 Task: Open an excel sheet and write heading  Rise Sales. Add 10 people name  'David White, Emily Green, Andrew Baker, Madison Evans, Logan King, Grace Hill, Gabriel Young, Elizabeth Flores, Samuel Reed, Avery Nelson'Item code in between  4005-8000. Product range in between  1000-5000. Add Products   Calvin Klein, Tommy Hilfiger T-shirt, Armani Bag, Burberry Shoe, Levi's T-shirt, Under Armour, Vans Shoe, Converse Shoe, Timberland Shoe, Skechers Shoe.Choose quantity  1 to 10 Tax 12 percent commission 2 percent Total Add Amount. Save page Attendance Sheet for Weekly Assessmentbook
Action: Mouse moved to (46, 203)
Screenshot: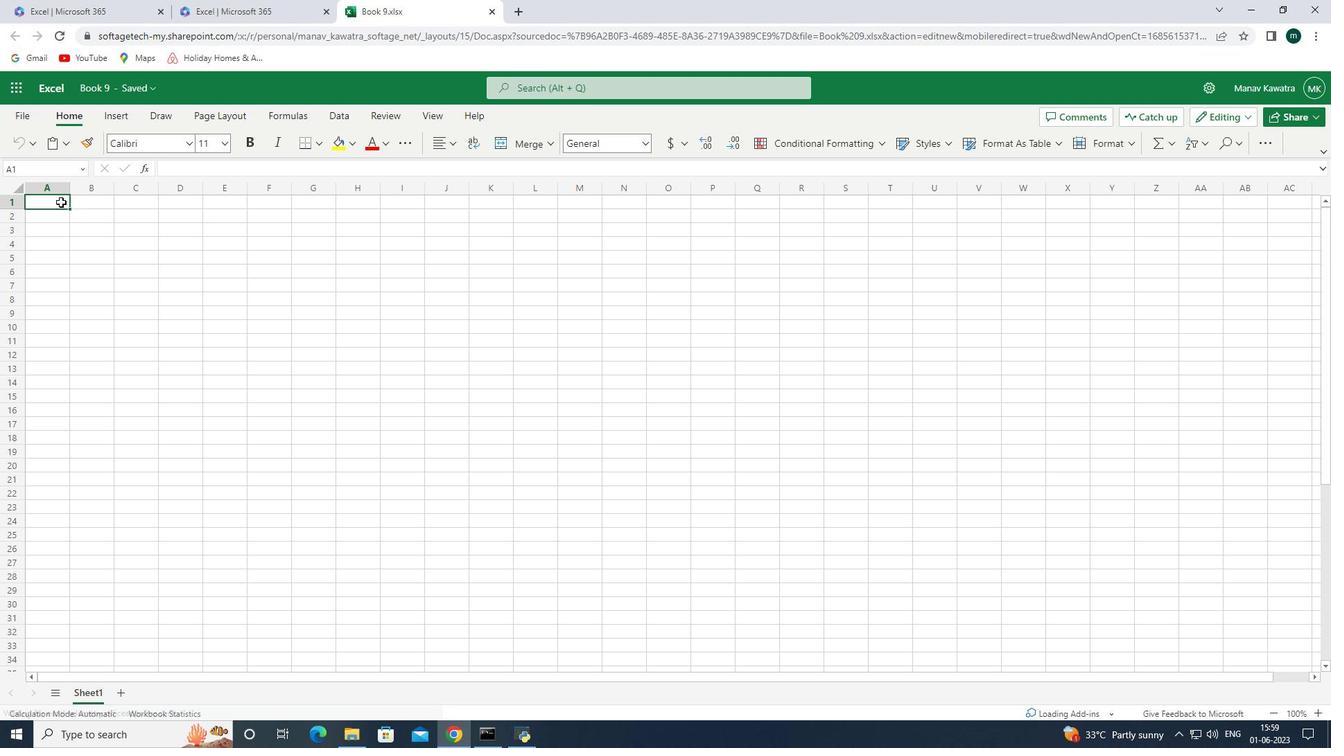 
Action: Mouse pressed left at (46, 203)
Screenshot: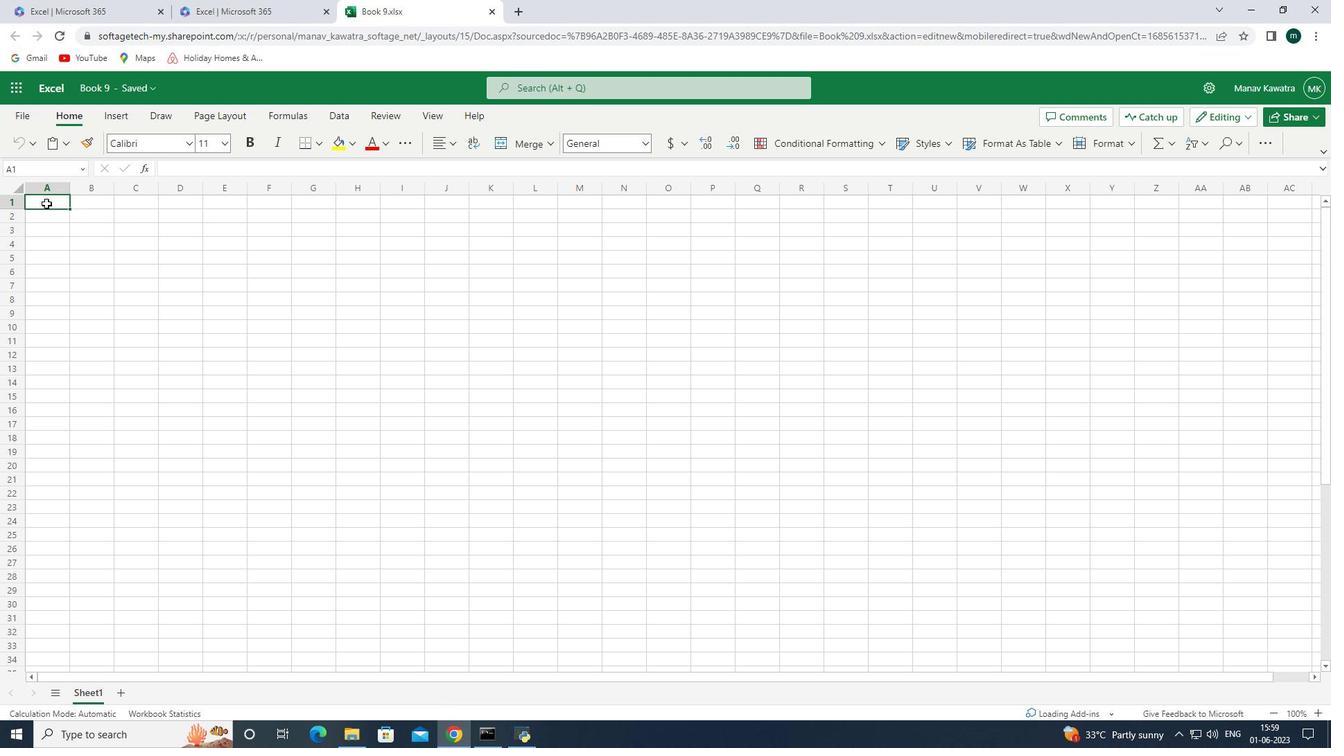 
Action: Mouse pressed left at (46, 203)
Screenshot: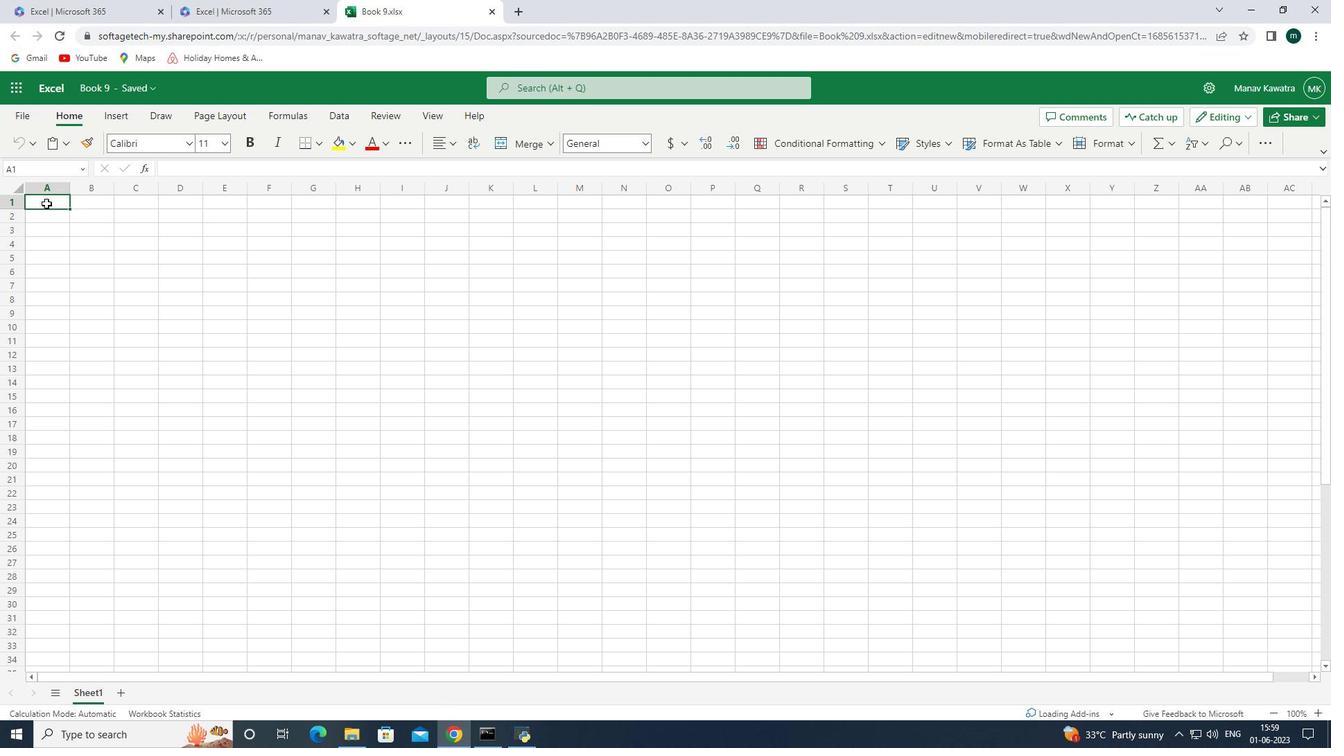 
Action: Key pressed <Key.shift><Key.shift><Key.shift><Key.shift><Key.shift><Key.shift><Key.shift><Key.shift><Key.shift><Key.shift><Key.shift><Key.shift><Key.shift><Key.shift><Key.shift><Key.shift><Key.shift><Key.shift><Key.shift><Key.shift><Key.shift><Key.shift><Key.shift><Key.shift><Key.shift><Key.shift><Key.shift><Key.shift><Key.shift><Key.shift><Key.shift><Key.shift><Key.shift><Key.shift><Key.shift><Key.shift><Key.shift><Key.shift><Key.shift><Key.shift><Key.shift><Key.shift><Key.shift><Key.shift><Key.shift><Key.shift><Key.shift><Key.shift><Key.shift><Key.shift><Key.shift><Key.shift><Key.shift><Key.shift><Key.shift><Key.shift><Key.shift><Key.shift><Key.shift><Key.shift><Key.shift><Key.shift><Key.shift><Key.shift><Key.shift><Key.shift><Key.shift><Key.shift><Key.shift><Key.shift><Key.shift><Key.shift><Key.shift><Key.shift><Key.shift><Key.shift><Key.shift><Key.shift><Key.shift><Key.shift><Key.shift><Key.shift><Key.shift><Key.shift><Key.shift><Key.shift><Key.shift><Key.shift><Key.shift>Rise<Key.space><Key.shift>Sales<Key.enter><Key.shift><Key.shift><Key.shift><Key.shift><Key.shift><Key.shift><Key.shift><Key.shift><Key.shift><Key.shift><Key.shift><Key.shift><Key.shift><Key.shift><Key.shift><Key.shift><Key.shift><Key.shift><Key.shift><Key.shift><Key.shift><Key.shift>David<Key.space><Key.shift><Key.shift><Key.shift><Key.shift><Key.shift><Key.shift><Key.shift><Key.shift><Key.shift><Key.shift><Key.shift><Key.shift><Key.shift><Key.shift><Key.shift><Key.shift><Key.shift><Key.shift><Key.shift><Key.shift><Key.shift><Key.shift><Key.shift><Key.shift><Key.shift><Key.shift><Key.shift><Key.shift><Key.backspace><Key.backspace><Key.backspace><Key.backspace><Key.backspace><Key.backspace><Key.shift><Key.shift><Key.shift><Key.shift><Key.shift><Key.shift><Key.shift><Key.shift><Key.shift><Key.shift><Key.shift><Key.shift><Key.shift><Key.shift><Key.shift><Key.shift><Key.shift><Key.shift><Key.shift><Key.shift><Key.shift><Key.shift><Key.shift><Key.shift>Name<Key.enter><Key.shift><Key.shift><Key.shift><Key.shift><Key.shift>Davu<Key.backspace>id<Key.space><Key.shift>White<Key.space><Key.enter><Key.shift><Key.shift><Key.shift><Key.shift><Key.shift><Key.shift><Key.shift><Key.shift><Key.shift><Key.shift><Key.shift><Key.shift><Key.shift><Key.shift><Key.shift><Key.shift><Key.shift><Key.shift><Key.shift><Key.shift><Key.shift><Key.shift><Key.shift><Key.shift><Key.shift><Key.shift><Key.shift><Key.shift><Key.shift><Key.shift><Key.shift><Key.shift><Key.shift><Key.shift><Key.shift><Key.shift><Key.shift><Key.shift><Key.shift><Key.shift><Key.shift><Key.shift><Key.shift><Key.shift><Key.shift><Key.shift><Key.shift><Key.shift><Key.shift><Key.shift><Key.shift><Key.shift>Emiy<Key.space><Key.backspace><Key.backspace>ly<Key.space><Key.shift><Key.shift><Key.shift><Key.shift><Key.shift><Key.shift><Key.shift><Key.shift><Key.shift><Key.shift><Key.shift><Key.shift><Key.shift><Key.shift><Key.shift><Key.shift><Key.shift><Key.shift><Key.shift><Key.shift><Key.shift><Key.shift><Key.shift><Key.shift><Key.shift><Key.shift><Key.shift><Key.shift><Key.shift><Key.shift><Key.shift>Green<Key.space><Key.shift><Key.shift><Key.shift><Key.shift>Andrew<Key.backspace><Key.backspace><Key.backspace><Key.backspace><Key.backspace><Key.backspace><Key.enter><Key.shift>Andrew<Key.space><Key.shift><Key.shift><Key.shift><Key.shift><Key.shift><Key.shift><Key.shift><Key.shift><Key.shift><Key.shift><Key.shift><Key.shift><Key.shift>Baker<Key.space><Key.enter><Key.shift_r>Madison<Key.space><Key.shift><Key.shift>Evans<Key.space><Key.shift_r><Key.enter><Key.shift_r><Key.shift_r><Key.shift_r><Key.shift_r><Key.shift_r><Key.shift_r><Key.shift_r><Key.shift_r><Key.shift_r><Key.shift_r><Key.shift_r><Key.shift_r><Key.shift_r><Key.shift_r><Key.shift_r><Key.shift_r><Key.shift_r><Key.shift_r><Key.shift_r><Key.shift_r><Key.shift_r><Key.shift_r><Key.shift_r><Key.shift_r><Key.shift_r><Key.shift_r><Key.shift_r><Key.shift_r><Key.shift_r><Key.shift_r><Key.shift_r><Key.shift_r><Key.shift_r><Key.shift_r><Key.shift_r><Key.shift_r><Key.shift_r><Key.shift_r><Key.shift_r><Key.shift_r><Key.shift_r><Key.shift_r>Logan<Key.space><Key.shift_r><Key.shift_r><Key.shift_r><Key.shift_r><Key.shift_r><Key.shift_r><Key.shift_r><Key.shift_r><Key.shift_r><Key.shift_r><Key.shift_r><Key.shift_r><Key.shift_r><Key.shift_r><Key.shift_r><Key.shift_r><Key.shift_r><Key.shift_r><Key.shift_r><Key.shift_r><Key.shift_r><Key.shift_r><Key.shift_r><Key.shift_r><Key.shift_r><Key.shift_r><Key.shift_r><Key.shift_r><Key.shift_r><Key.shift_r><Key.shift_r><Key.shift_r><Key.shift_r><Key.shift_r><Key.shift_r><Key.shift_r><Key.shift_r><Key.shift_r><Key.shift_r><Key.shift_r><Key.shift_r><Key.shift_r><Key.shift_r><Key.shift_r><Key.shift_r><Key.shift_r><Key.shift_r><Key.shift_r><Key.shift_r><Key.shift_r><Key.shift_r><Key.shift_r><Key.shift_r><Key.shift_r><Key.shift_r><Key.shift_r><Key.shift_r><Key.shift_r><Key.shift_r><Key.shift_r>King<Key.space><Key.enter><Key.shift><Key.shift><Key.shift>Grace<Key.space><Key.shift>Hill<Key.space><Key.shift><Key.shift><Key.shift><Key.shift><Key.shift><Key.shift><Key.shift><Key.shift><Key.shift><Key.shift><Key.shift><Key.shift><Key.shift><Key.shift><Key.shift><Key.shift><Key.shift><Key.shift><Key.shift><Key.shift><Key.shift><Key.shift><Key.shift><Key.shift><Key.shift><Key.shift><Key.shift><Key.shift><Key.shift><Key.shift><Key.shift><Key.shift><Key.shift><Key.shift><Key.shift><Key.shift><Key.shift><Key.shift><Key.shift><Key.shift><Key.shift><Key.shift><Key.shift><Key.shift><Key.shift><Key.shift><Key.shift><Key.shift><Key.shift><Key.shift><Key.shift><Key.shift><Key.shift><Key.shift><Key.shift><Key.shift><Key.shift><Key.shift><Key.shift><Key.shift><Key.shift><Key.shift><Key.shift><Key.shift><Key.shift><Key.shift><Key.shift><Key.shift><Key.shift><Key.shift><Key.shift><Key.shift><Key.shift><Key.shift><Key.shift><Key.shift><Key.shift><Key.shift><Key.shift><Key.shift><Key.shift><Key.shift><Key.shift><Key.shift><Key.shift><Key.shift><Key.shift><Key.shift><Key.shift><Key.shift><Key.shift><Key.shift><Key.shift><Key.shift><Key.shift><Key.shift><Key.shift><Key.shift><Key.shift><Key.shift><Key.shift><Key.shift><Key.shift><Key.shift><Key.shift><Key.shift><Key.shift><Key.shift><Key.shift><Key.shift><Key.shift><Key.shift><Key.shift><Key.shift><Key.shift><Key.shift><Key.shift><Key.shift><Key.shift><Key.shift><Key.shift><Key.shift><Key.shift>
Screenshot: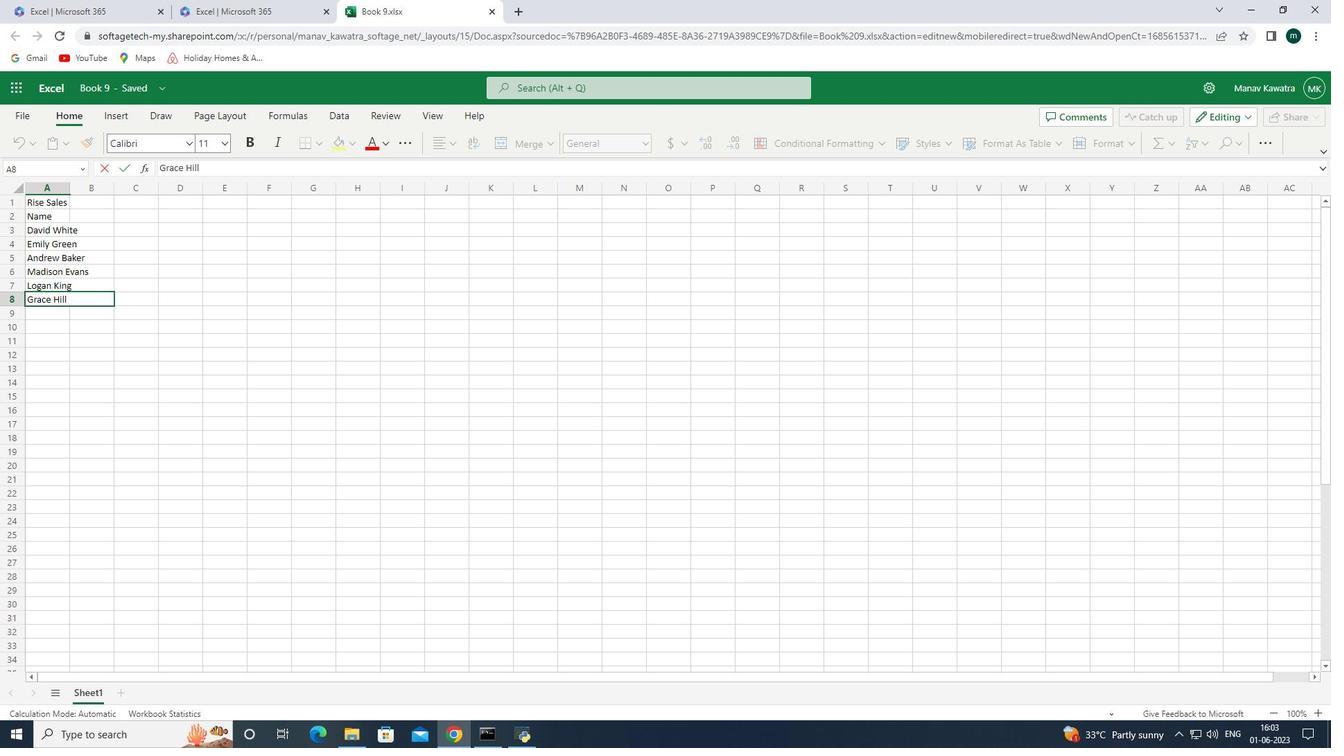 
Action: Mouse moved to (46, 203)
Screenshot: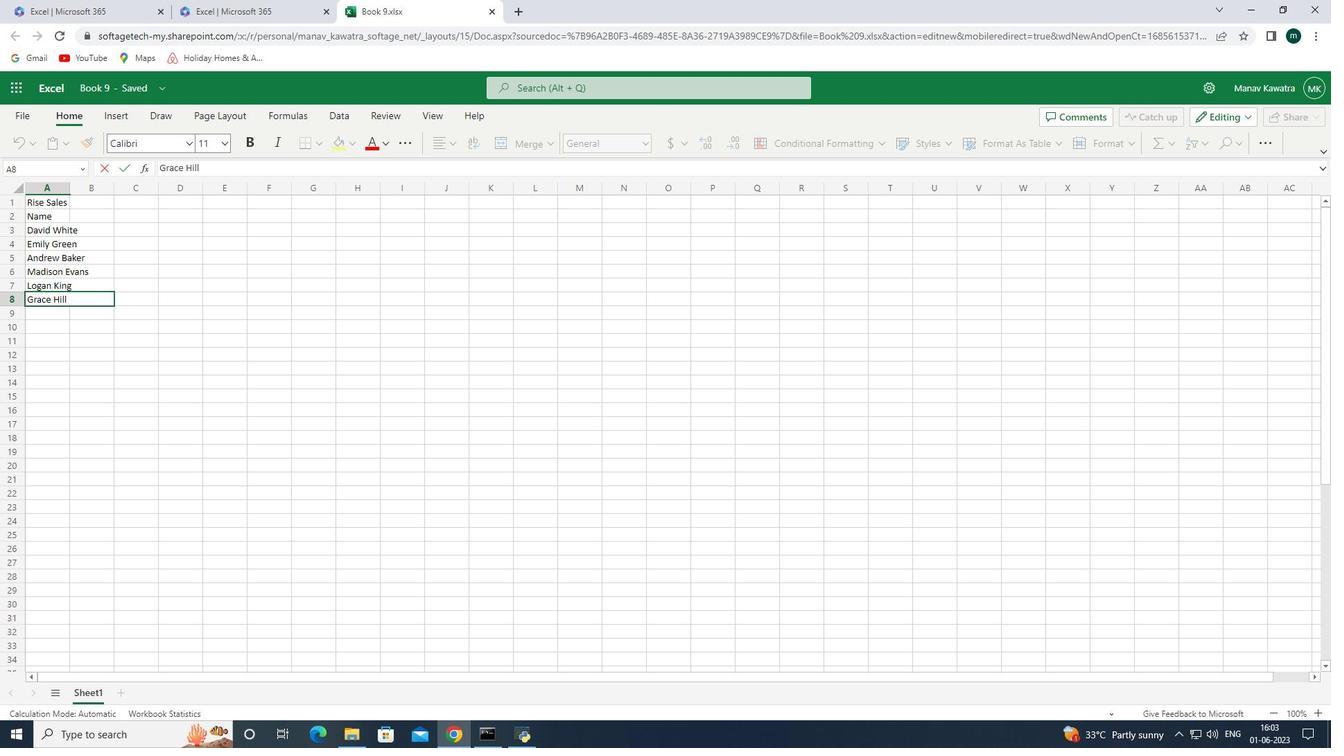 
Action: Key pressed <Key.shift>
Screenshot: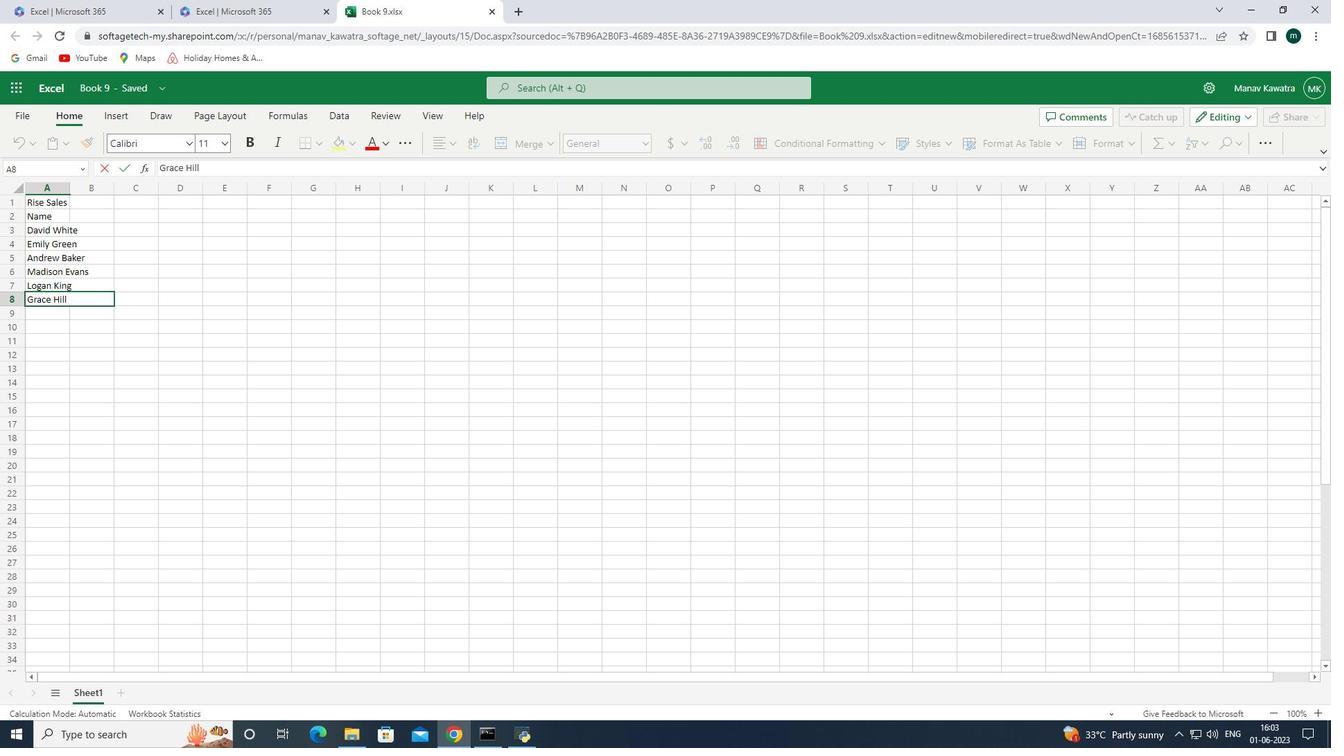 
Action: Mouse moved to (47, 203)
Screenshot: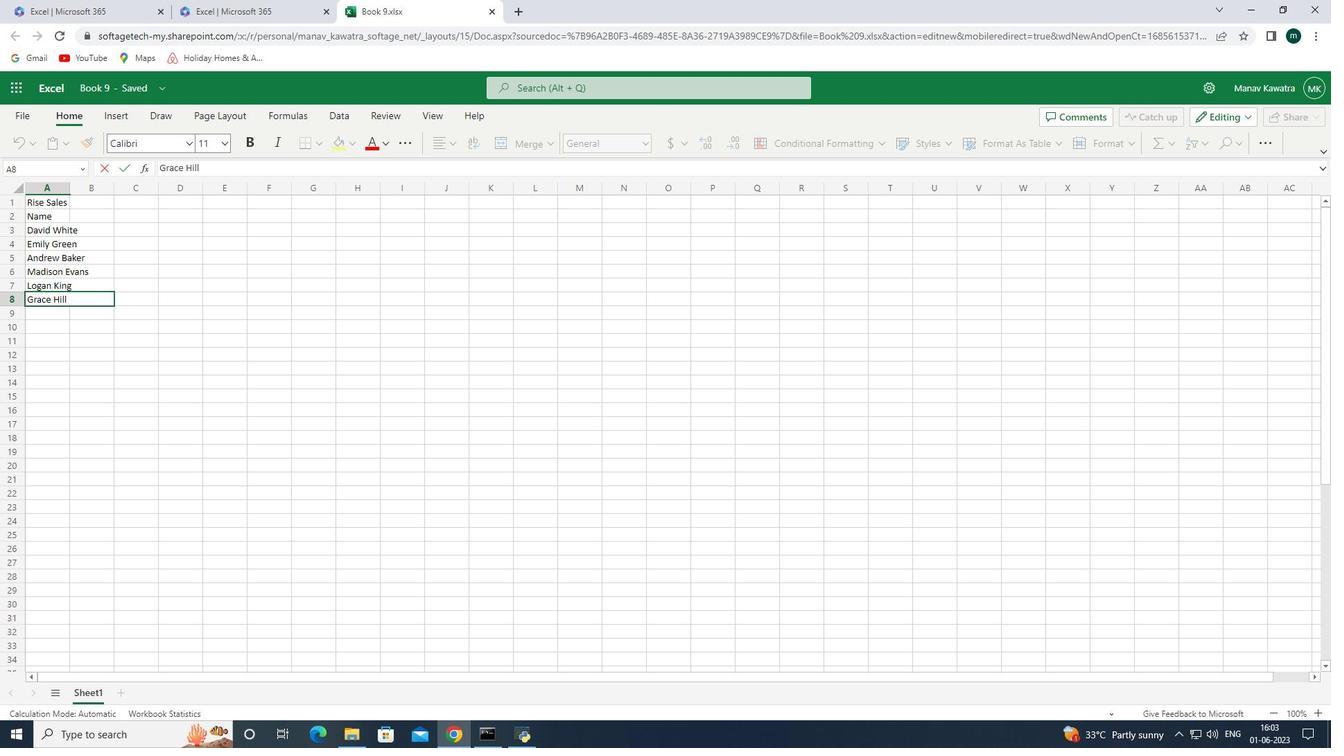 
Action: Key pressed <Key.shift><Key.shift><Key.shift>
Screenshot: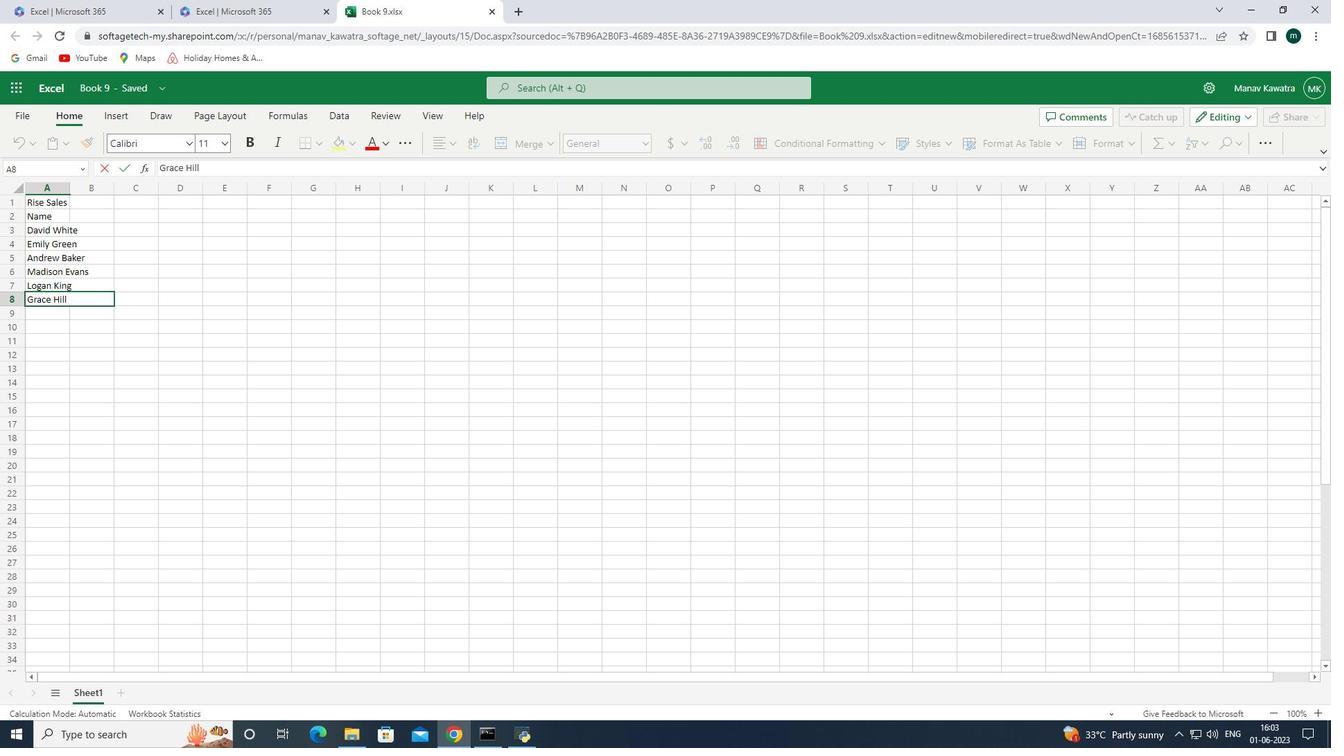 
Action: Mouse moved to (48, 202)
Screenshot: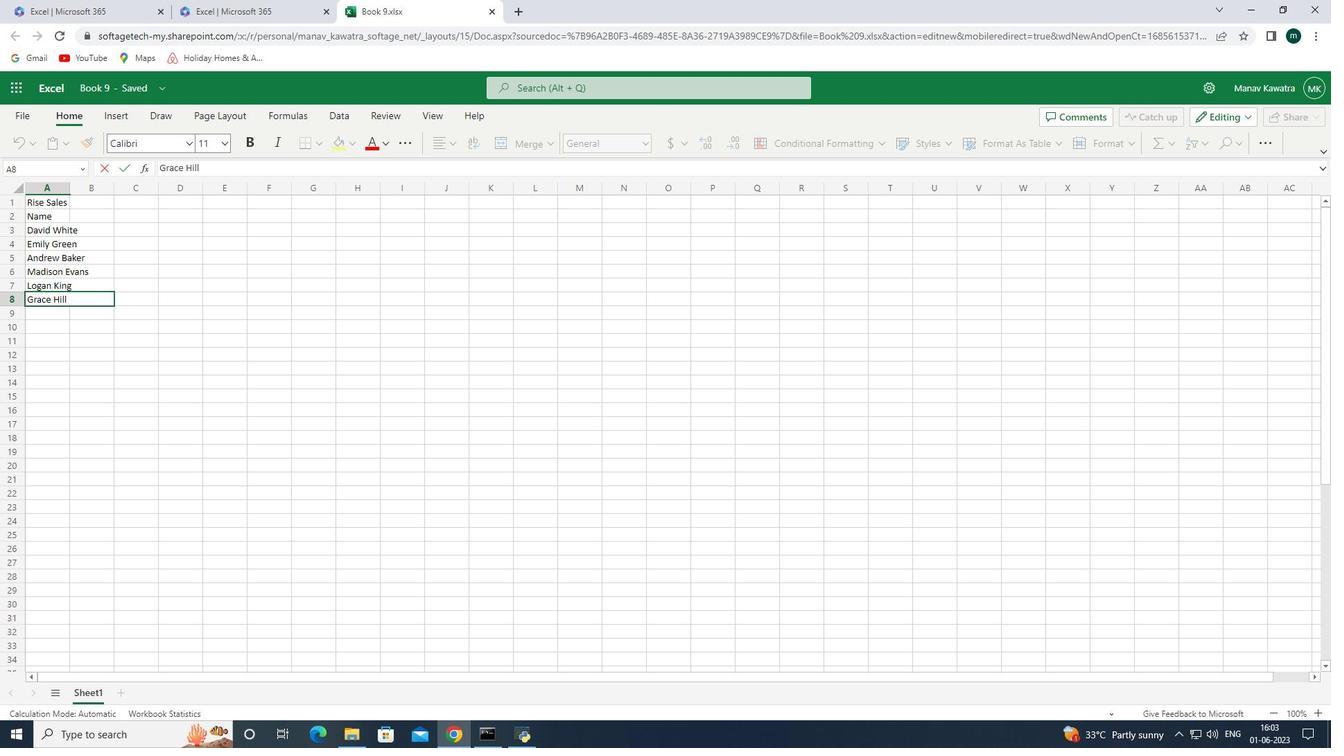 
Action: Key pressed <Key.shift>
Screenshot: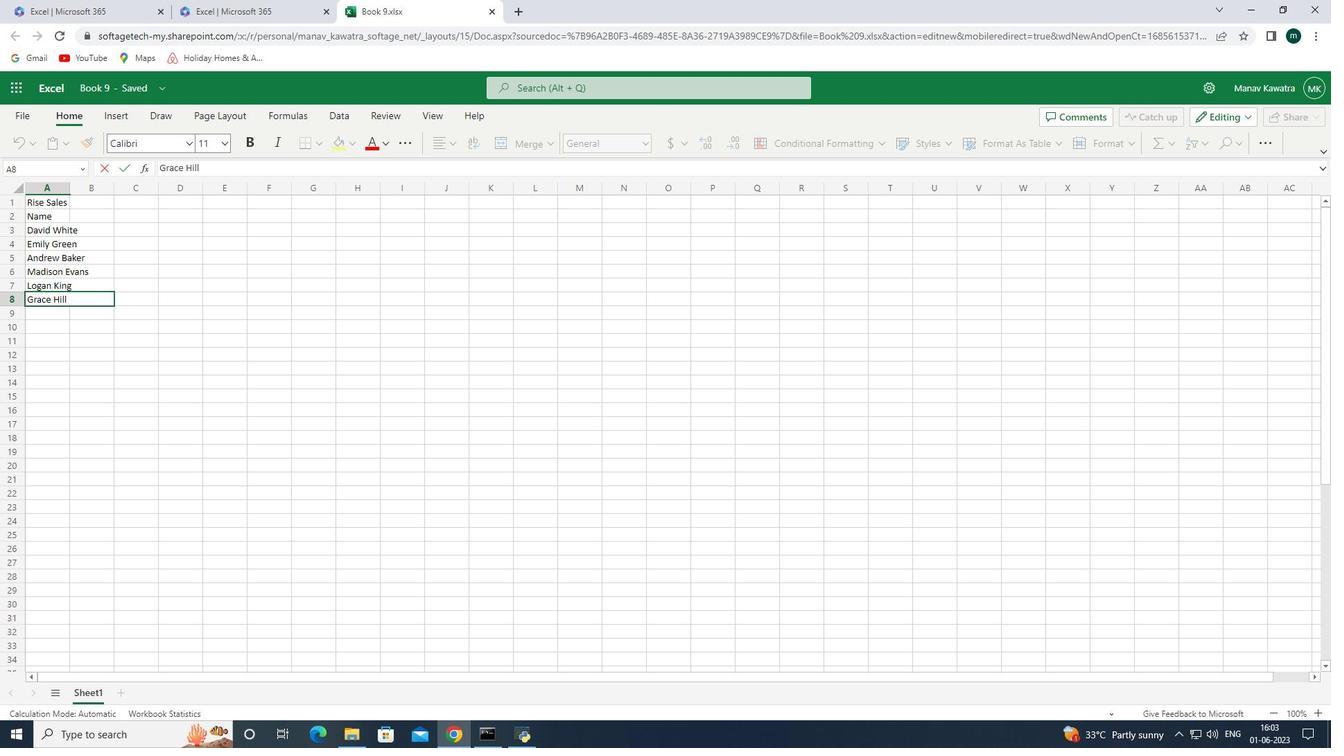 
Action: Mouse moved to (51, 201)
Screenshot: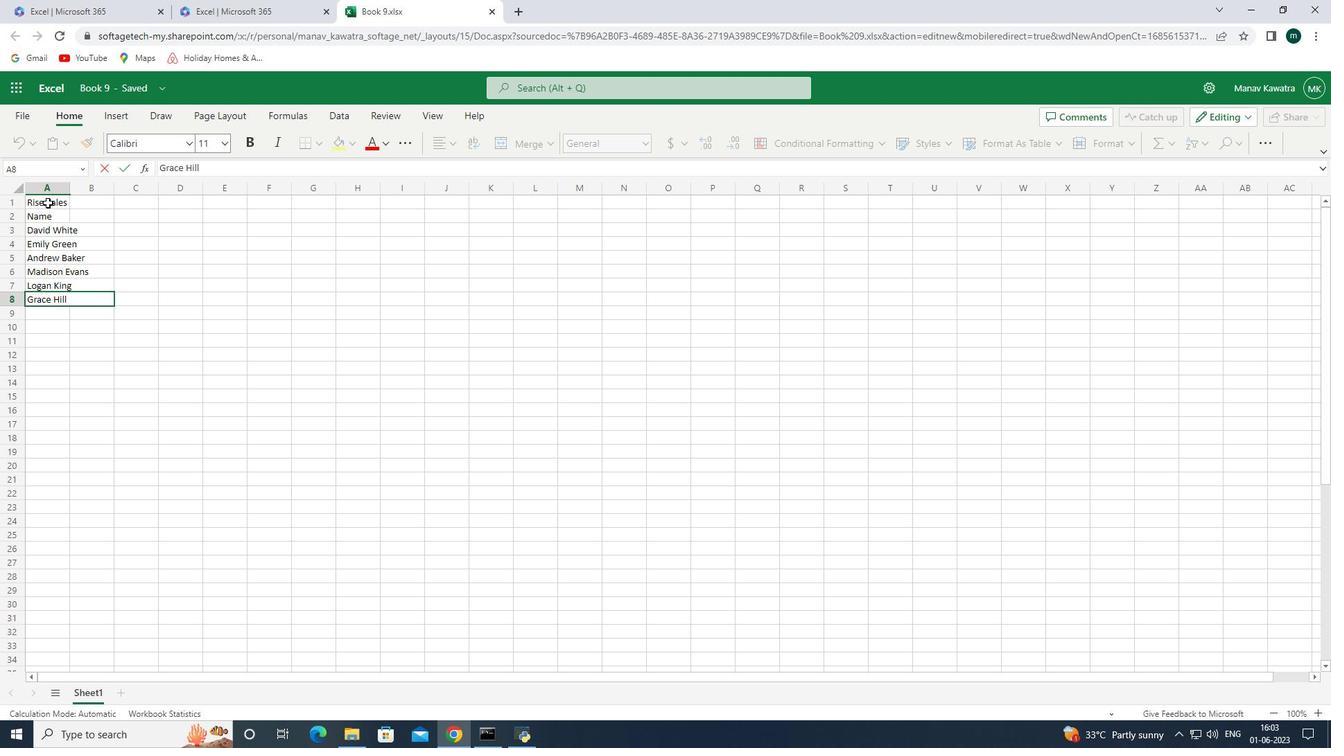 
Action: Key pressed <Key.shift>
Screenshot: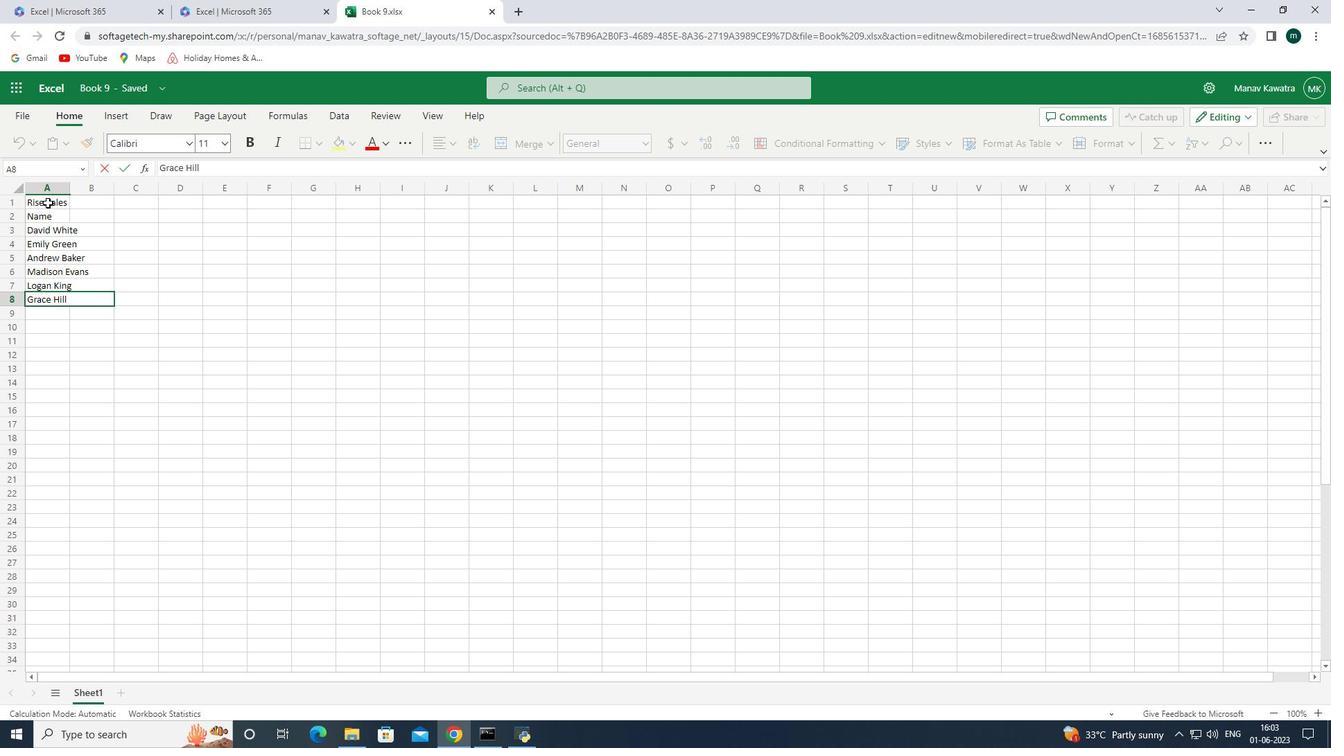 
Action: Mouse moved to (64, 198)
Screenshot: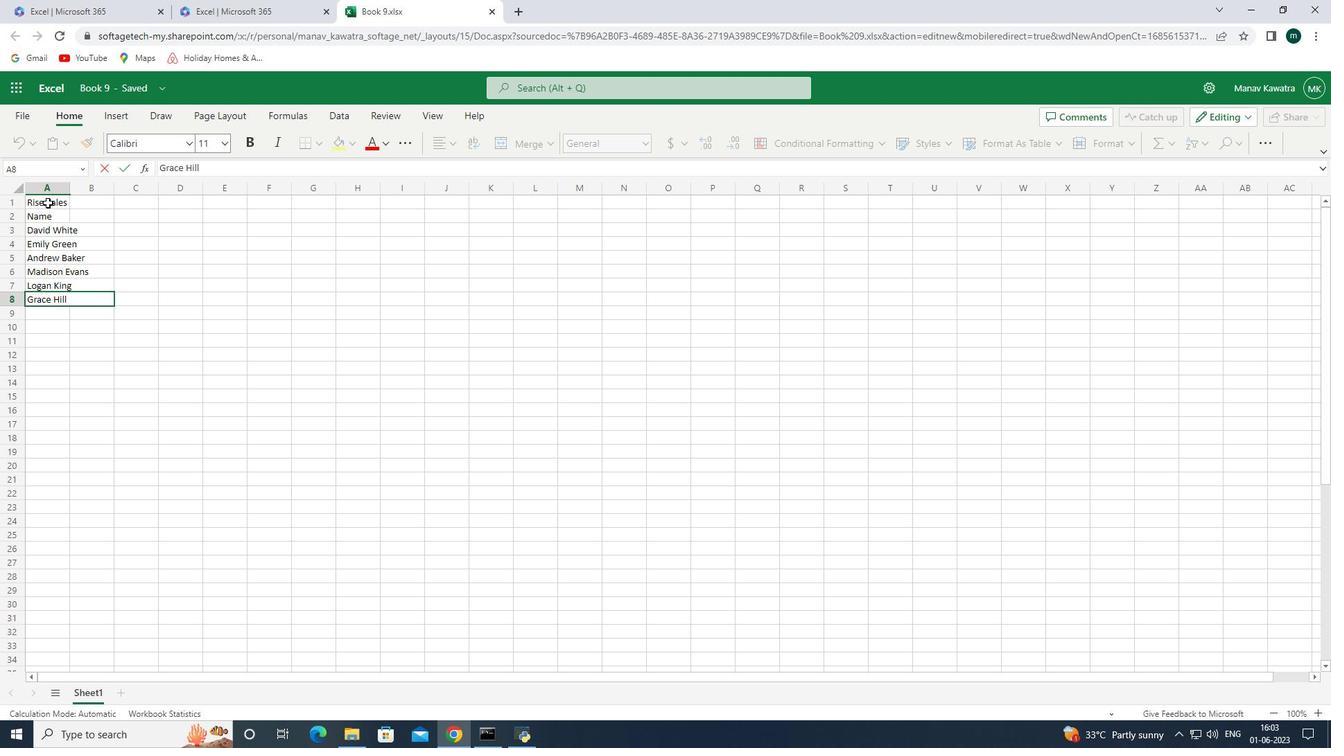 
Action: Key pressed <Key.shift>
Screenshot: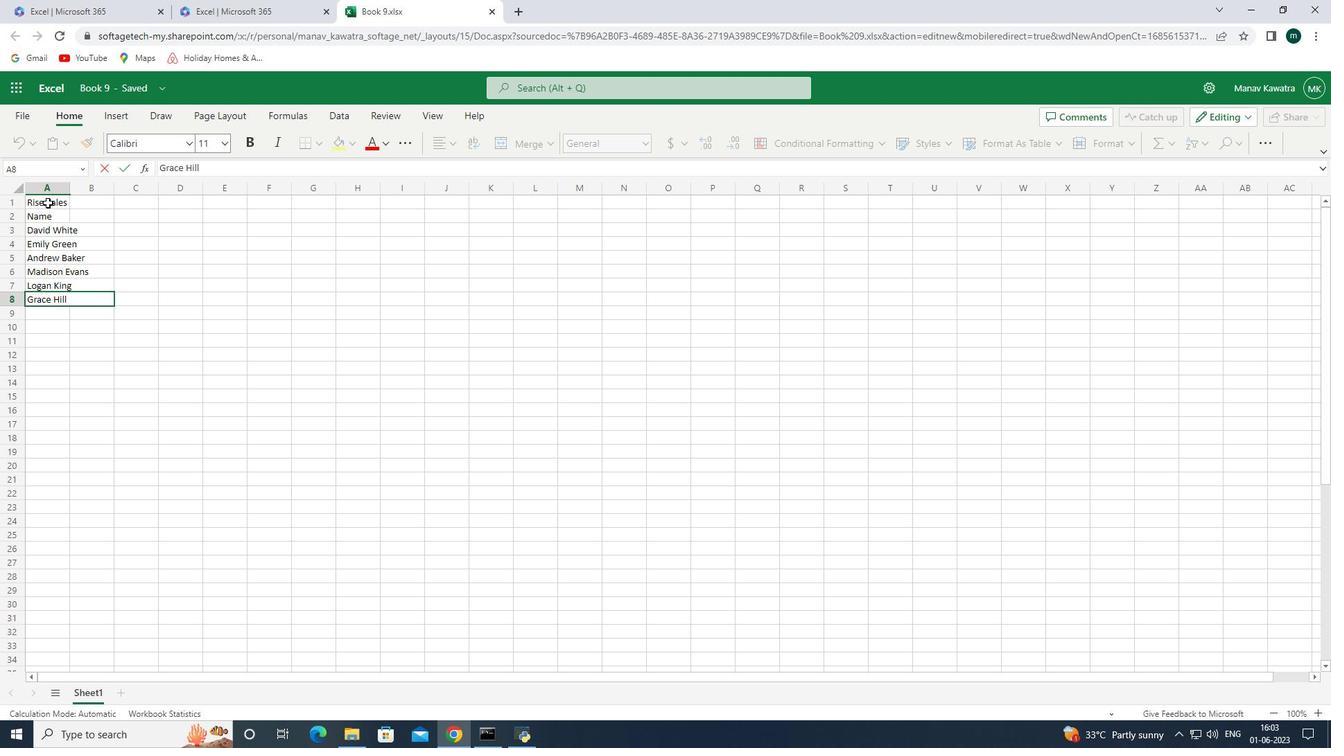 
Action: Mouse moved to (65, 196)
Screenshot: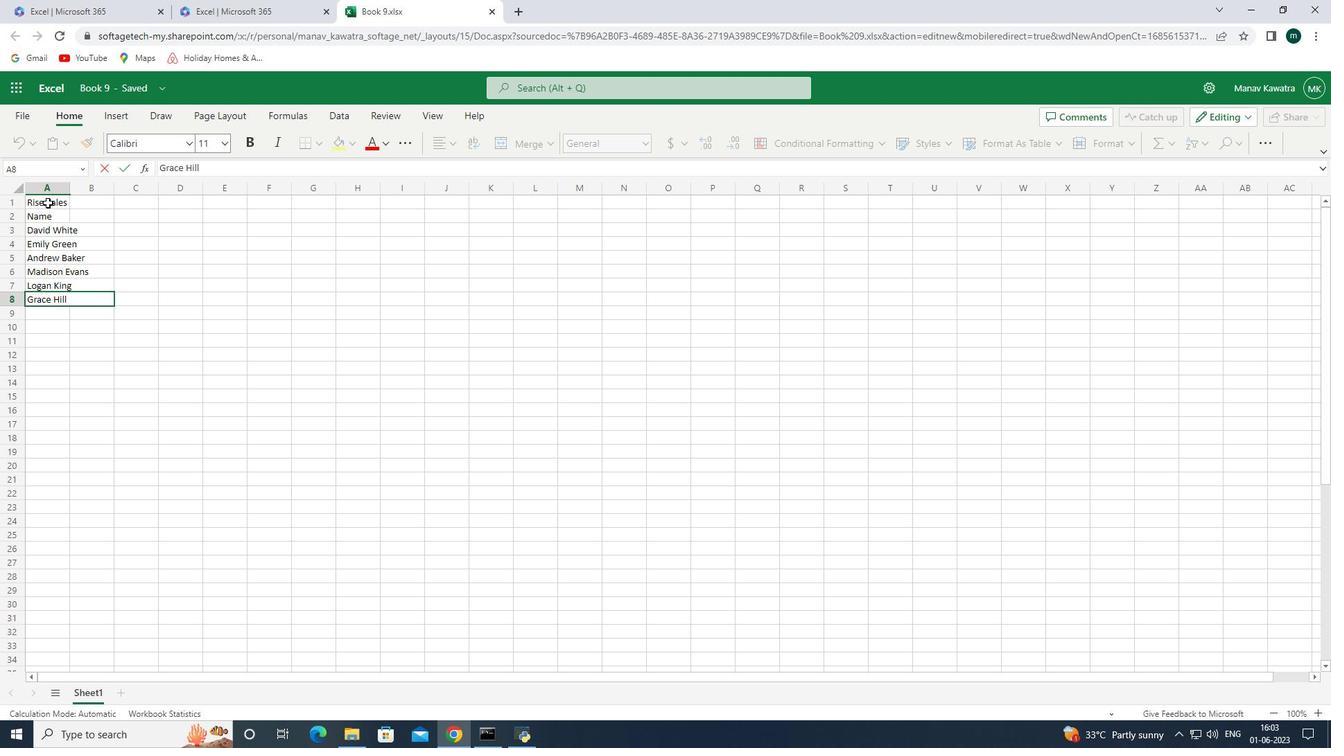 
Action: Key pressed <Key.shift><Key.shift><Key.shift>
Screenshot: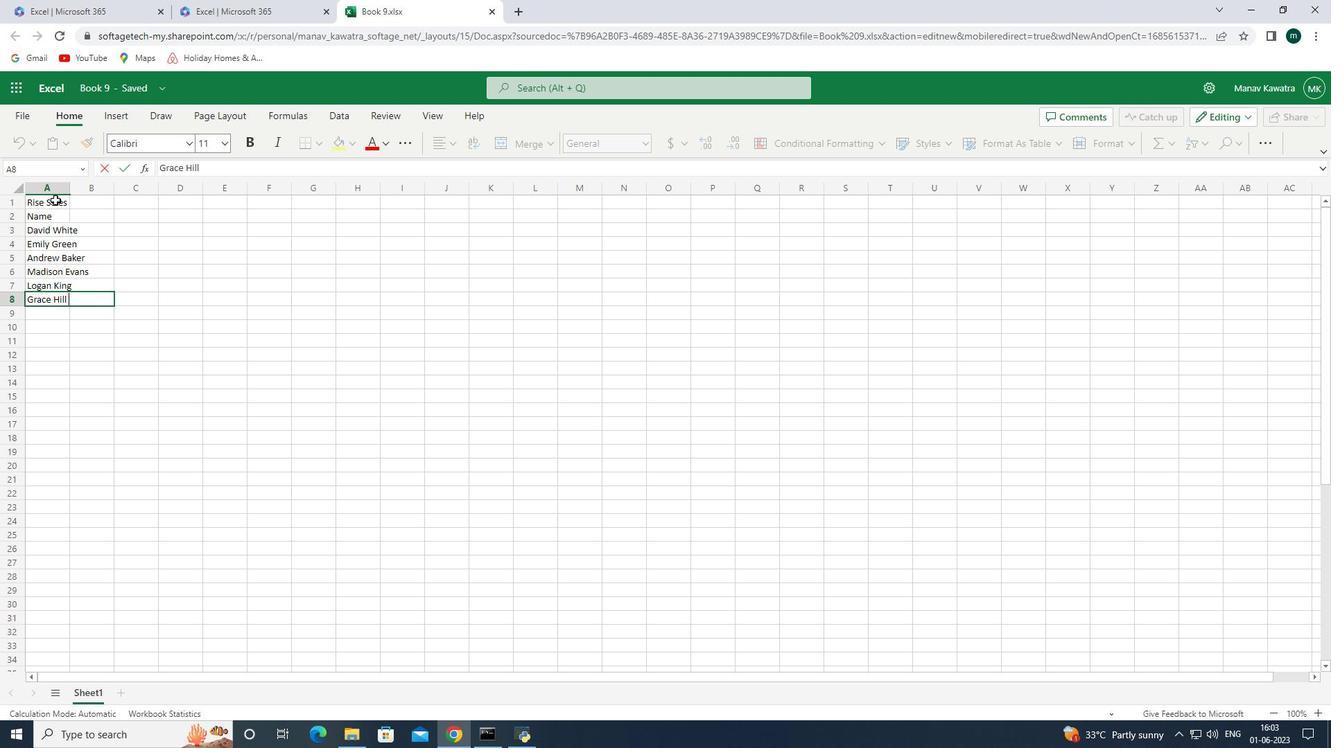 
Action: Mouse moved to (65, 196)
Screenshot: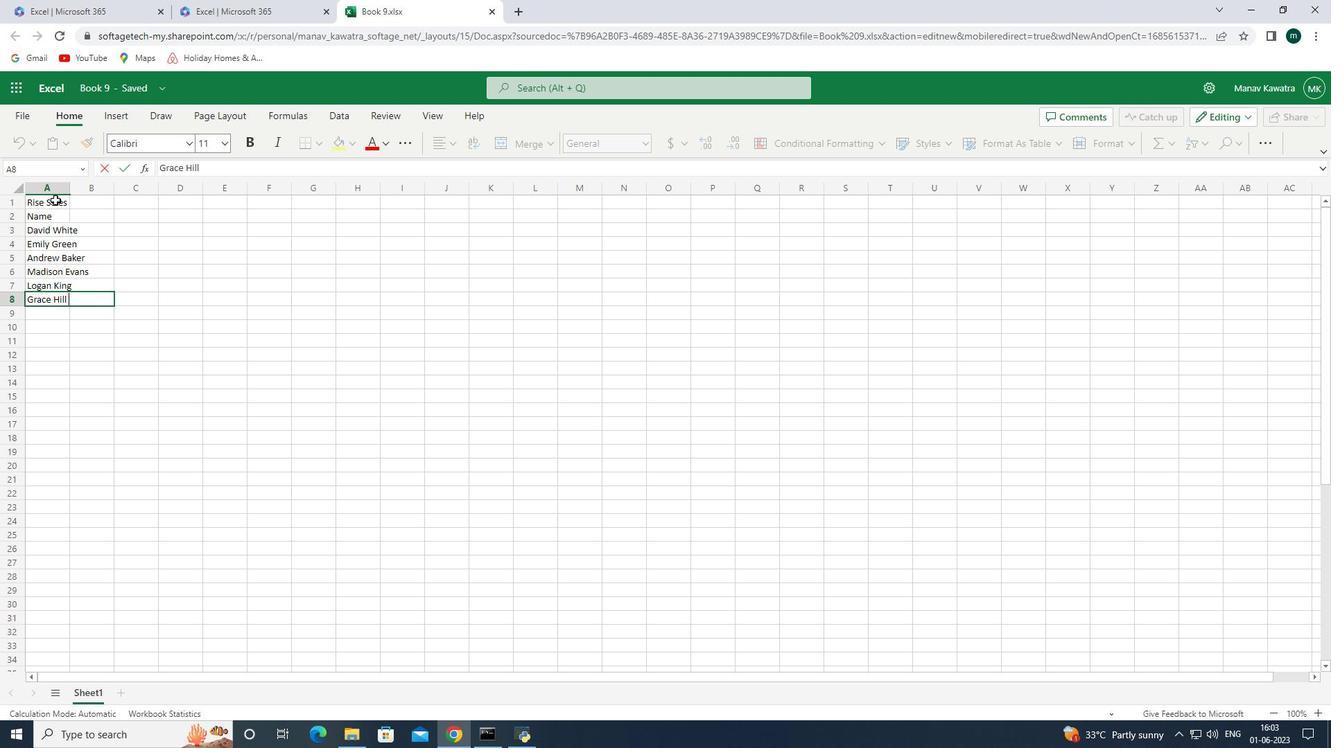 
Action: Key pressed <Key.shift><Key.shift><Key.shift><Key.shift><Key.shift><Key.shift><Key.shift><Key.shift><Key.shift><Key.shift><Key.shift>
Screenshot: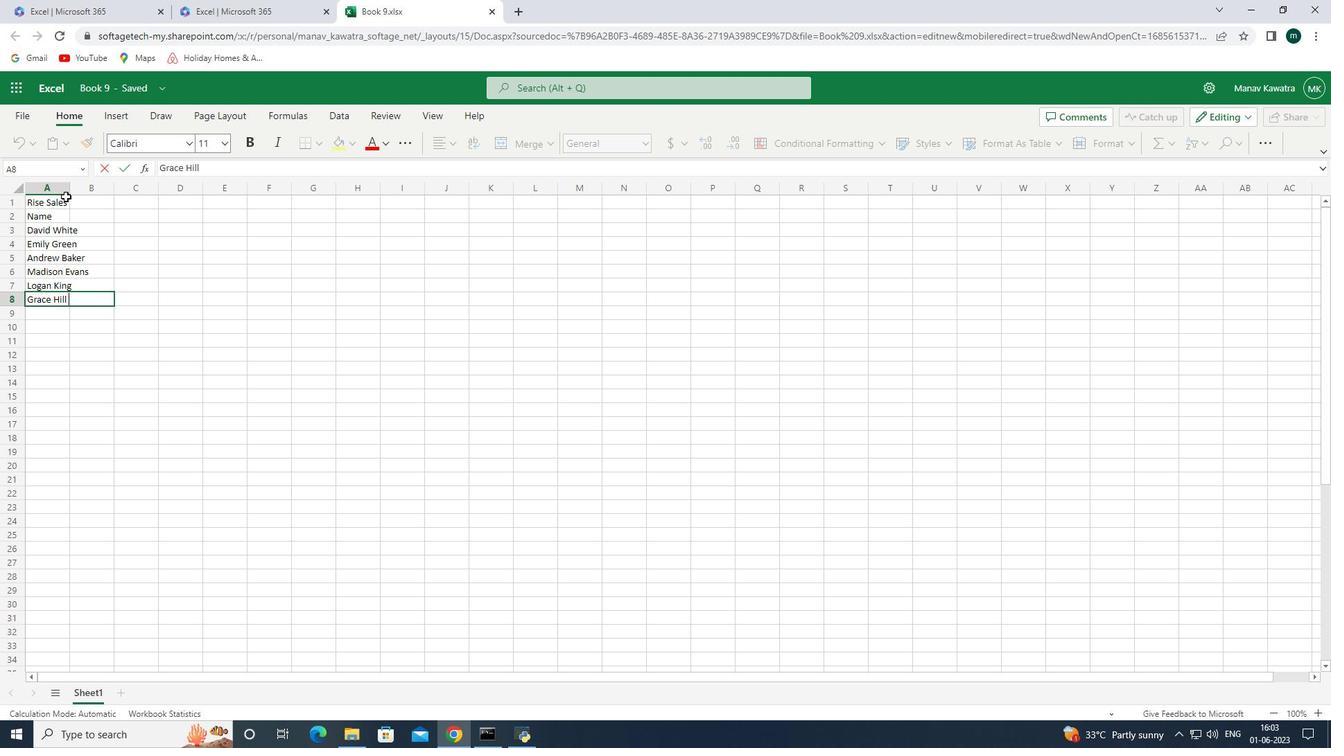 
Action: Mouse moved to (65, 196)
Screenshot: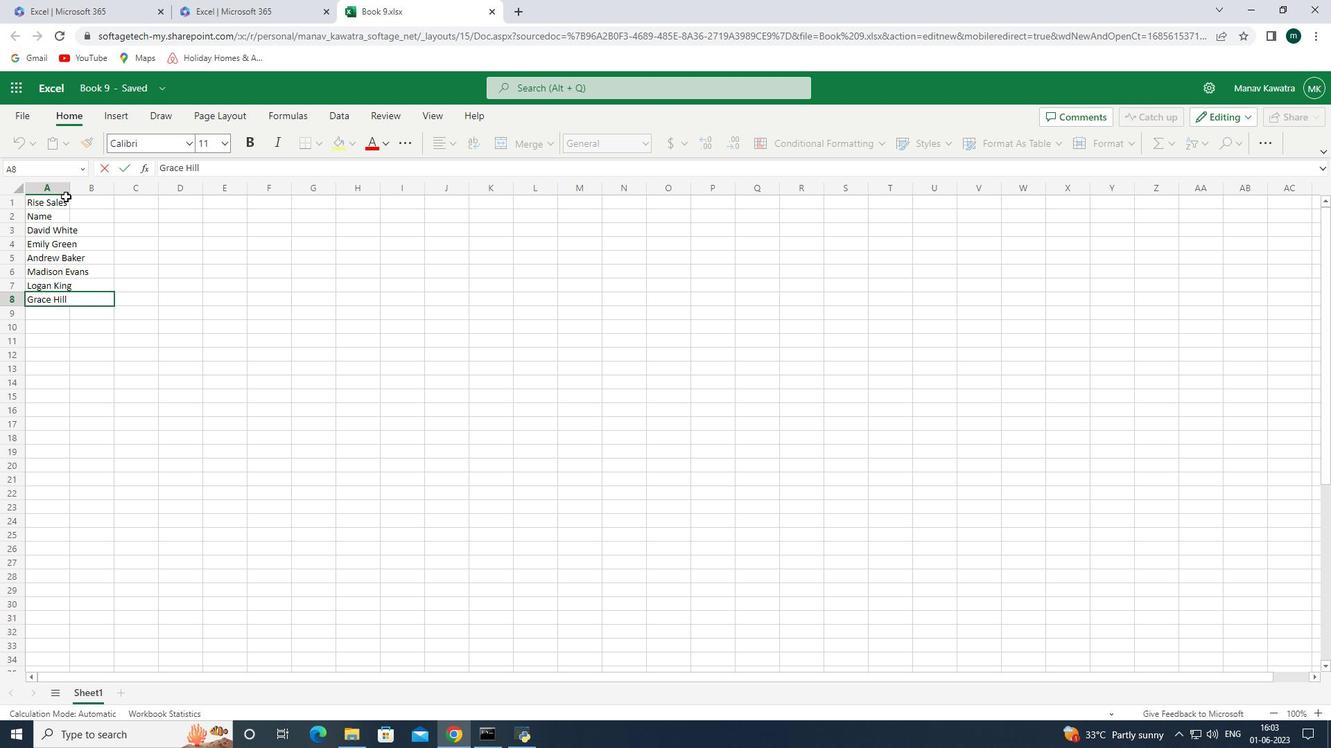 
Action: Key pressed <Key.shift><Key.shift><Key.shift>
Screenshot: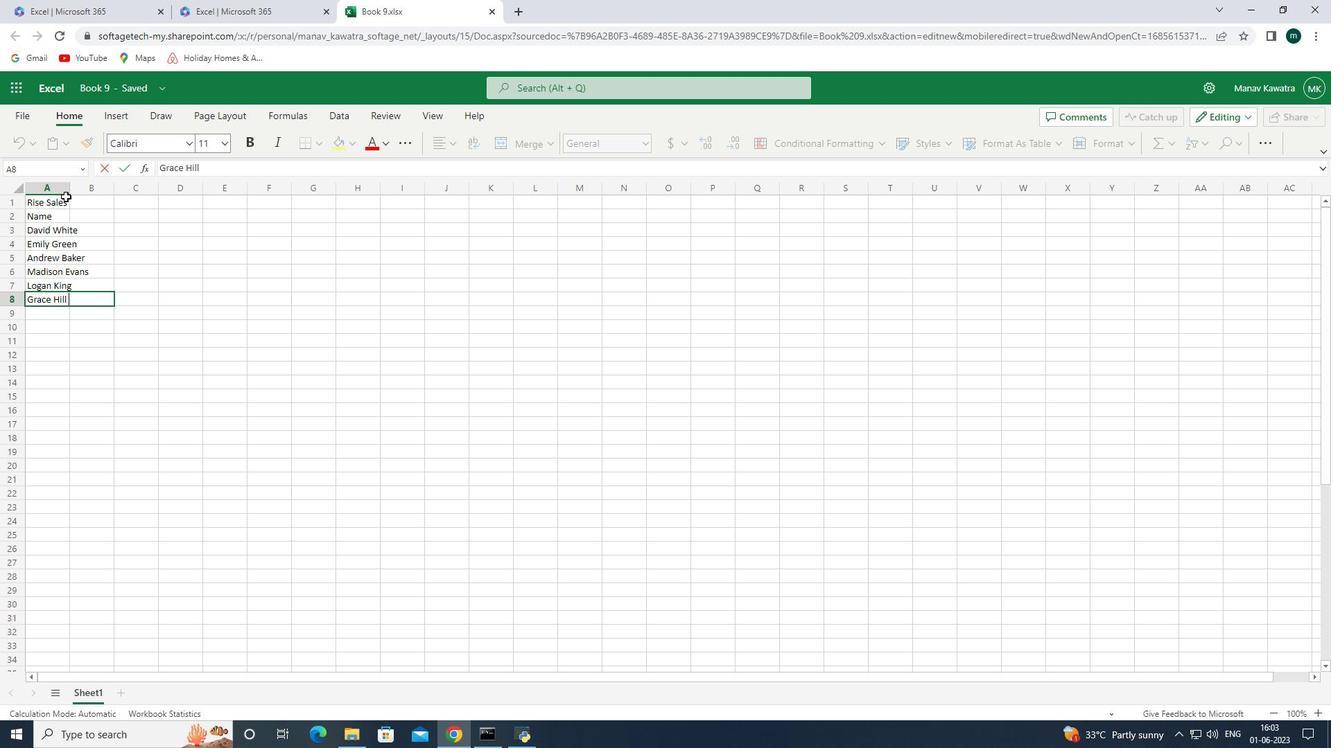 
Action: Mouse moved to (73, 193)
Screenshot: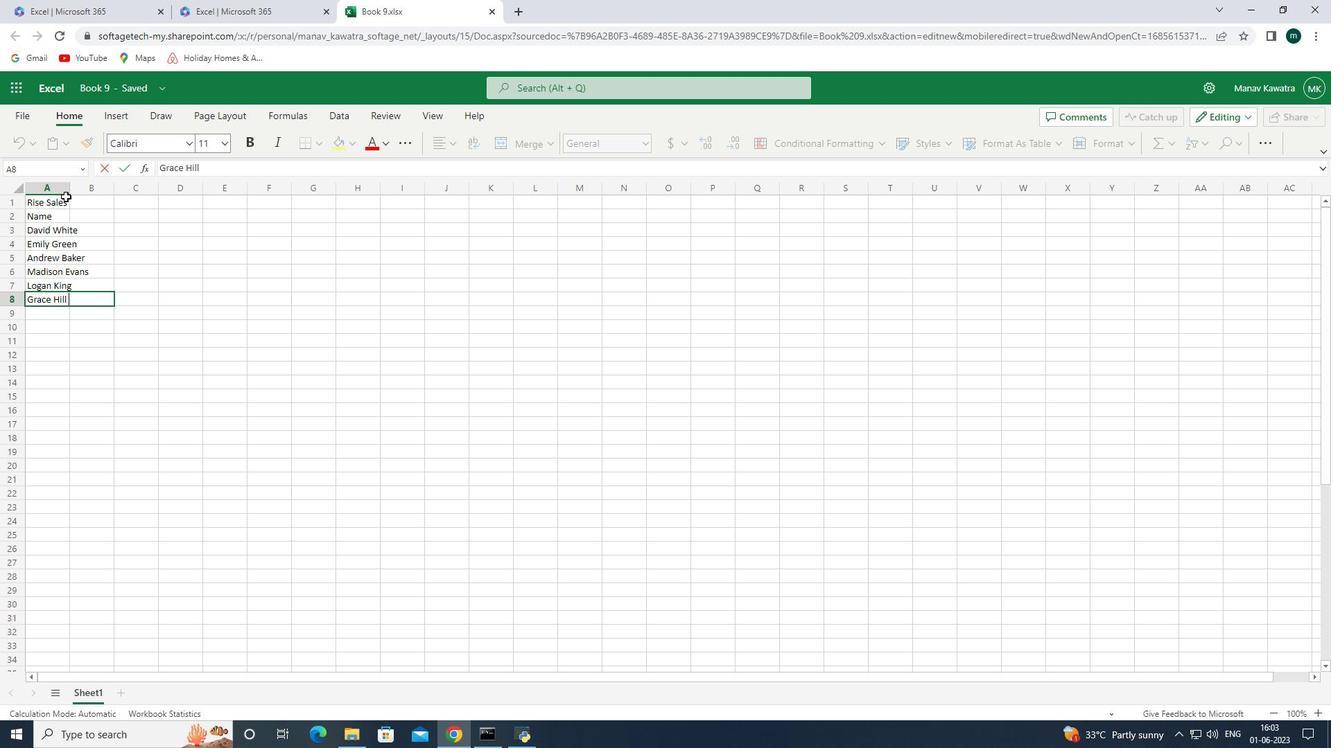 
Action: Key pressed <Key.shift><Key.shift><Key.shift><Key.shift><Key.shift><Key.shift><Key.shift><Key.shift><Key.shift><Key.shift><Key.shift><Key.shift><Key.shift><Key.shift><Key.shift><Key.shift><Key.shift><Key.shift><Key.shift><Key.shift><Key.shift><Key.shift><Key.shift><Key.shift><Key.shift><Key.shift><Key.shift><Key.shift><Key.shift><Key.shift><Key.shift><Key.shift><Key.shift><Key.shift><Key.shift><Key.shift><Key.shift><Key.shift><Key.shift><Key.shift><Key.shift><Key.shift><Key.shift><Key.shift><Key.shift><Key.shift><Key.shift><Key.space><Key.shift><Key.backspace><Key.shift><Key.shift><Key.shift><Key.shift><Key.shift><Key.shift><Key.shift><Key.shift><Key.shift><Key.shift><Key.shift><Key.shift><Key.shift><Key.shift><Key.shift><Key.shift><Key.shift><Key.shift><Key.shift><Key.shift><Key.shift><Key.shift><Key.shift><Key.shift><Key.shift><Key.shift><Key.shift><Key.shift><Key.shift><Key.shift><Key.shift><Key.shift><Key.shift><Key.shift><Key.shift><Key.shift><Key.shift><Key.shift><Key.shift><Key.shift><Key.shift><Key.shift><Key.shift><Key.shift><Key.shift><Key.shift><Key.shift><Key.shift><Key.shift><Key.shift><Key.shift><Key.shift><Key.shift><Key.shift><Key.shift><Key.shift><Key.shift><Key.shift><Key.shift><Key.shift><Key.shift><Key.shift><Key.shift><Key.shift><Key.shift><Key.shift><Key.shift><Key.shift><Key.shift><Key.shift><Key.shift><Key.shift><Key.shift><Key.enter><Key.shift>Gra<Key.backspace><Key.backspace><Key.backspace>abriel<Key.space><Key.shift><Key.shift><Key.shift><Key.shift><Key.shift>Youmg<Key.space><Key.enter><Key.shift><Key.shift><Key.shift><Key.shift><Key.shift>Elizabeth<Key.space><Key.shift><Key.shift><Key.shift><Key.shift><Key.shift><Key.shift>Flores<Key.space><Key.enter><Key.shift>Samuel<Key.space><Key.shift><Key.shift><Key.shift><Key.shift><Key.shift><Key.shift><Key.shift><Key.shift><Key.shift>Reed<Key.space><Key.enter><Key.shift><Key.shift><Key.shift><Key.shift><Key.shift><Key.shift><Key.shift><Key.shift><Key.shift><Key.shift><Key.shift><Key.shift><Key.shift><Key.shift><Key.shift><Key.shift><Key.shift><Key.shift><Key.shift><Key.shift><Key.shift><Key.shift><Key.shift><Key.shift><Key.shift><Key.shift><Key.shift><Key.shift><Key.shift><Key.shift><Key.shift><Key.shift><Key.shift><Key.shift><Key.shift><Key.shift>Avery<Key.space><Key.shift>Nelson<Key.space><Key.enter>
Screenshot: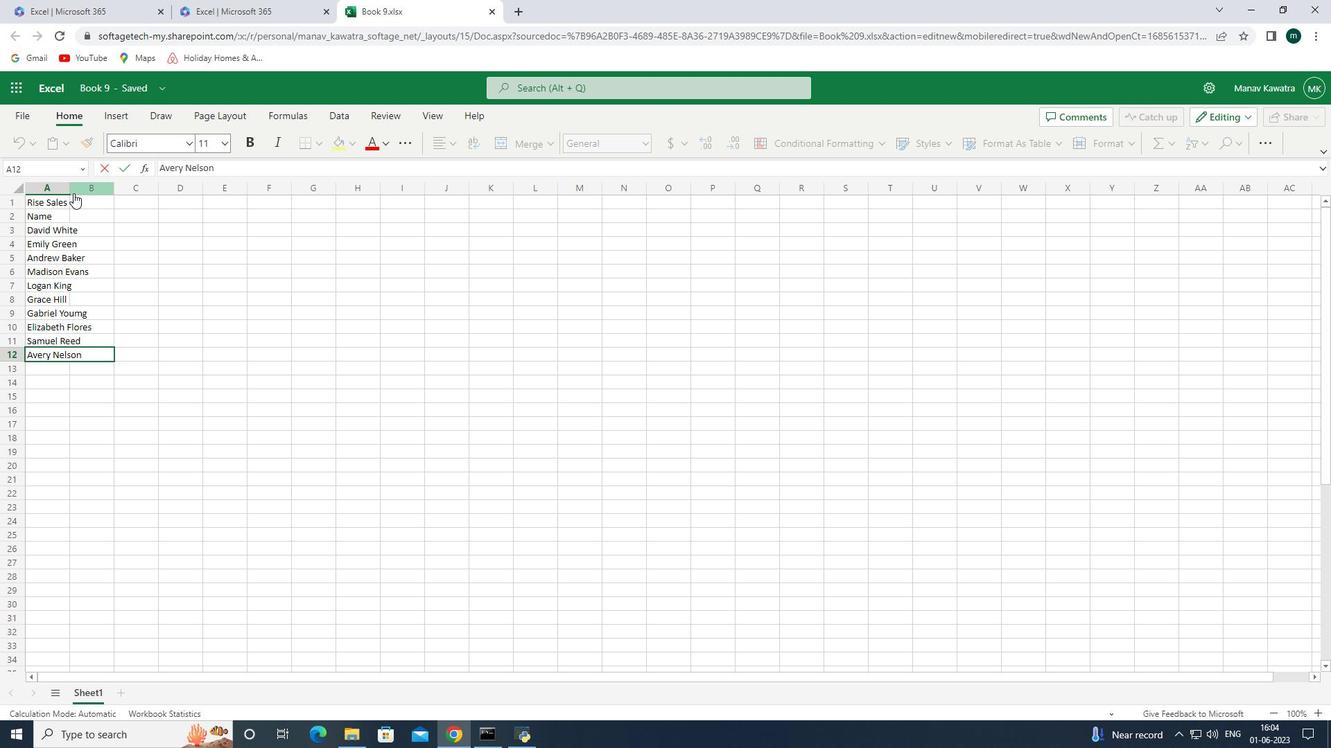 
Action: Mouse moved to (69, 190)
Screenshot: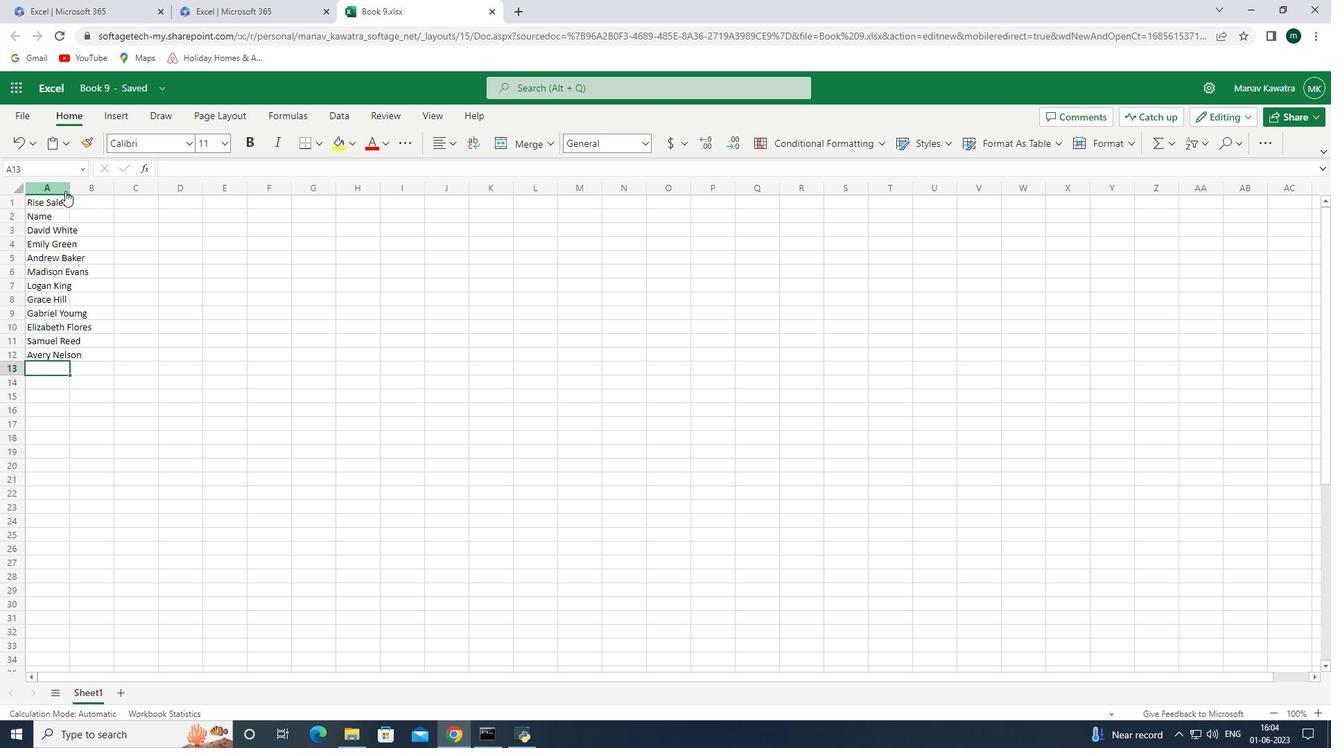 
Action: Mouse pressed left at (69, 190)
Screenshot: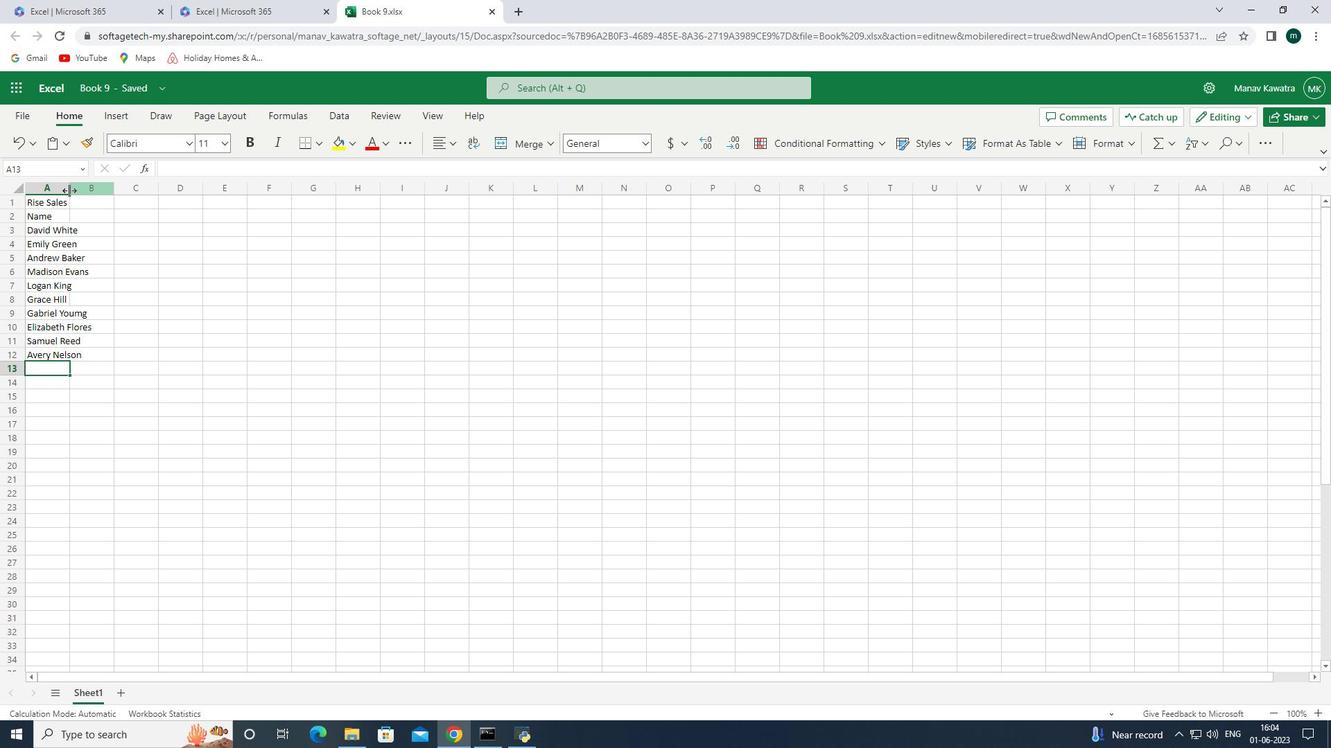 
Action: Mouse pressed left at (69, 190)
Screenshot: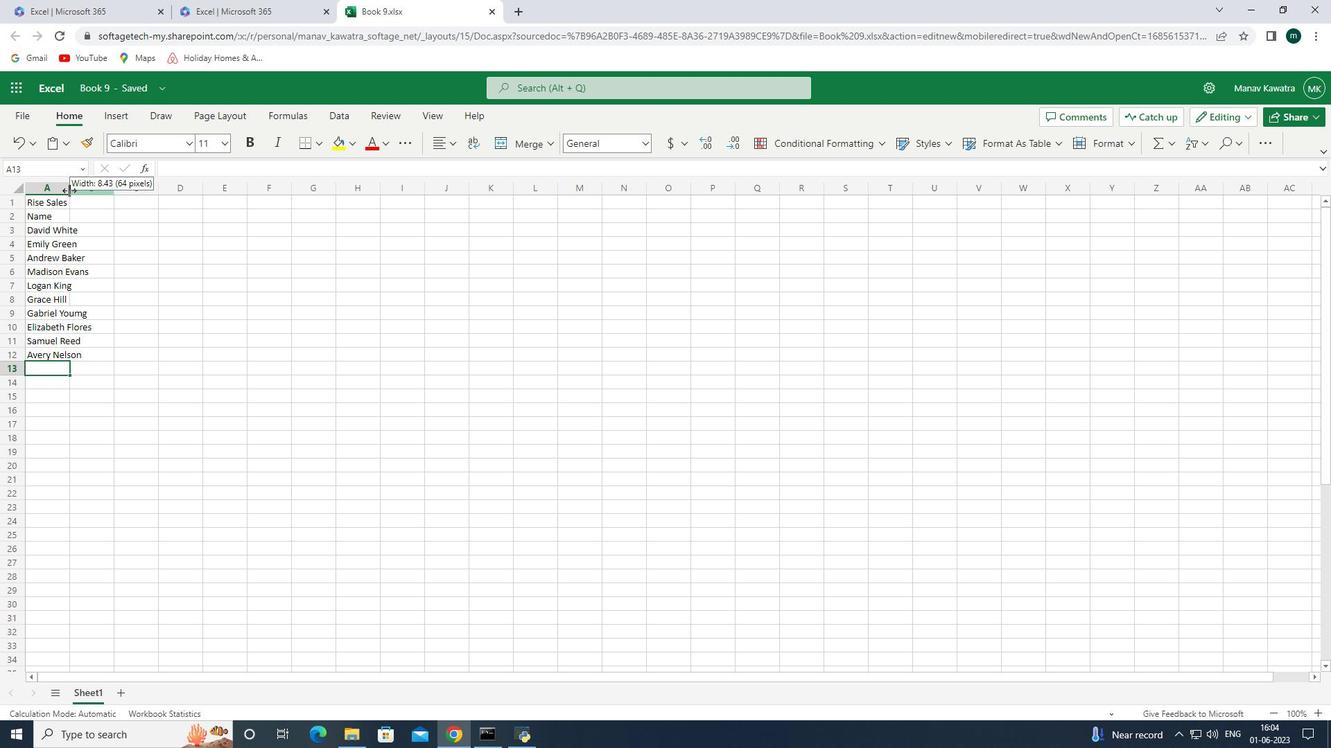 
Action: Mouse moved to (115, 213)
Screenshot: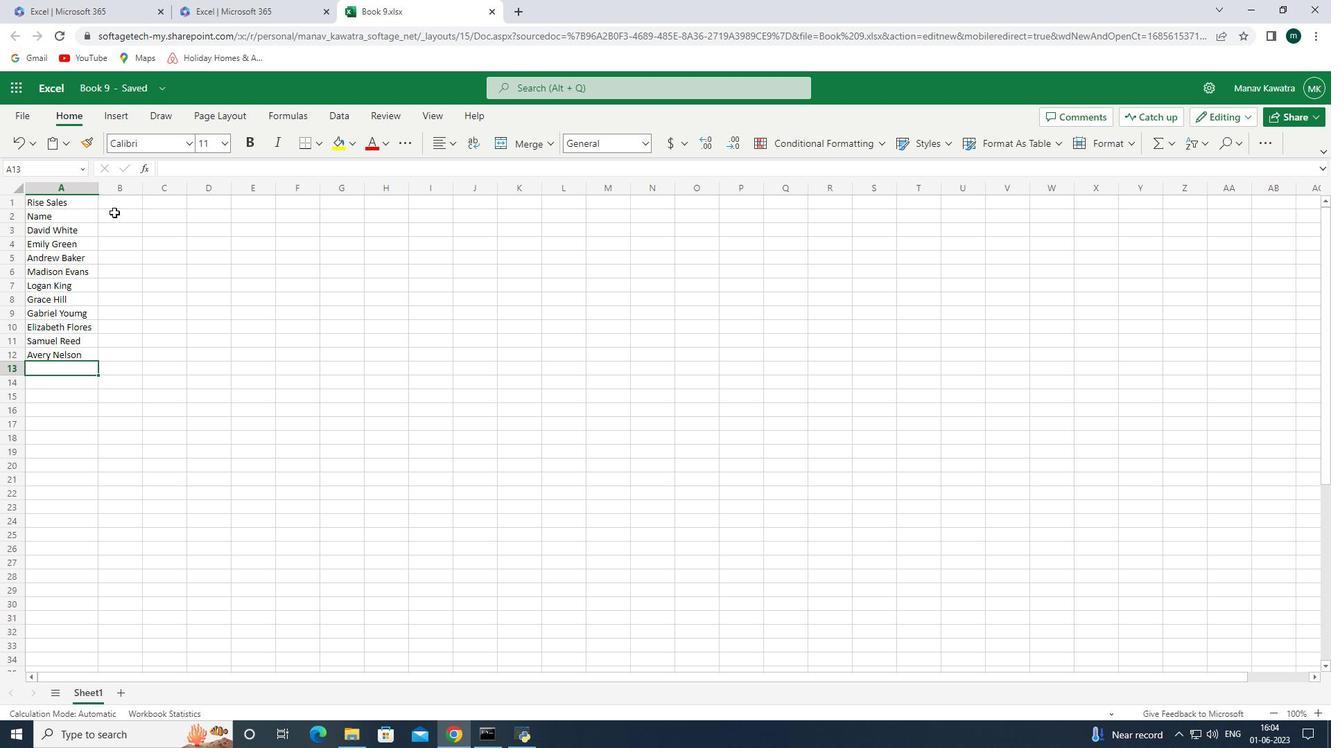 
Action: Mouse pressed left at (115, 213)
Screenshot: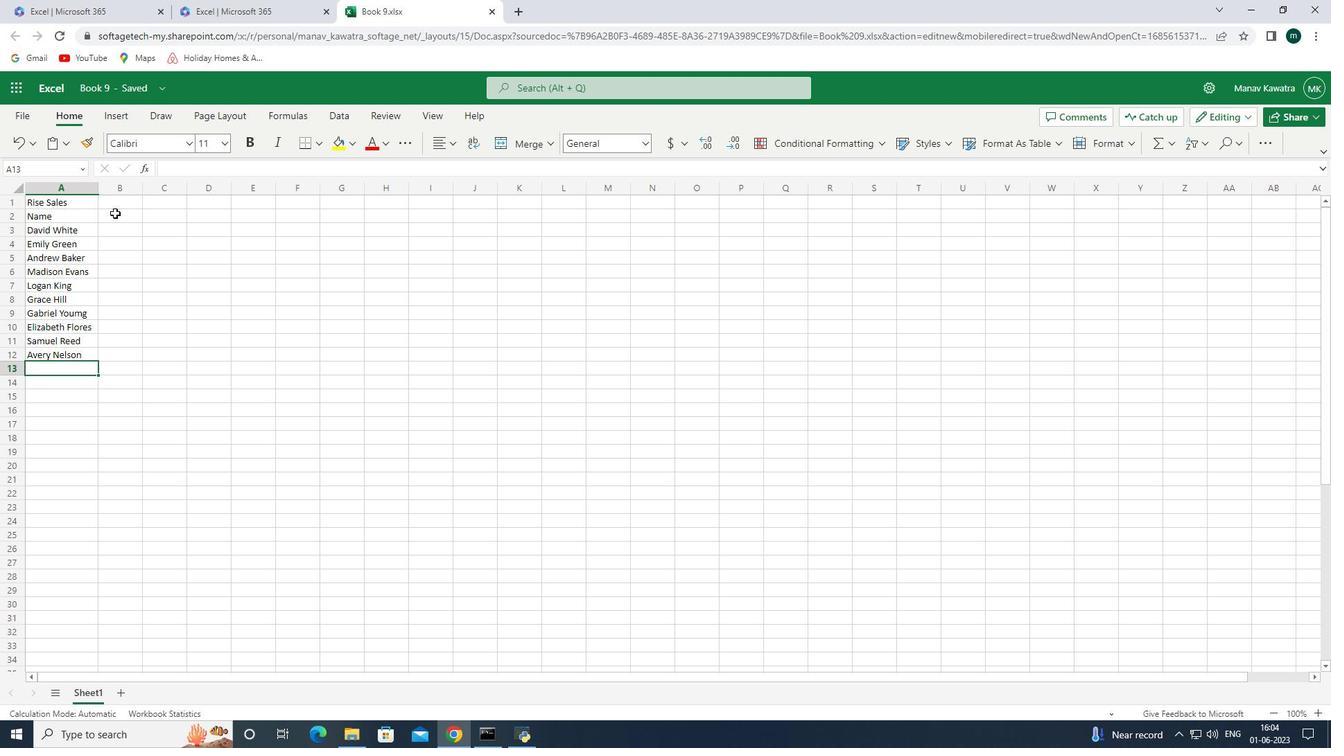 
Action: Mouse pressed left at (115, 213)
Screenshot: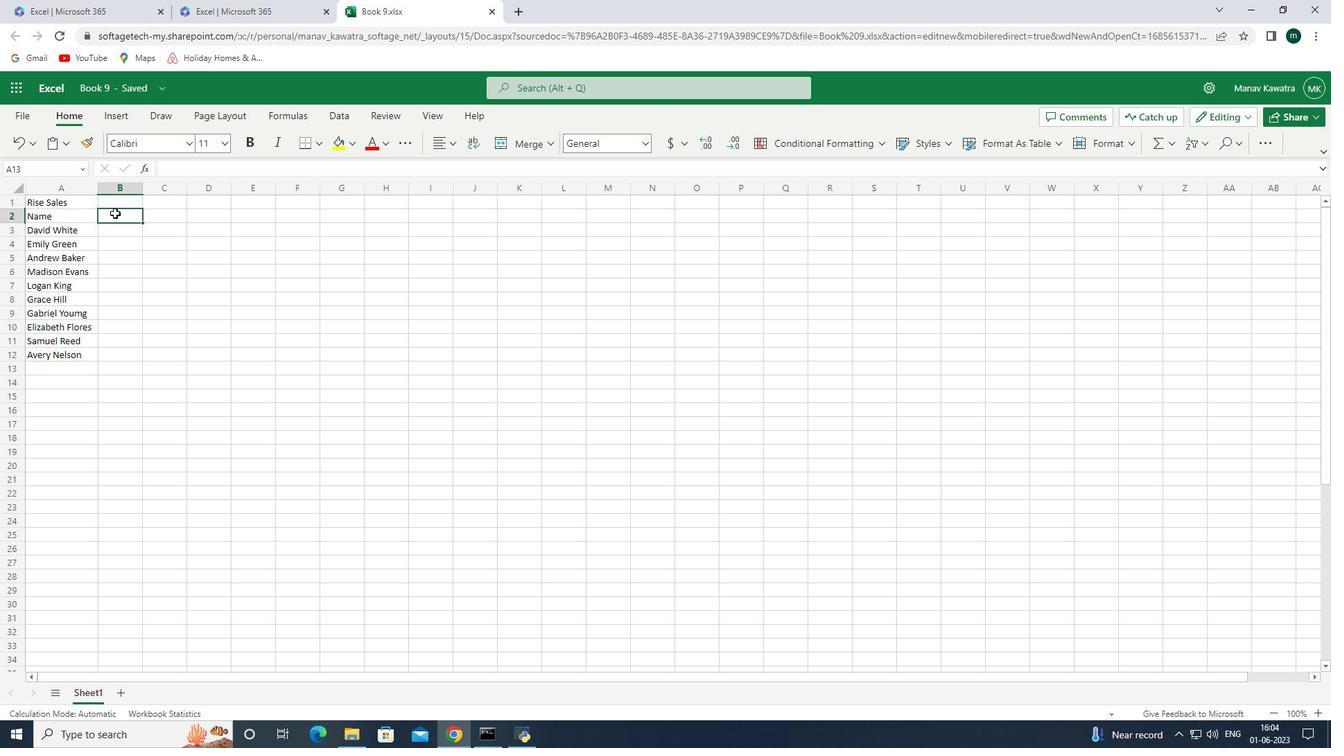 
Action: Mouse moved to (134, 221)
Screenshot: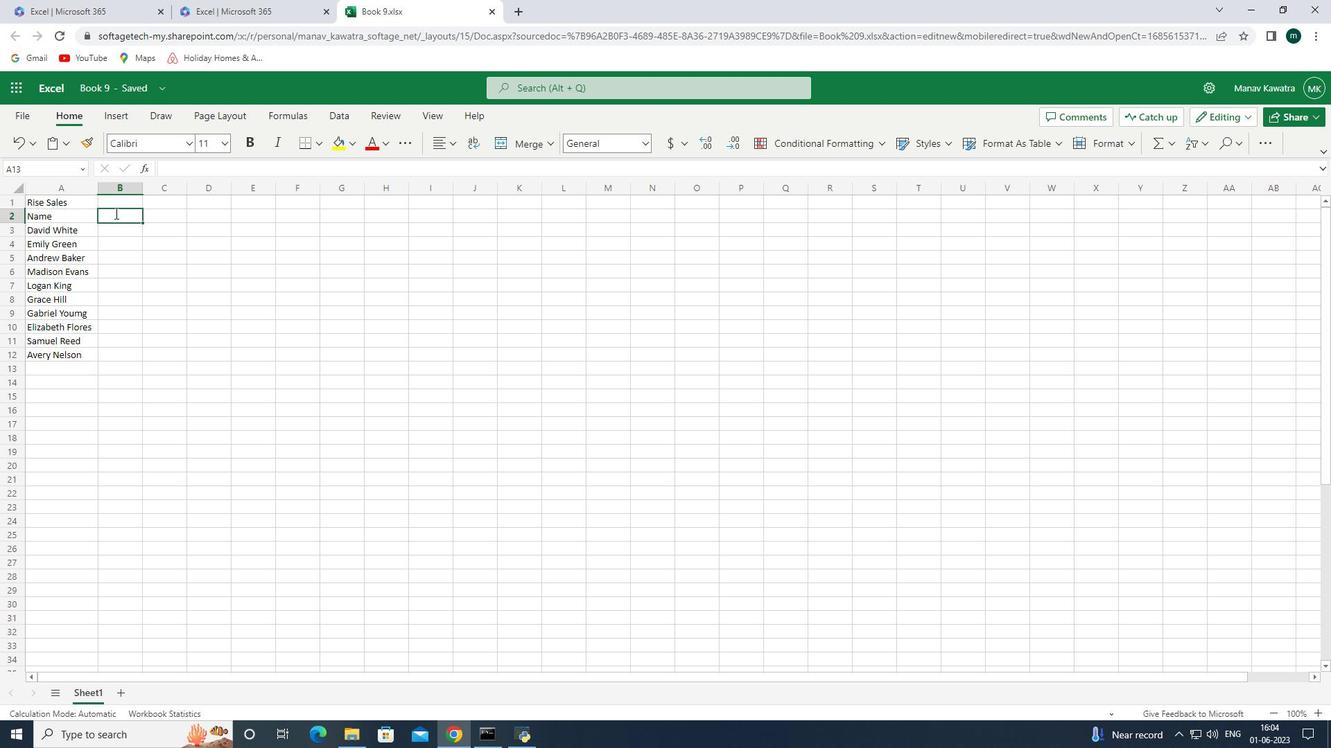 
Action: Key pressed <Key.shift><Key.shift>Item<Key.space><Key.shift>Code<Key.space><Key.enter>
Screenshot: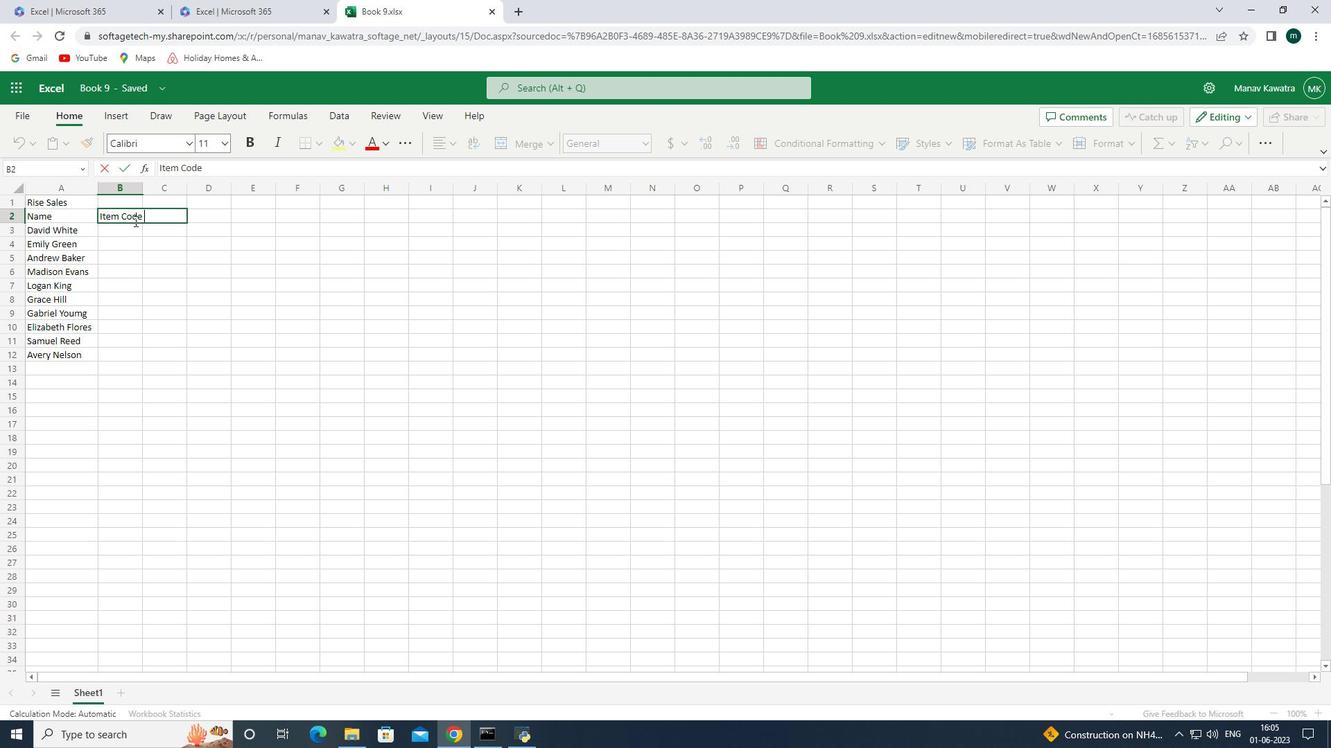 
Action: Mouse moved to (982, 0)
Screenshot: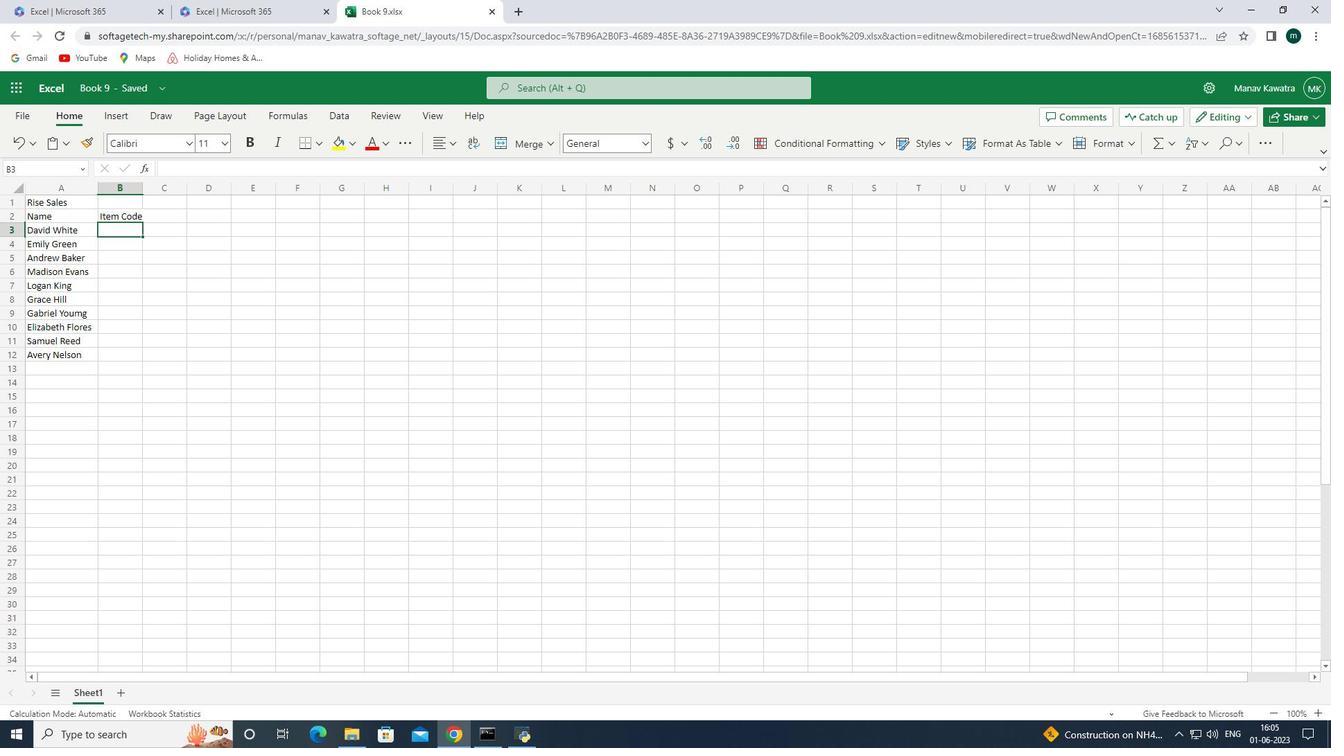
Action: Key pressed 5001<Key.enter>5002<Key.enter>
Screenshot: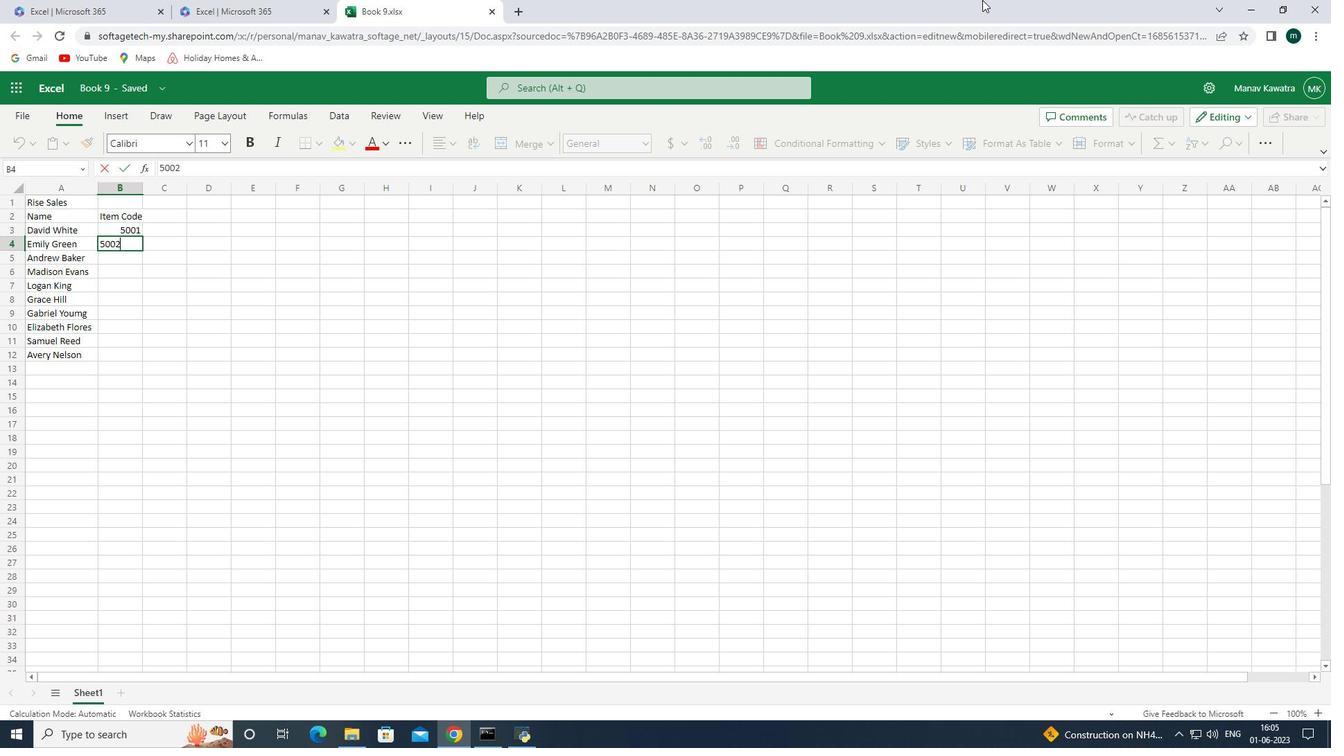 
Action: Mouse moved to (1231, 0)
Screenshot: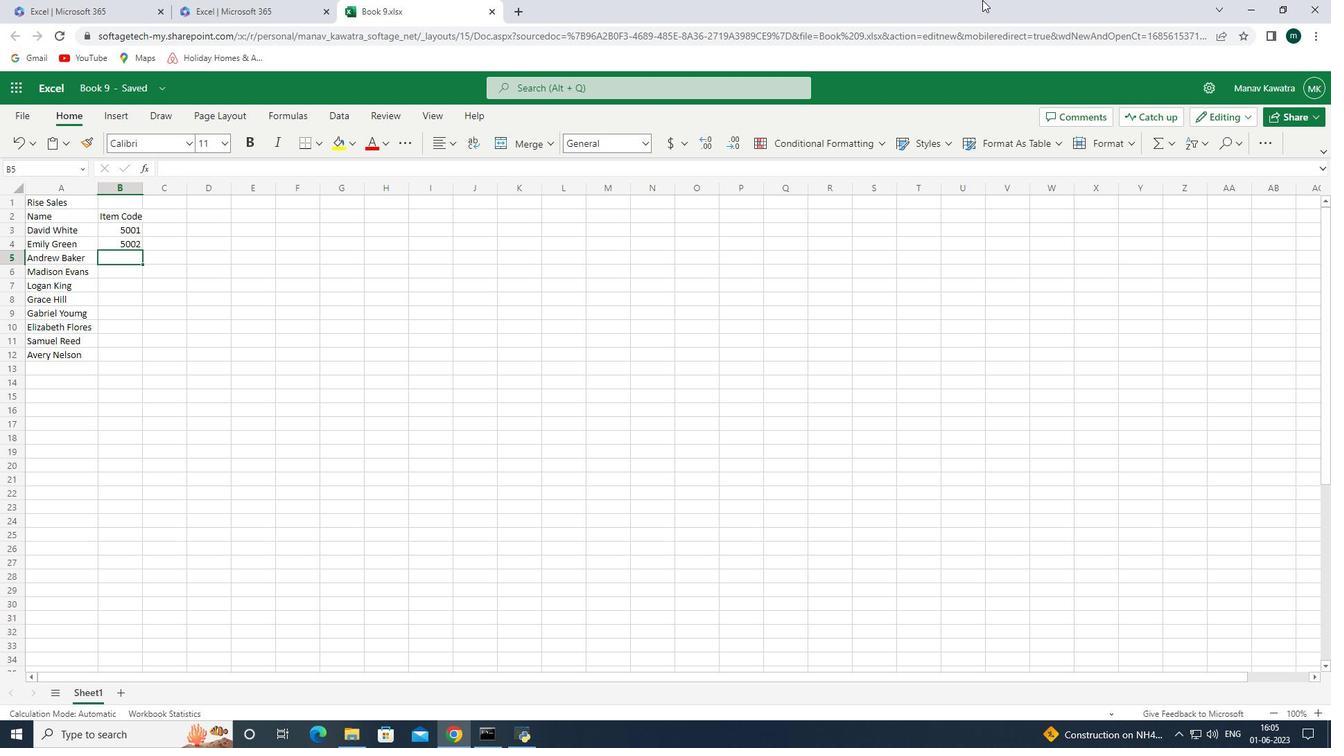 
Action: Key pressed 5003<Key.enter>5004<Key.enter>5005<Key.enter>5005<Key.enter><Key.up>5006<Key.enter>5007<Key.enter>5
Screenshot: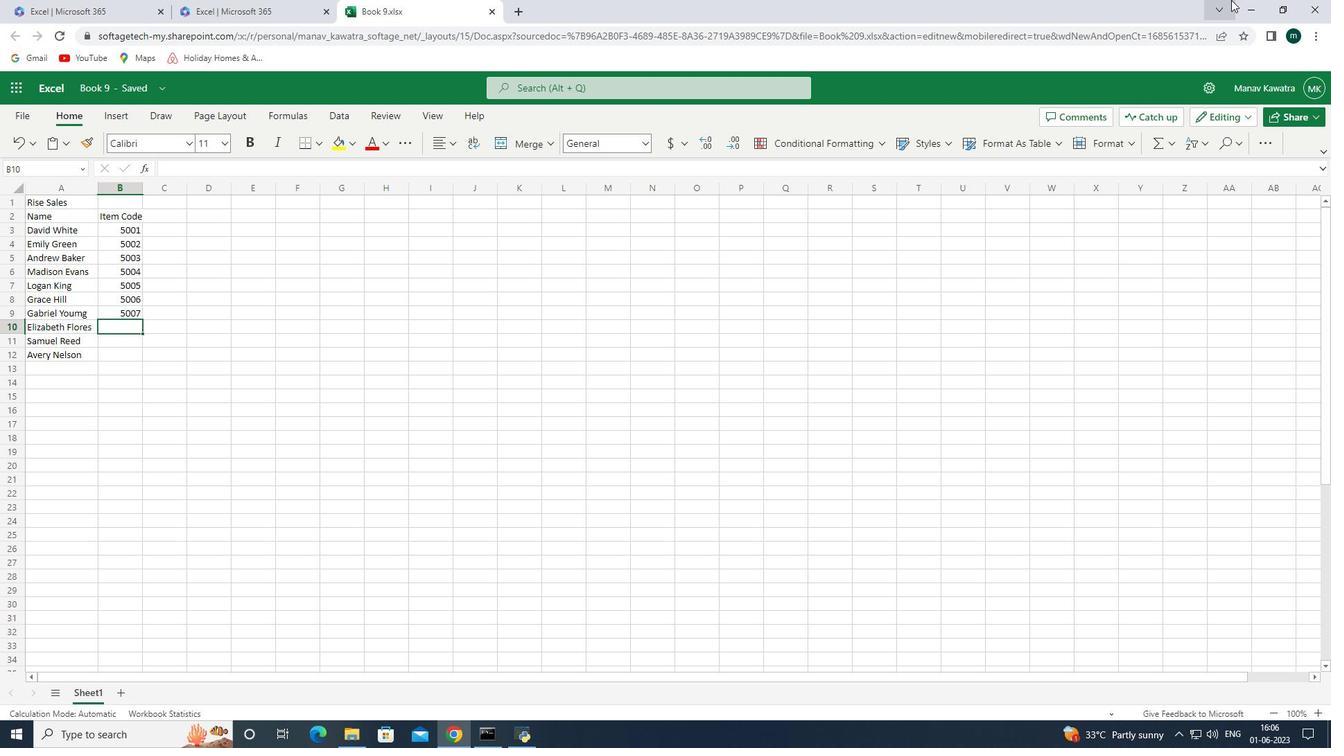 
Action: Mouse moved to (1207, 46)
Screenshot: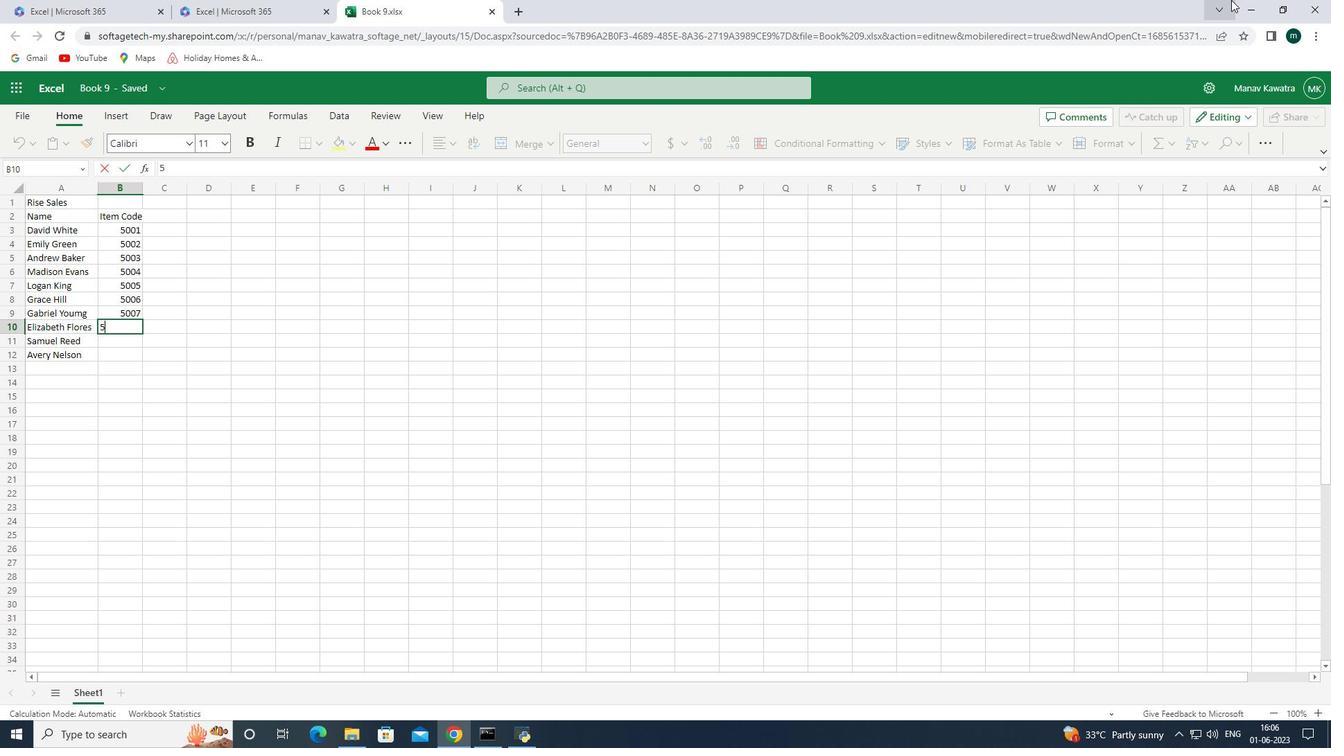 
Action: Key pressed 0088<Key.backspace><Key.enter>5009<Key.enter>5010<Key.enter><Key.right><Key.up><Key.up><Key.up><Key.up><Key.up><Key.up><Key.up><Key.up><Key.up><Key.up><Key.up><Key.shift>Product<Key.space><Key.shift><Key.shift><Key.shift><Key.shift><Key.shift><Key.shift><Key.shift><Key.shift><Key.shift>Range<Key.space><Key.enter>4500<Key.enter>5000<Key.enter>2500<Key.enter>3300<Key.enter>4800<Key.enter>5000<Key.enter>7<Key.backspace>2700<Key.enter>5000<Key.enter>3900<Key.enter>4100<Key.enter><Key.right><Key.up><Key.up><Key.up><Key.up><Key.up>
Screenshot: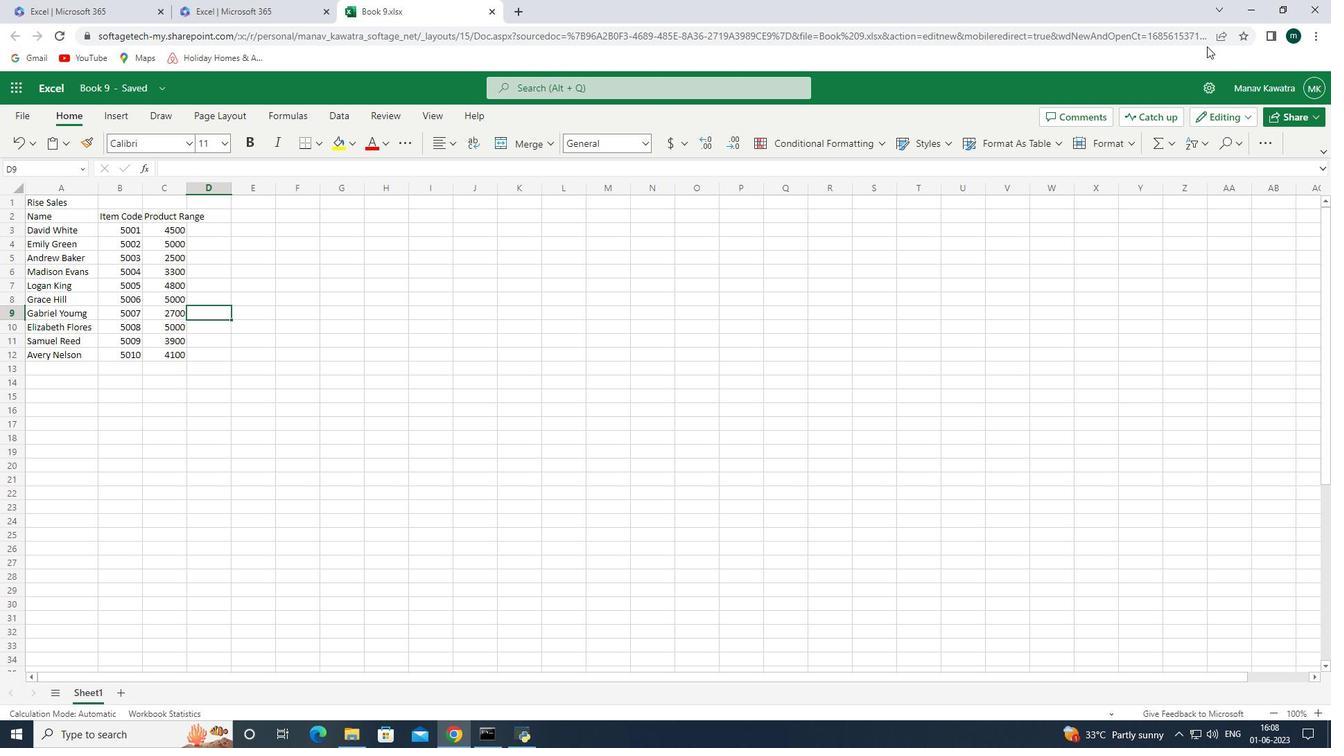 
Action: Mouse moved to (142, 188)
Screenshot: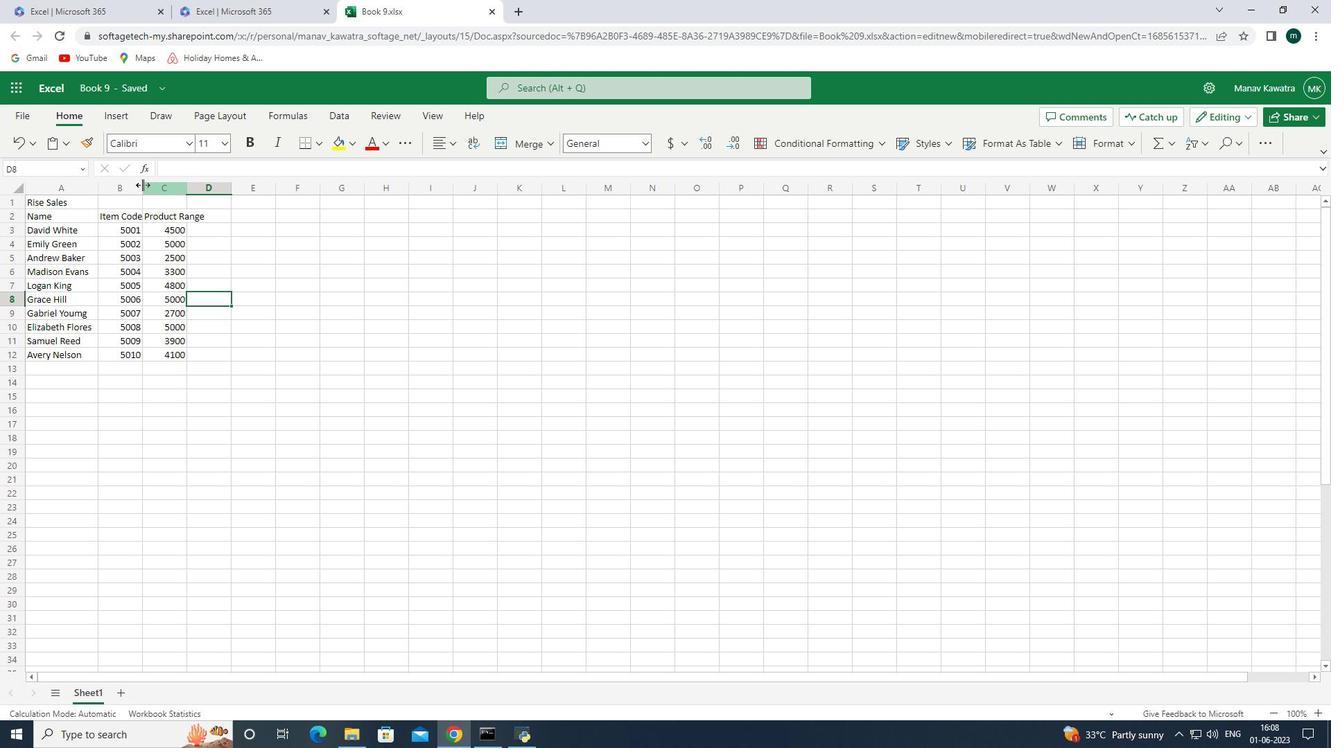 
Action: Mouse pressed left at (142, 188)
Screenshot: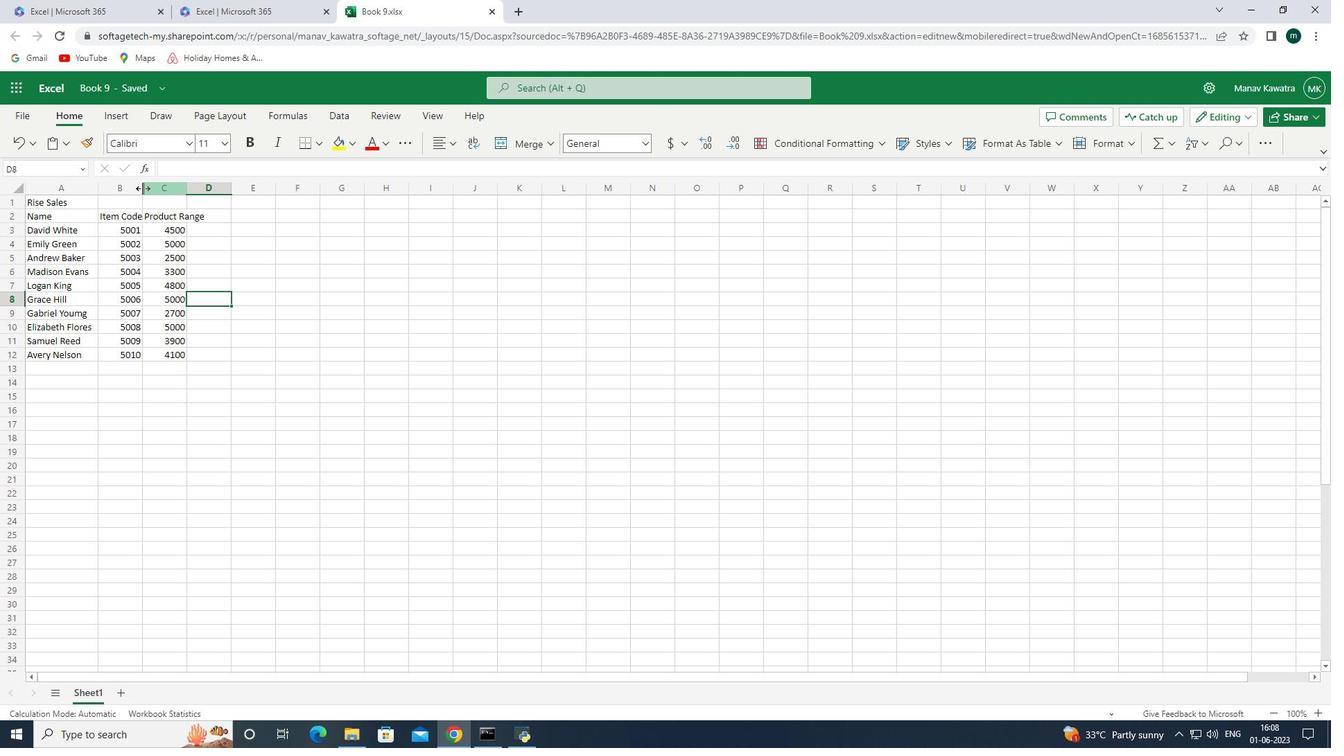 
Action: Mouse pressed left at (142, 188)
Screenshot: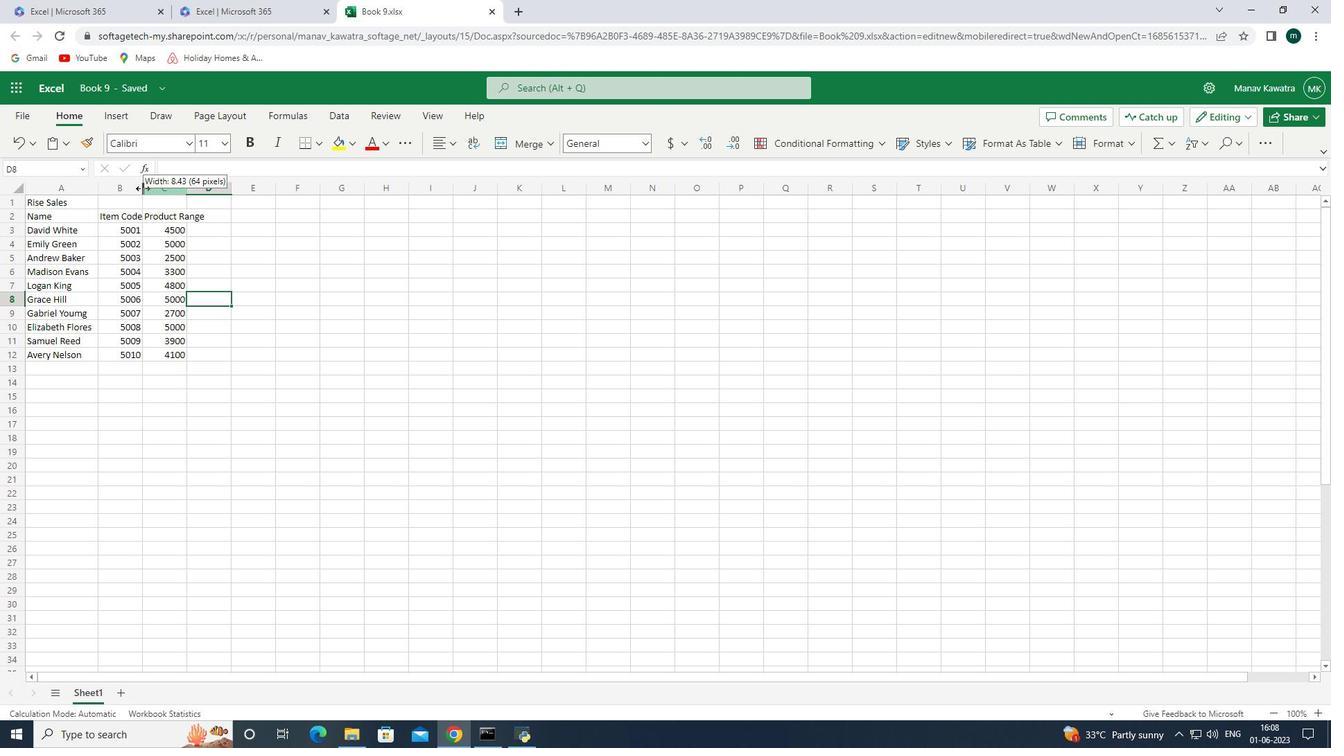
Action: Mouse moved to (190, 183)
Screenshot: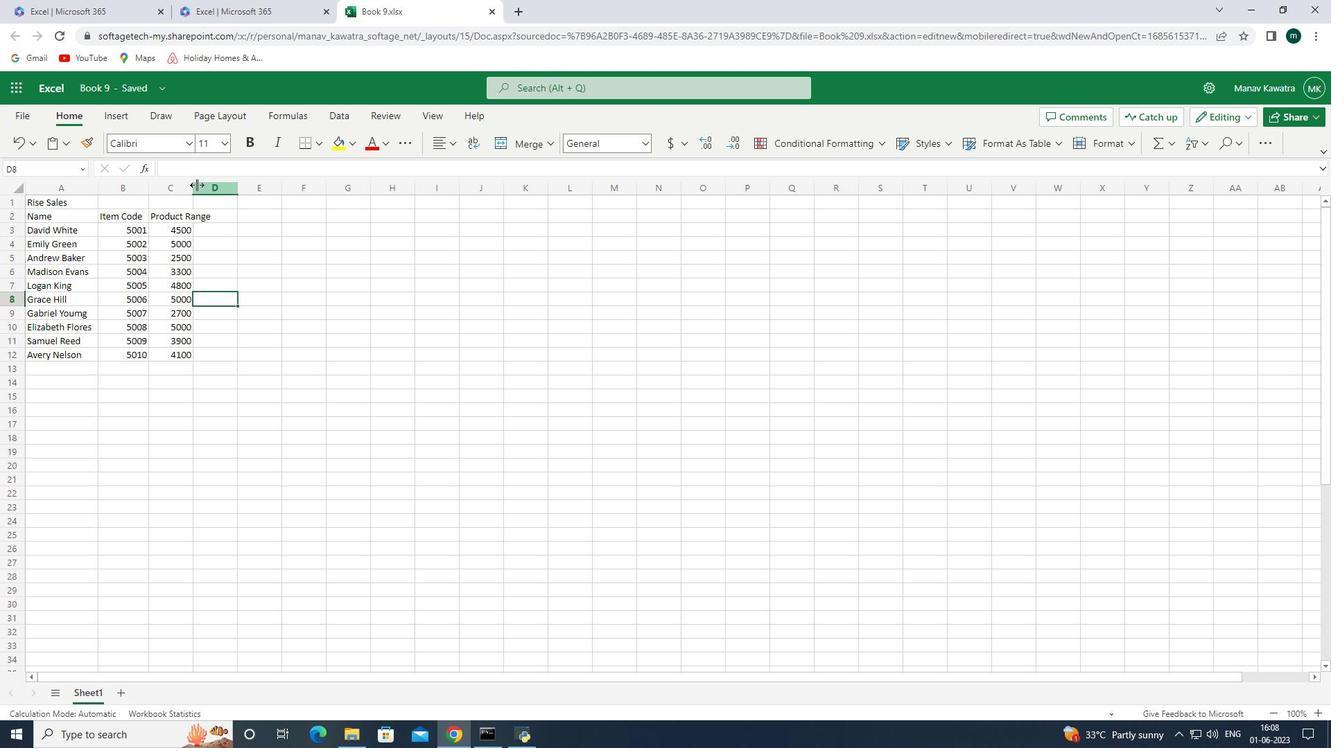 
Action: Mouse pressed left at (190, 183)
Screenshot: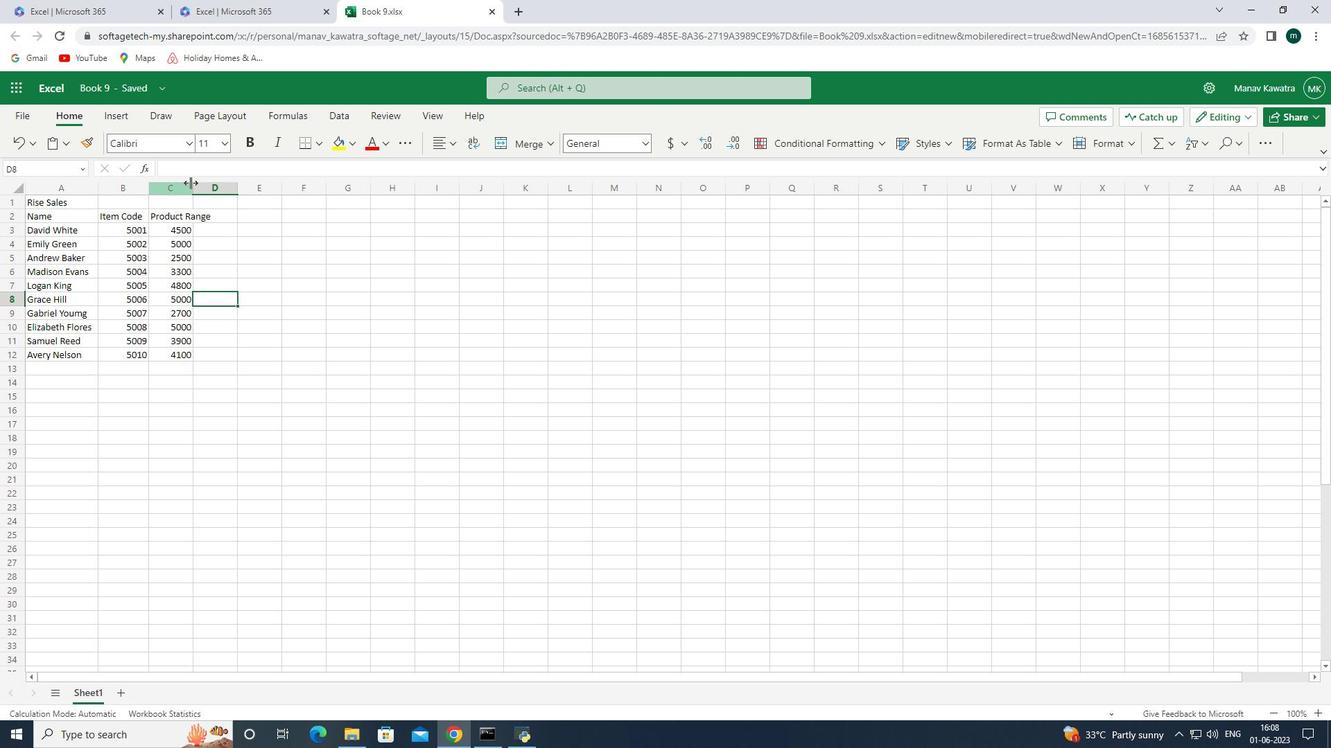 
Action: Mouse pressed left at (190, 183)
Screenshot: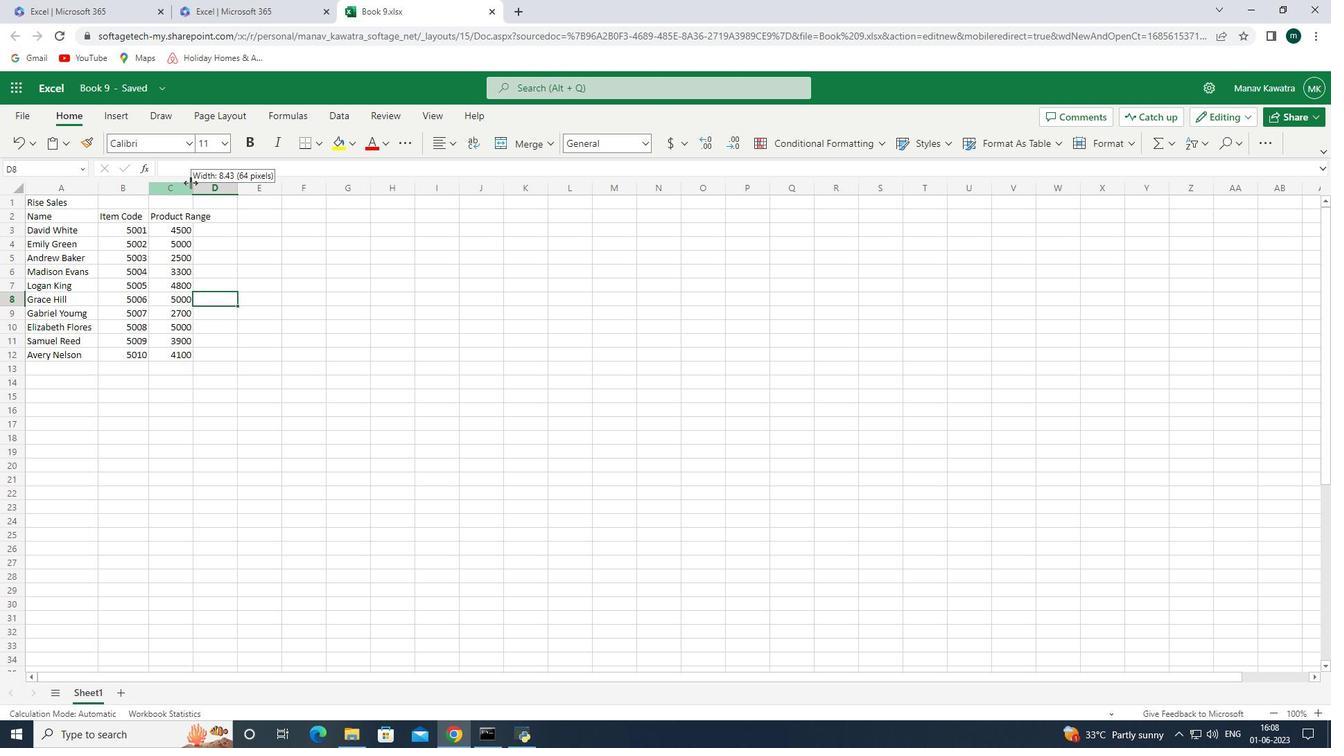 
Action: Mouse moved to (248, 220)
Screenshot: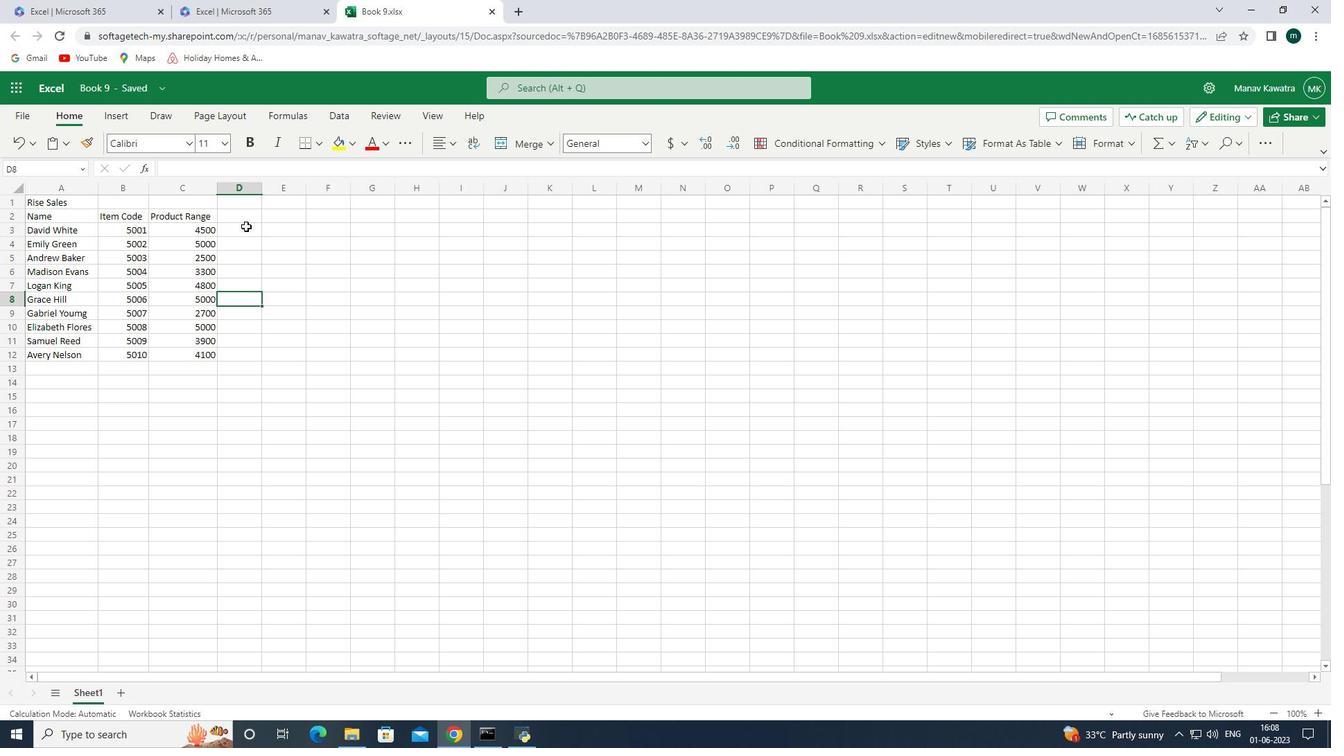
Action: Mouse pressed left at (248, 220)
Screenshot: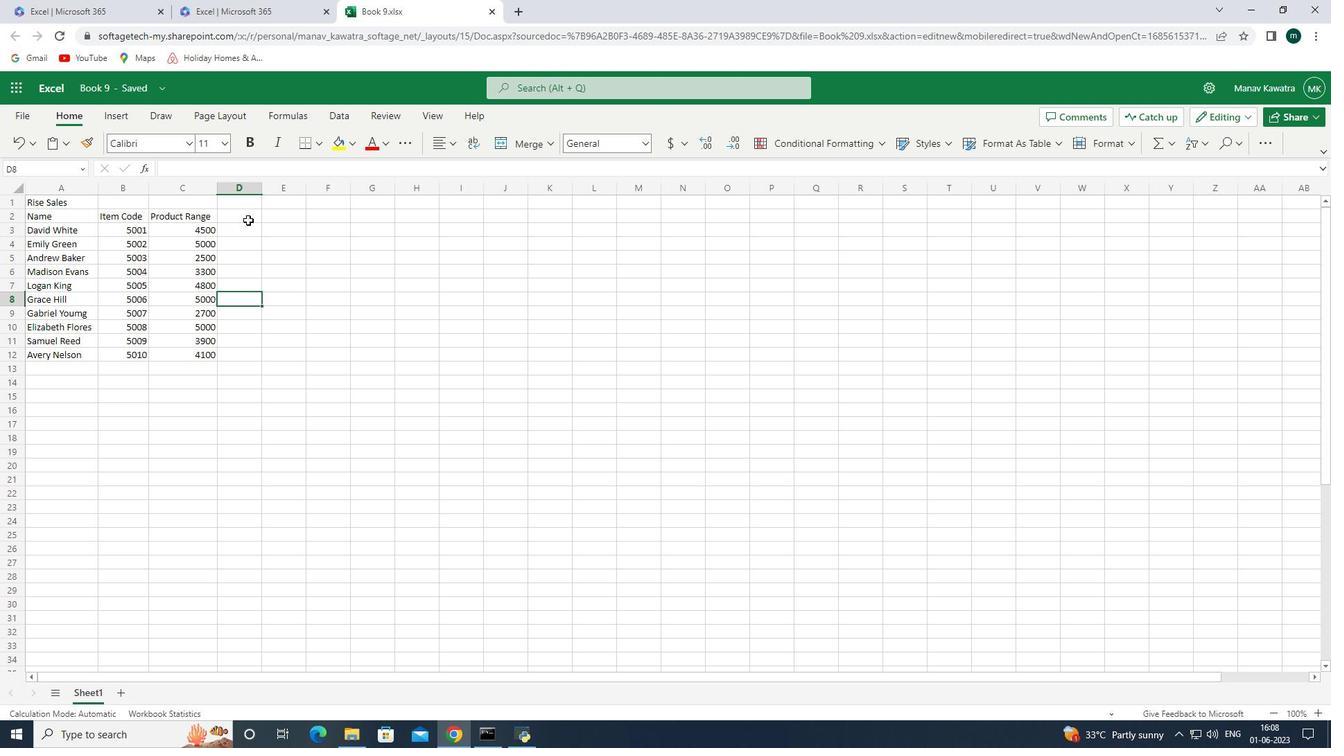 
Action: Key pressed <Key.shift><Key.shift><Key.shift><Key.shift><Key.shift><Key.shift><Key.shift><Key.shift><Key.shift><Key.shift><Key.shift>Product<Key.space>b<Key.space><Key.backspace><Key.backspace><Key.enter><Key.shift><Key.shift><Key.shift><Key.shift><Key.shift><Key.shift><Key.shift><Key.shift><Key.shift><Key.shift><Key.shift><Key.shift><Key.shift><Key.shift><Key.shift><Key.shift><Key.shift><Key.shift><Key.shift><Key.shift><Key.shift><Key.shift><Key.shift><Key.shift><Key.shift><Key.shift><Key.shift><Key.shift><Key.shift><Key.shift><Key.shift><Key.shift><Key.shift><Key.shift><Key.shift>Calvim<Key.backspace>n<Key.space><Key.shift><Key.shift><Key.shift><Key.shift><Key.shift><Key.shift><Key.shift><Key.shift><Key.shift><Key.shift><Key.shift><Key.shift><Key.shift><Key.shift><Key.shift><Key.shift>Kh<Key.backspace>lein<Key.space><Key.enter><Key.shift><Key.shift><Key.shift><Key.shift><Key.shift><Key.shift><Key.shift><Key.shift><Key.shift><Key.shift><Key.shift><Key.shift><Key.shift><Key.shift><Key.shift><Key.shift><Key.shift><Key.shift><Key.shift><Key.shift><Key.shift><Key.shift><Key.shift><Key.shift><Key.shift><Key.shift><Key.shift><Key.shift><Key.shift><Key.shift><Key.shift><Key.shift><Key.shift><Key.shift><Key.shift><Key.shift><Key.shift><Key.shift><Key.shift><Key.shift><Key.shift><Key.shift><Key.shift><Key.shift><Key.shift><Key.shift><Key.shift><Key.shift><Key.shift><Key.shift><Key.shift><Key.shift><Key.shift><Key.shift><Key.shift><Key.shift><Key.shift><Key.shift><Key.shift><Key.shift><Key.shift><Key.shift><Key.shift><Key.shift><Key.shift><Key.shift><Key.shift><Key.shift><Key.shift><Key.shift><Key.shift><Key.shift><Key.shift><Key.shift><Key.shift><Key.shift><Key.shift><Key.shift><Key.shift><Key.shift><Key.shift><Key.shift><Key.shift><Key.shift><Key.shift><Key.shift><Key.shift><Key.shift><Key.shift><Key.shift><Key.shift><Key.shift><Key.shift><Key.shift><Key.shift><Key.shift><Key.shift><Key.shift><Key.shift><Key.shift><Key.shift><Key.shift><Key.shift><Key.shift><Key.shift><Key.shift><Key.shift><Key.shift><Key.shift><Key.shift><Key.shift><Key.shift><Key.shift><Key.shift><Key.shift><Key.shift><Key.shift><Key.shift><Key.shift><Key.shift><Key.shift><Key.shift><Key.shift><Key.shift><Key.shift><Key.shift><Key.shift><Key.shift><Key.shift>Tommy<Key.space><Key.shift>Hilfigerm<Key.space><Key.enter><Key.shift><Key.shift><Key.shift><Key.shift><Key.shift><Key.shift><Key.shift><Key.shift><Key.shift><Key.shift><Key.shift><Key.shift><Key.shift><Key.shift><Key.up>
Screenshot: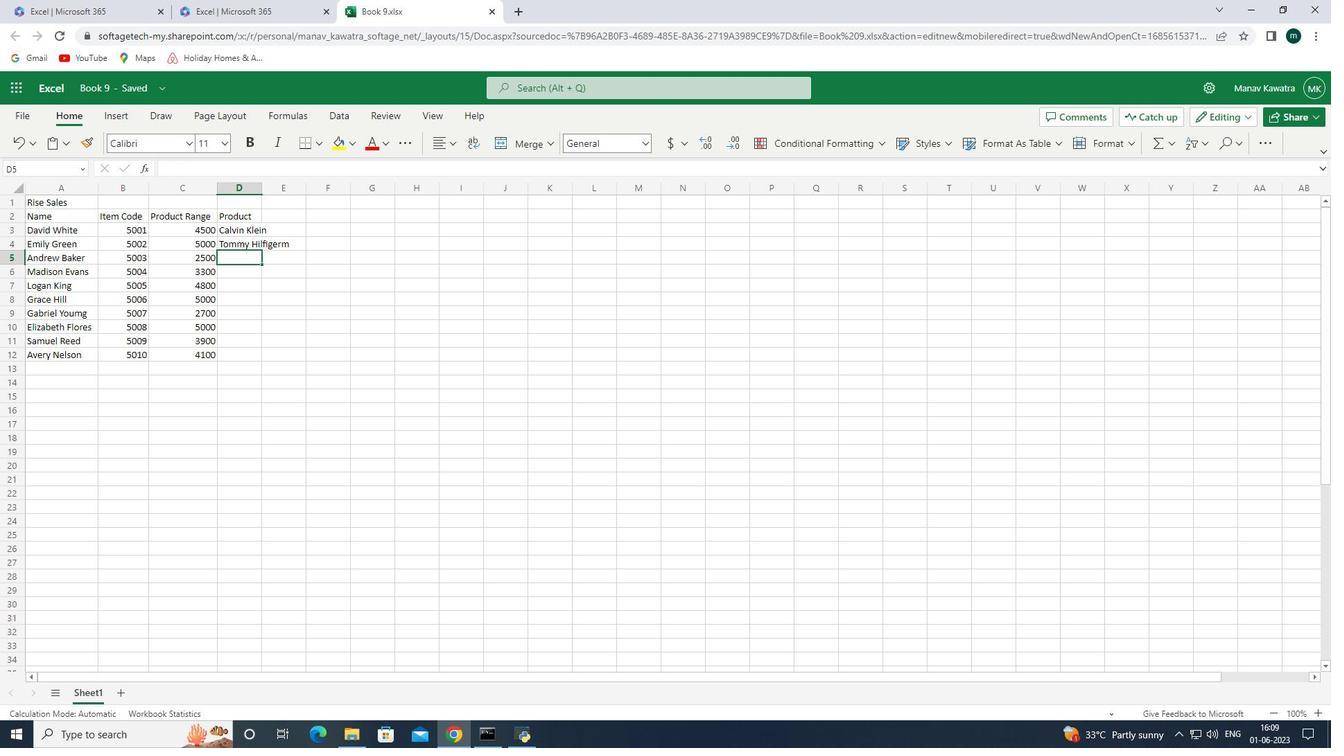 
Action: Mouse moved to (237, 249)
Screenshot: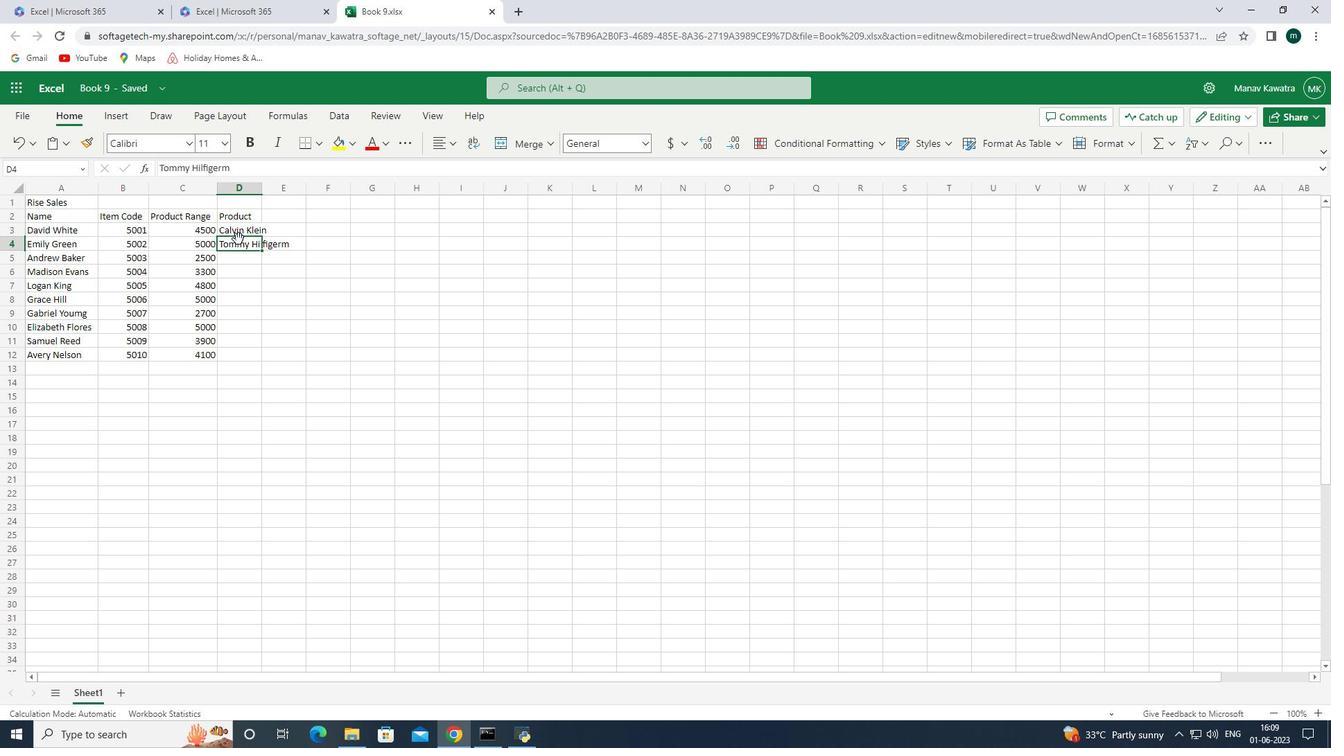 
Action: Mouse pressed left at (237, 249)
Screenshot: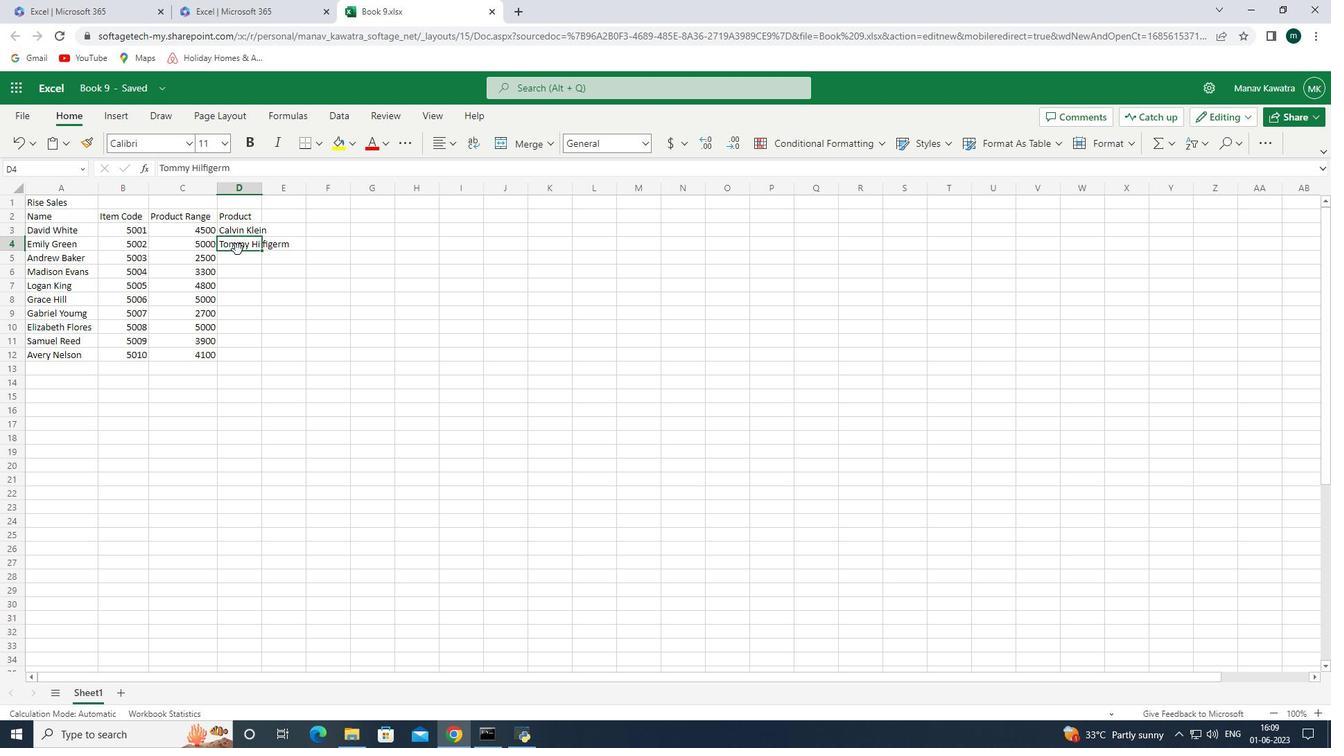 
Action: Mouse pressed left at (237, 249)
Screenshot: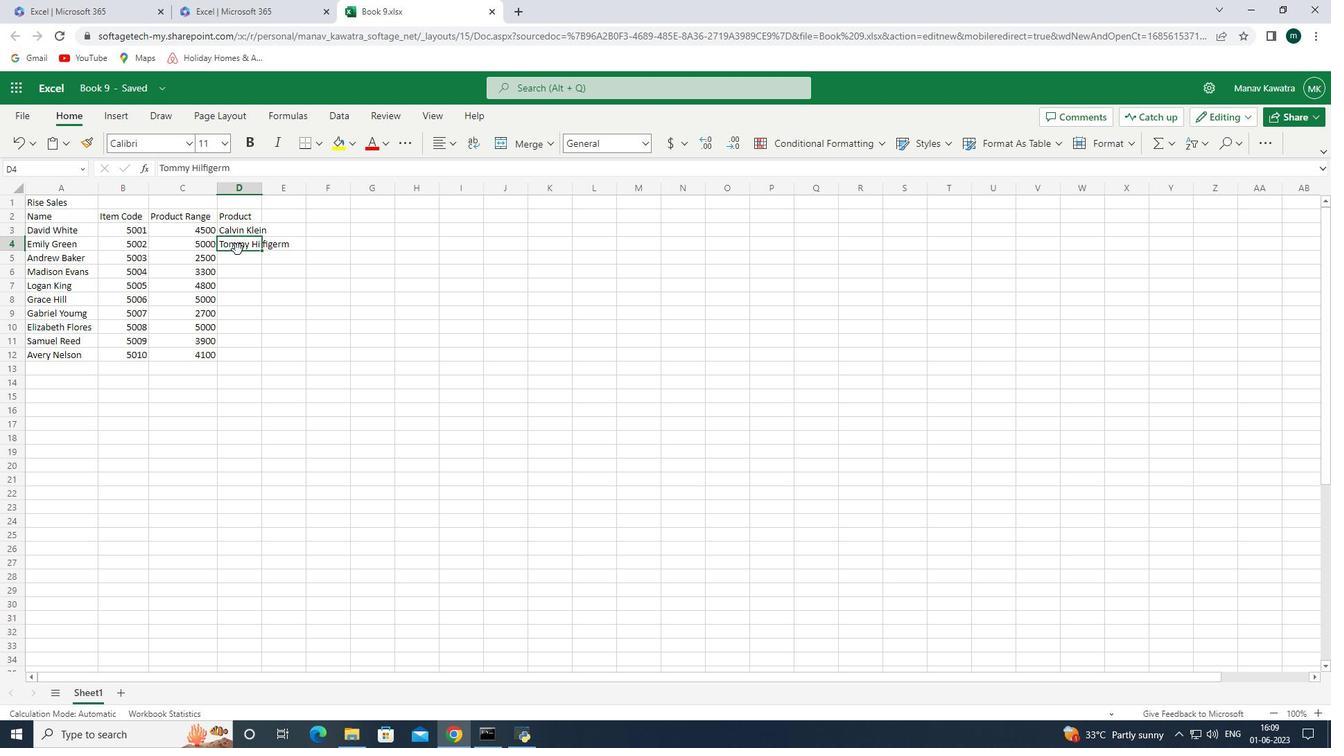 
Action: Mouse moved to (237, 243)
Screenshot: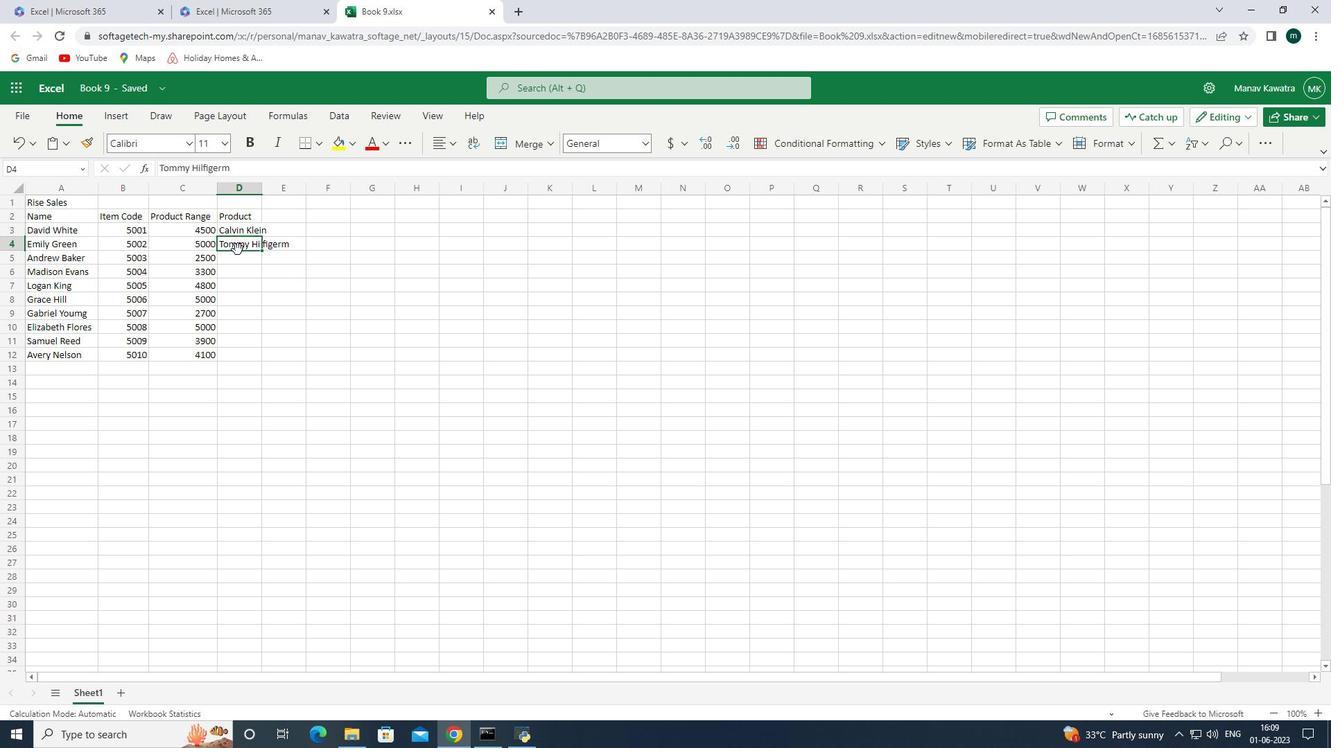 
Action: Mouse pressed left at (237, 243)
Screenshot: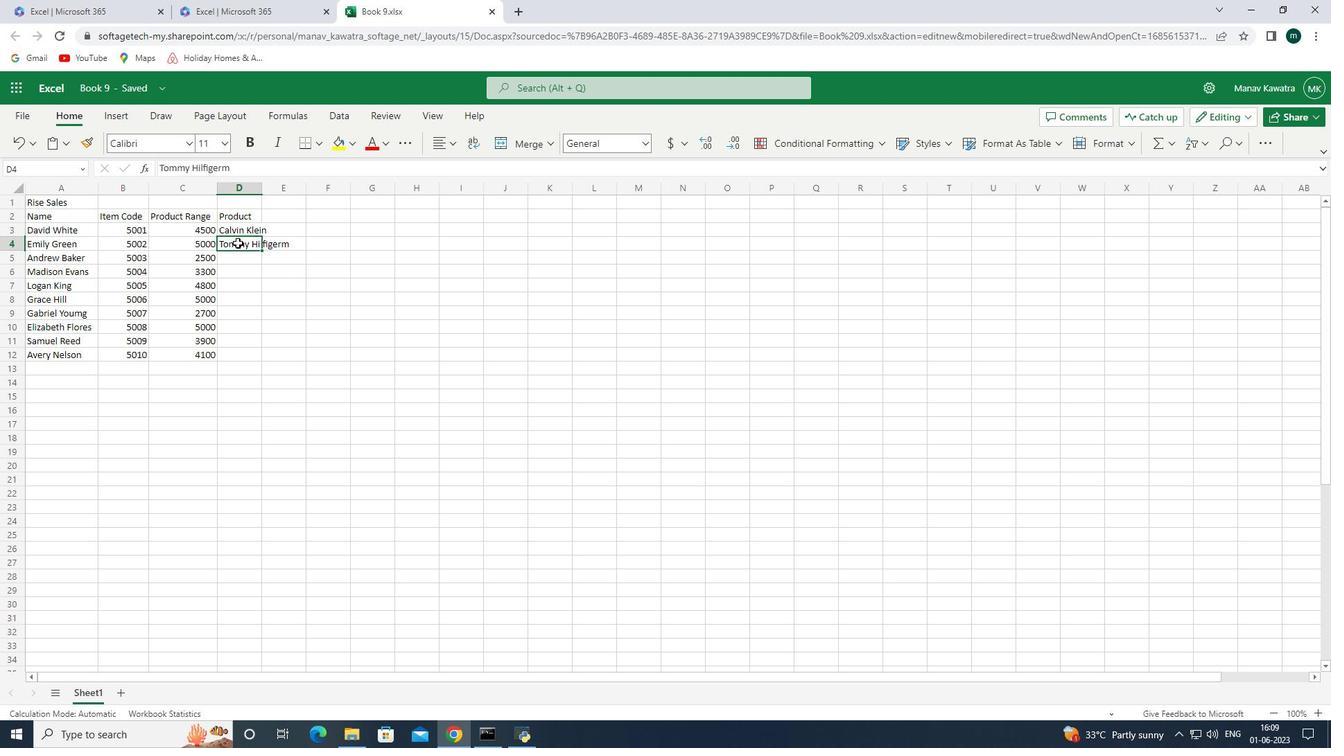 
Action: Mouse pressed left at (237, 243)
Screenshot: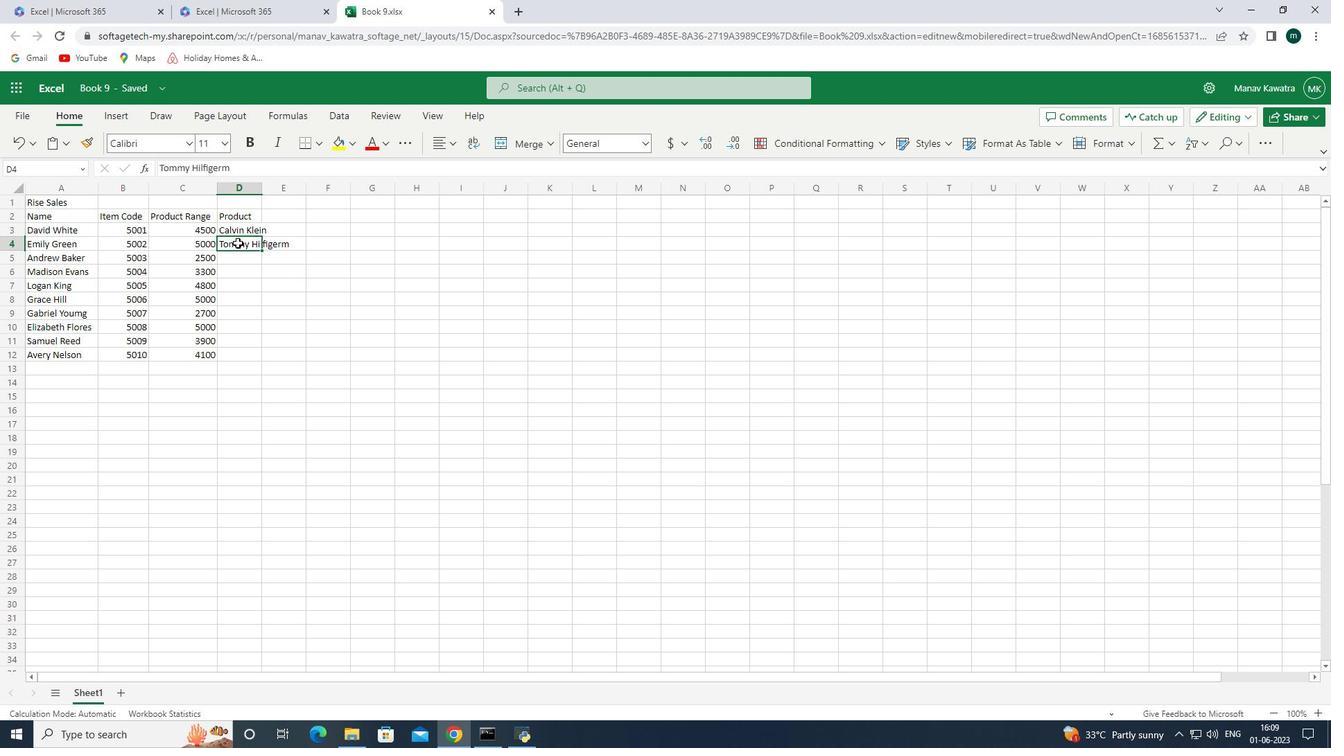 
Action: Key pressed <Key.backspace><Key.backspace><Key.backspace>er<Key.backspace><Key.f12><Key.backspace>r
Screenshot: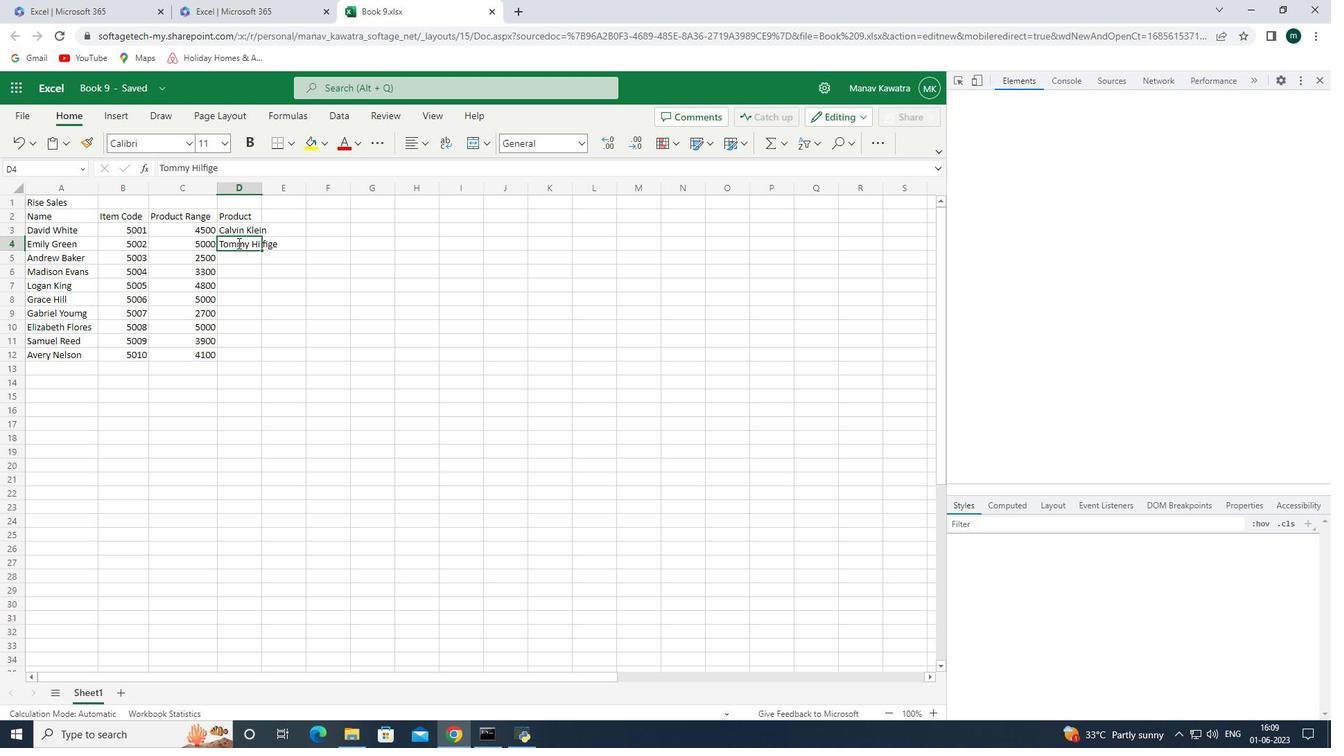 
Action: Mouse moved to (1320, 78)
Screenshot: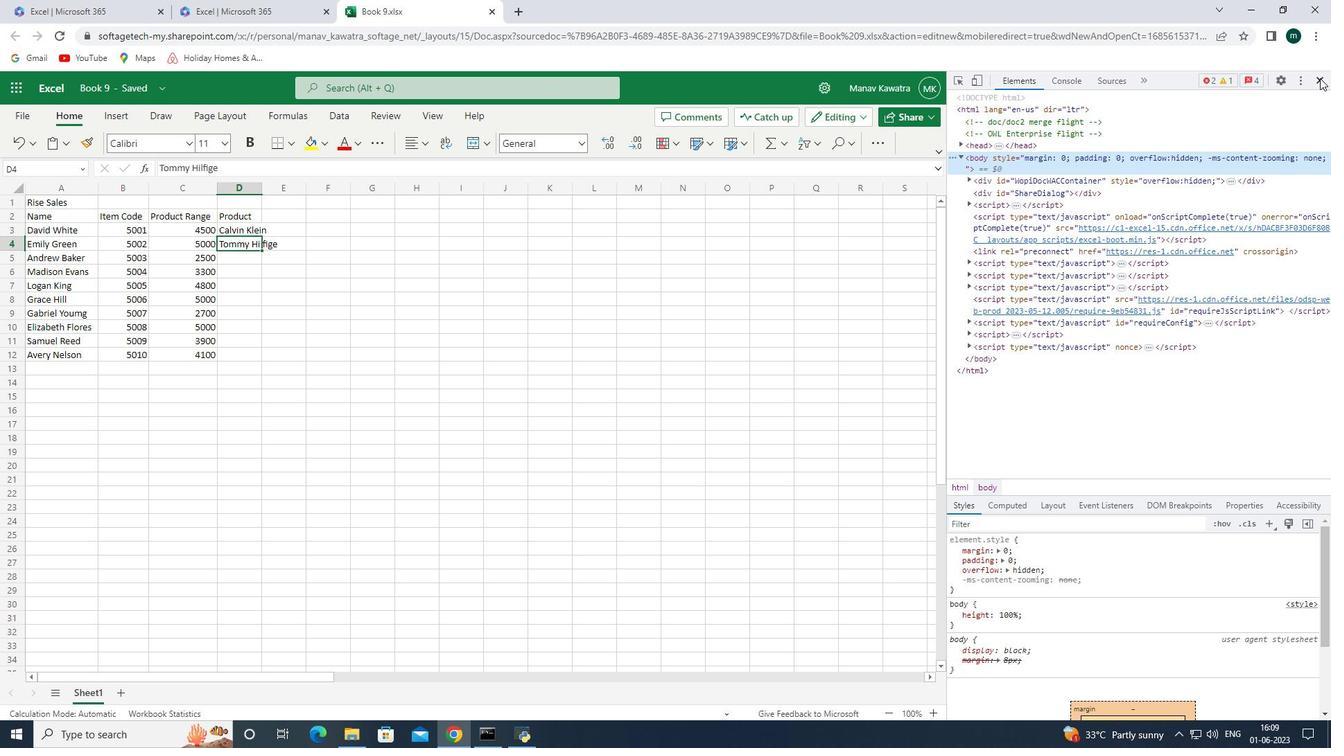 
Action: Mouse pressed left at (1320, 78)
Screenshot: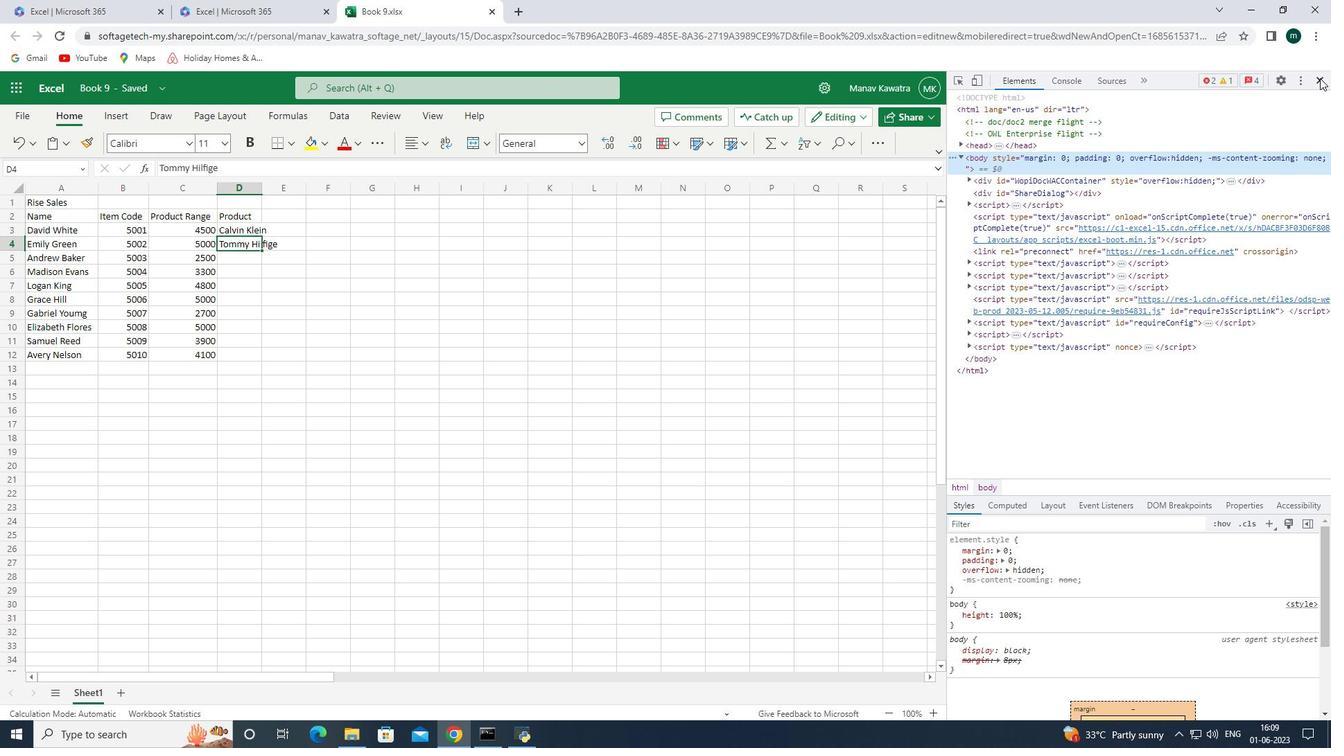 
Action: Mouse moved to (251, 249)
Screenshot: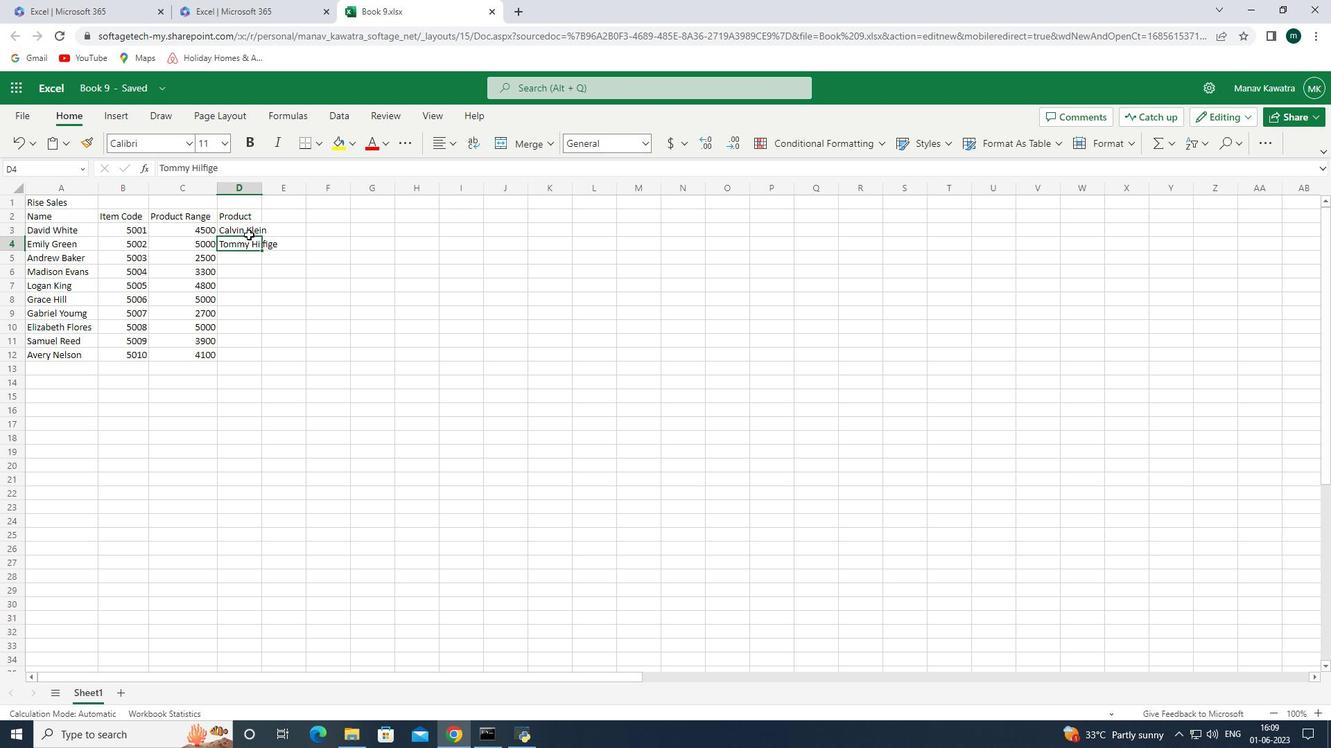 
Action: Mouse pressed left at (251, 249)
Screenshot: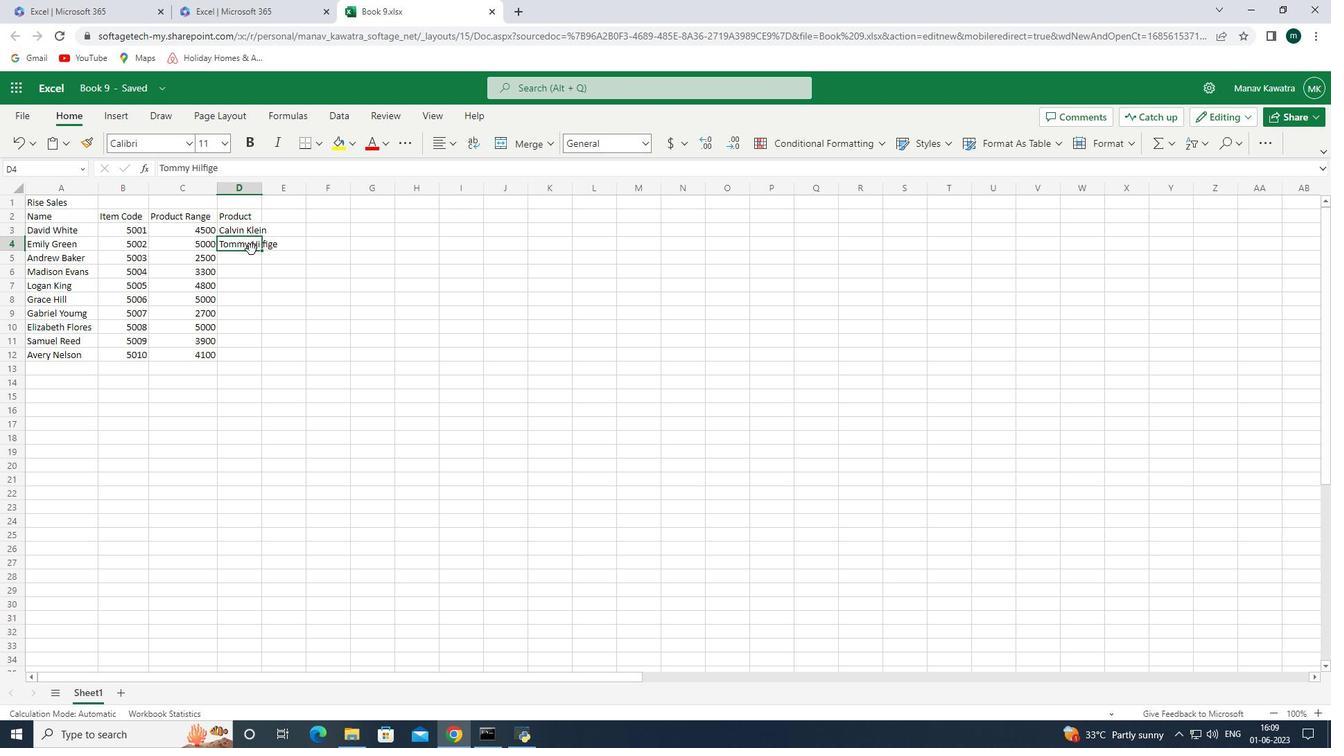 
Action: Mouse pressed left at (251, 249)
Screenshot: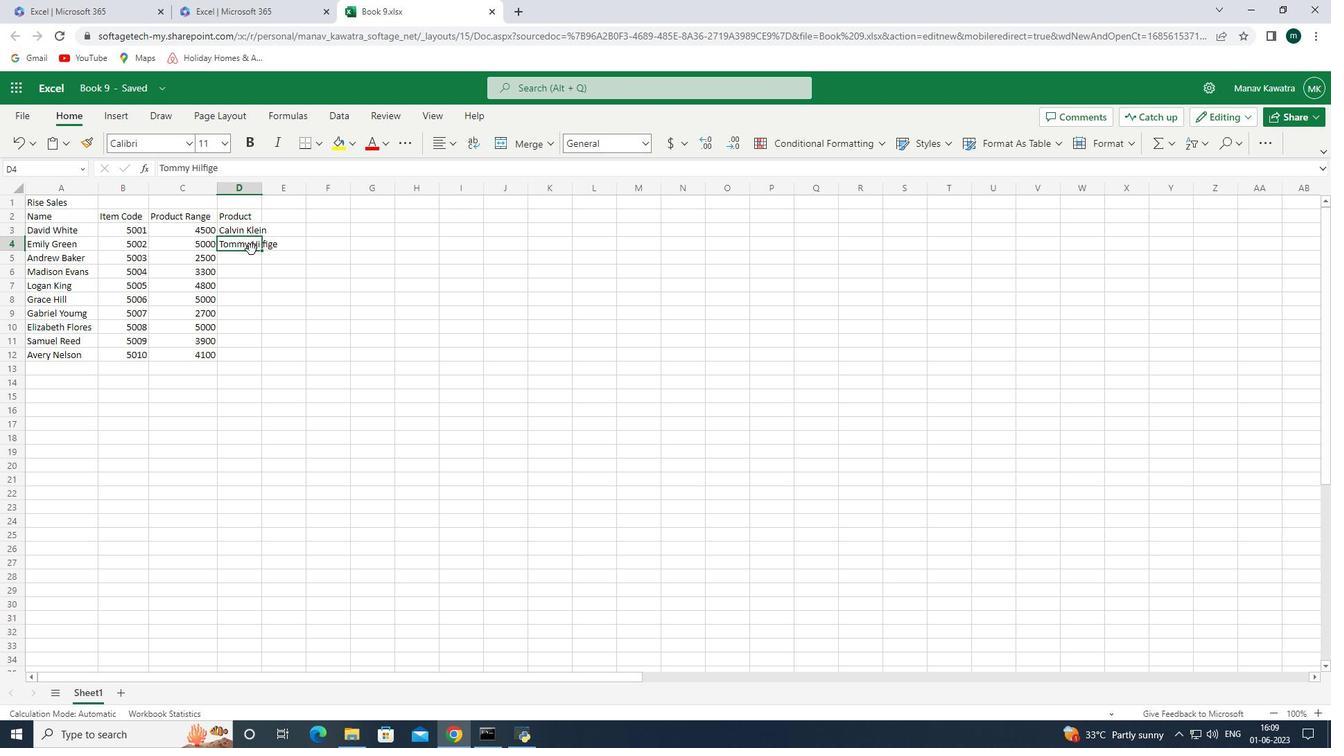 
Action: Mouse moved to (248, 249)
Screenshot: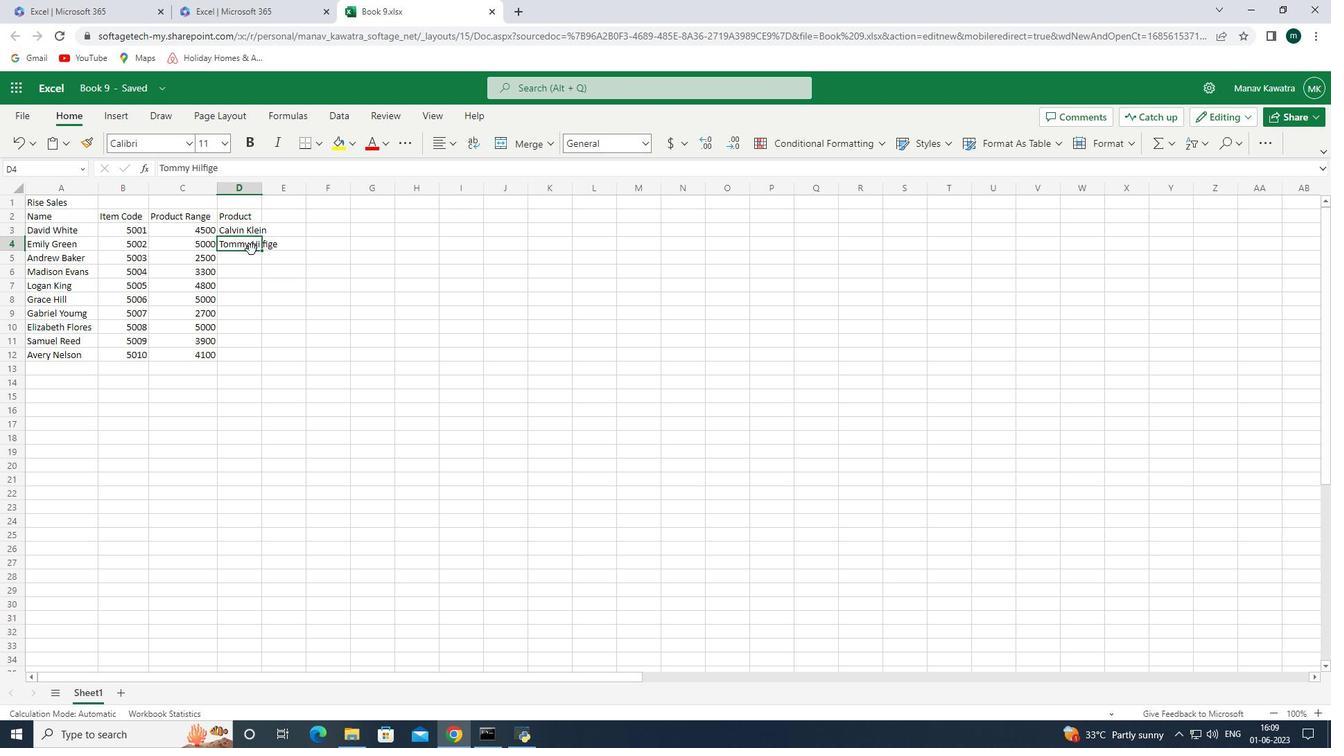 
Action: Mouse pressed left at (248, 249)
Screenshot: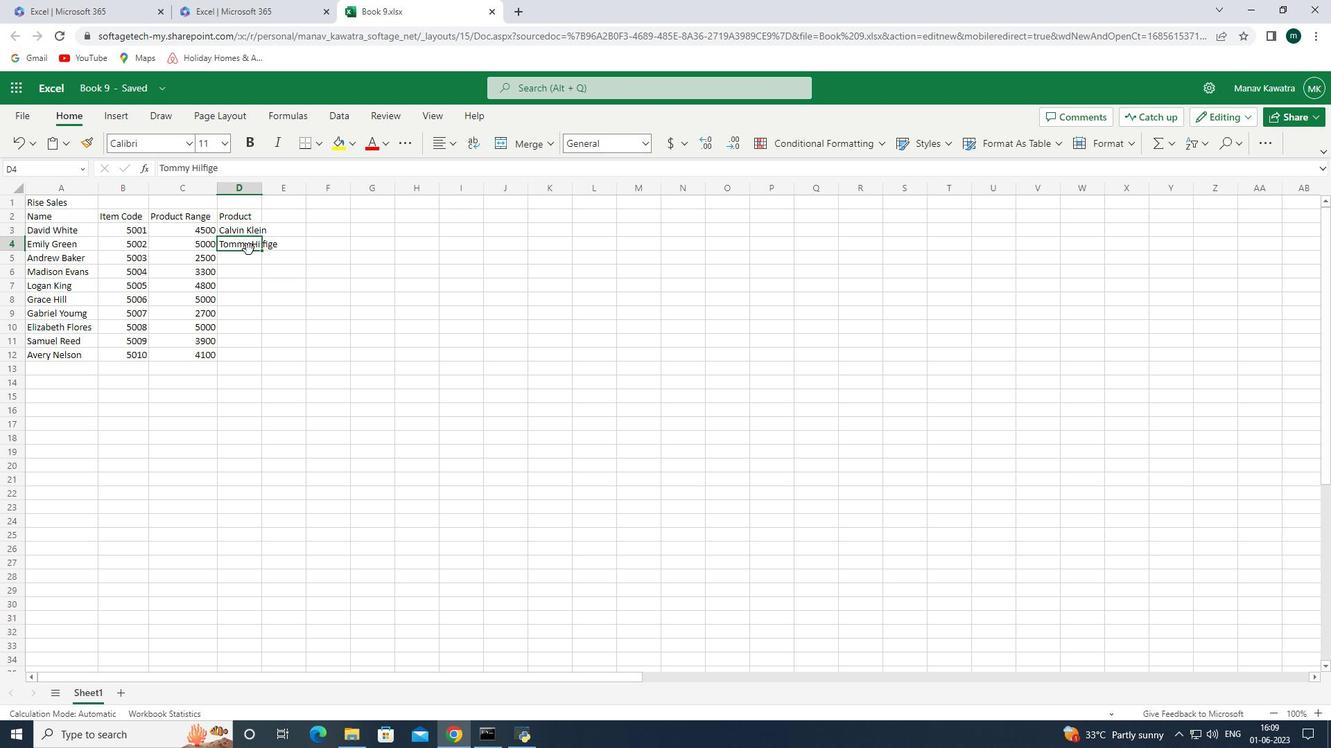 
Action: Mouse pressed left at (248, 249)
Screenshot: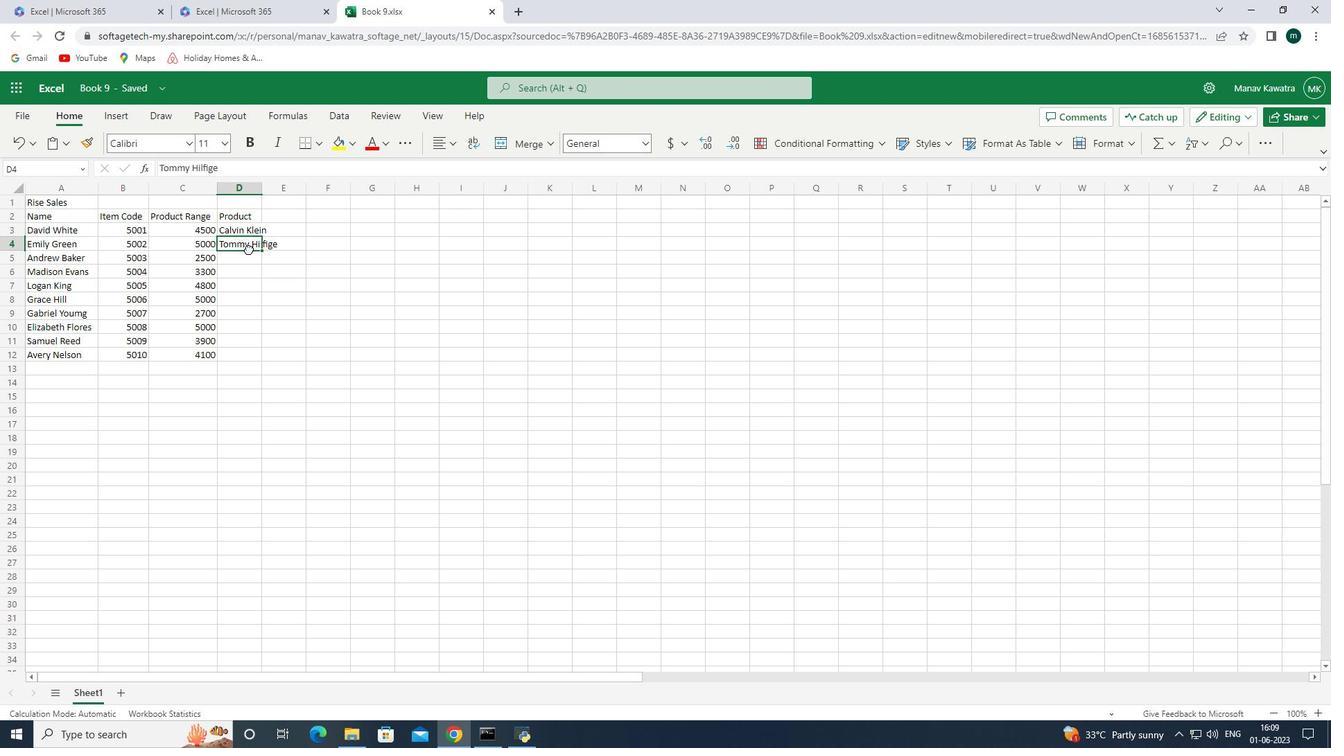 
Action: Mouse moved to (249, 243)
Screenshot: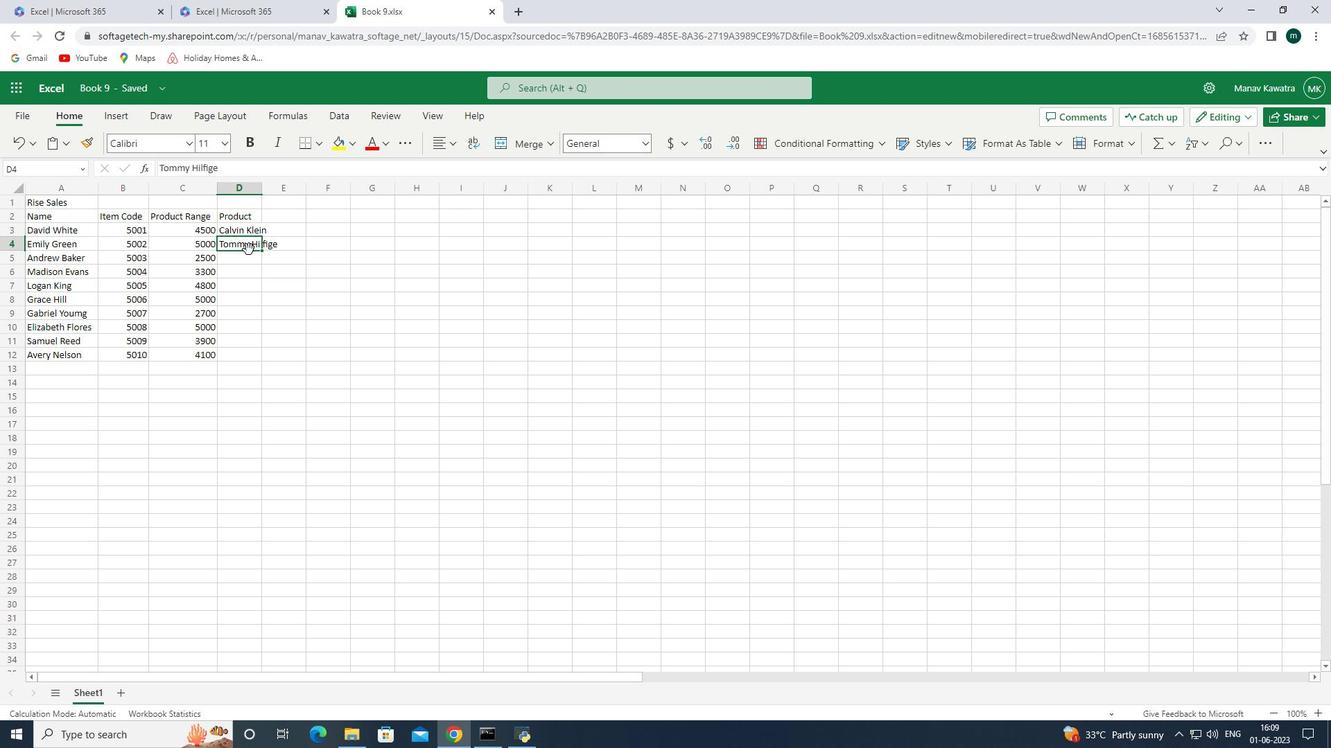 
Action: Mouse pressed left at (249, 243)
Screenshot: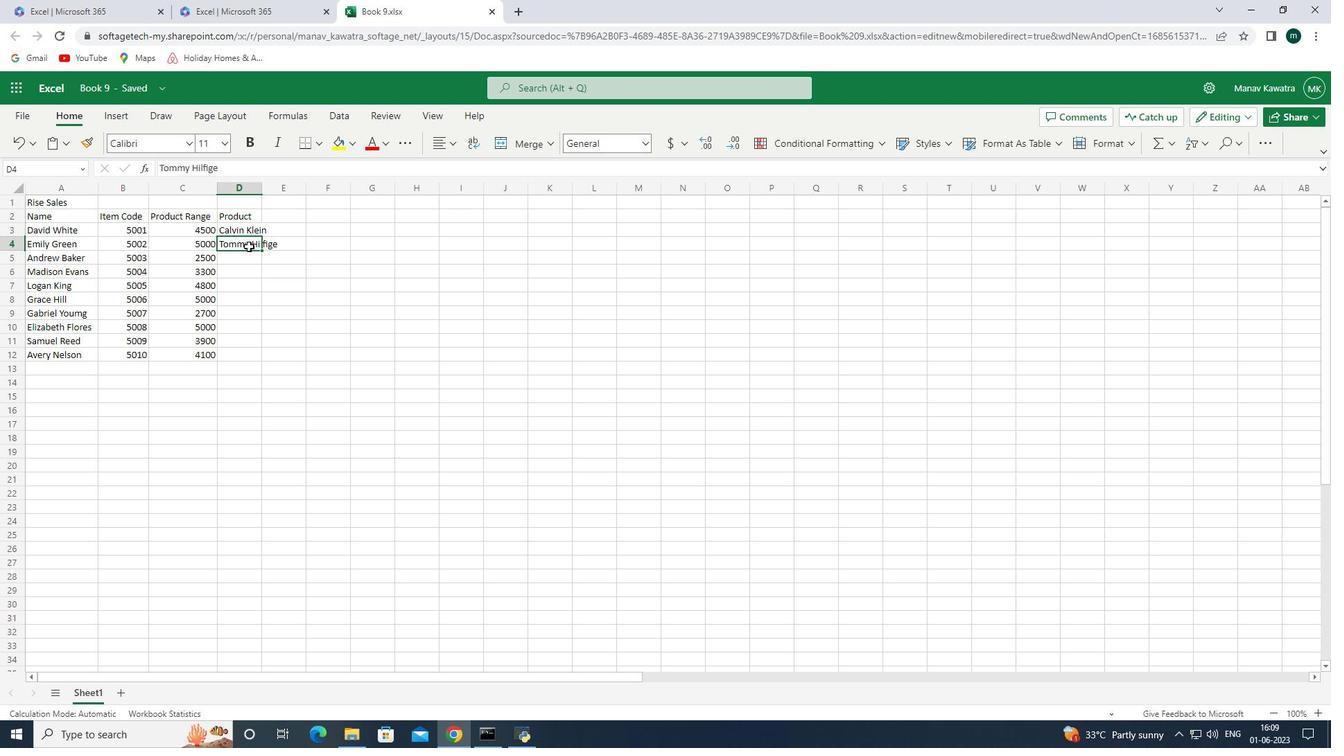 
Action: Mouse pressed left at (249, 243)
Screenshot: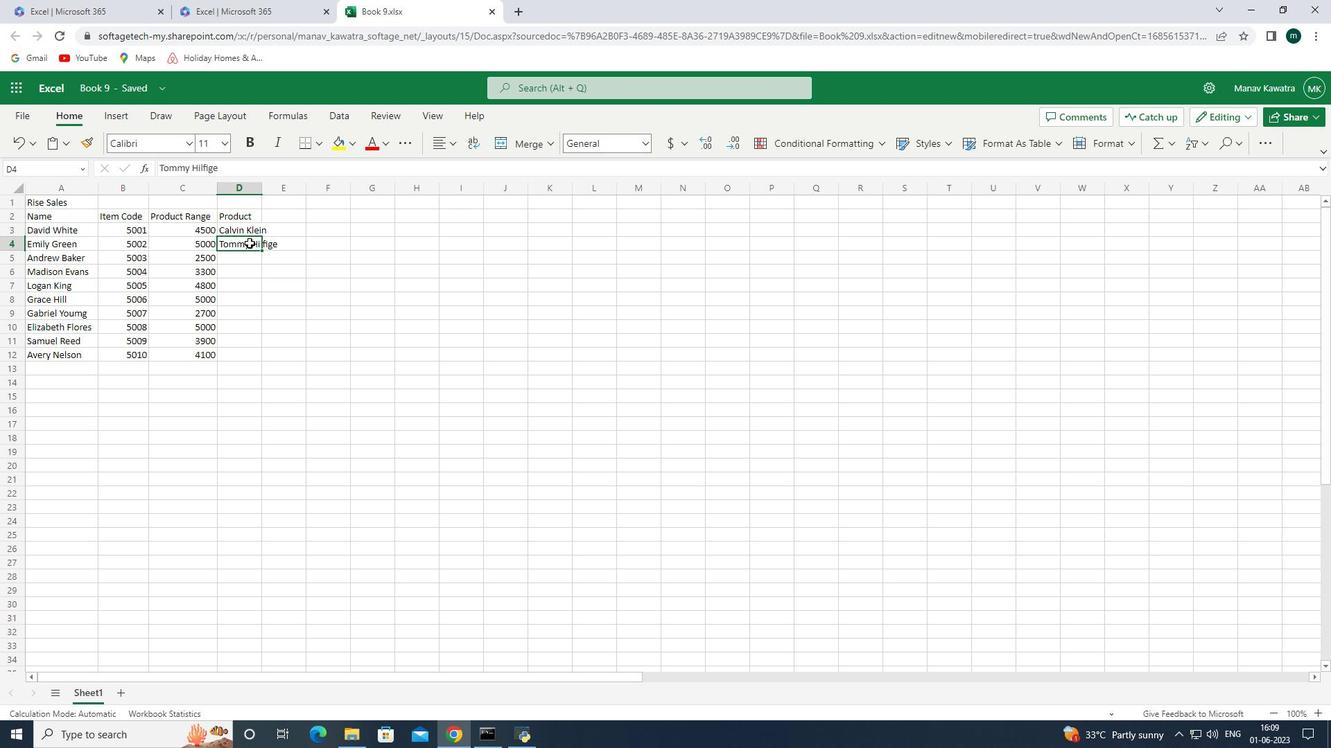 
Action: Mouse pressed left at (249, 243)
Screenshot: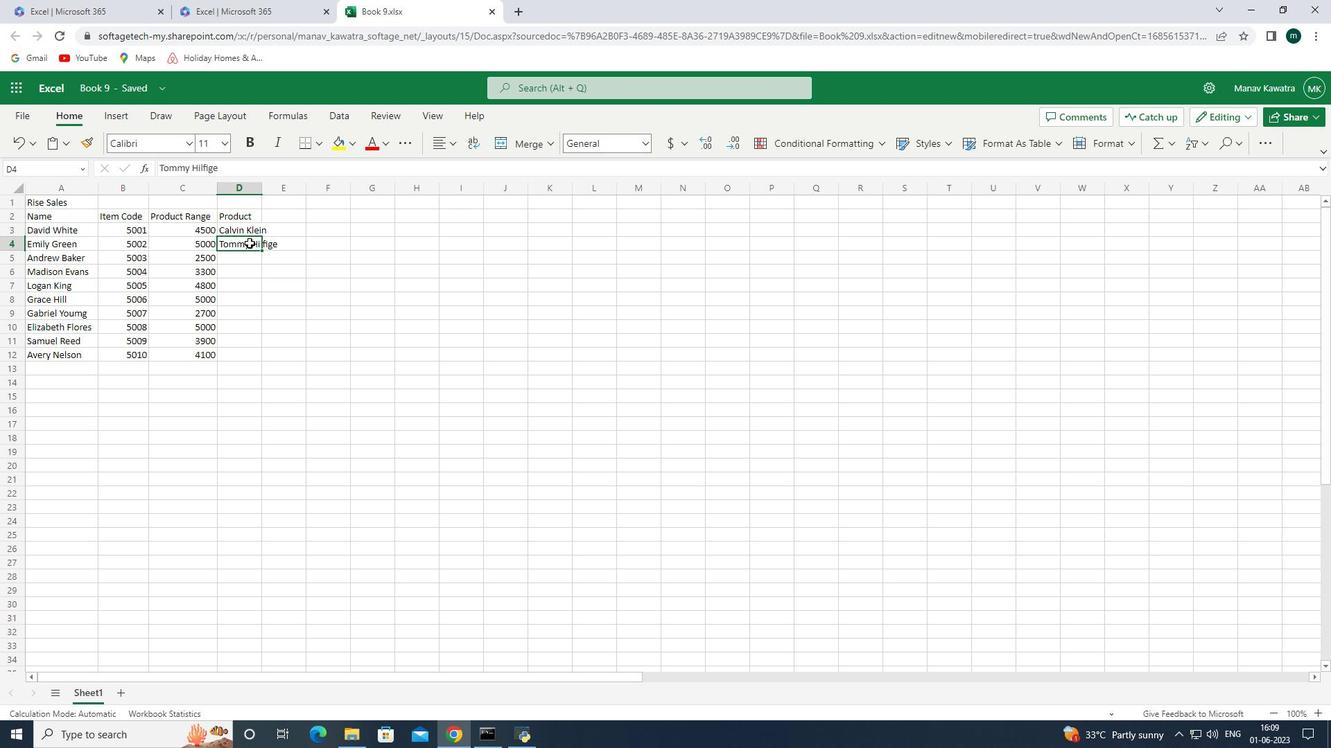 
Action: Mouse moved to (289, 247)
Screenshot: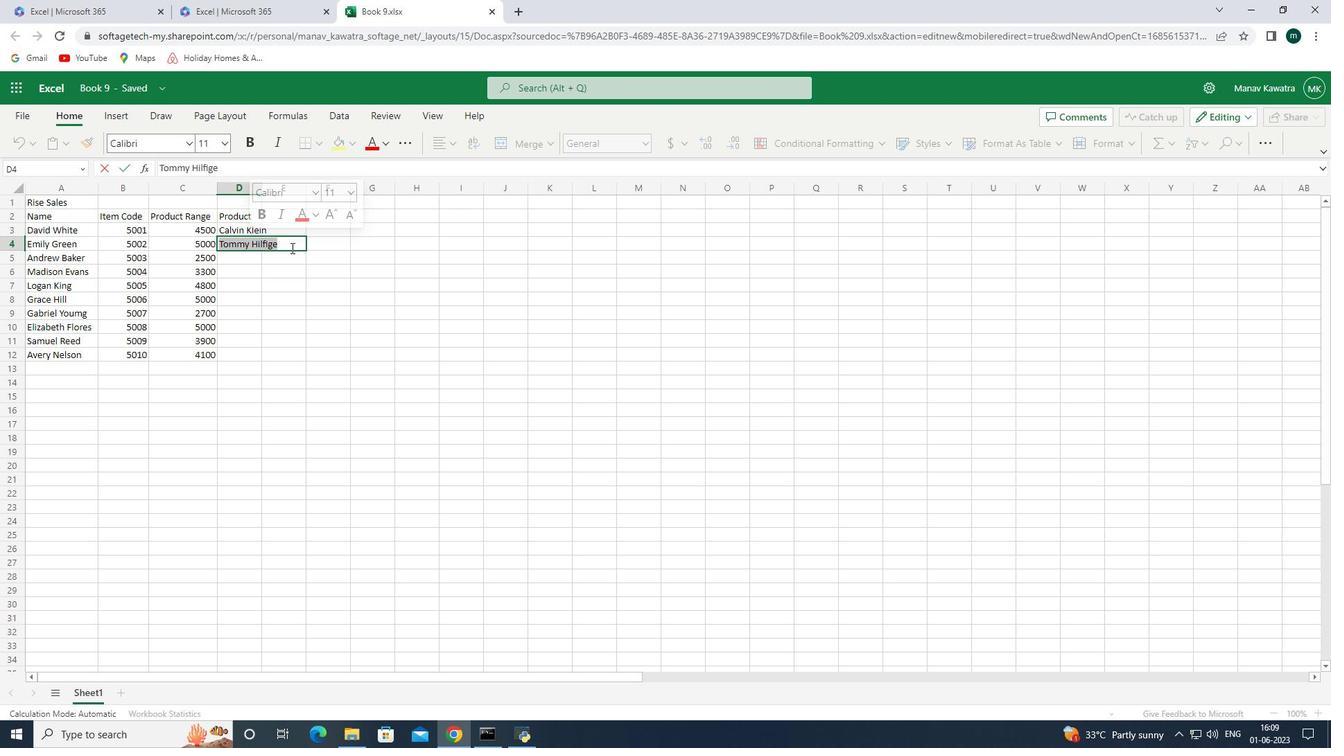 
Action: Mouse pressed left at (289, 247)
Screenshot: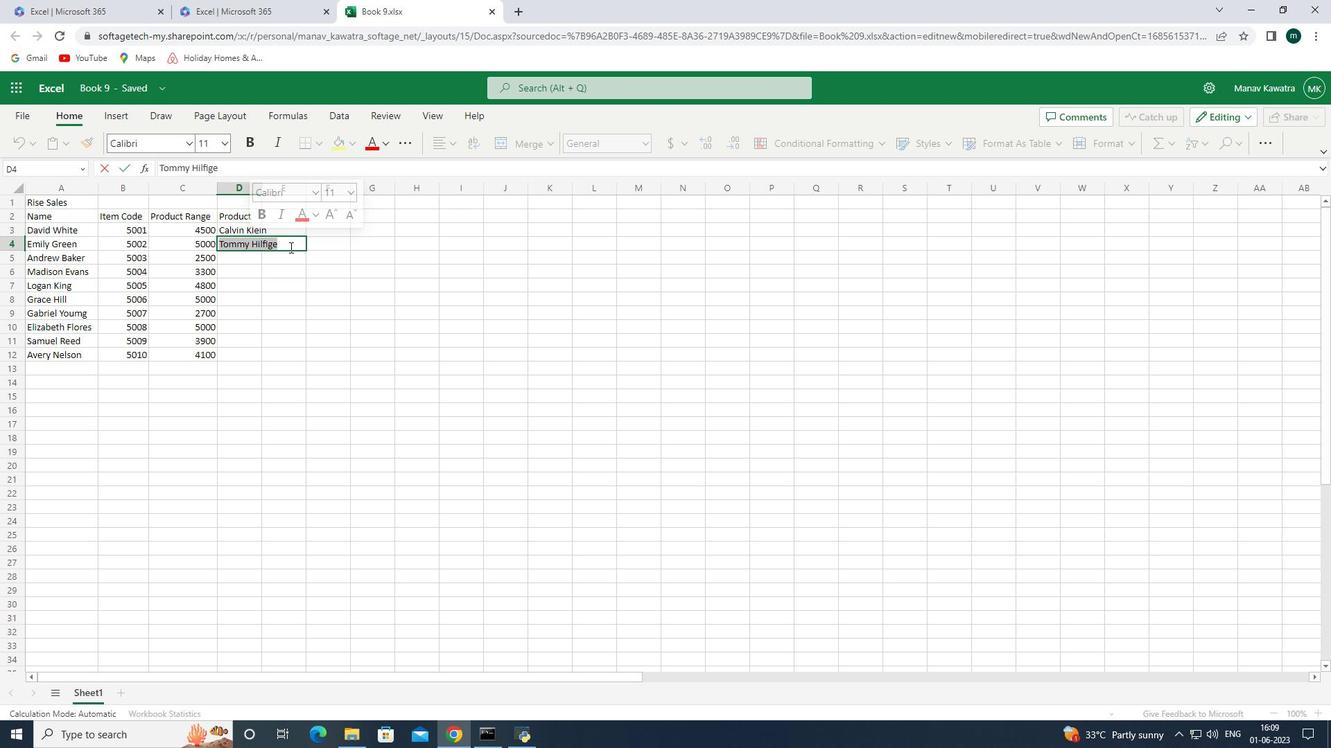 
Action: Mouse moved to (289, 243)
Screenshot: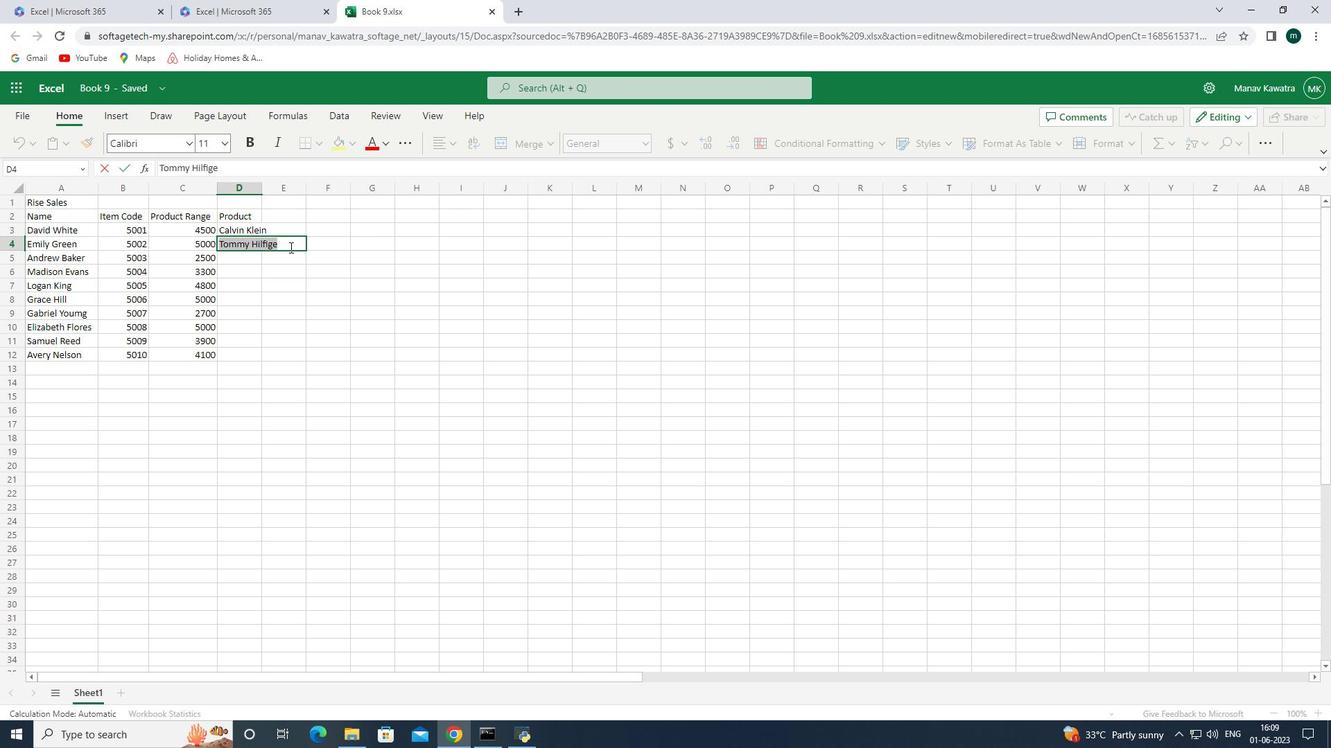 
Action: Mouse pressed left at (289, 243)
Screenshot: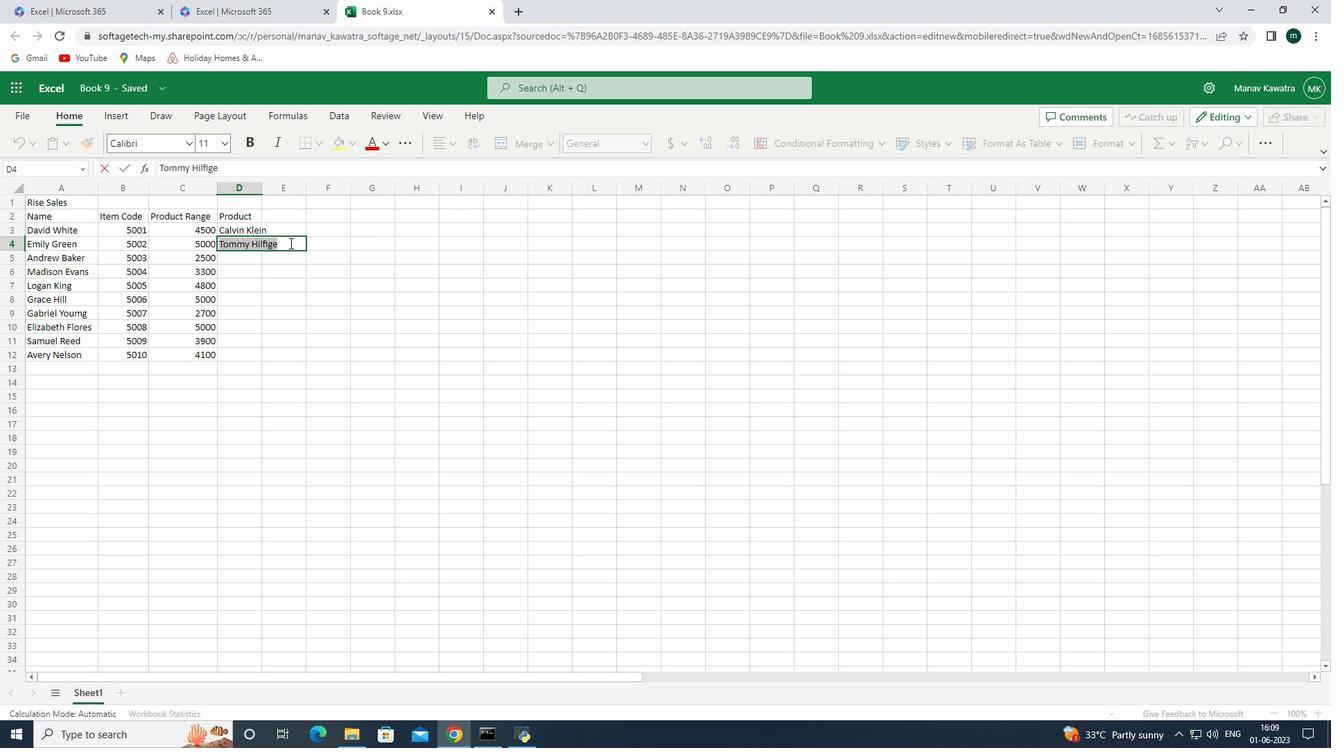 
Action: Key pressed r<Key.space><Key.shift><Key.shift><Key.shift>T-shirt<Key.enter><Key.shift><Key.shift><Key.shift><Key.shift><Key.shift><Key.shift><Key.shift><Key.shift><Key.shift><Key.shift><Key.shift><Key.shift><Key.shift><Key.shift><Key.shift><Key.shift><Key.shift><Key.shift><Key.shift><Key.shift><Key.shift><Key.shift><Key.shift><Key.shift><Key.shift><Key.shift><Key.shift><Key.shift><Key.shift><Key.shift><Key.shift><Key.shift><Key.shift><Key.shift><Key.shift>Armani<Key.space><Key.shift><Key.shift><Key.shift><Key.shift><Key.shift><Key.shift><Key.shift><Key.shift><Key.shift><Key.shift><Key.shift><Key.shift><Key.shift><Key.shift><Key.shift><Key.shift><Key.shift><Key.shift><Key.shift><Key.shift>Bag<Key.enter><Key.shift><Key.shift><Key.shift><Key.shift><Key.shift><Key.shift><Key.shift><Key.shift><Key.shift><Key.shift><Key.shift><Key.shift><Key.shift><Key.shift><Key.shift><Key.shift><Key.shift><Key.shift><Key.shift><Key.shift><Key.shift><Key.shift><Key.shift><Key.shift><Key.shift><Key.shift><Key.shift><Key.shift><Key.shift><Key.shift><Key.shift><Key.shift><Key.shift><Key.shift><Key.shift><Key.shift><Key.shift><Key.shift><Key.shift><Key.shift><Key.shift><Key.shift><Key.shift><Key.shift><Key.shift><Key.shift><Key.shift><Key.shift><Key.shift><Key.shift><Key.shift><Key.shift><Key.shift><Key.shift><Key.shift><Key.shift><Key.shift><Key.shift><Key.shift><Key.shift><Key.shift><Key.shift><Key.shift><Key.shift><Key.shift><Key.shift><Key.shift><Key.shift><Key.shift><Key.shift><Key.shift><Key.shift><Key.shift>Burberry<Key.space><Key.shift><Key.shift><Key.shift><Key.shift><Key.shift><Key.shift>Shoe<Key.enter><Key.shift><Key.shift><Key.shift><Key.shift><Key.shift><Key.shift><Key.shift><Key.shift><Key.shift><Key.shift><Key.shift>Levi's<Key.space><Key.shift><Key.shift><Key.shift><Key.shift><Key.shift><Key.shift><Key.shift><Key.shift><Key.shift><Key.shift>T-shirt<Key.space><Key.enter><Key.shift><Key.shift><Key.shift>Under<Key.space><Key.shift><Key.shift><Key.shift><Key.shift>AA<Key.backspace>rmani<Key.space><Key.shift><Key.shift><Key.shift><Key.shift><Key.shift><Key.shift><Key.shift><Key.shift><Key.shift><Key.shift><Key.shift><Key.shift><Key.shift><Key.shift><Key.shift><Key.shift><Key.shift><Key.shift><Key.shift><Key.shift><Key.shift><Key.shift><Key.shift><Key.shift><Key.shift>Bag<Key.enter><Key.up><Key.up><Key.up><Key.up><Key.down><Key.up><Key.down><Key.up><Key.up><Key.down><Key.down><Key.up><Key.down><Key.down><Key.down><Key.up><Key.down>
Screenshot: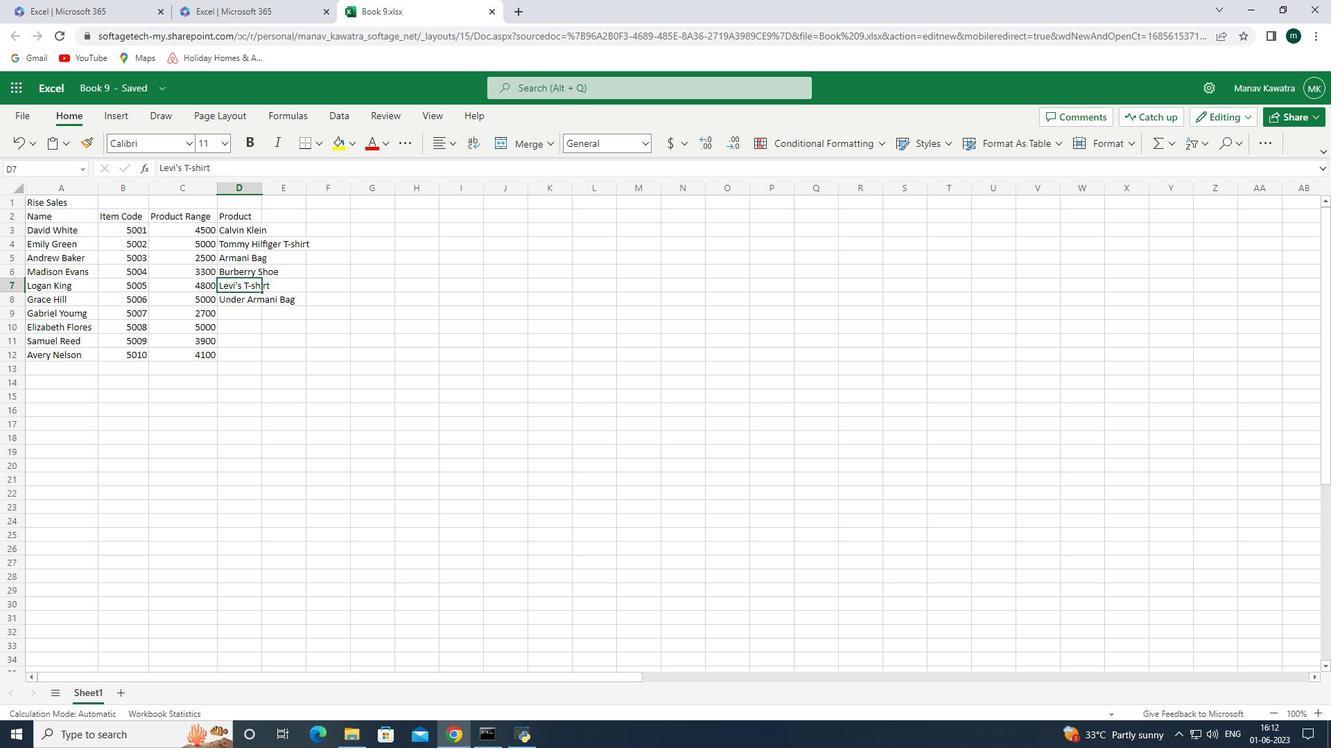
Action: Mouse moved to (248, 301)
Screenshot: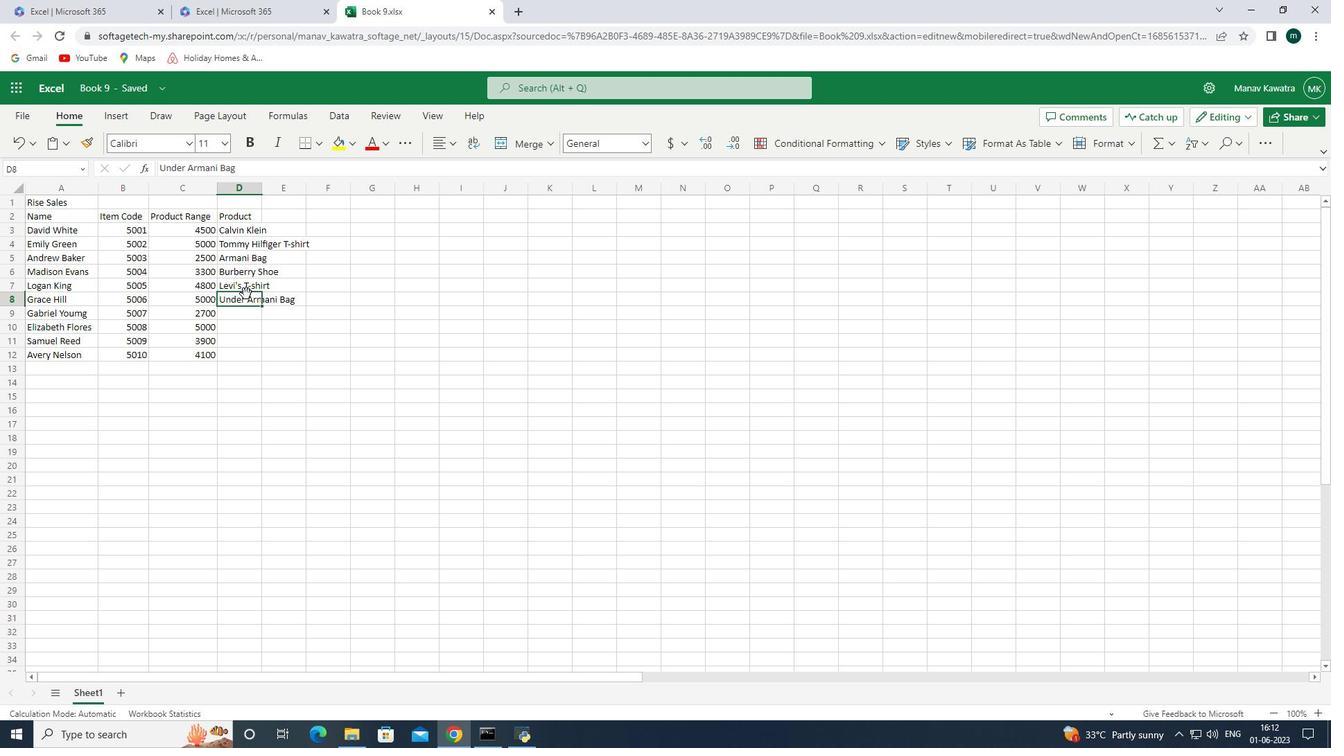 
Action: Mouse pressed left at (248, 301)
Screenshot: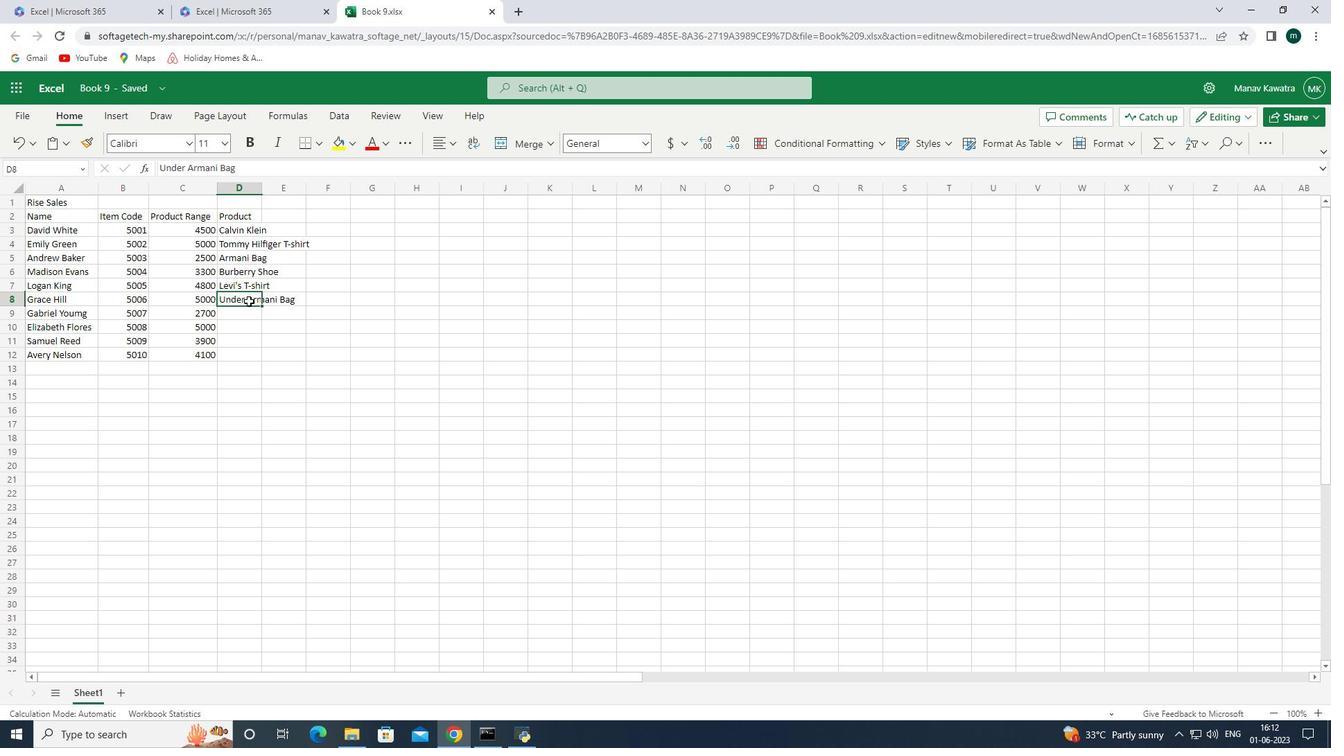 
Action: Mouse pressed left at (248, 301)
Screenshot: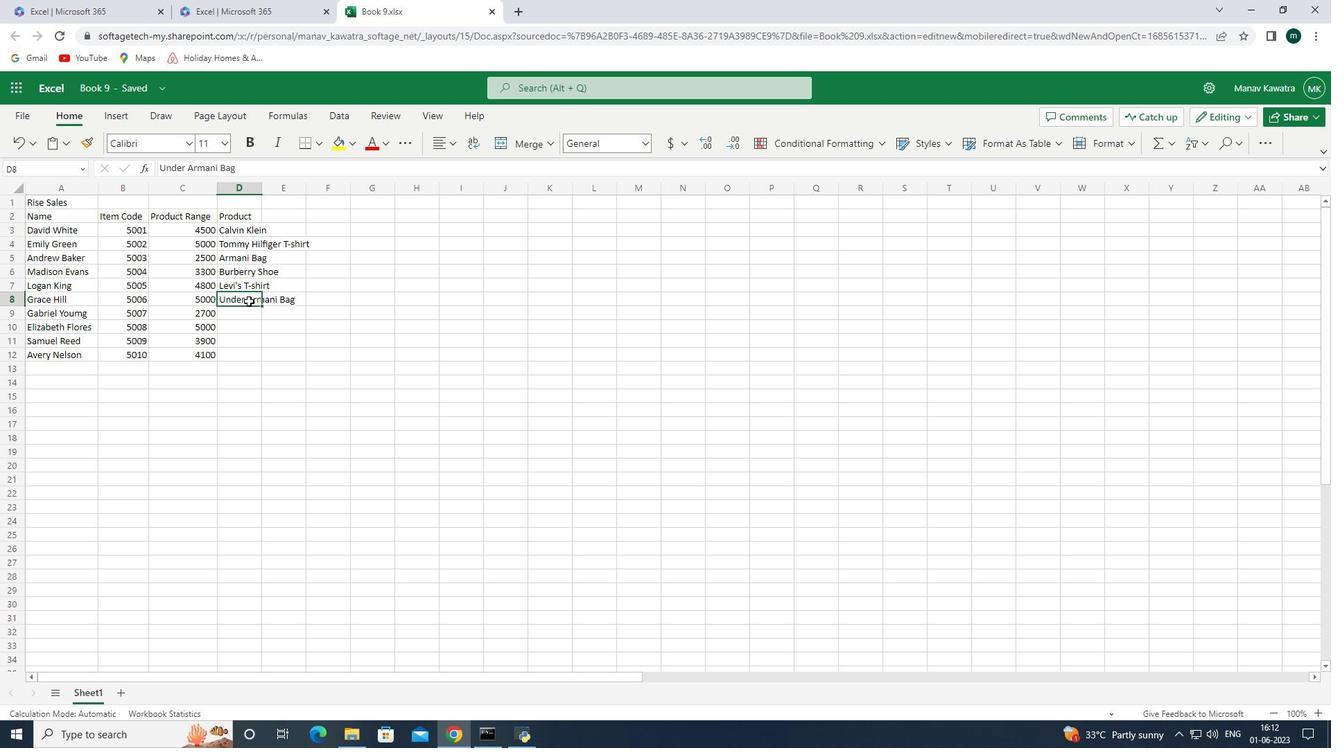 
Action: Key pressed <Key.backspace><Key.backspace><Key.backspace><Key.backspace><Key.backspace><Key.backspace><Key.backspace>our<Key.enter><Key.shift><Key.shift><Key.shift><Key.shift><Key.shift><Key.shift><Key.shift><Key.shift><Key.shift><Key.shift><Key.shift><Key.shift><Key.shift><Key.shift><Key.shift><Key.shift><Key.shift><Key.shift>Vans<Key.space><Key.shift><Key.shift><Key.shift><Key.shift>Shoe<Key.enter><Key.shift><Key.shift><Key.shift><Key.shift><Key.shift><Key.shift><Key.shift><Key.shift><Key.shift><Key.shift><Key.shift><Key.shift><Key.shift><Key.shift><Key.shift><Key.shift><Key.shift><Key.shift><Key.shift><Key.shift><Key.shift><Key.shift><Key.shift><Key.shift><Key.shift><Key.shift><Key.shift><Key.shift><Key.shift><Key.shift><Key.shift><Key.shift><Key.shift><Key.shift><Key.shift><Key.shift><Key.shift><Key.shift><Key.shift><Key.shift><Key.shift><Key.shift><Key.shift><Key.shift><Key.shift><Key.shift><Key.shift><Key.shift><Key.shift><Key.shift><Key.shift><Key.shift><Key.shift><Key.shift><Key.shift><Key.shift><Key.shift><Key.shift>Converse<Key.space><Key.shift><Key.shift><Key.shift><Key.shift><Key.shift><Key.shift><Key.shift><Key.shift><Key.shift><Key.shift><Key.shift><Key.shift><Key.shift><Key.shift><Key.shift><Key.shift><Key.shift><Key.shift><Key.shift><Key.shift><Key.shift><Key.shift><Key.shift><Key.shift><Key.shift><Key.shift><Key.shift><Key.shift><Key.shift><Key.shift><Key.shift><Key.shift><Key.shift><Key.shift><Key.shift><Key.shift><Key.shift><Key.shift><Key.shift><Key.shift><Key.shift><Key.shift><Key.shift><Key.shift><Key.shift>Shoe<Key.enter><Key.shift><Key.shift><Key.shift><Key.shift><Key.shift><Key.shift><Key.shift><Key.shift><Key.shift><Key.shift>Timber<Key.space><Key.backspace>land<Key.space><Key.shift><Key.shift>Shoe<Key.enter><Key.shift><Key.shift><Key.shift><Key.shift><Key.shift>Skev<Key.backspace>chers<Key.space><Key.shift><Key.shift>Shoe<Key.enter>
Screenshot: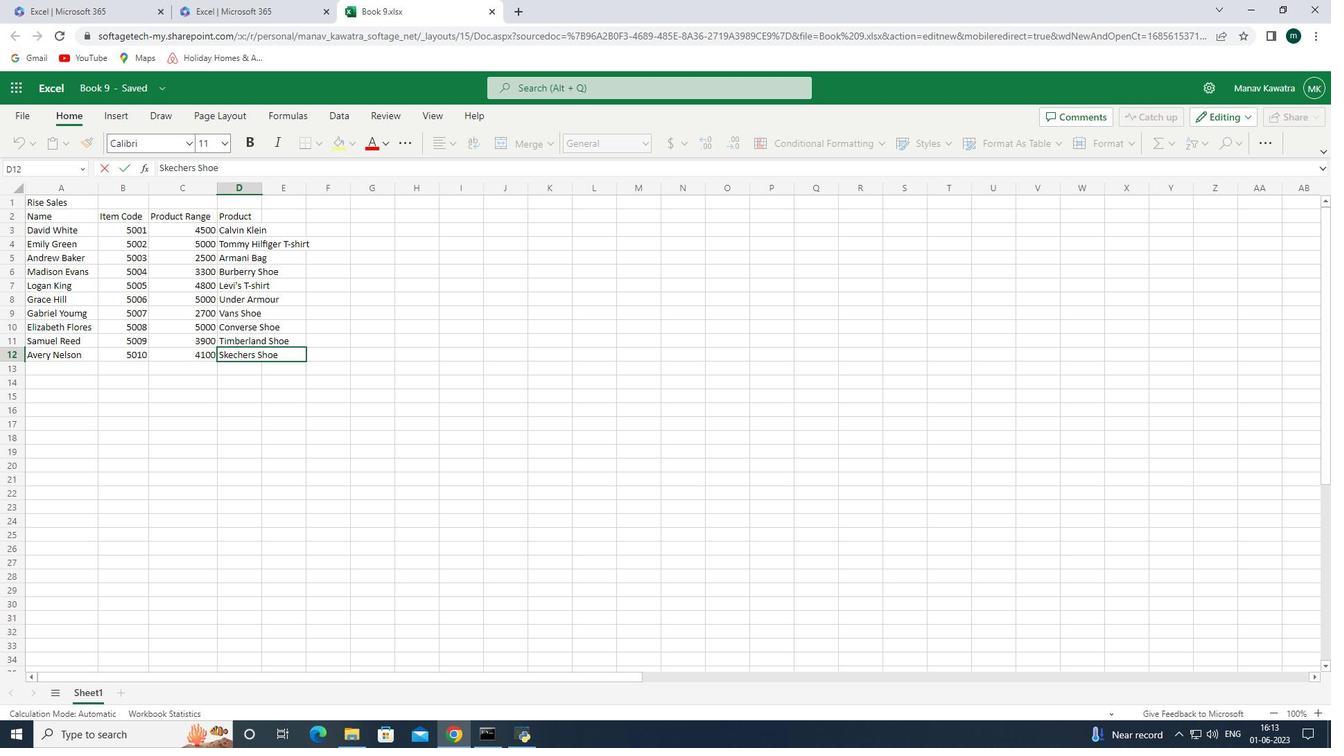 
Action: Mouse moved to (258, 187)
Screenshot: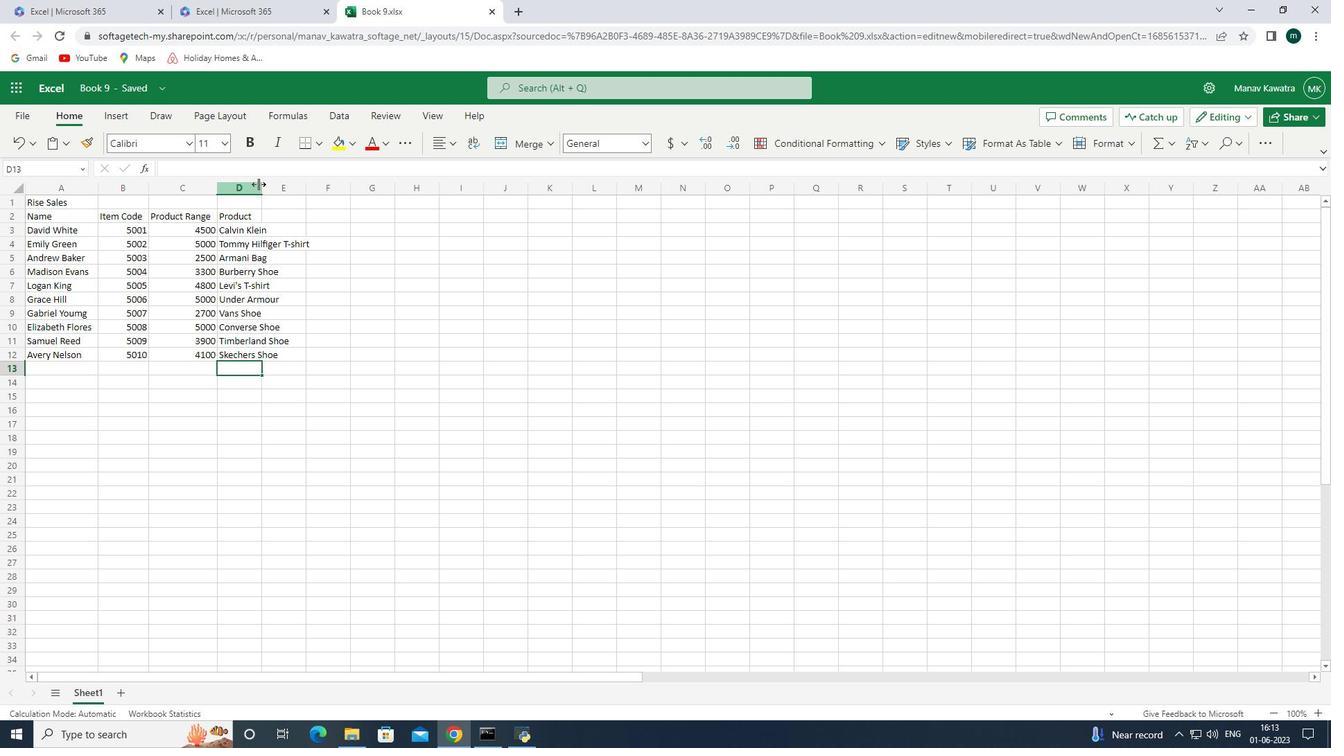 
Action: Mouse pressed left at (258, 187)
Screenshot: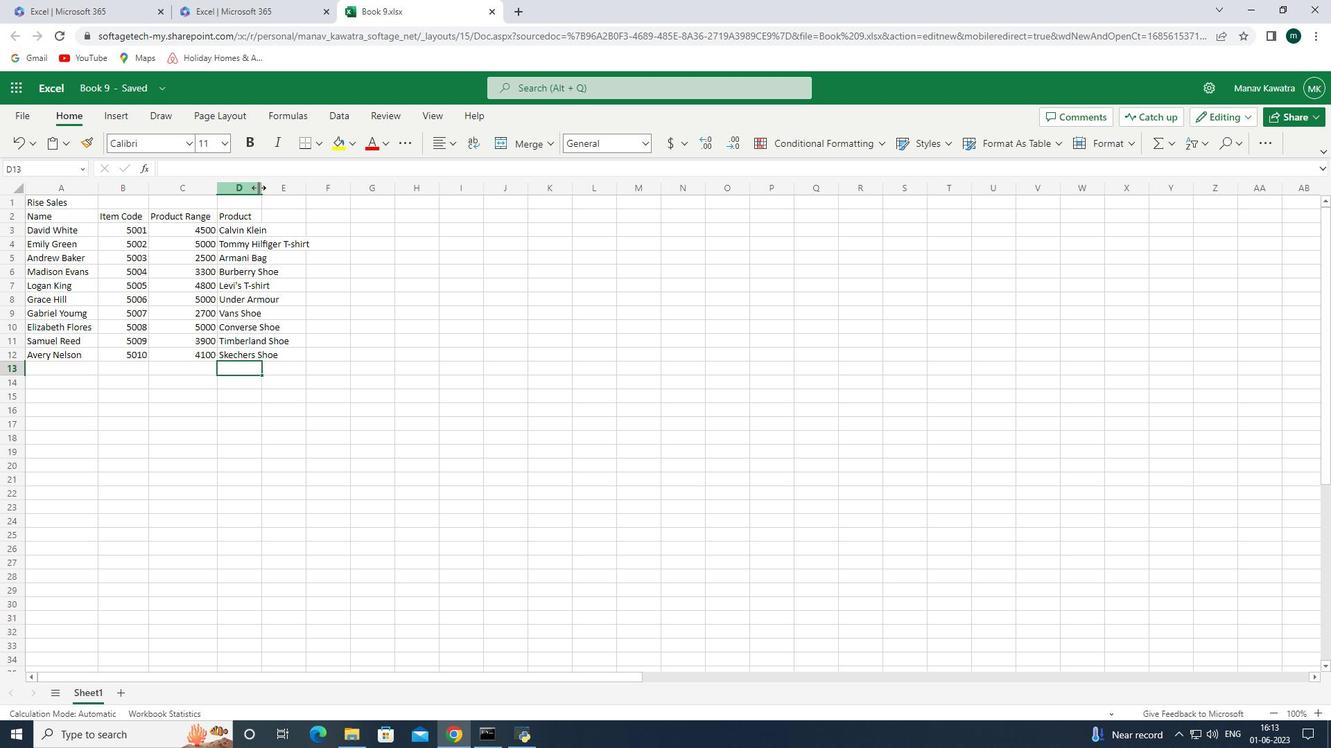 
Action: Mouse pressed left at (258, 187)
Screenshot: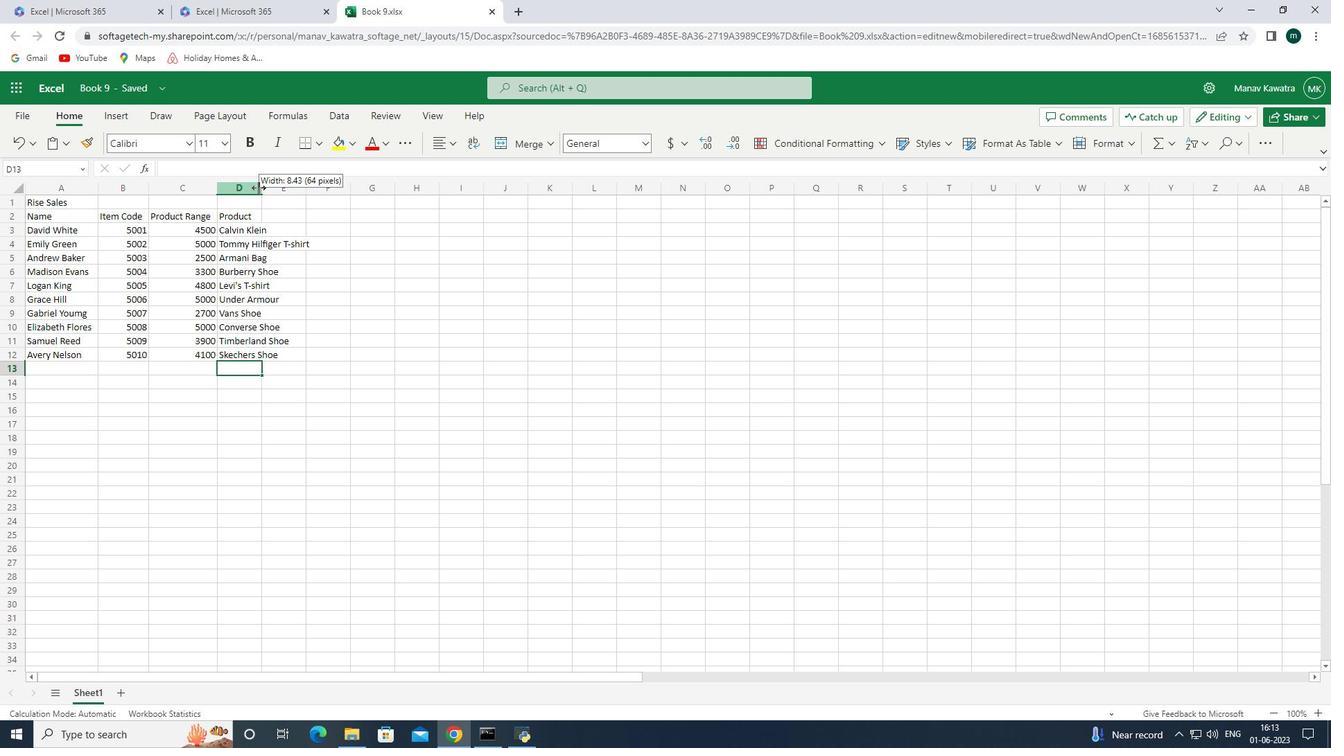 
Action: Mouse moved to (335, 218)
Screenshot: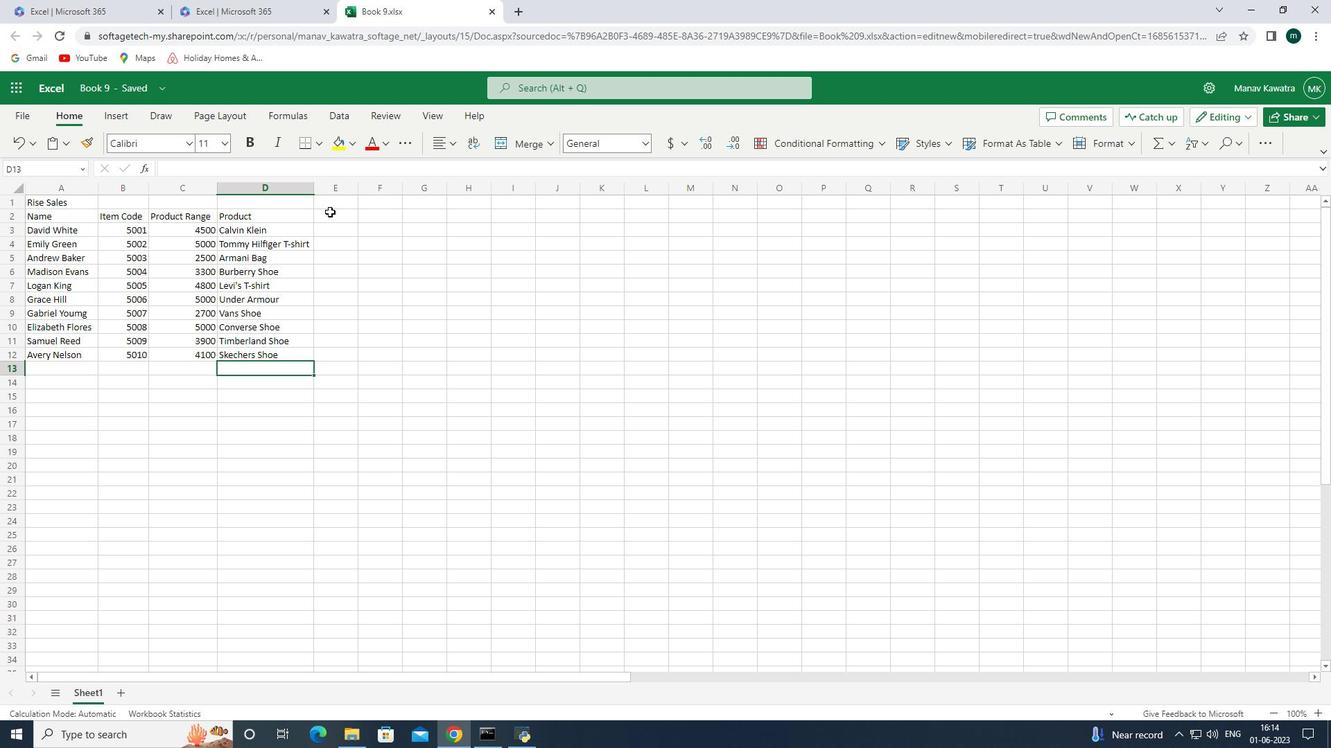 
Action: Mouse pressed left at (335, 218)
Screenshot: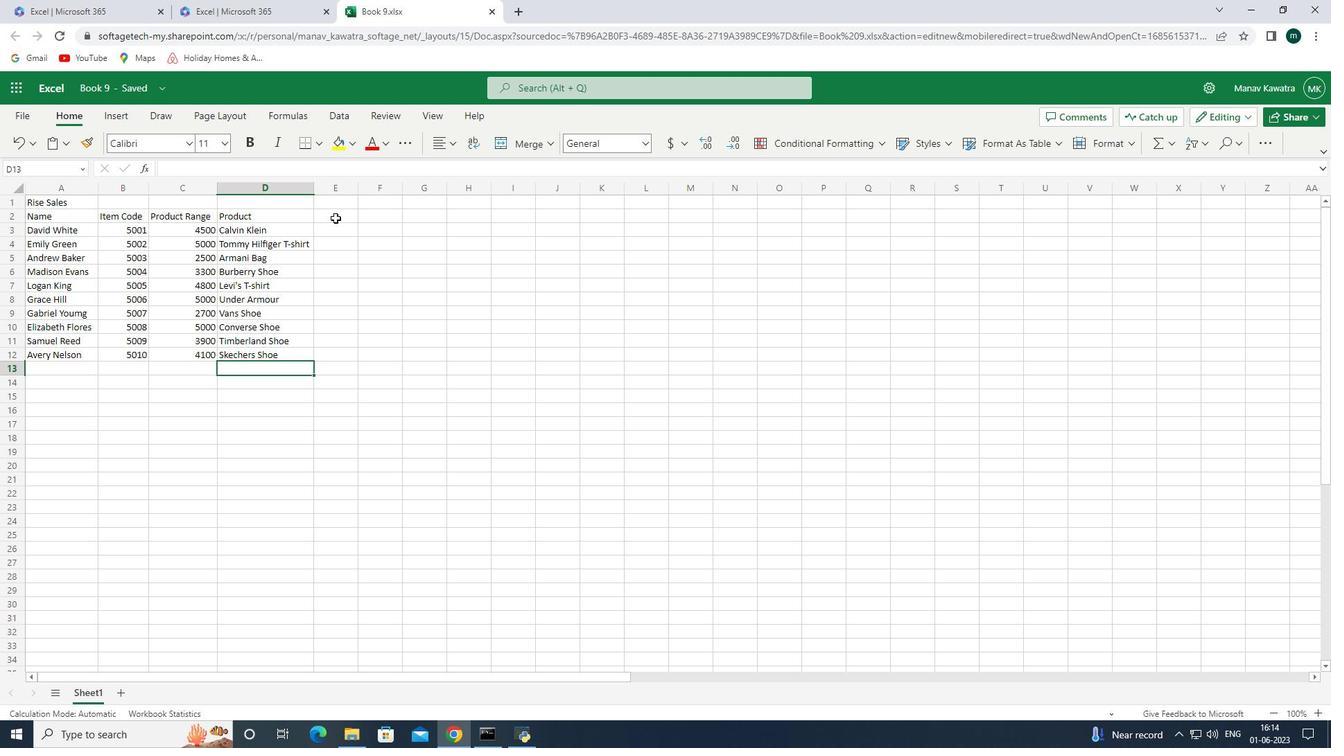
Action: Mouse pressed left at (335, 218)
Screenshot: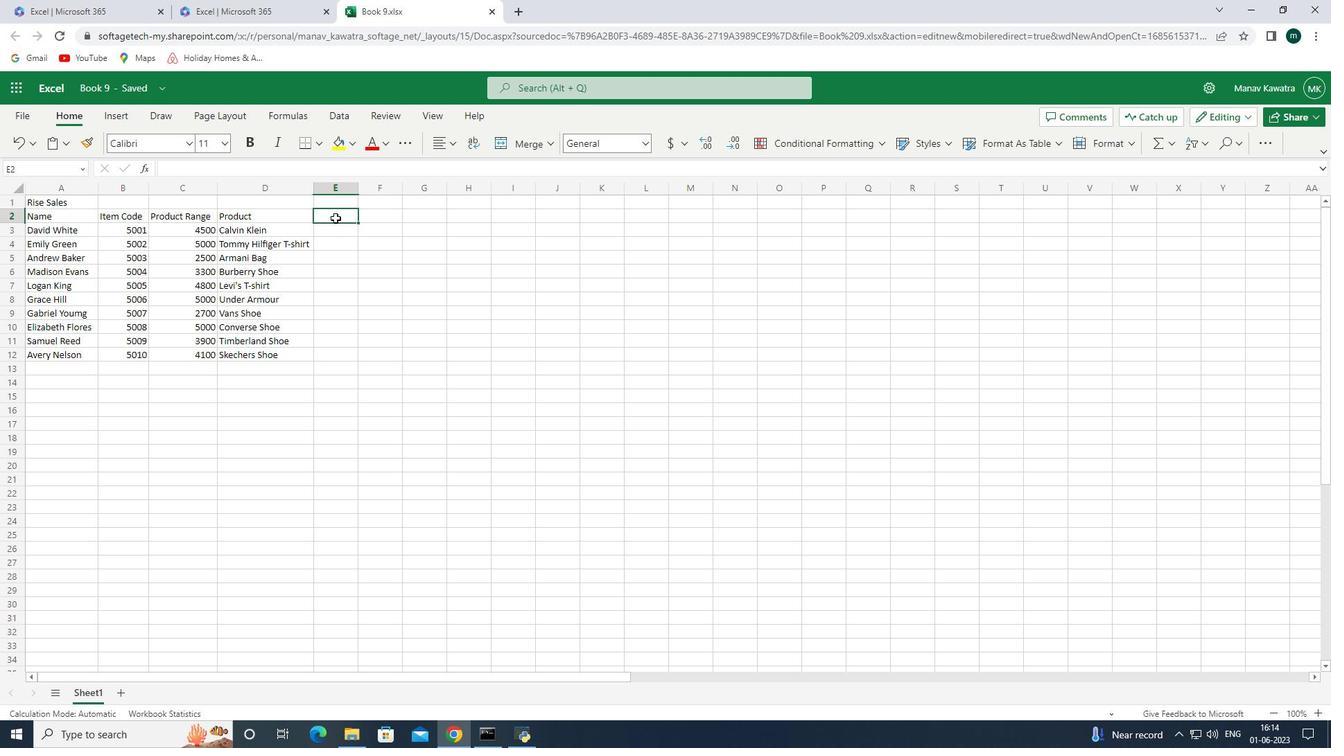 
Action: Mouse pressed left at (335, 218)
Screenshot: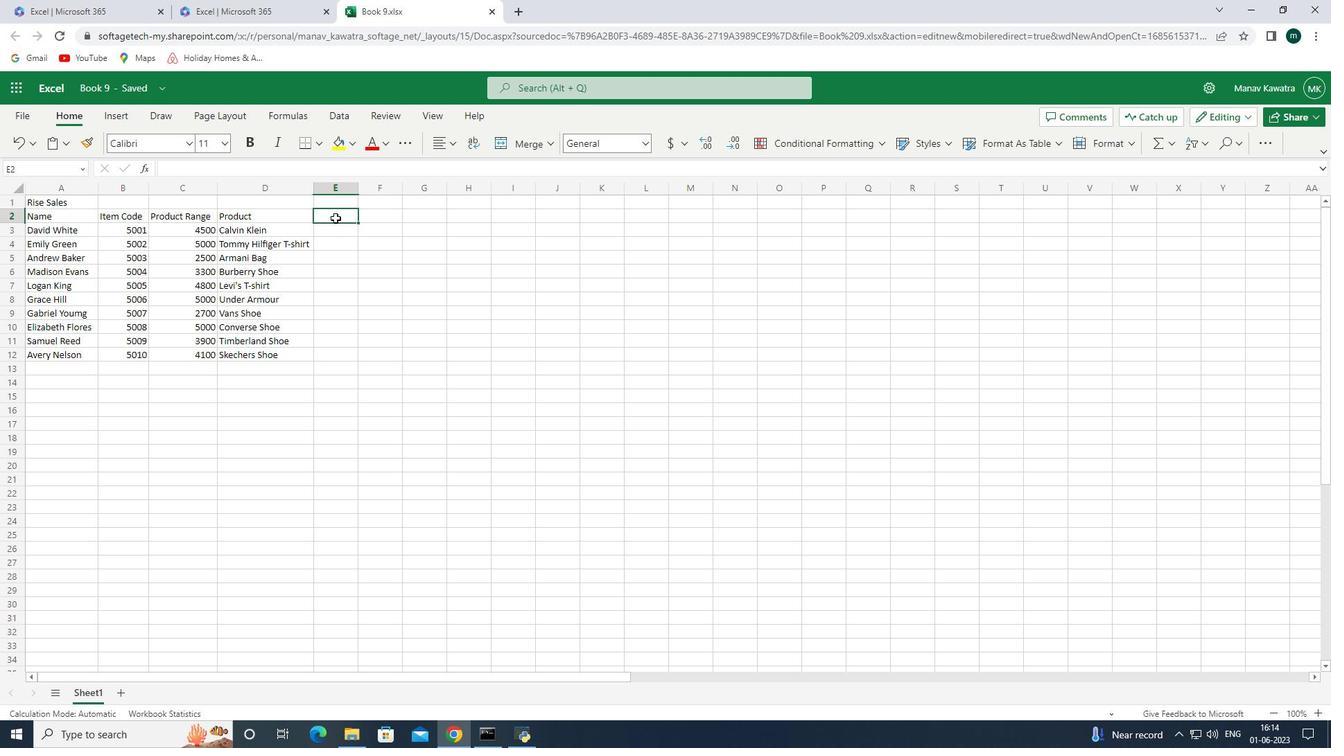 
Action: Key pressed <Key.shift>Qug<Key.backspace>antity<Key.space><Key.enter>9<Key.enter>3<Key.enter>5<Key.enter>8<Key.enter>10<Key.enter>10<Key.enter>10<Key.enter>8<Key.enter>4<Key.enter>8<Key.enter>
Screenshot: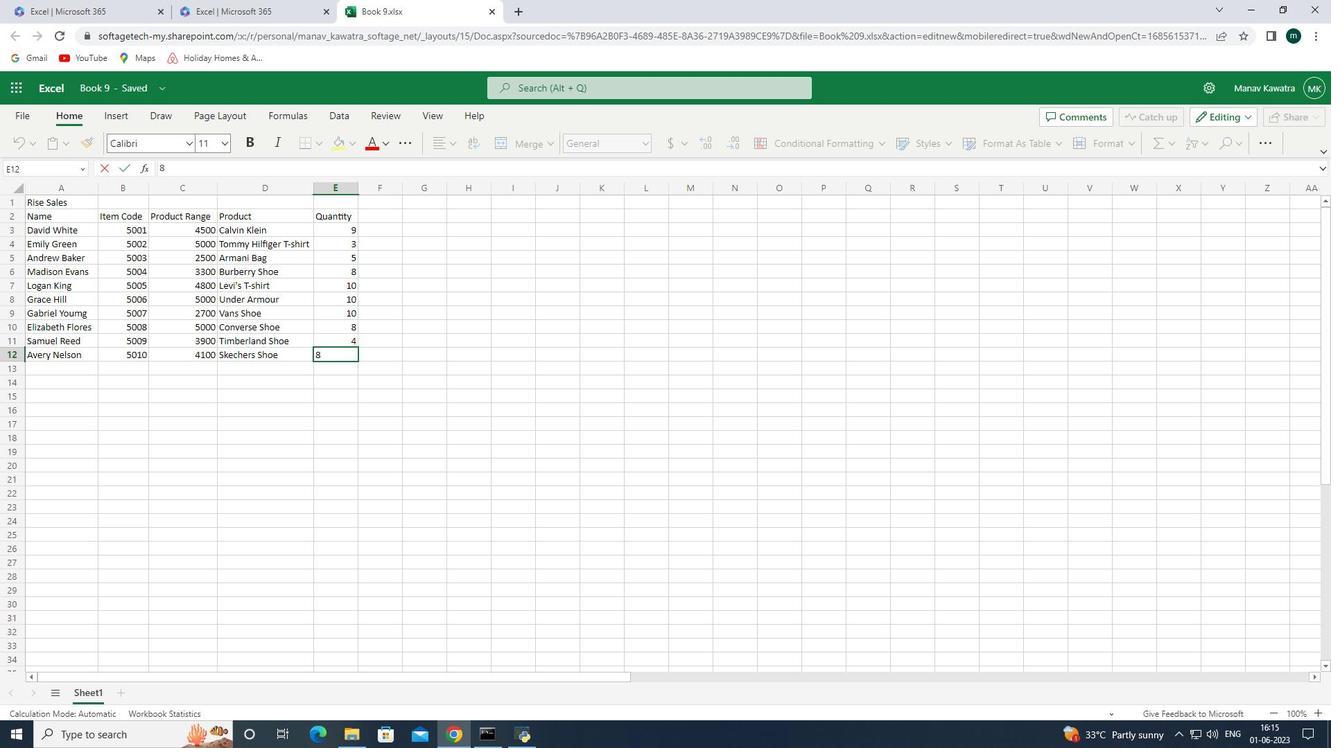 
Action: Mouse moved to (580, 108)
Screenshot: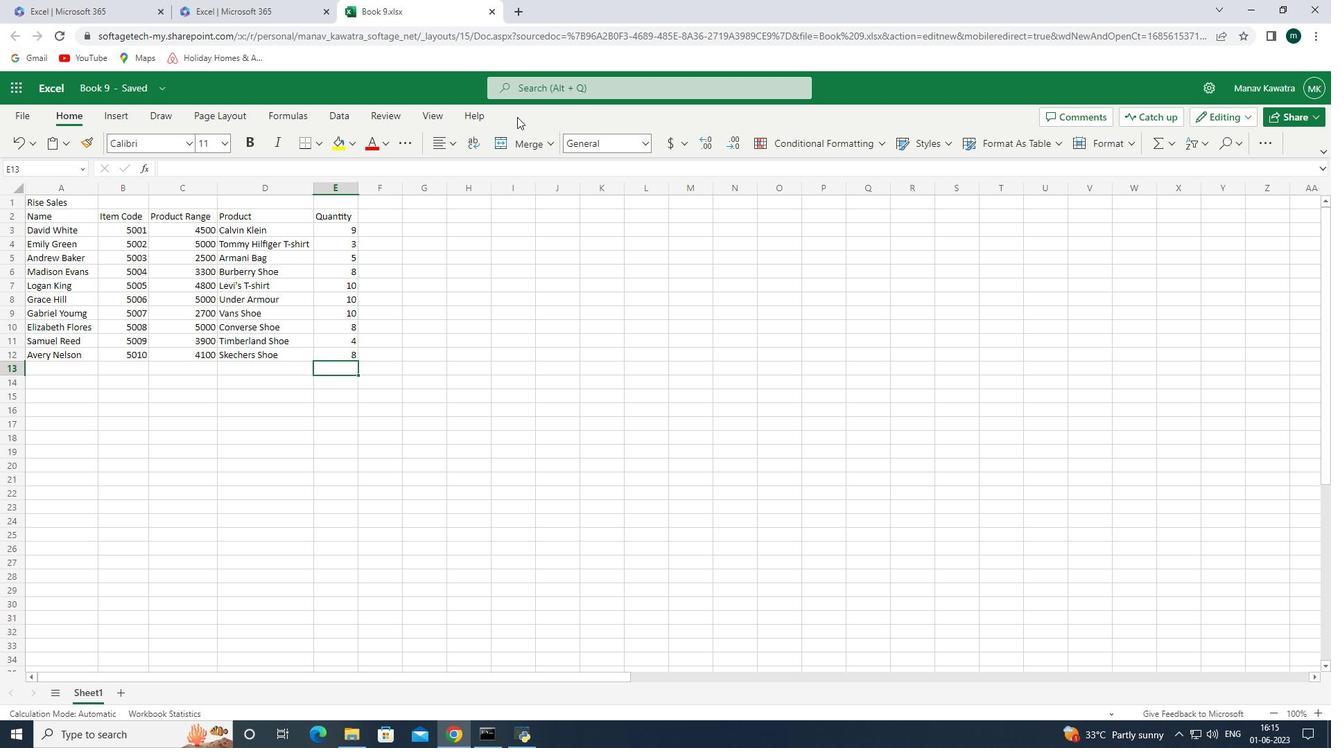 
Action: Key pressed <Key.right><Key.up><Key.up><Key.up><Key.up><Key.up><Key.up><Key.up><Key.up><Key.up><Key.up><Key.up><Key.shift><Key.shift><Key.shift><Key.shift><Key.shift><Key.shift><Key.shift><Key.shift><Key.shift><Key.shift><Key.shift><Key.shift><Key.shift><Key.shift><Key.shift>Tax<Key.space><Key.enter><Key.right><Key.up><Key.shift><Key.shift><Key.shift><Key.shift><Key.shift><Key.shift><Key.shift><Key.shift>Total<Key.space><Key.shift>A,<Key.backspace>mount<Key.space>
Screenshot: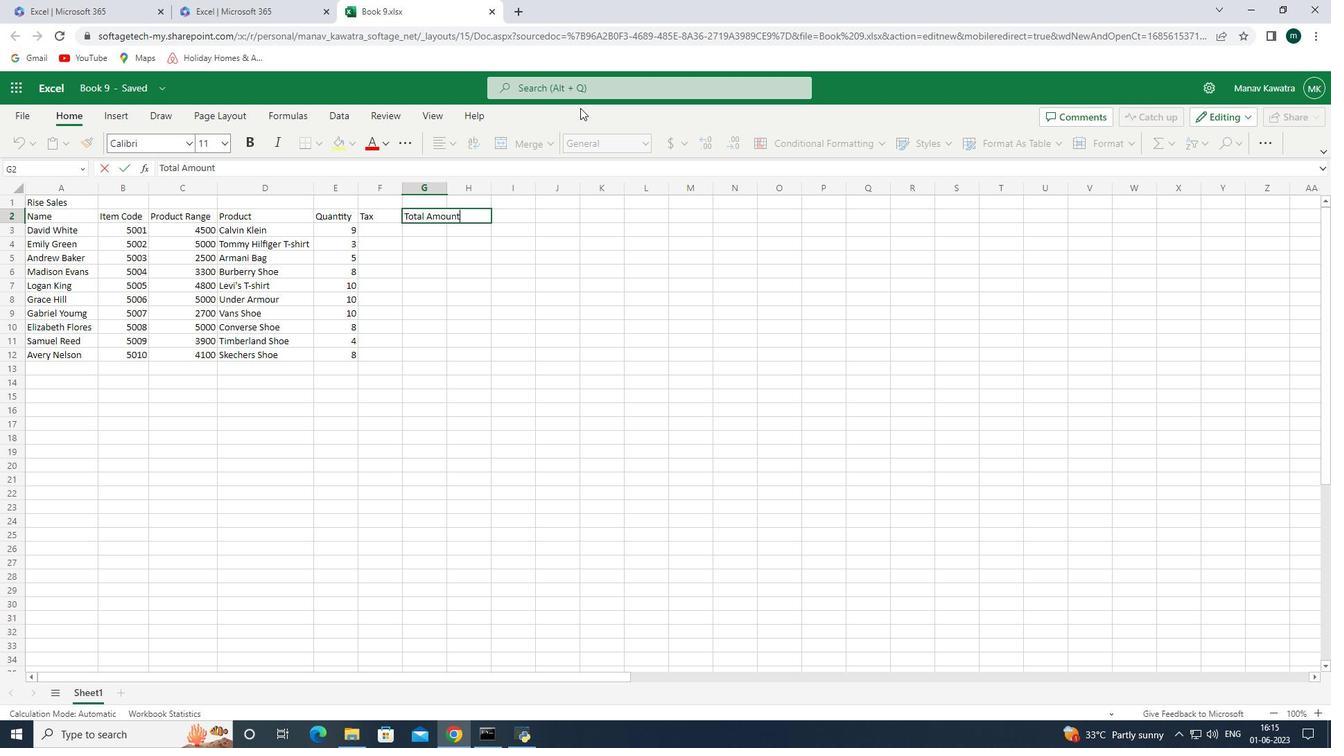 
Action: Mouse moved to (503, 92)
Screenshot: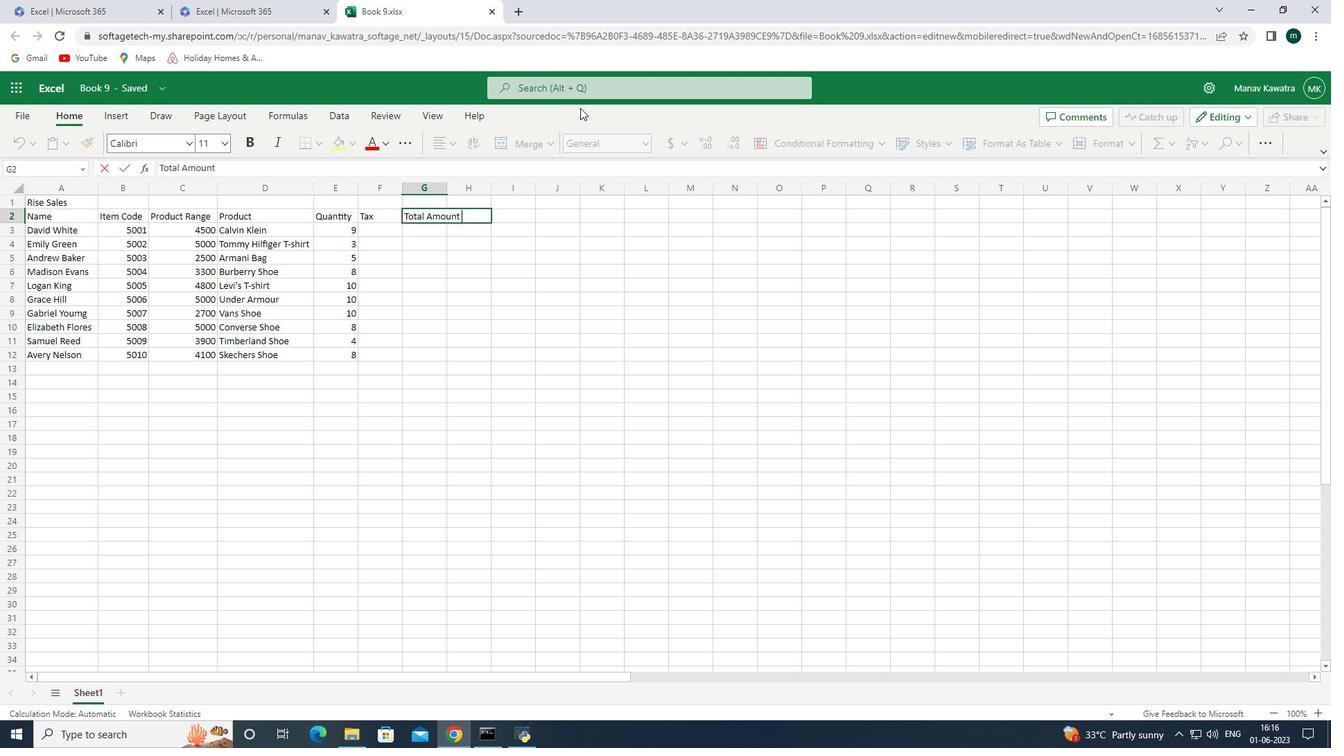 
Action: Key pressed <Key.enter>
Screenshot: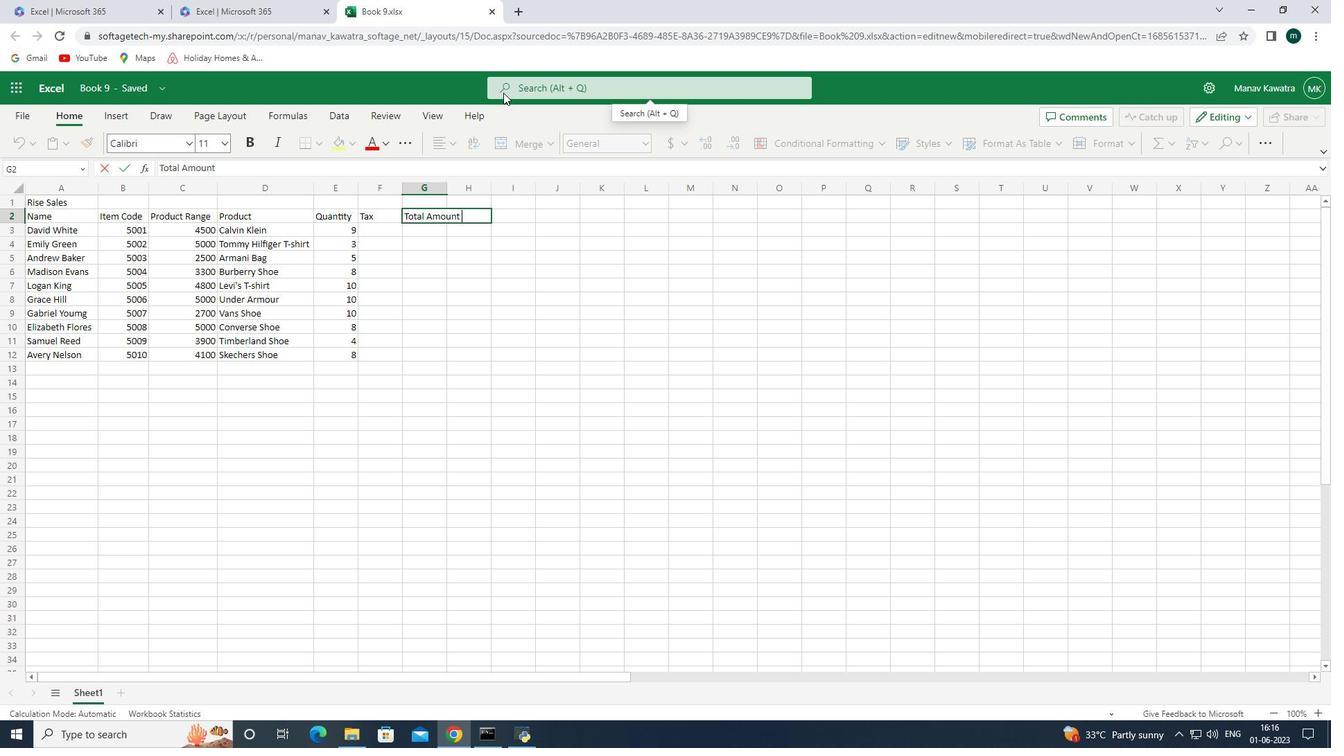 
Action: Mouse moved to (386, 215)
Screenshot: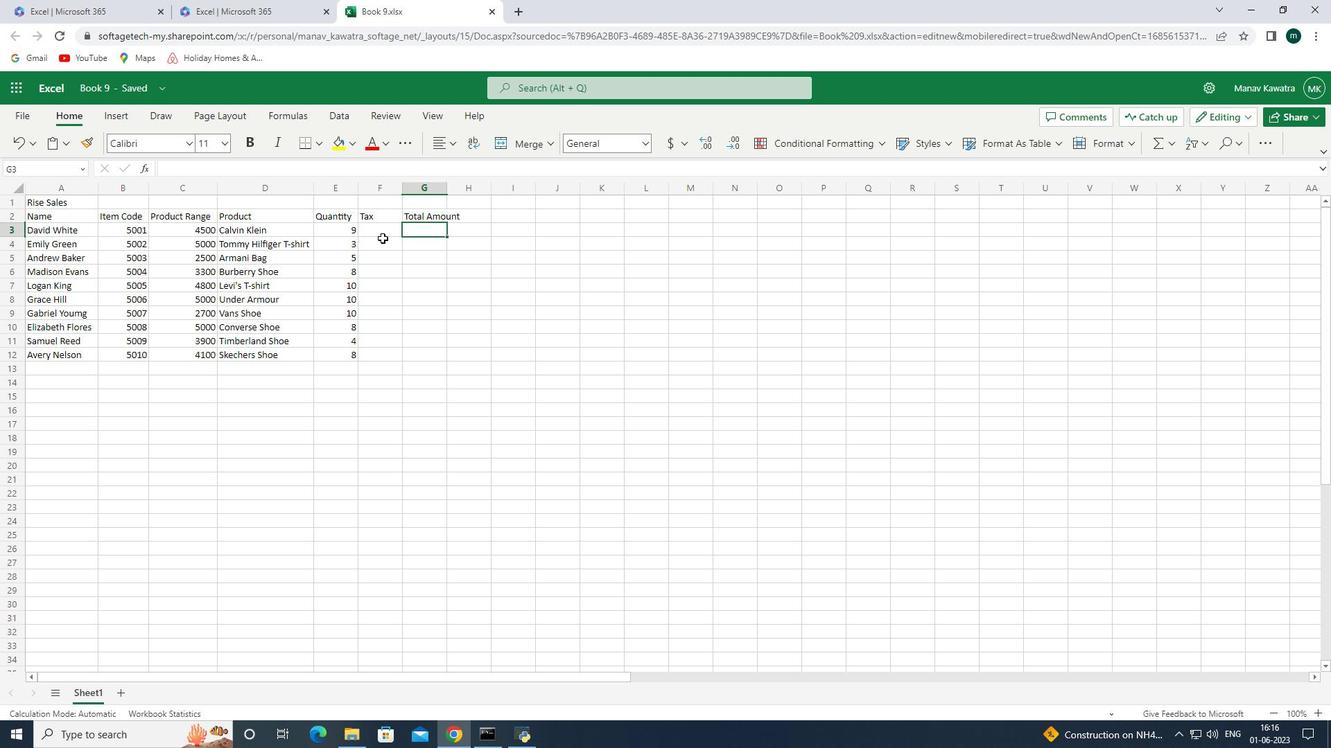 
Action: Mouse pressed left at (386, 215)
Screenshot: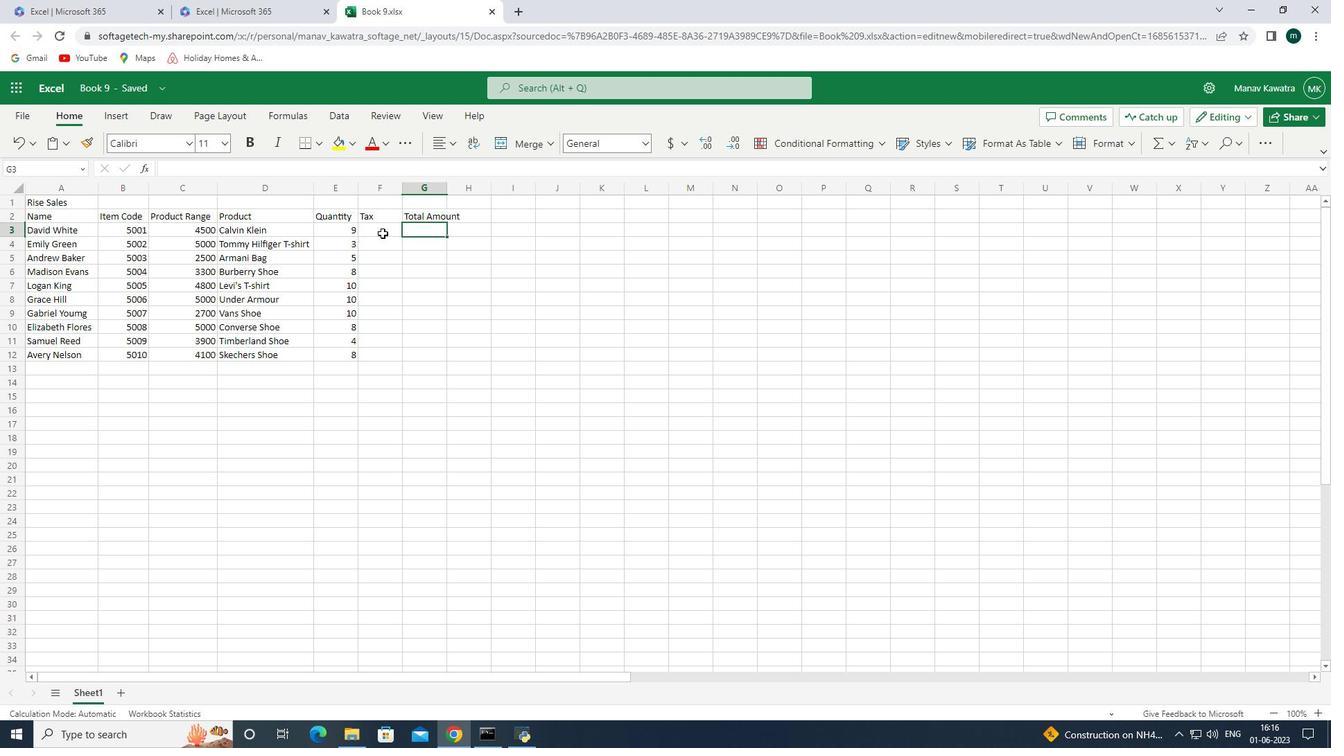 
Action: Mouse moved to (393, 217)
Screenshot: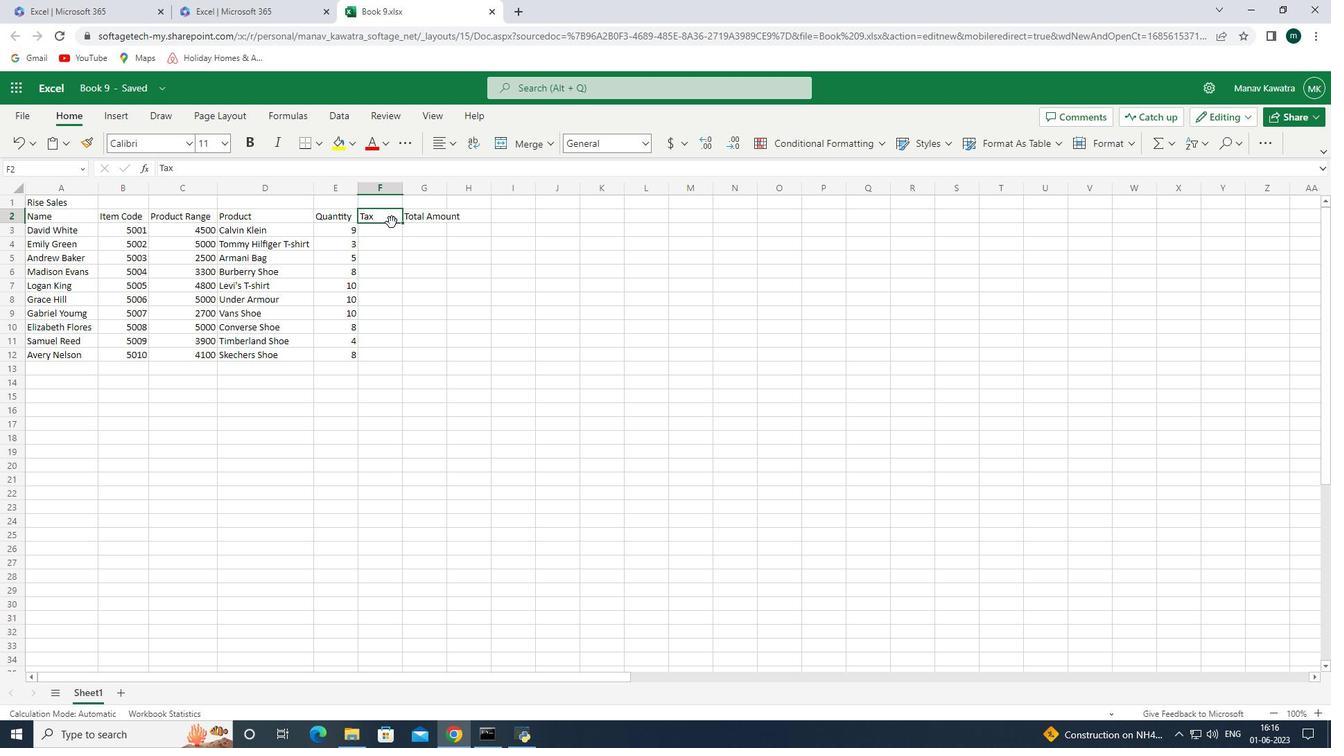 
Action: Key pressed <Key.delete>
Screenshot: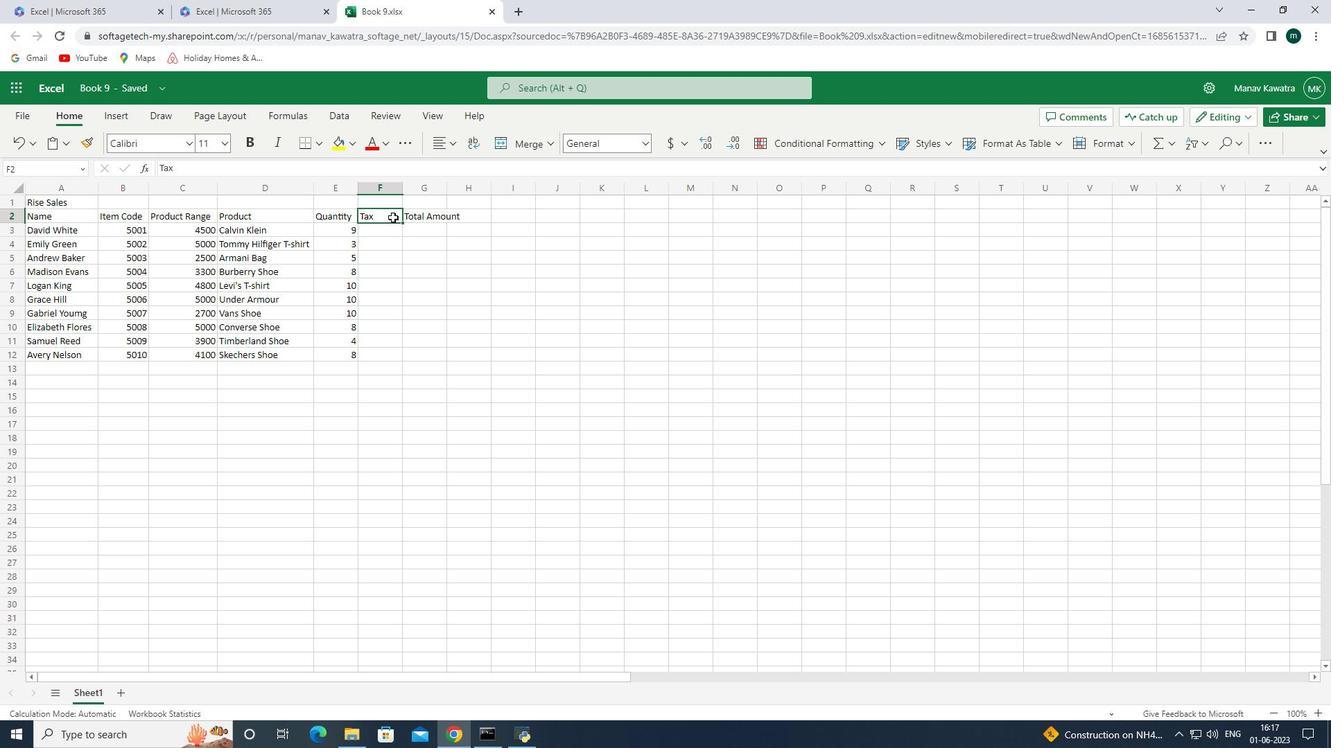 
Action: Mouse moved to (429, 217)
Screenshot: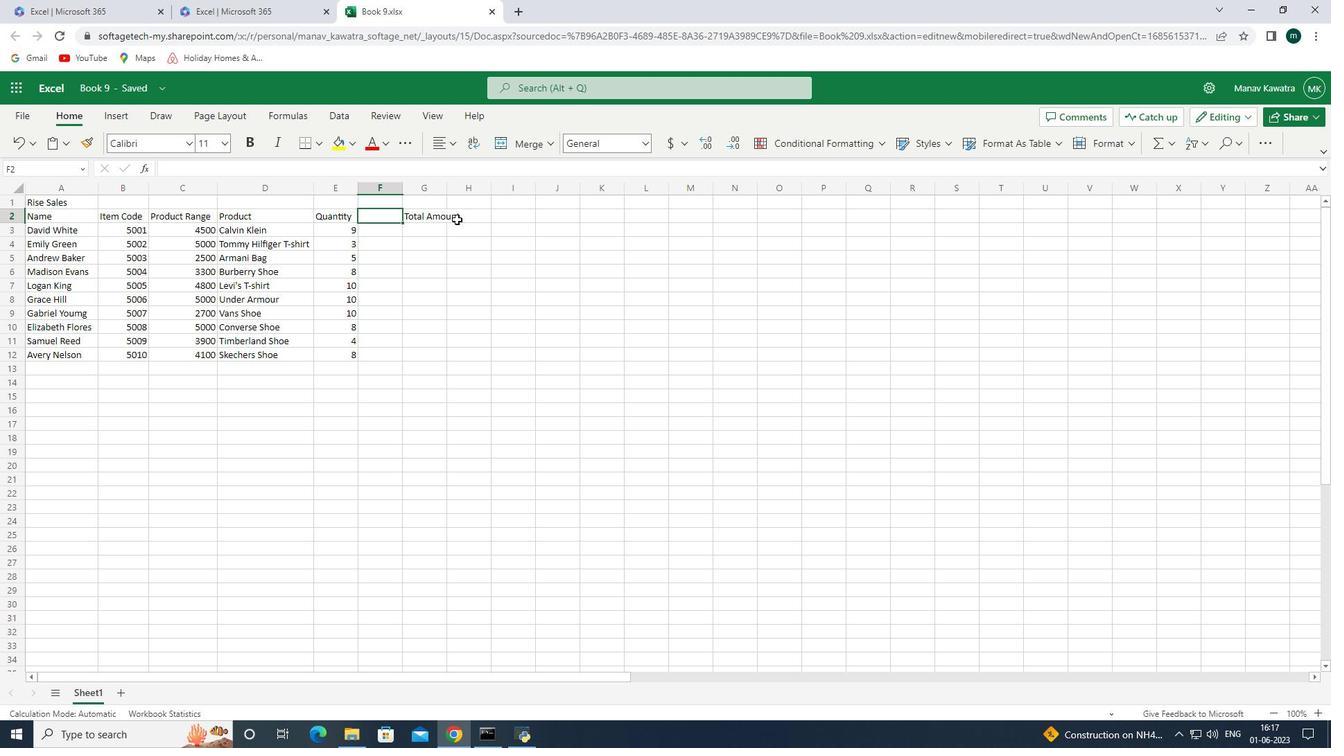 
Action: Mouse pressed left at (429, 217)
Screenshot: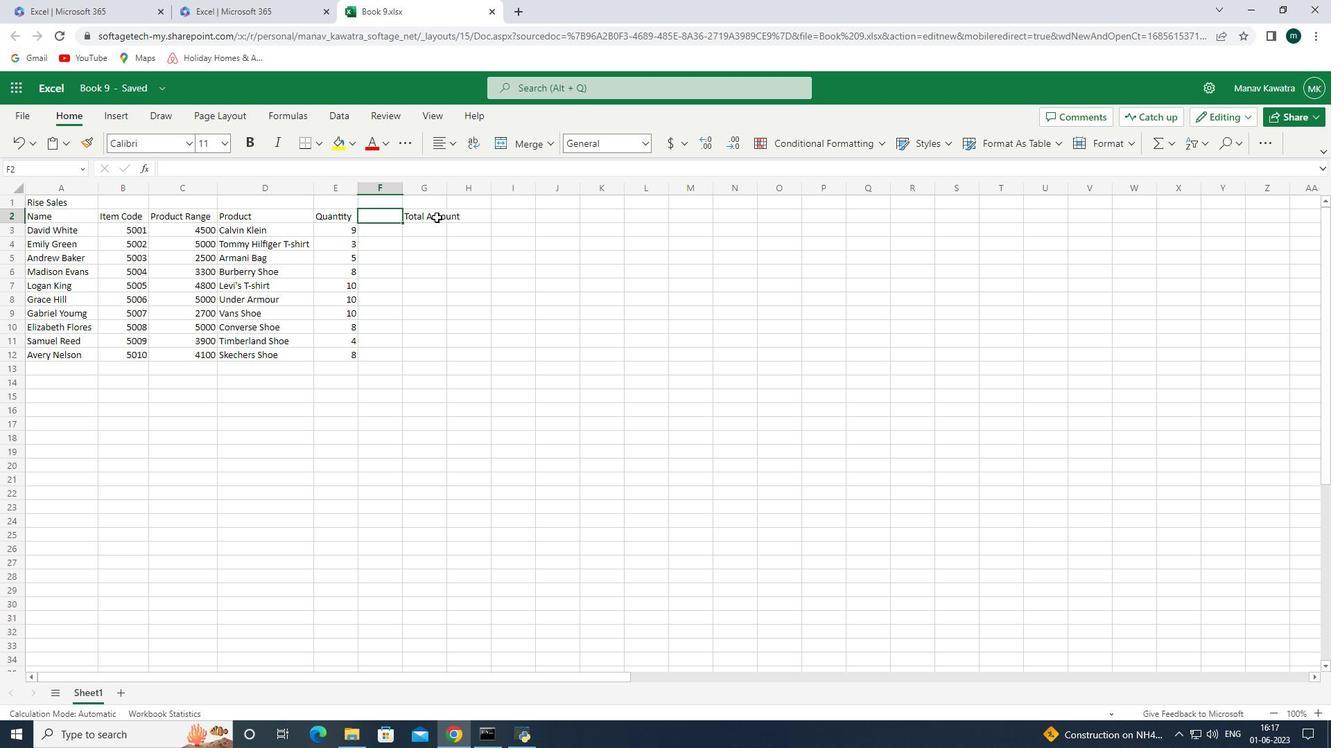 
Action: Key pressed <Key.delete>
Screenshot: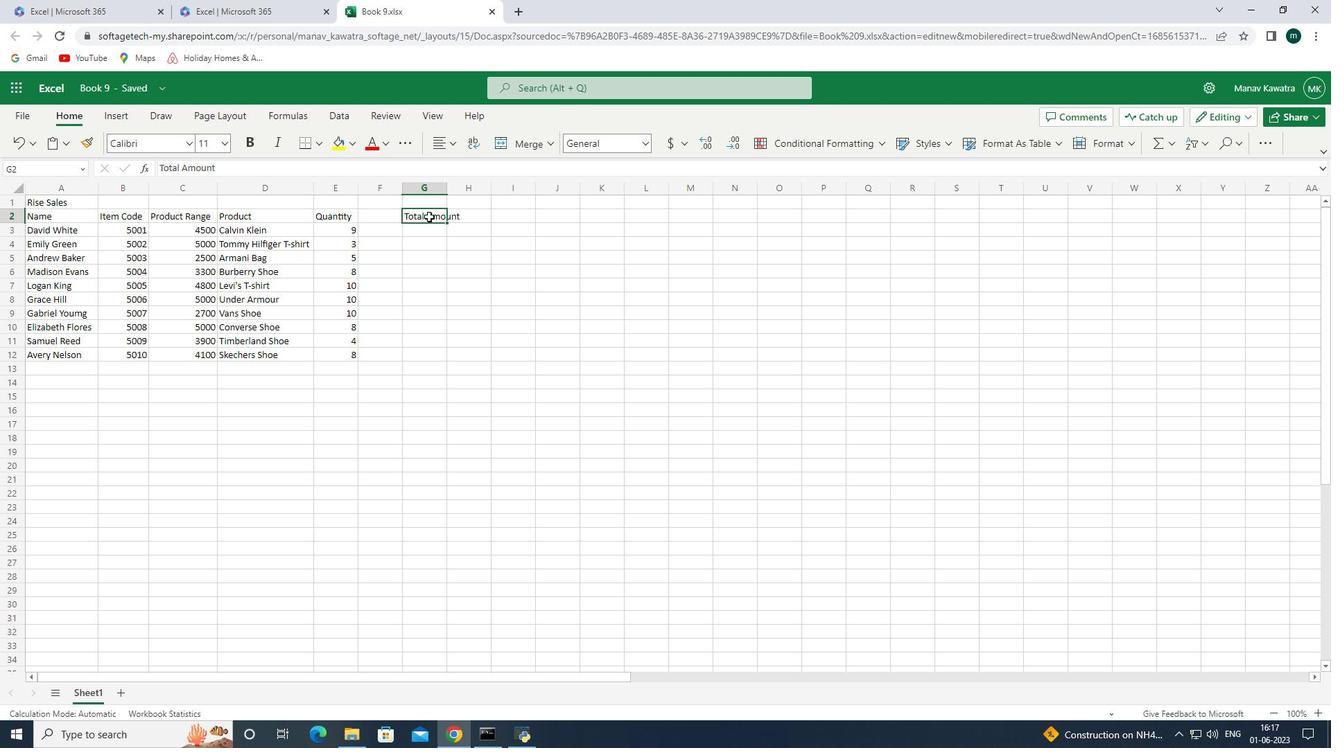 
Action: Mouse moved to (368, 210)
Screenshot: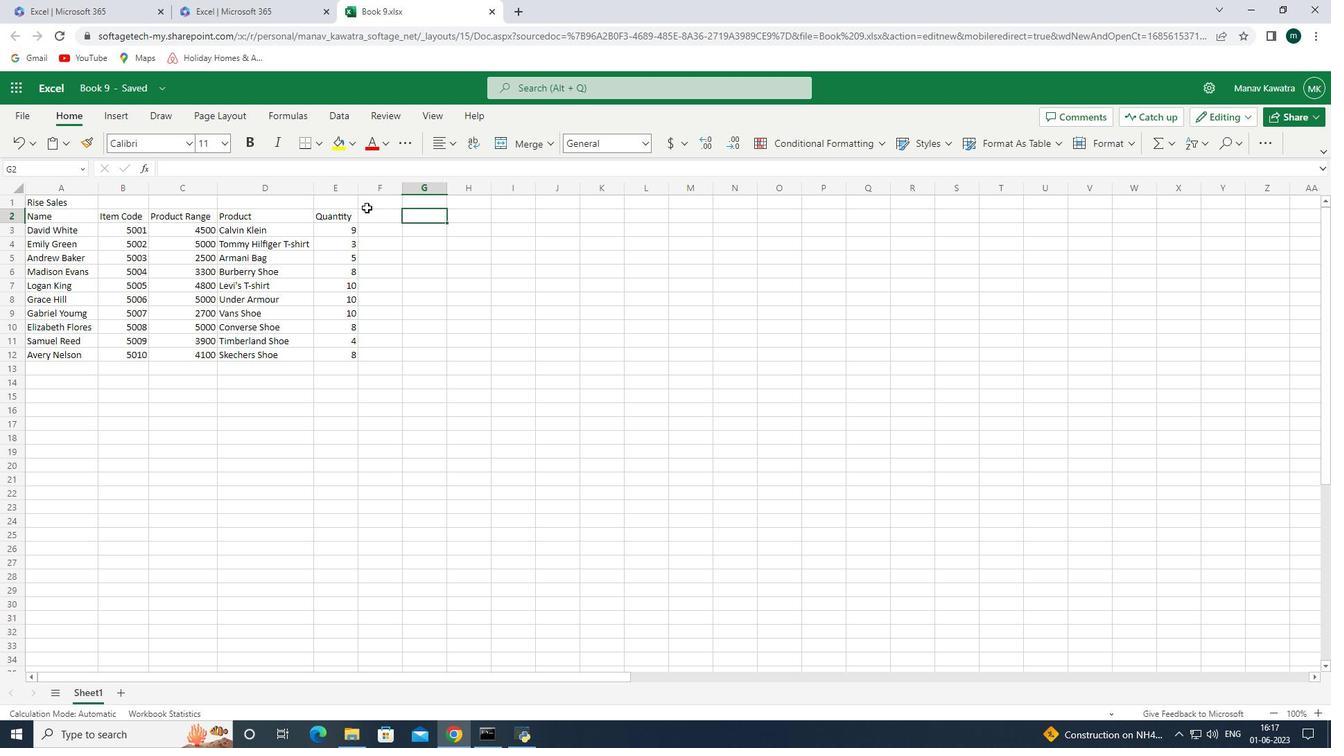 
Action: Mouse pressed left at (368, 210)
Screenshot: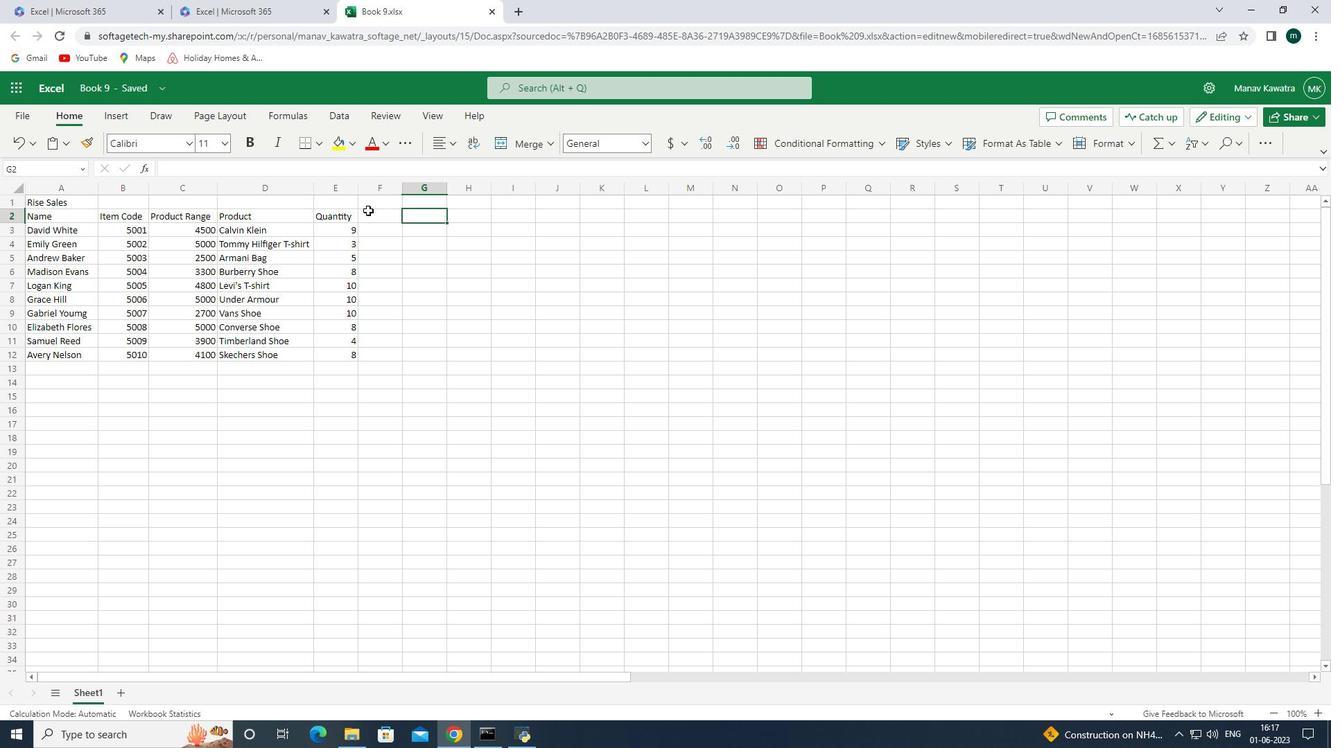 
Action: Key pressed <Key.shift>Total
Screenshot: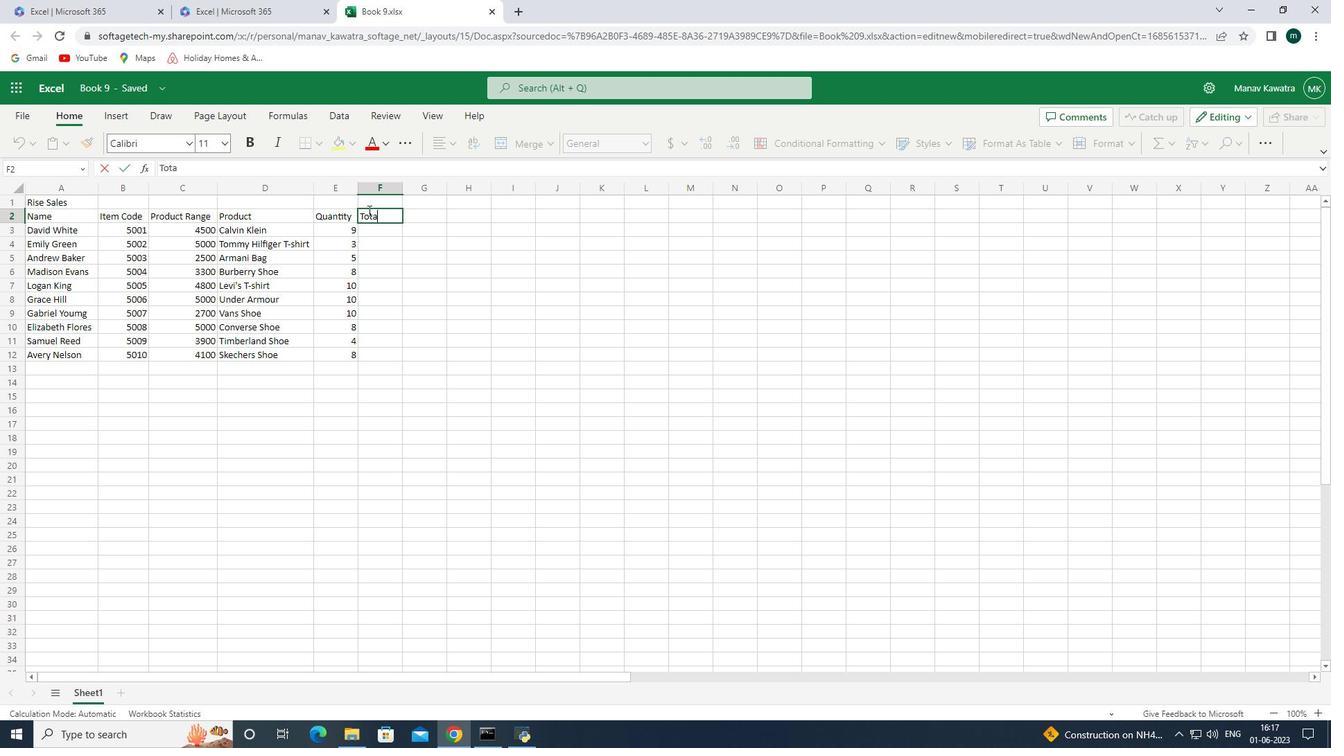
Action: Mouse moved to (394, 230)
Screenshot: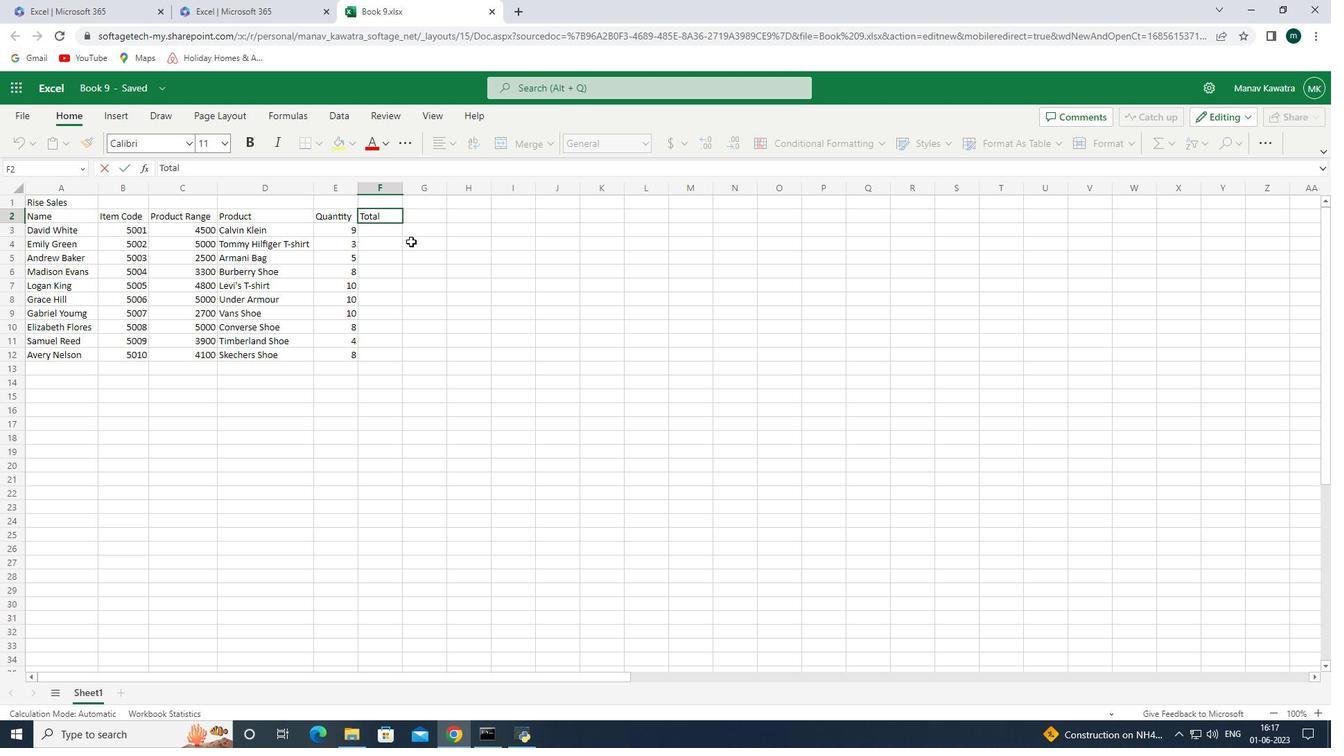 
Action: Mouse pressed left at (394, 230)
Screenshot: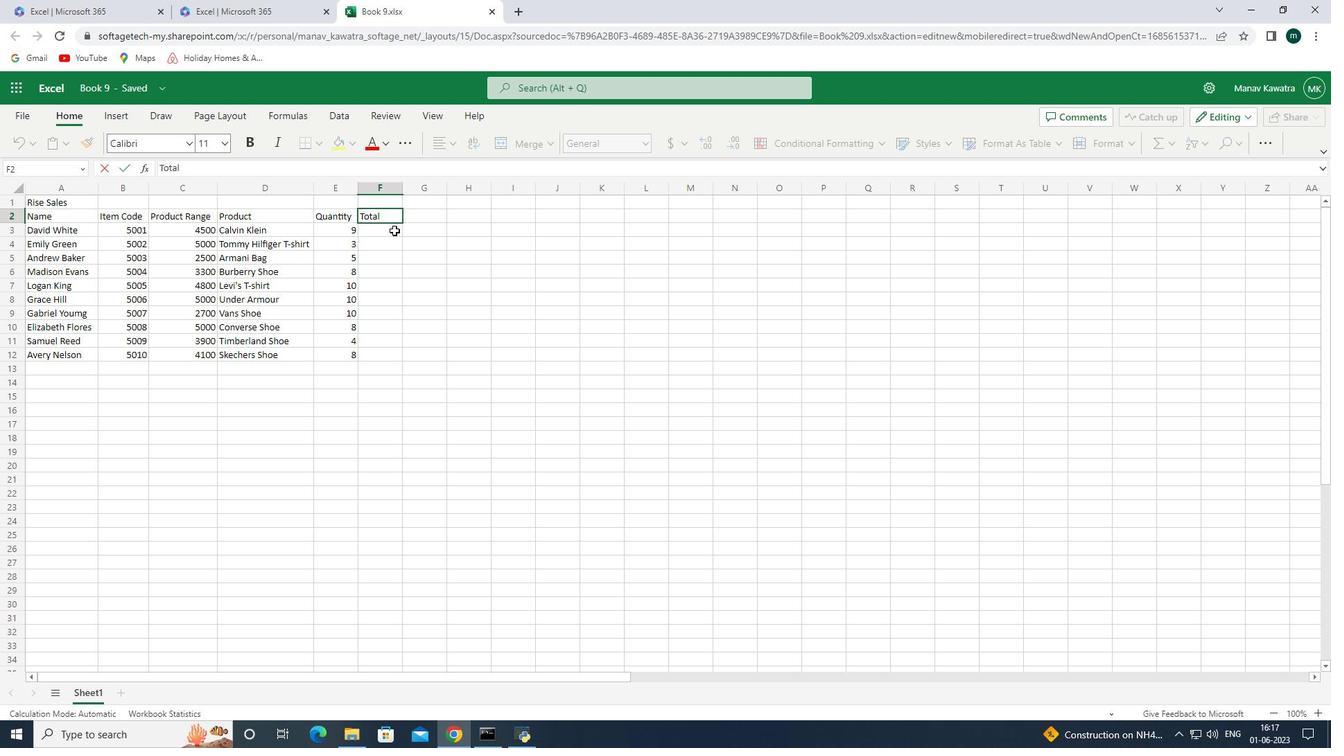 
Action: Key pressed =
Screenshot: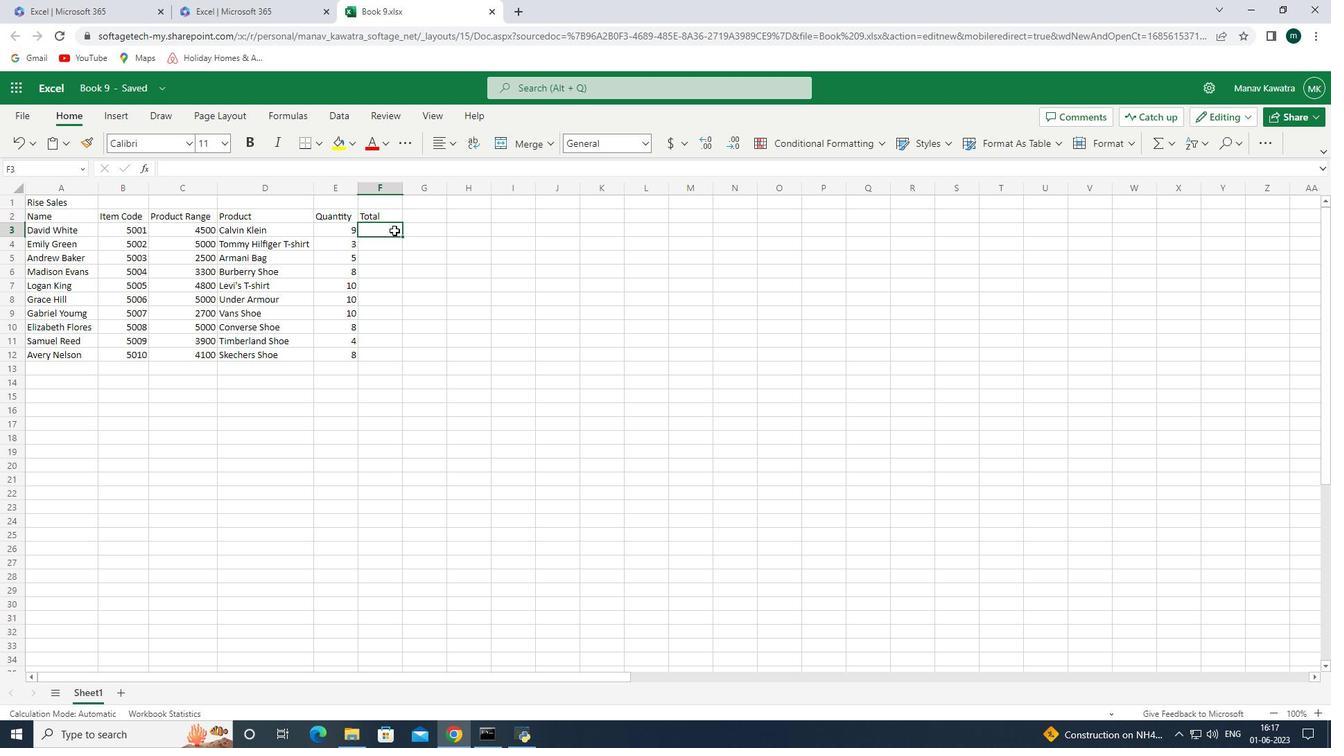 
Action: Mouse moved to (196, 224)
Screenshot: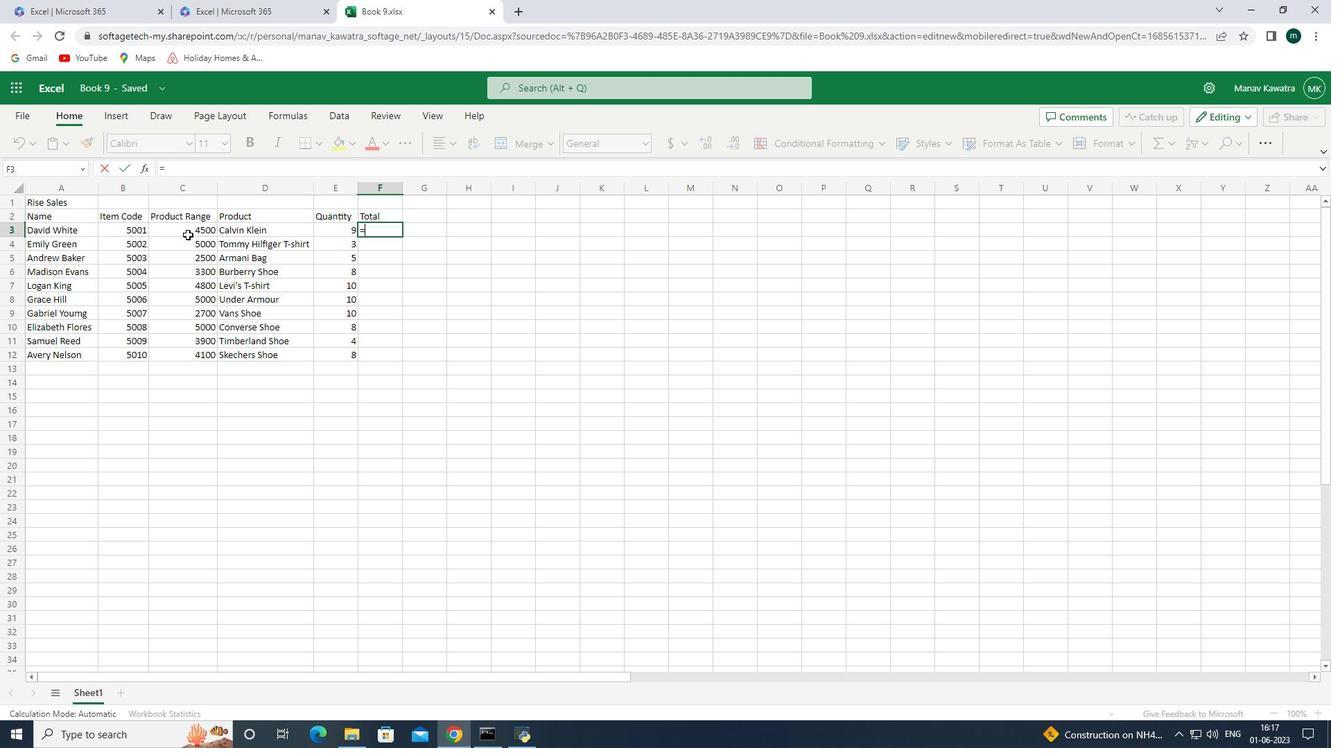 
Action: Mouse pressed left at (196, 224)
Screenshot: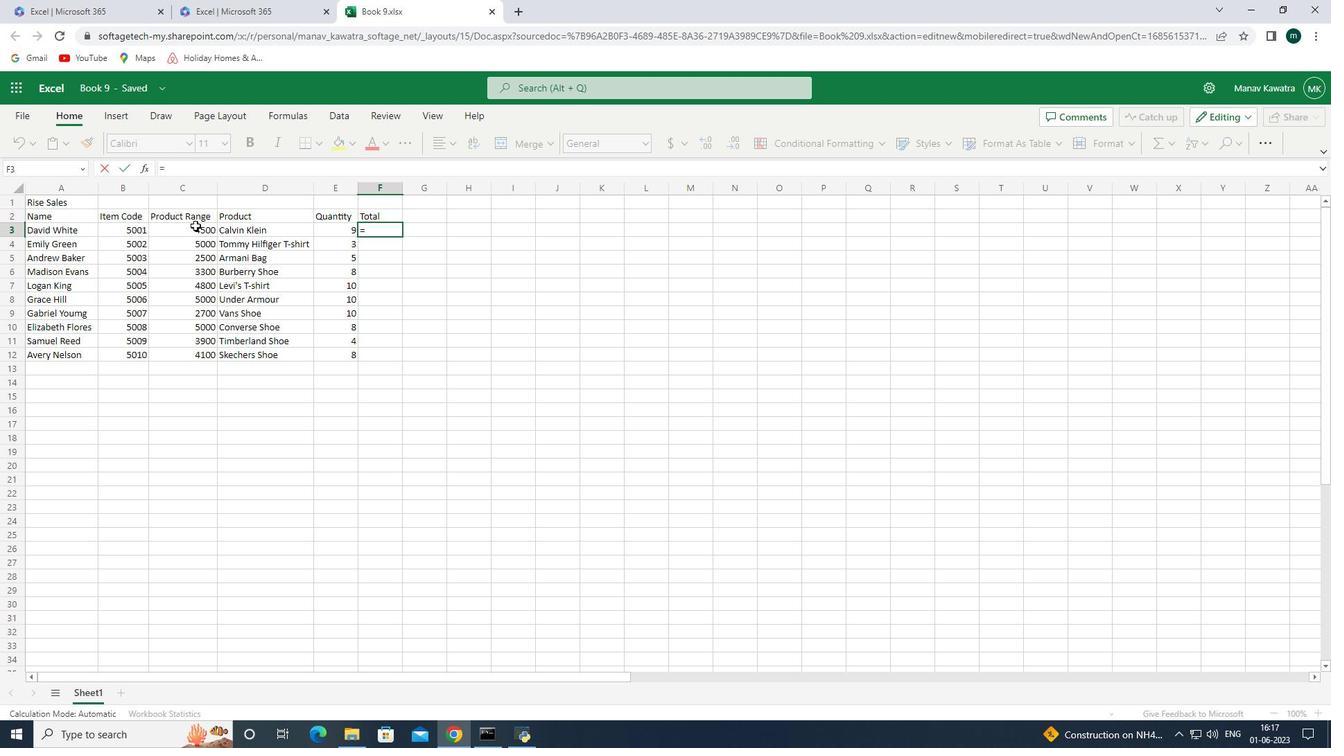 
Action: Key pressed *
Screenshot: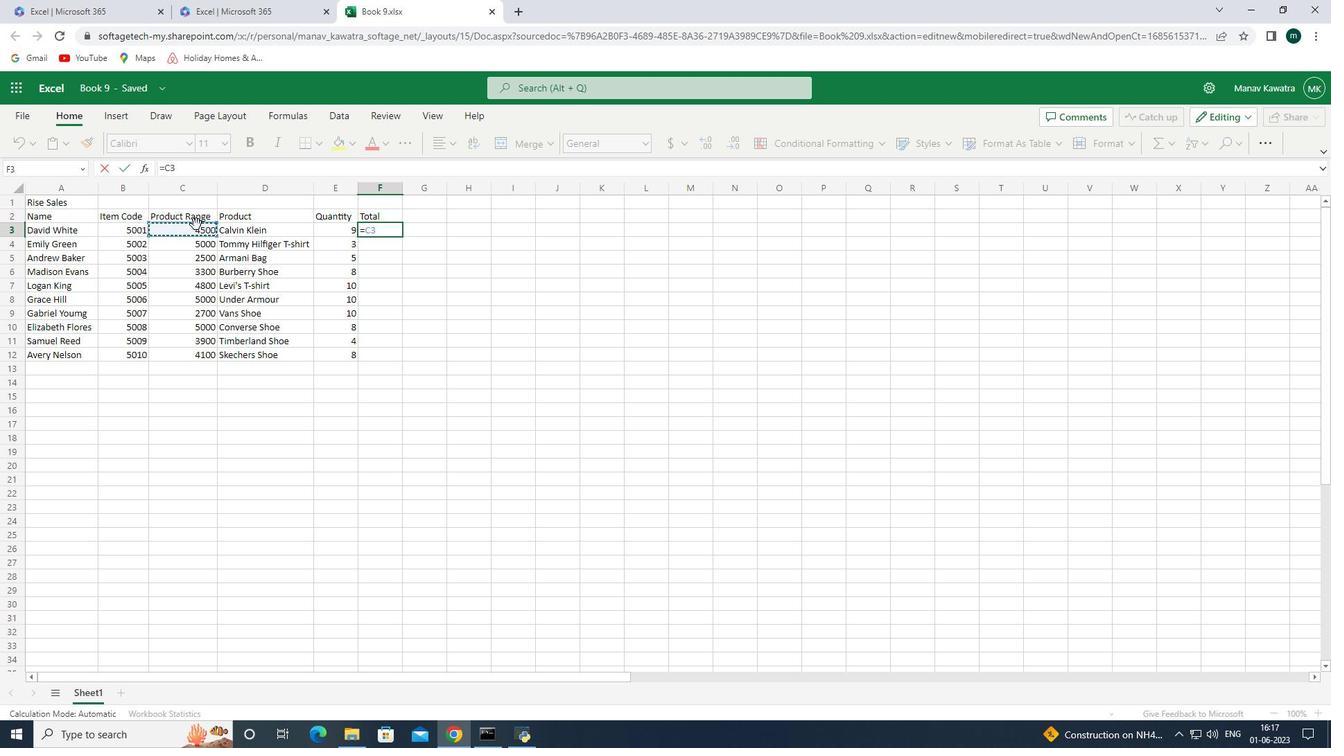 
Action: Mouse moved to (345, 238)
Screenshot: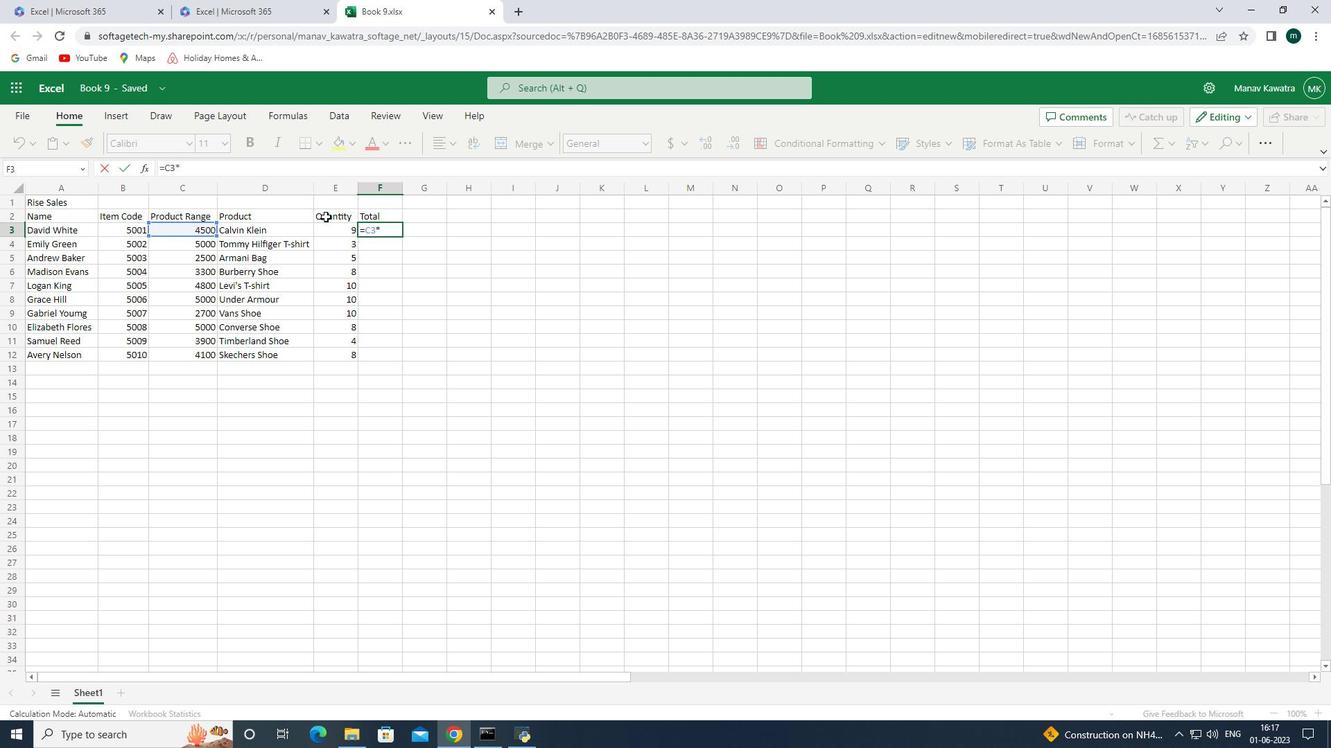 
Action: Mouse pressed left at (345, 238)
Screenshot: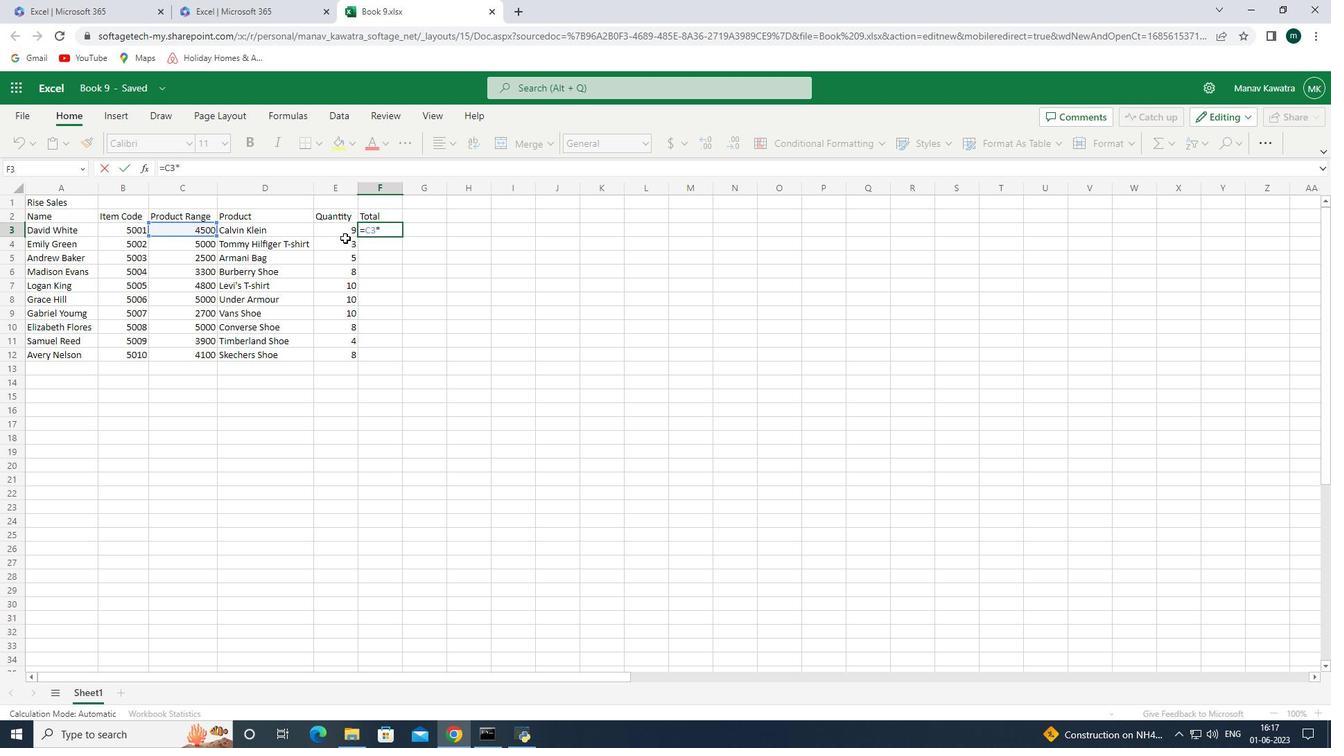 
Action: Mouse moved to (343, 230)
Screenshot: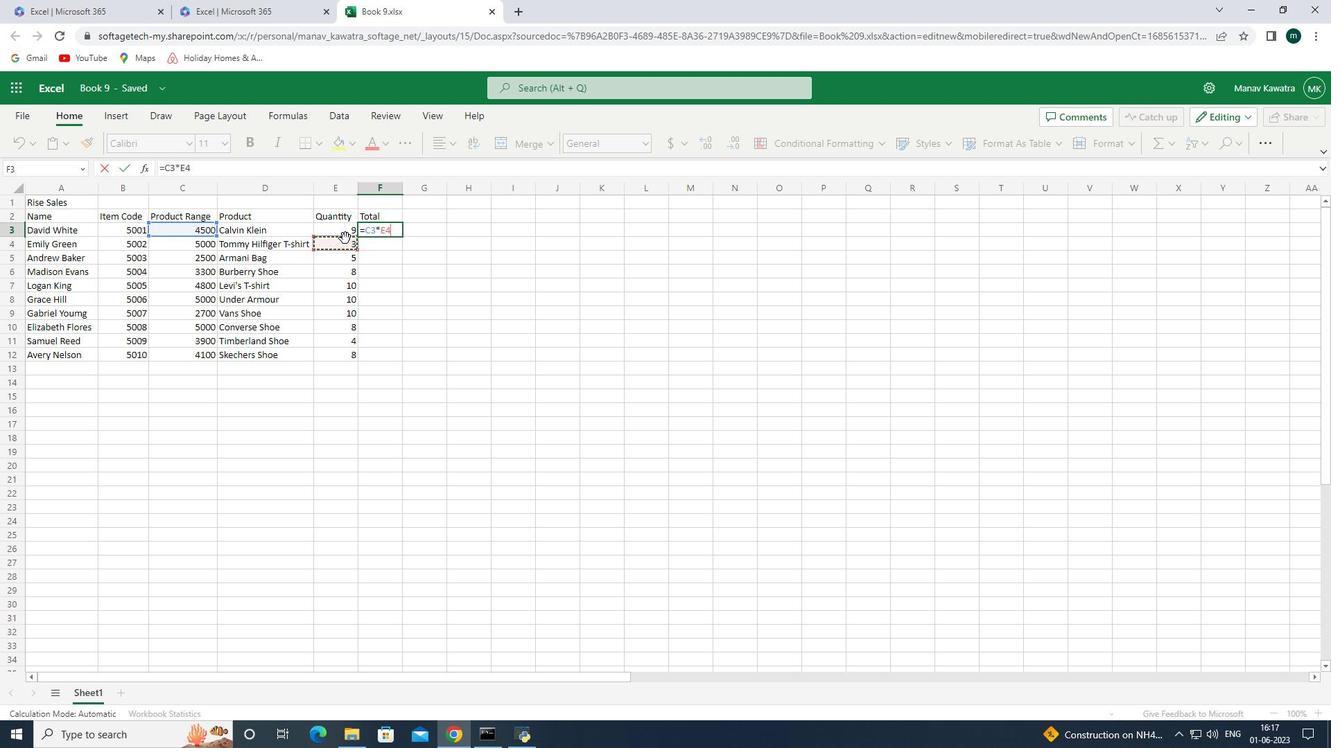 
Action: Mouse pressed left at (343, 230)
Screenshot: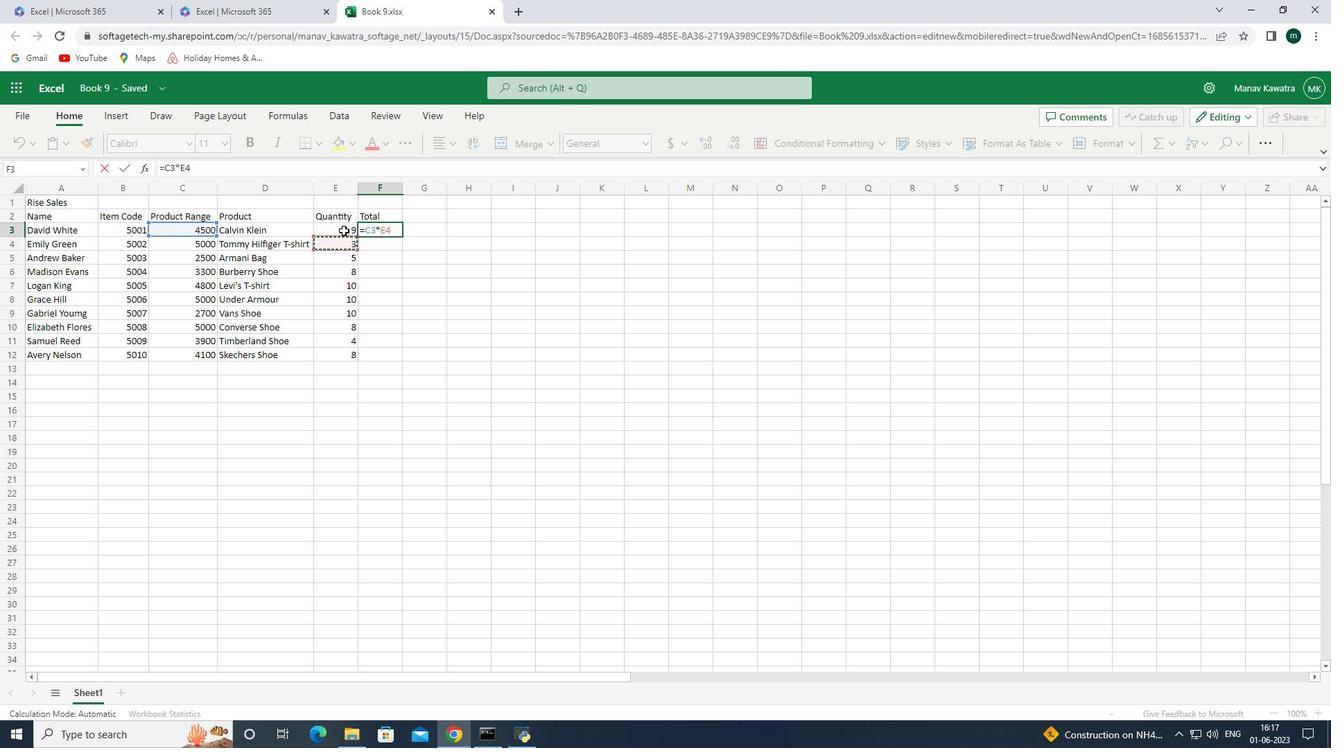 
Action: Key pressed <Key.enter>
Screenshot: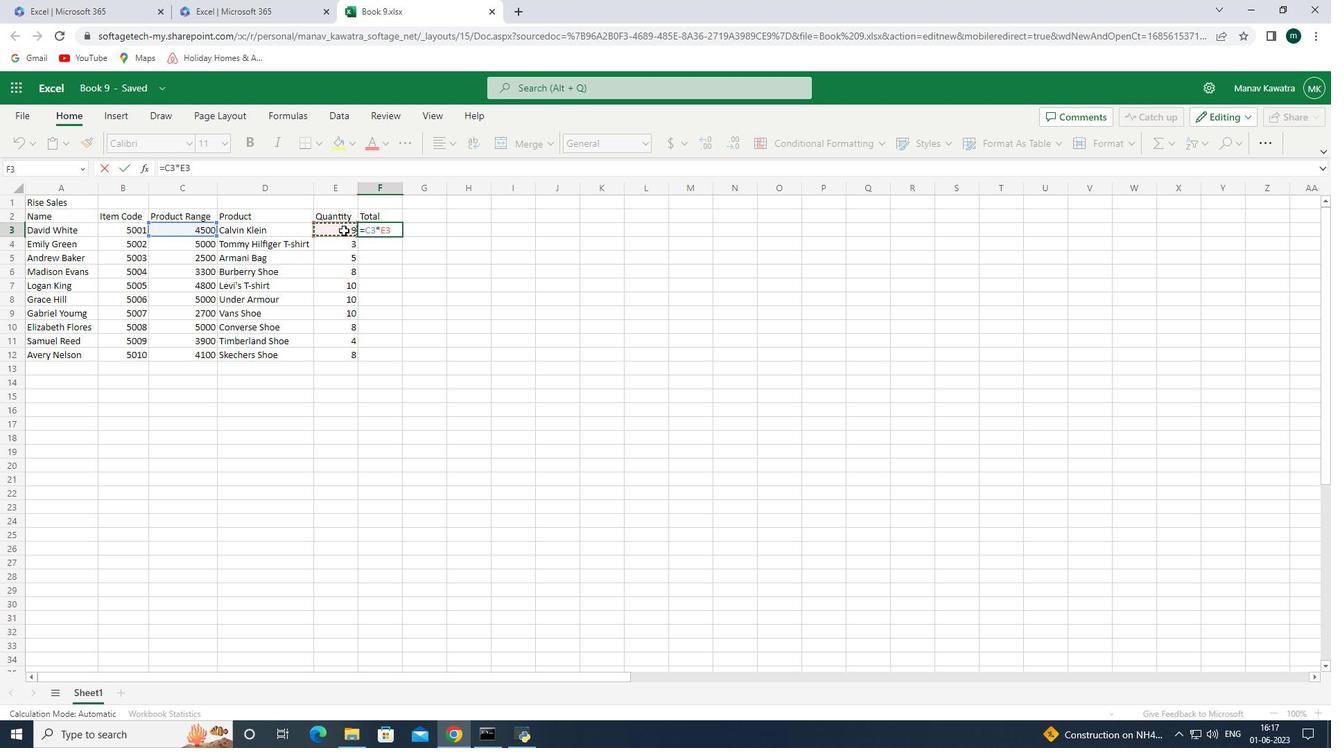 
Action: Mouse moved to (382, 231)
Screenshot: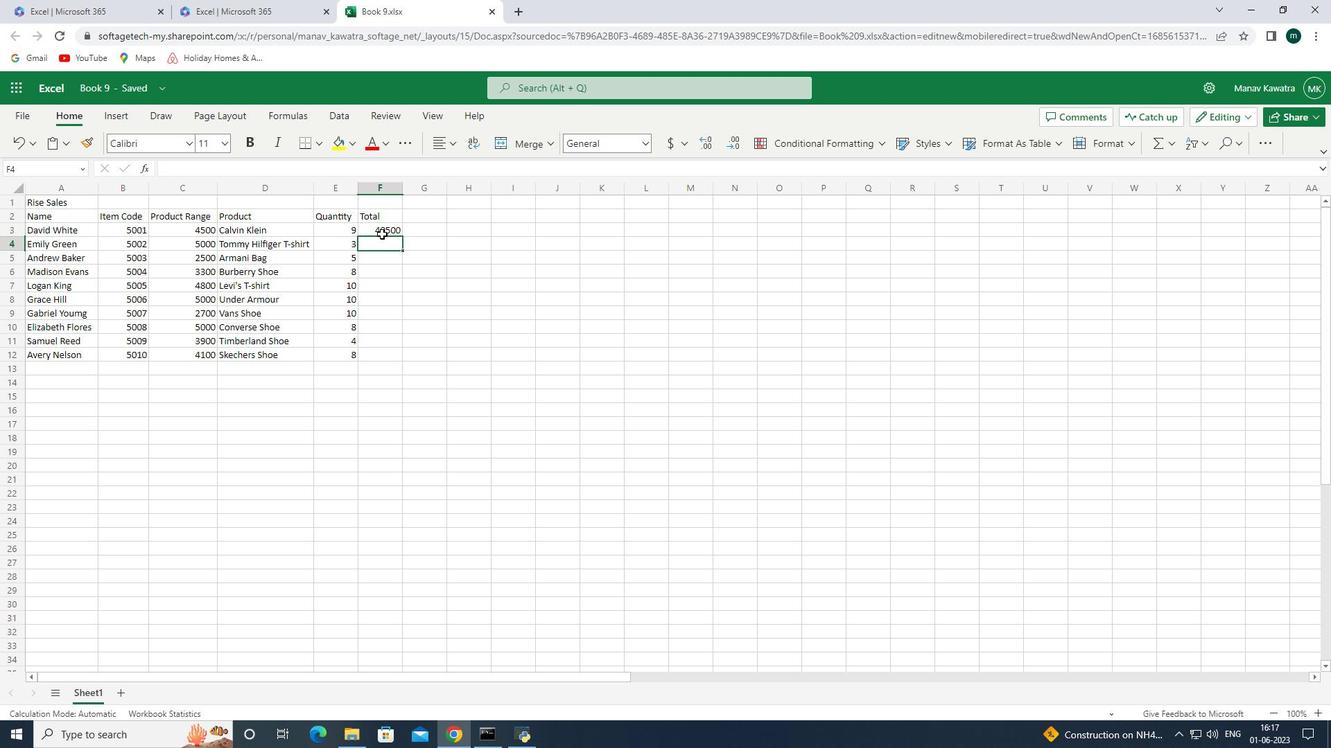 
Action: Mouse pressed left at (382, 231)
Screenshot: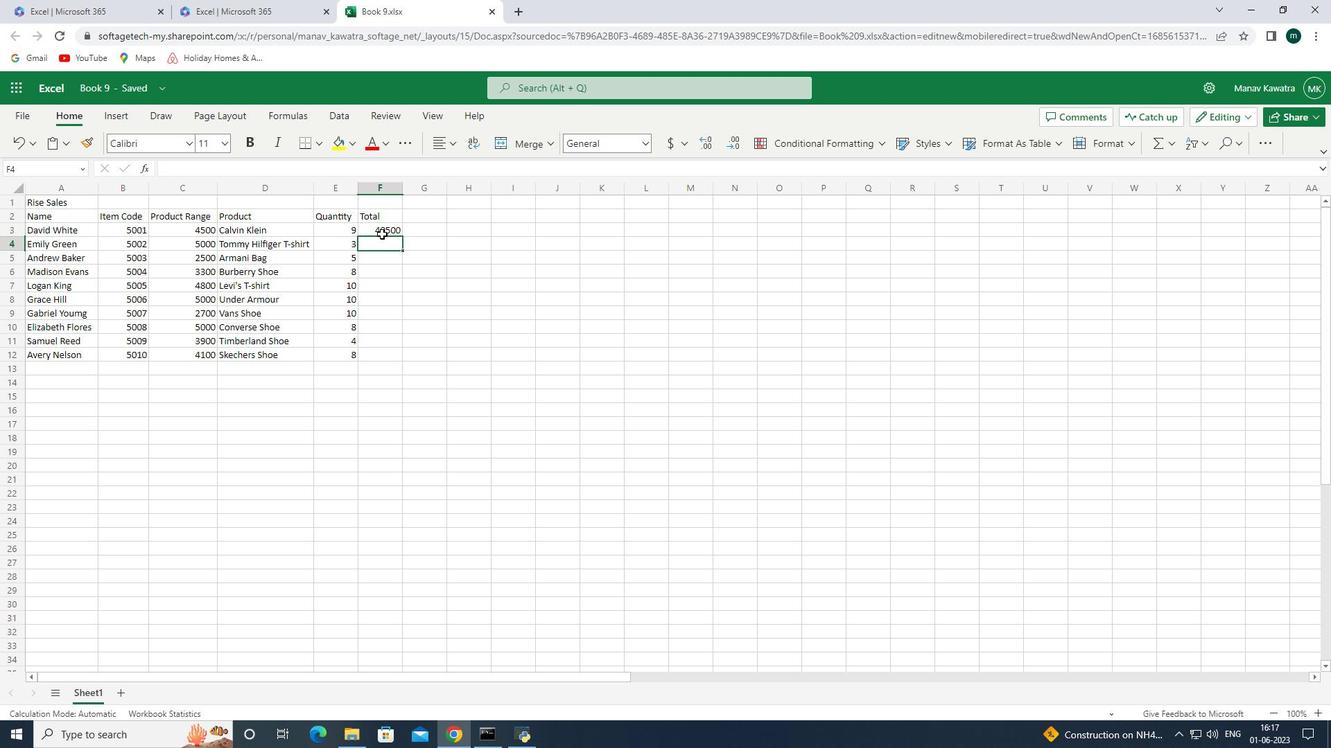 
Action: Mouse moved to (404, 237)
Screenshot: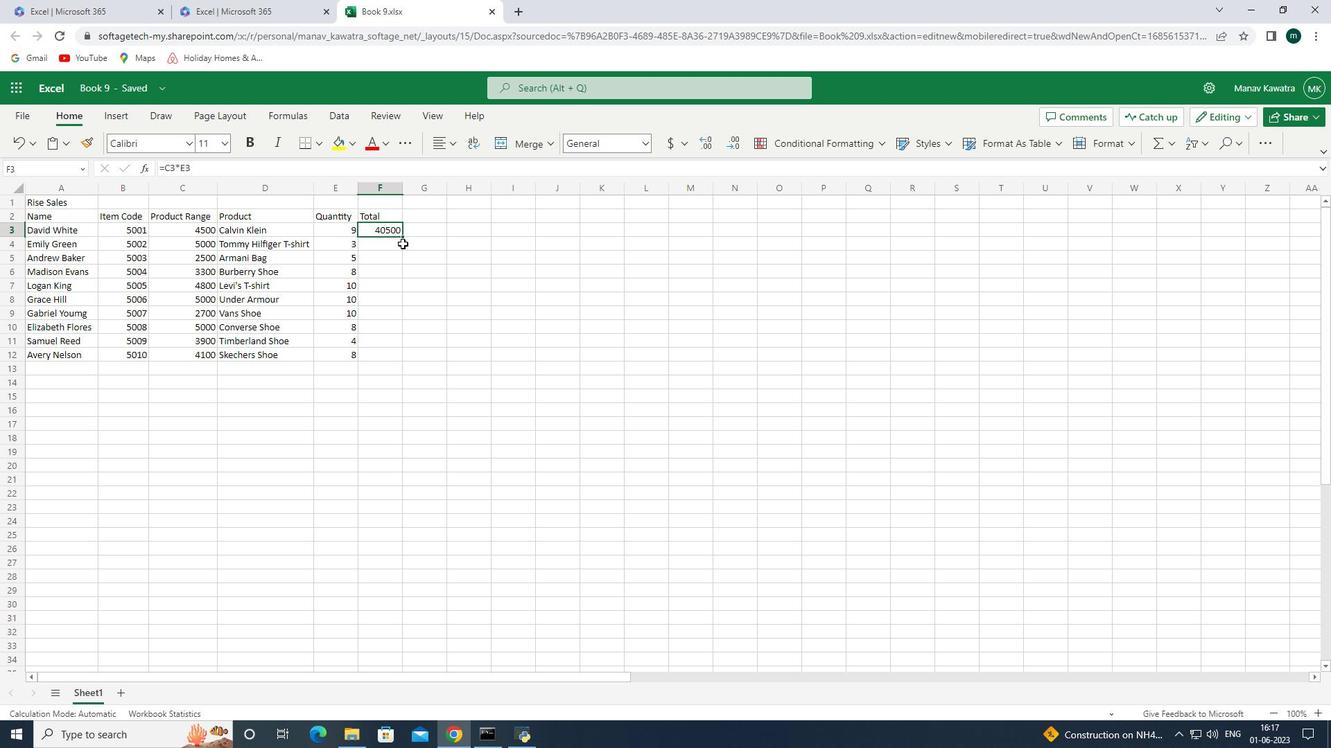 
Action: Mouse pressed left at (404, 237)
Screenshot: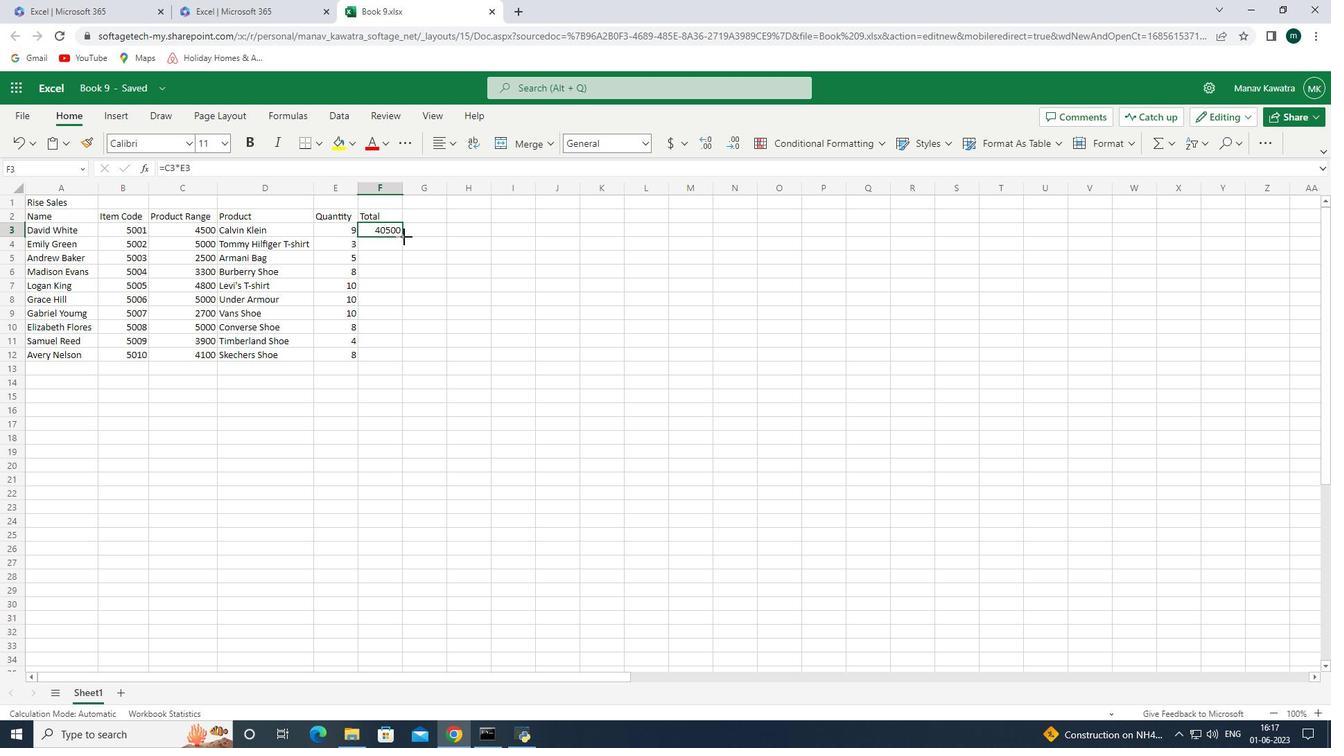 
Action: Mouse moved to (427, 214)
Screenshot: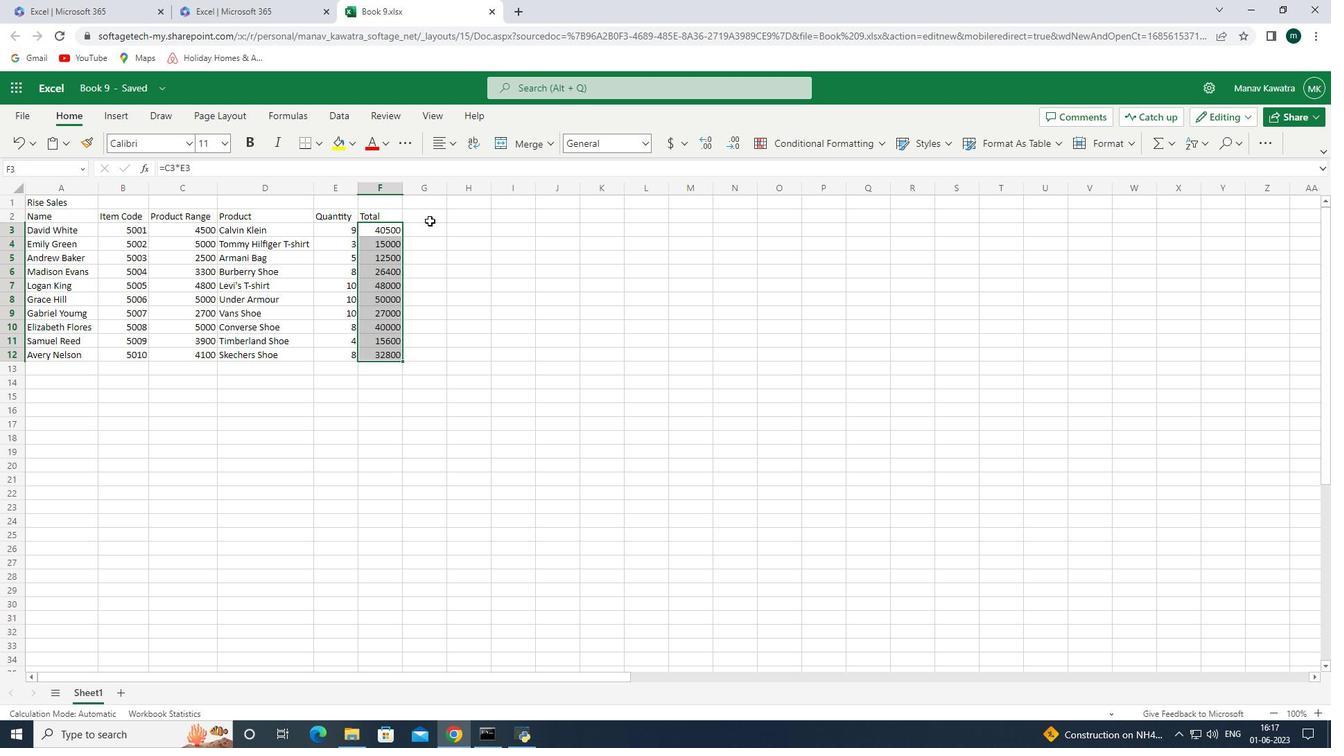 
Action: Mouse pressed left at (427, 214)
Screenshot: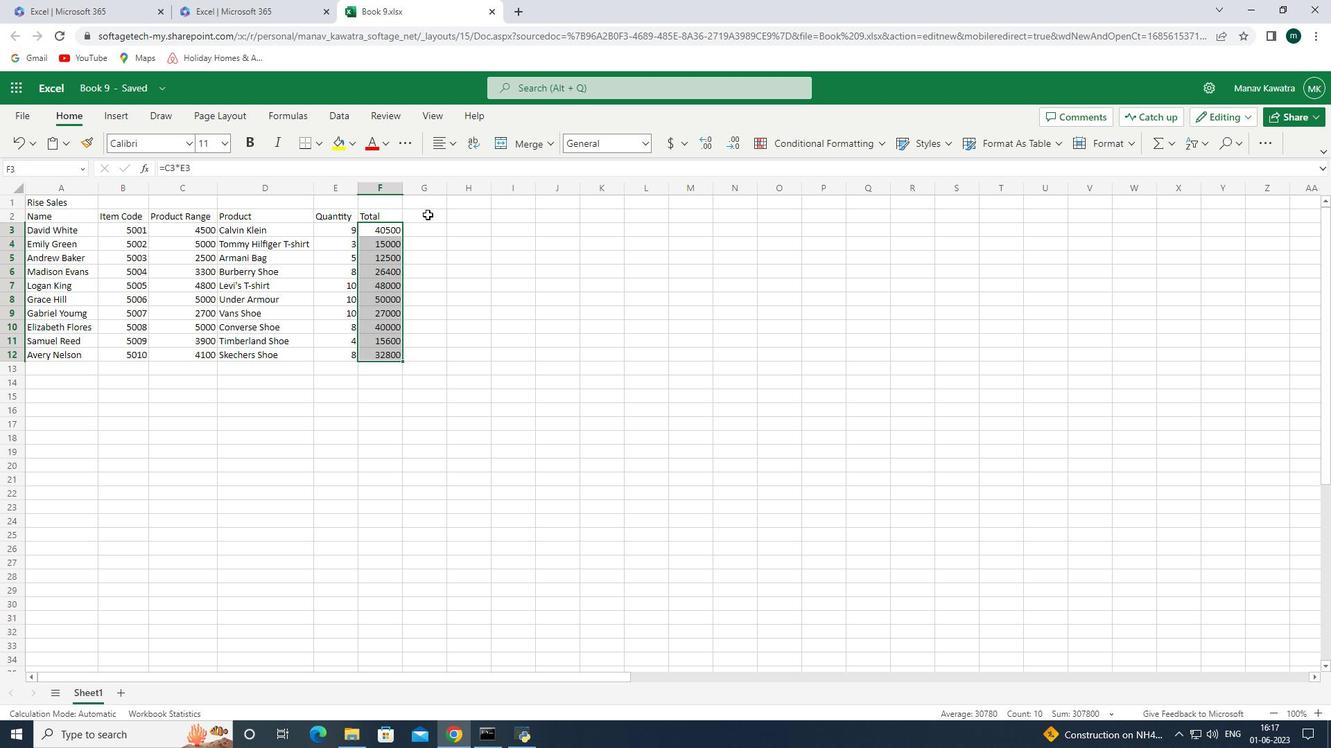 
Action: Key pressed <Key.shift>Tax
Screenshot: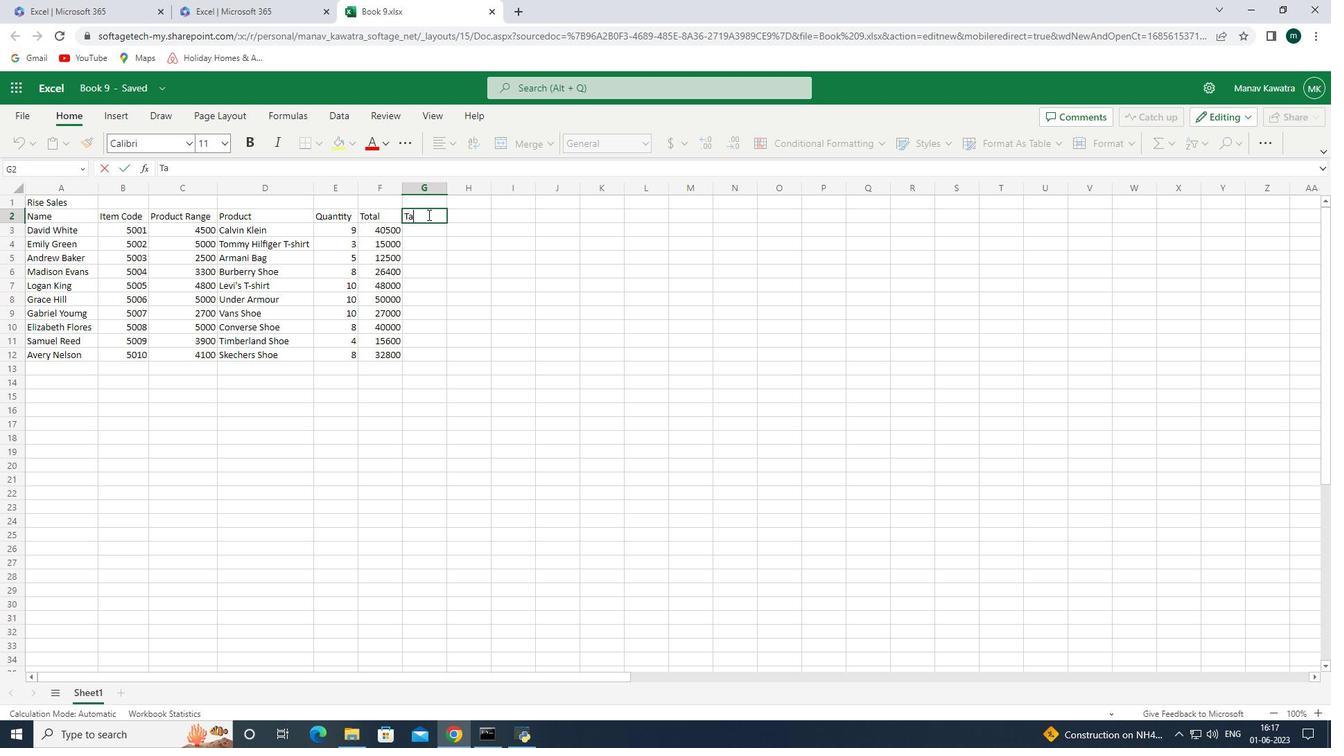
Action: Mouse moved to (427, 230)
Screenshot: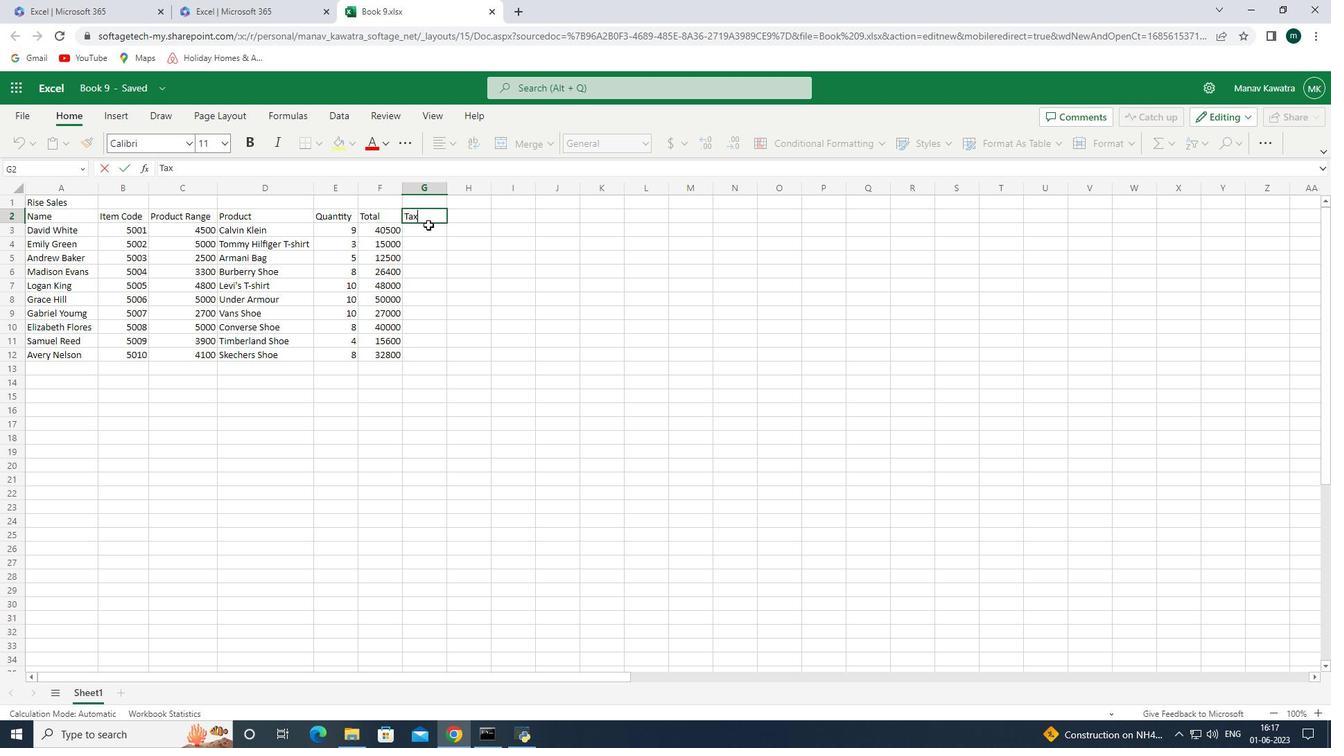 
Action: Mouse pressed left at (427, 230)
Screenshot: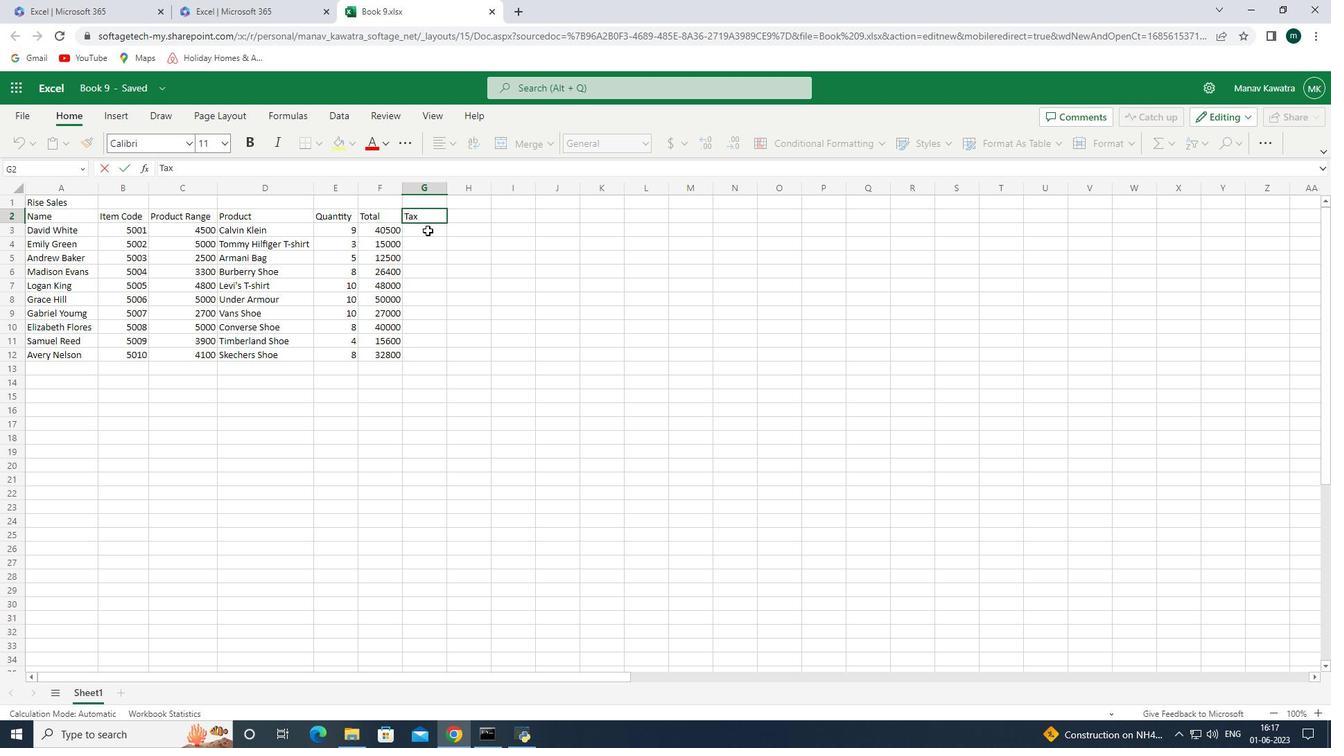 
Action: Mouse moved to (390, 217)
Screenshot: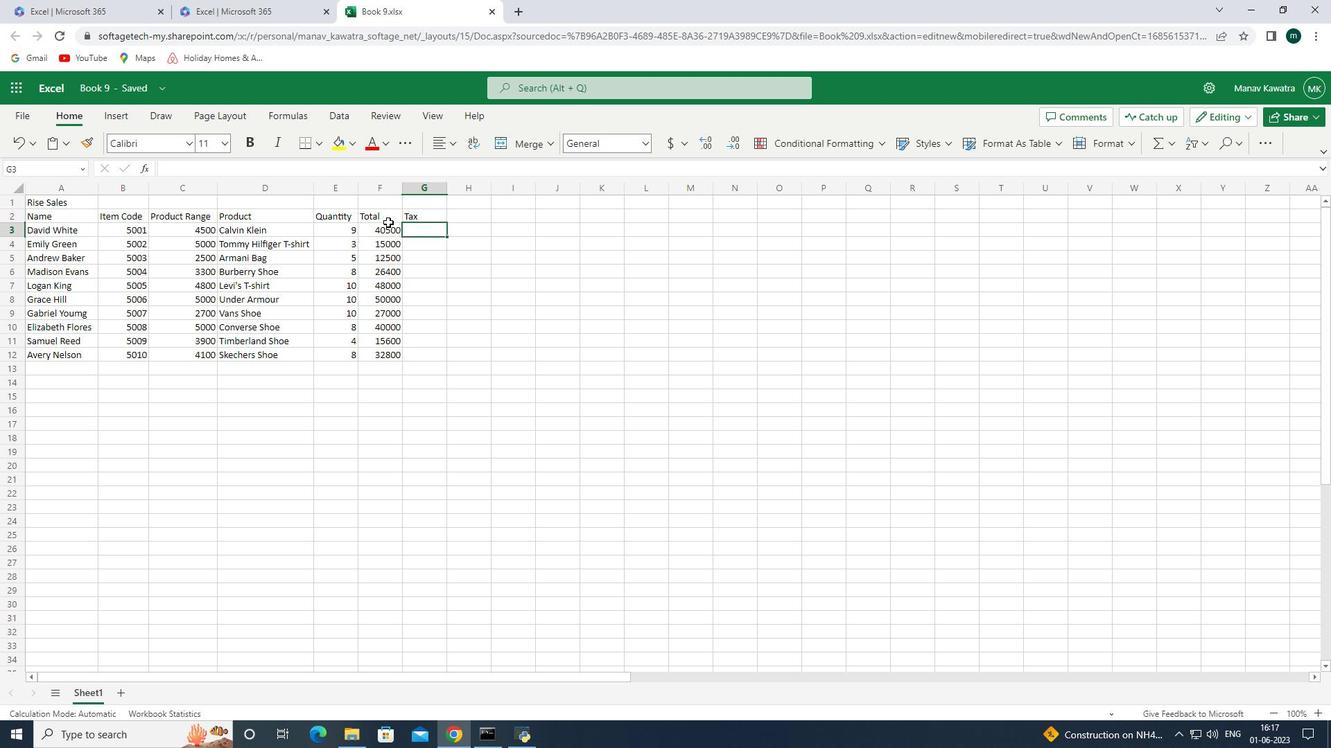 
Action: Mouse pressed left at (390, 217)
Screenshot: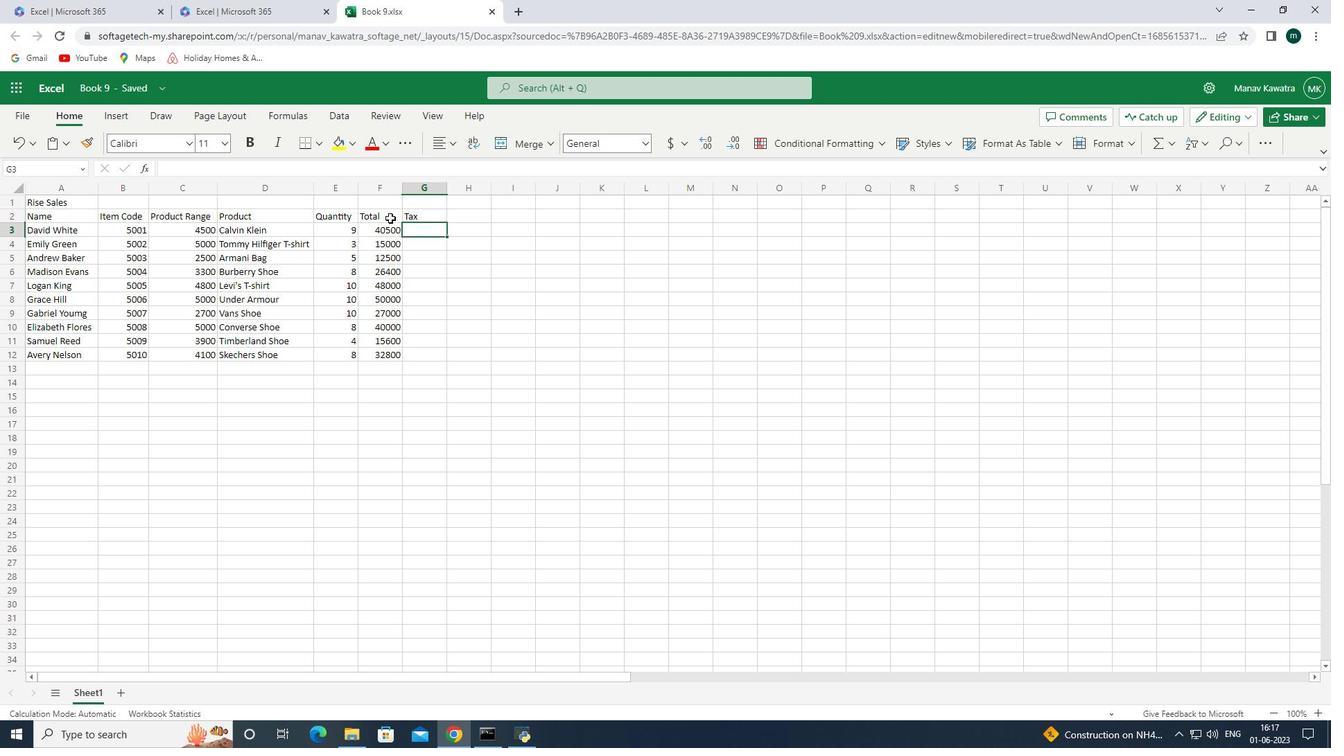 
Action: Mouse moved to (394, 350)
Screenshot: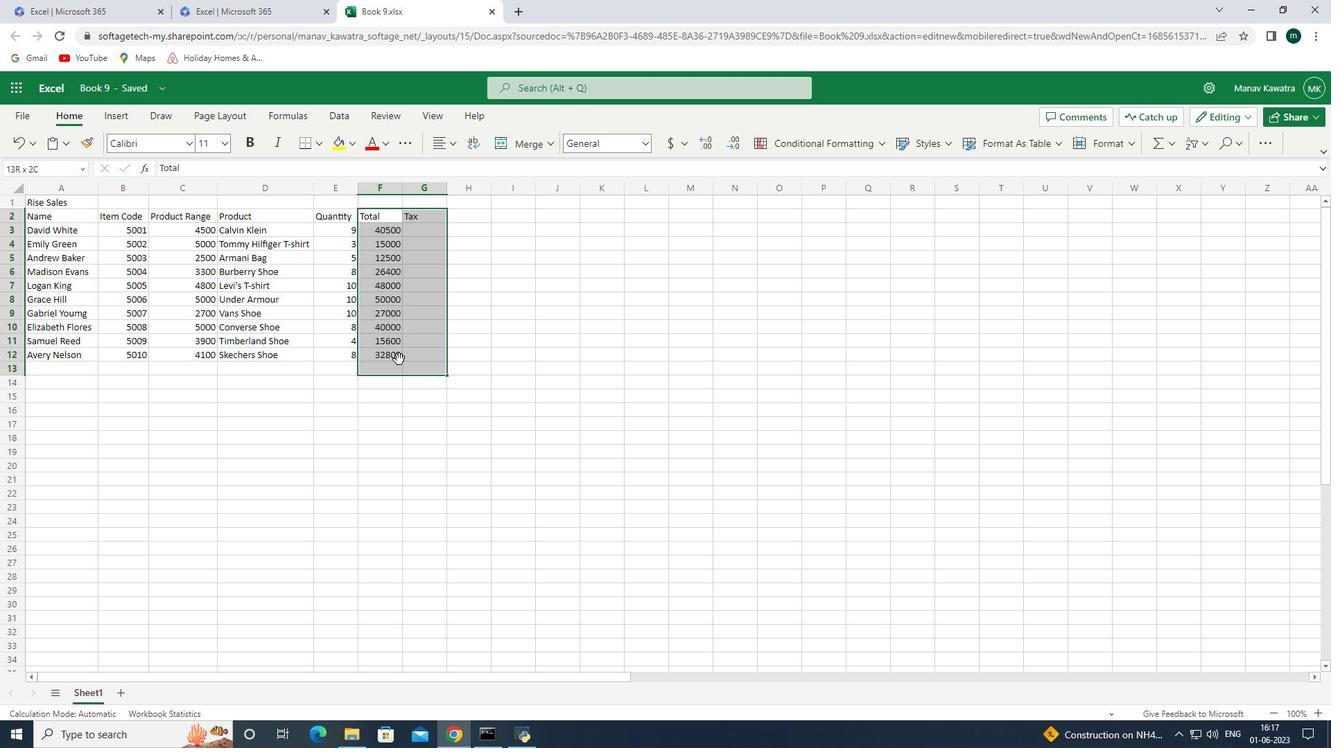 
Action: Key pressed <Key.delete>
Screenshot: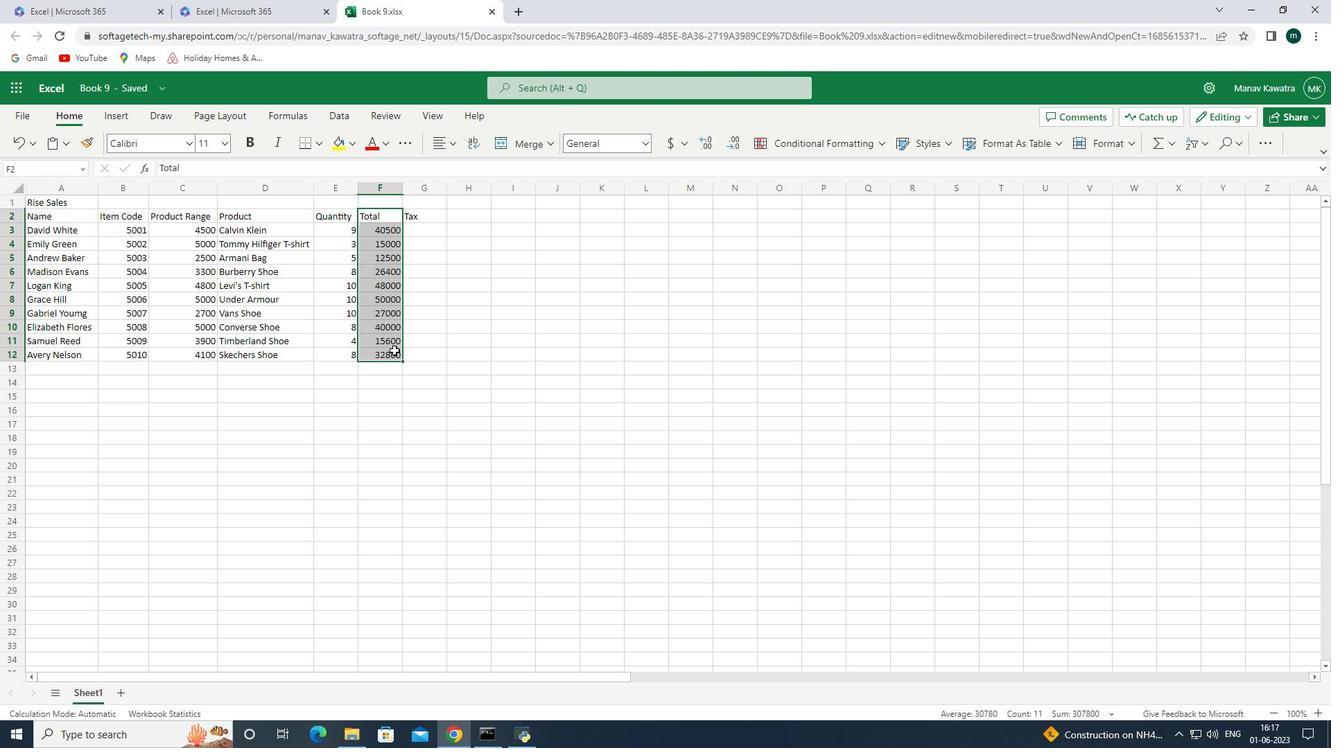 
Action: Mouse moved to (419, 217)
Screenshot: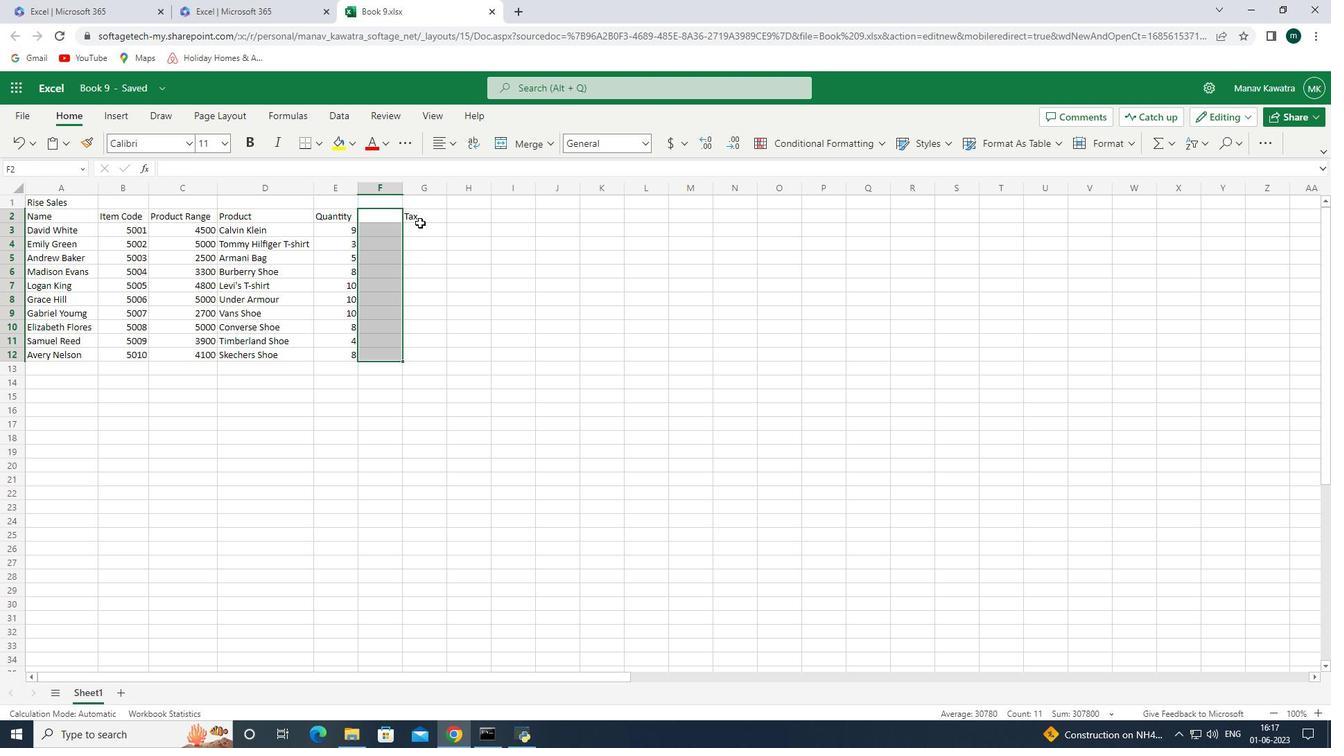 
Action: Mouse pressed left at (419, 217)
Screenshot: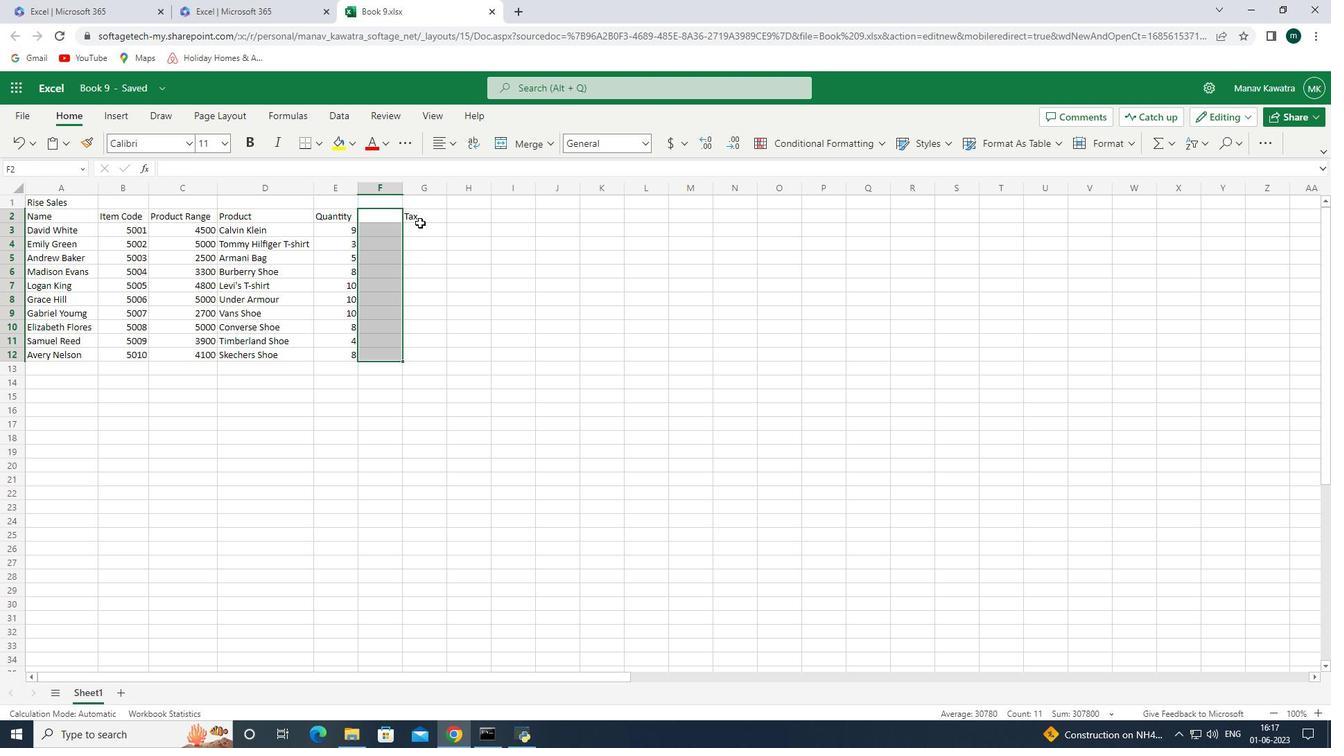 
Action: Key pressed <Key.delete>
Screenshot: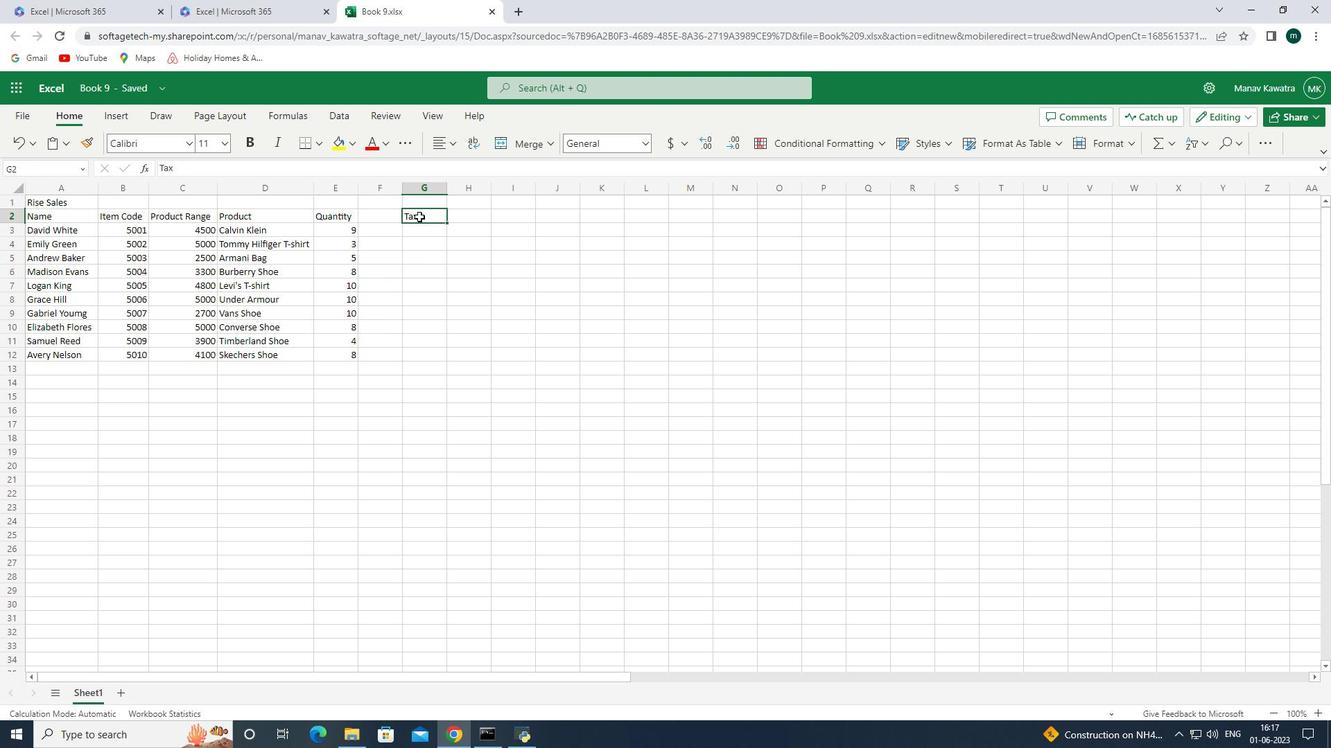 
Action: Mouse moved to (366, 214)
Screenshot: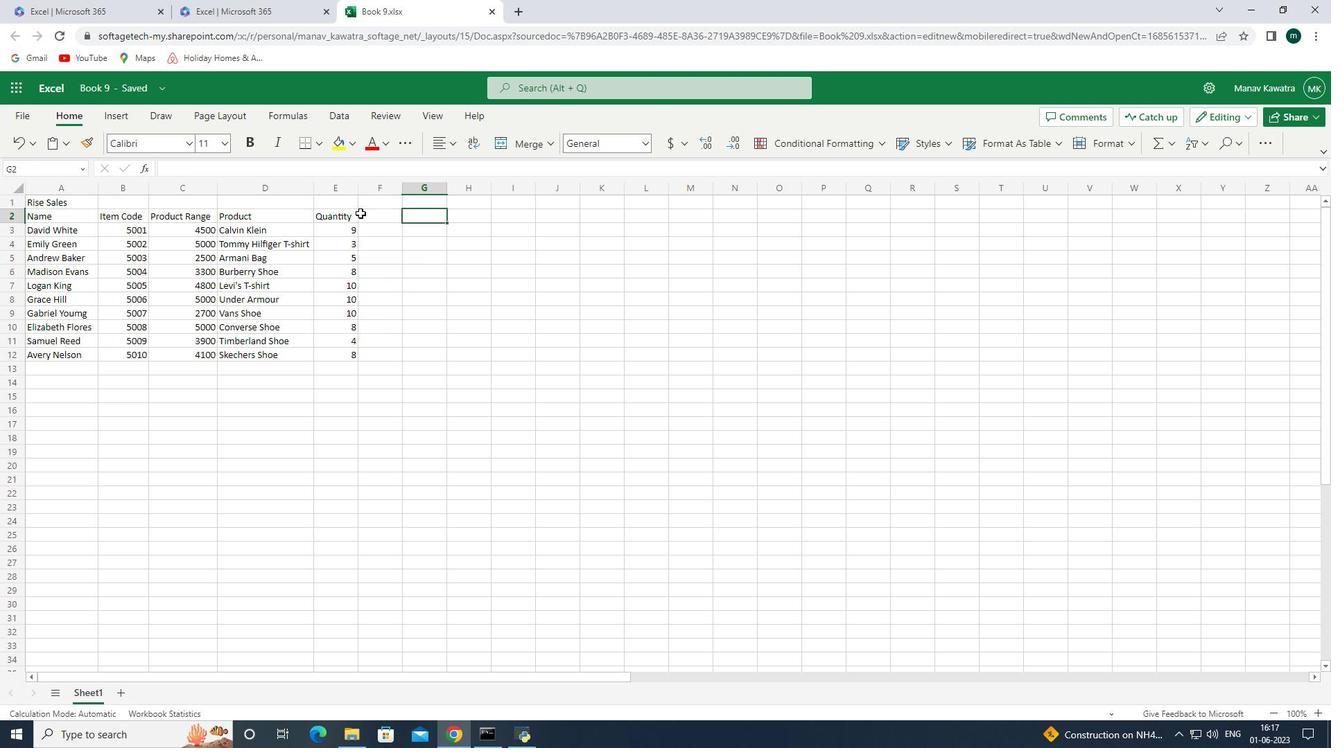 
Action: Mouse pressed left at (366, 214)
Screenshot: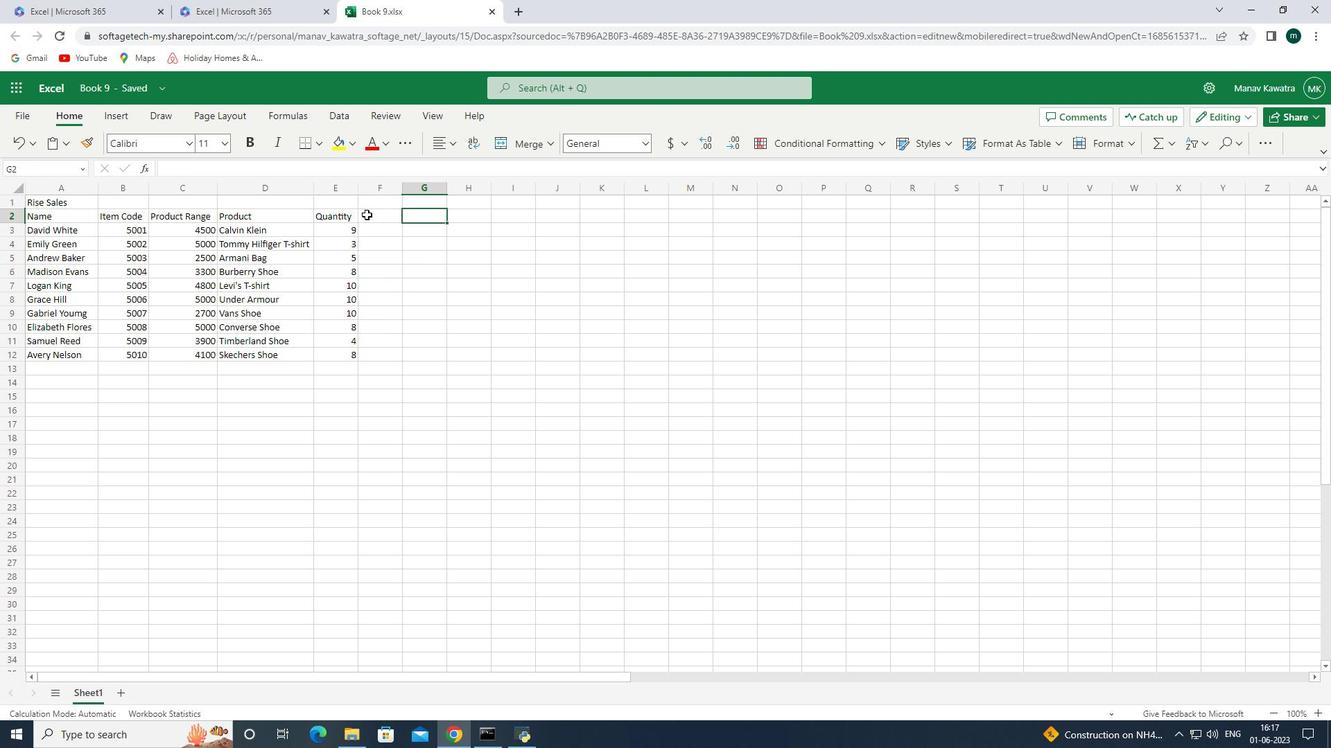 
Action: Key pressed <Key.shift>Tax
Screenshot: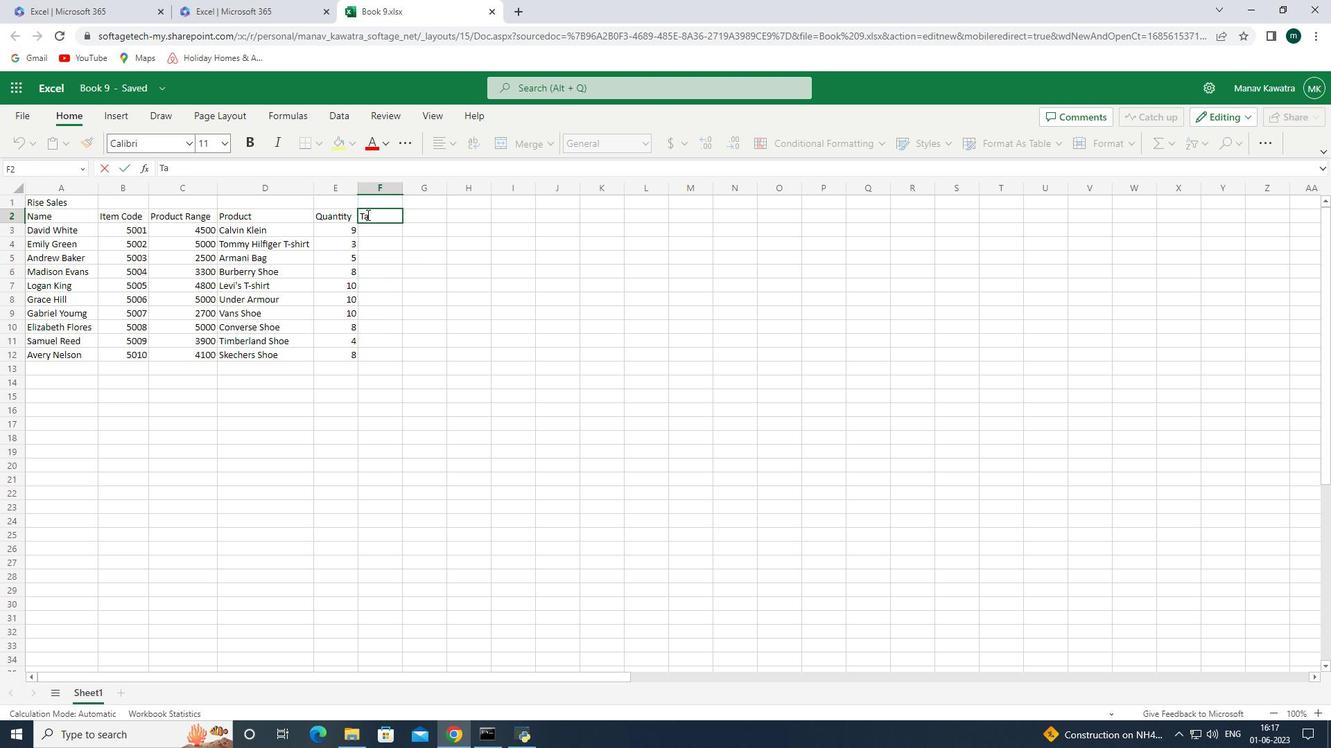 
Action: Mouse moved to (370, 232)
Screenshot: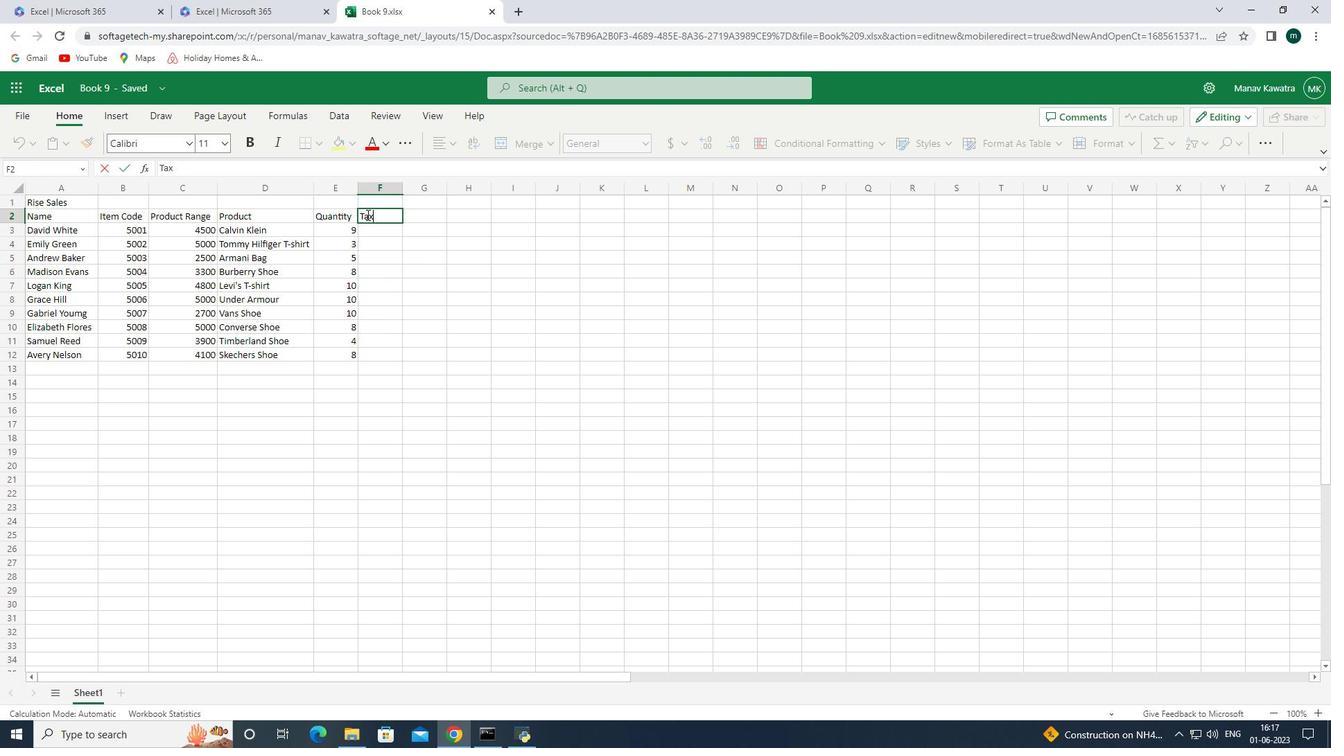
Action: Mouse pressed left at (370, 232)
Screenshot: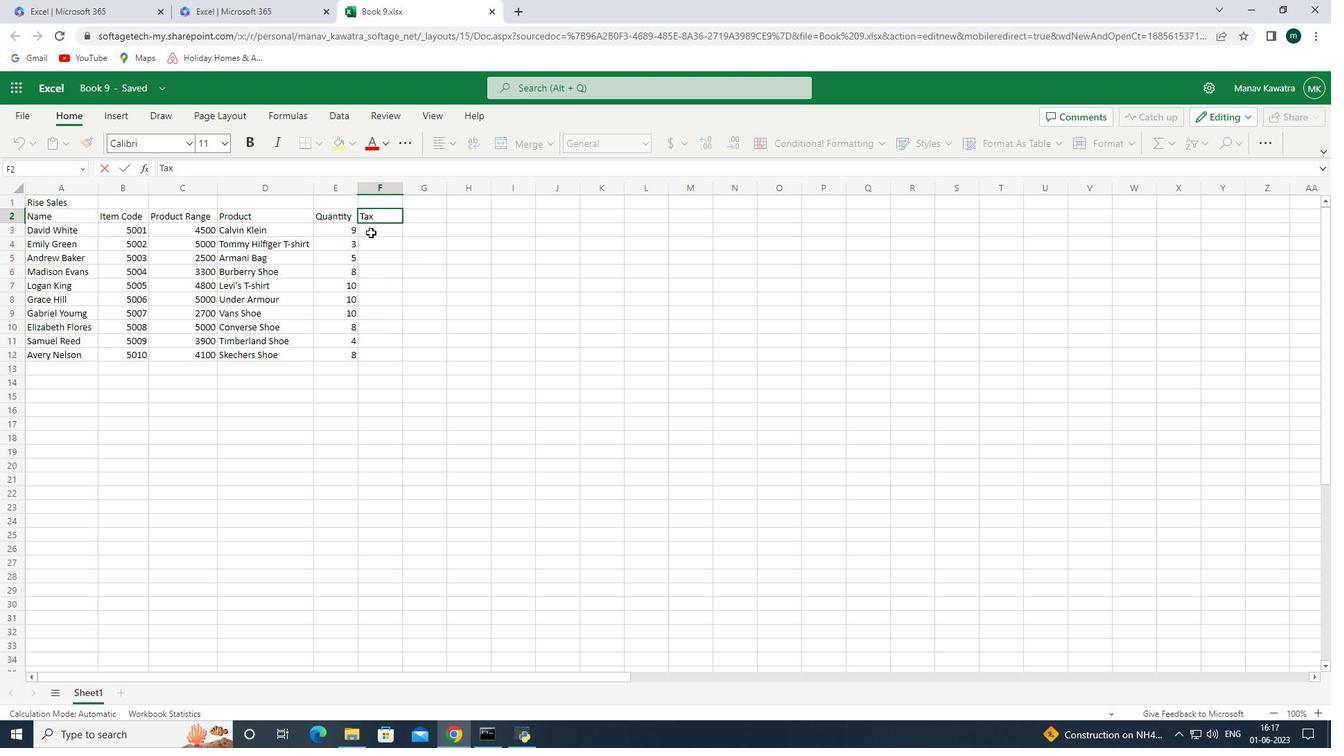 
Action: Key pressed =
Screenshot: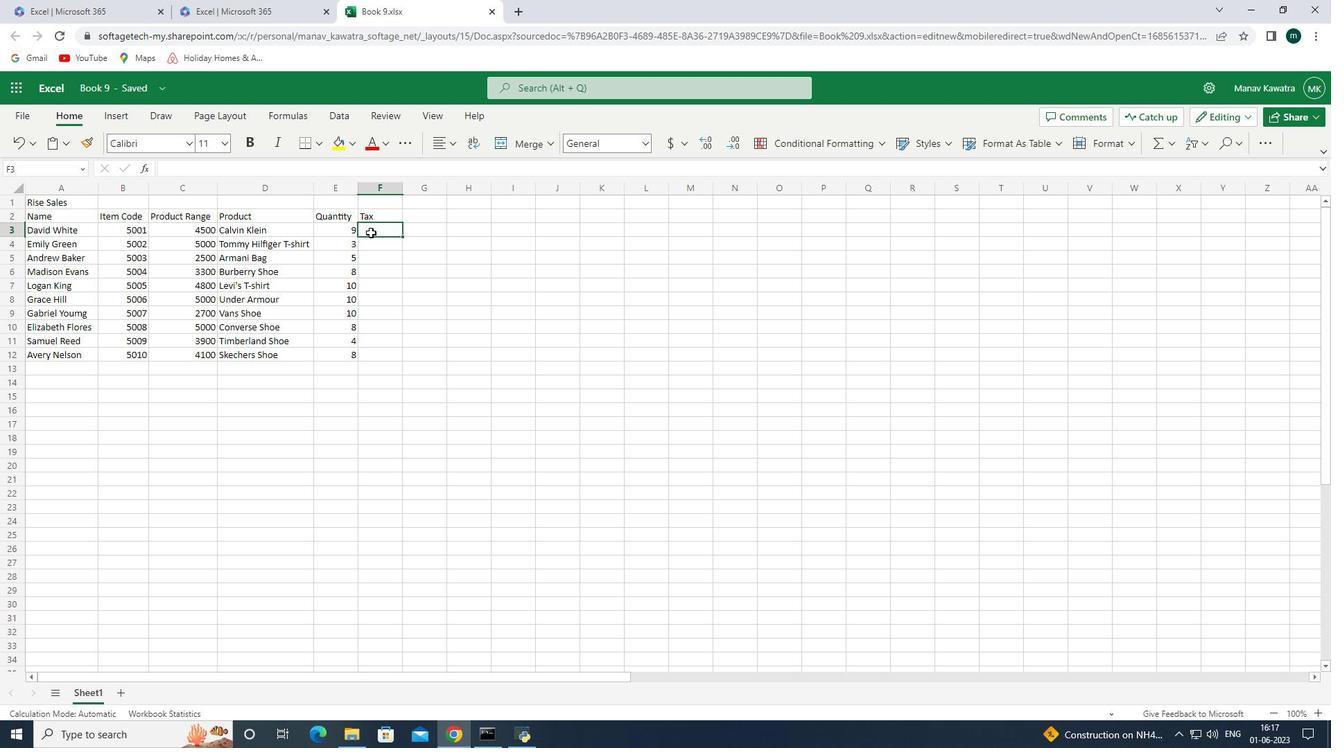 
Action: Mouse moved to (184, 234)
Screenshot: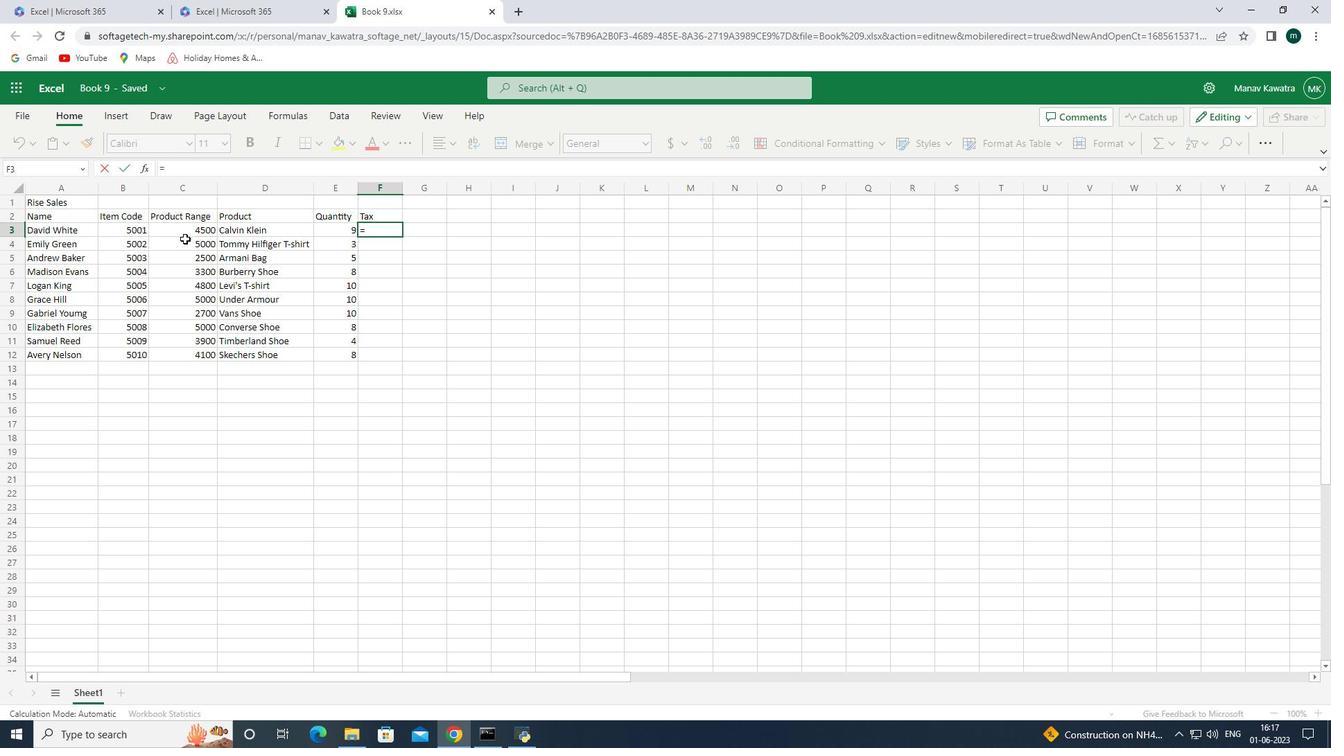 
Action: Mouse pressed left at (184, 234)
Screenshot: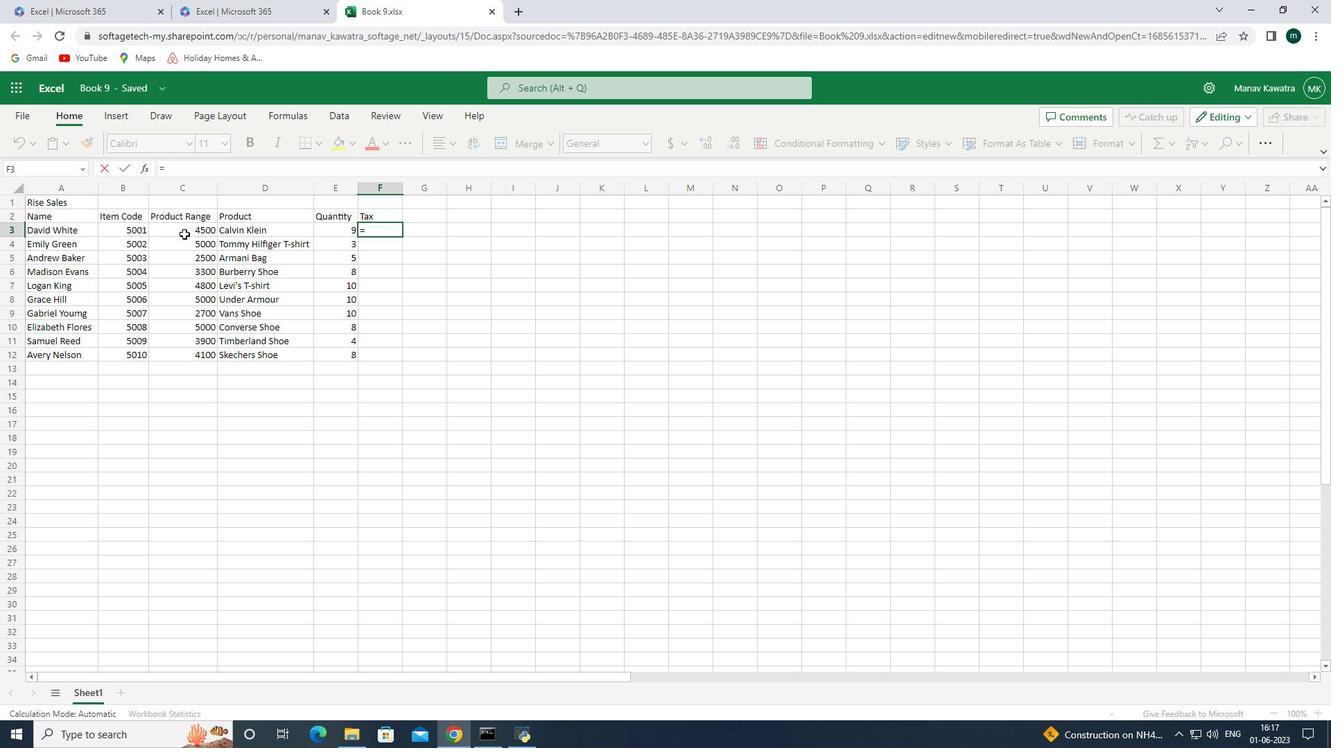 
Action: Key pressed *12<Key.shift_r><Key.shift_r><Key.shift_r><Key.shift_r><Key.shift_r><Key.shift_r><Key.shift_r><Key.shift_r><Key.shift_r><Key.shift_r><Key.shift_r><Key.shift_r><Key.shift_r><Key.shift_r><Key.shift_r><Key.shift_r><Key.shift_r><Key.shift_r><Key.shift_r><Key.shift_r><Key.shift_r><Key.shift_r>%<Key.enter>
Screenshot: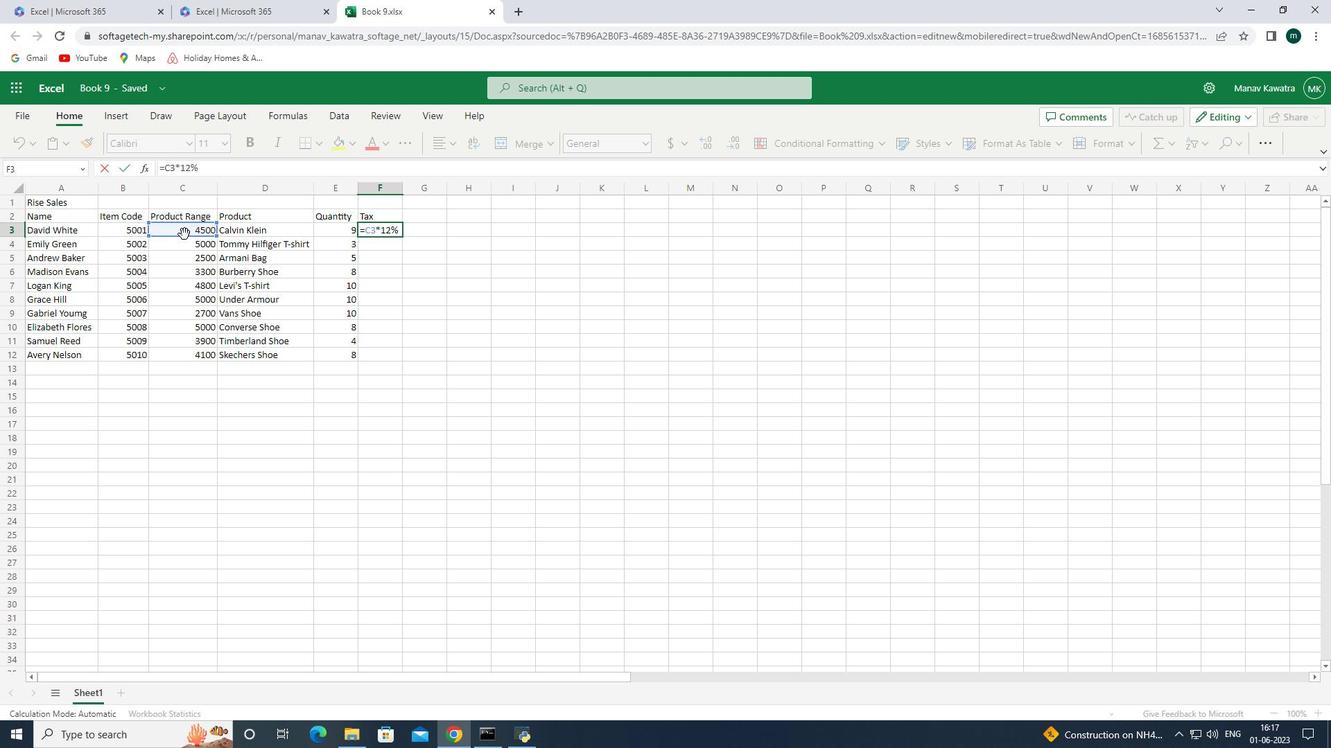 
Action: Mouse moved to (379, 228)
Screenshot: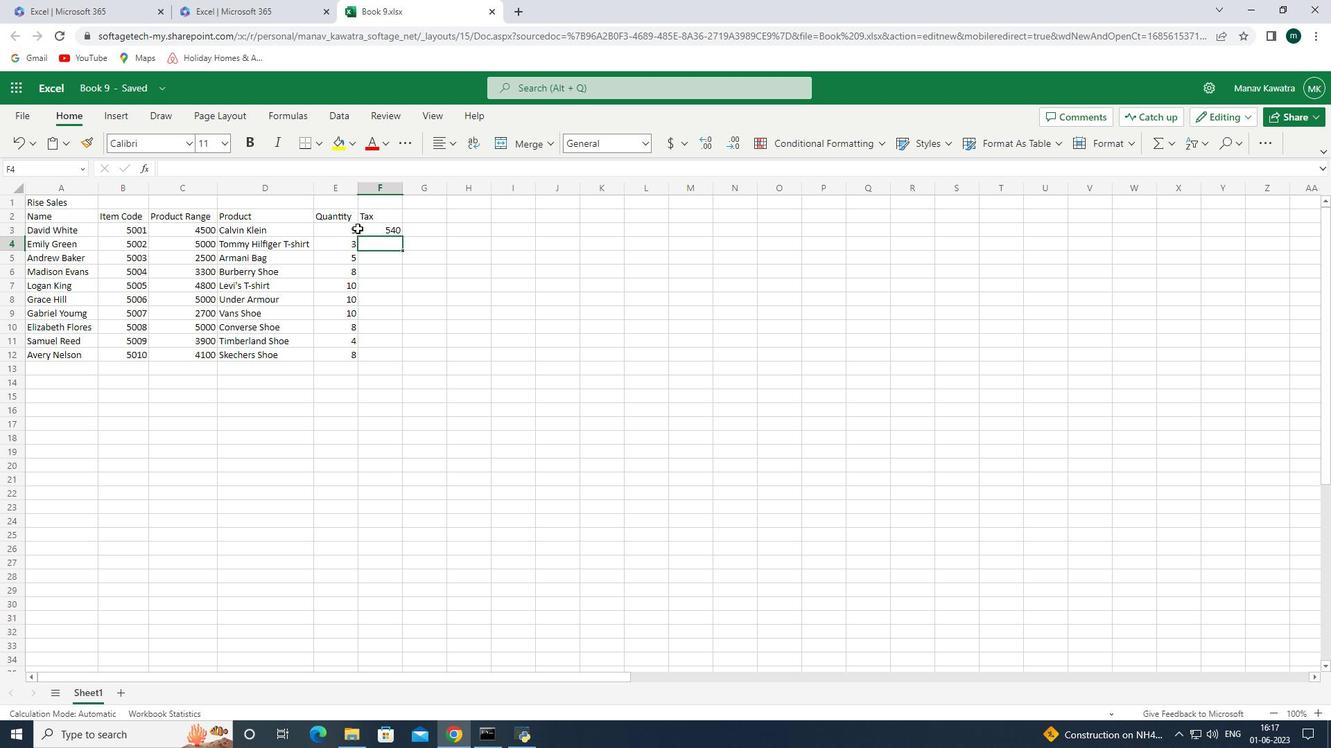 
Action: Mouse pressed left at (379, 228)
Screenshot: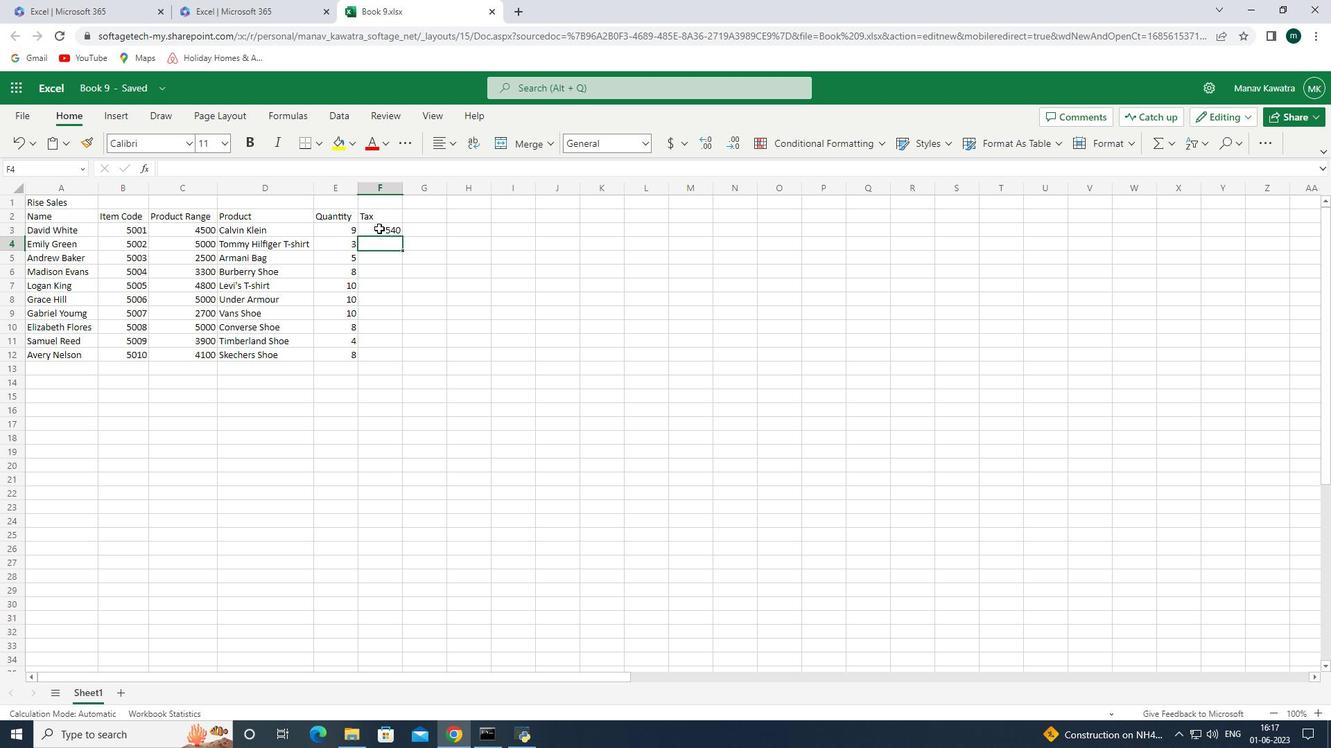 
Action: Mouse moved to (400, 236)
Screenshot: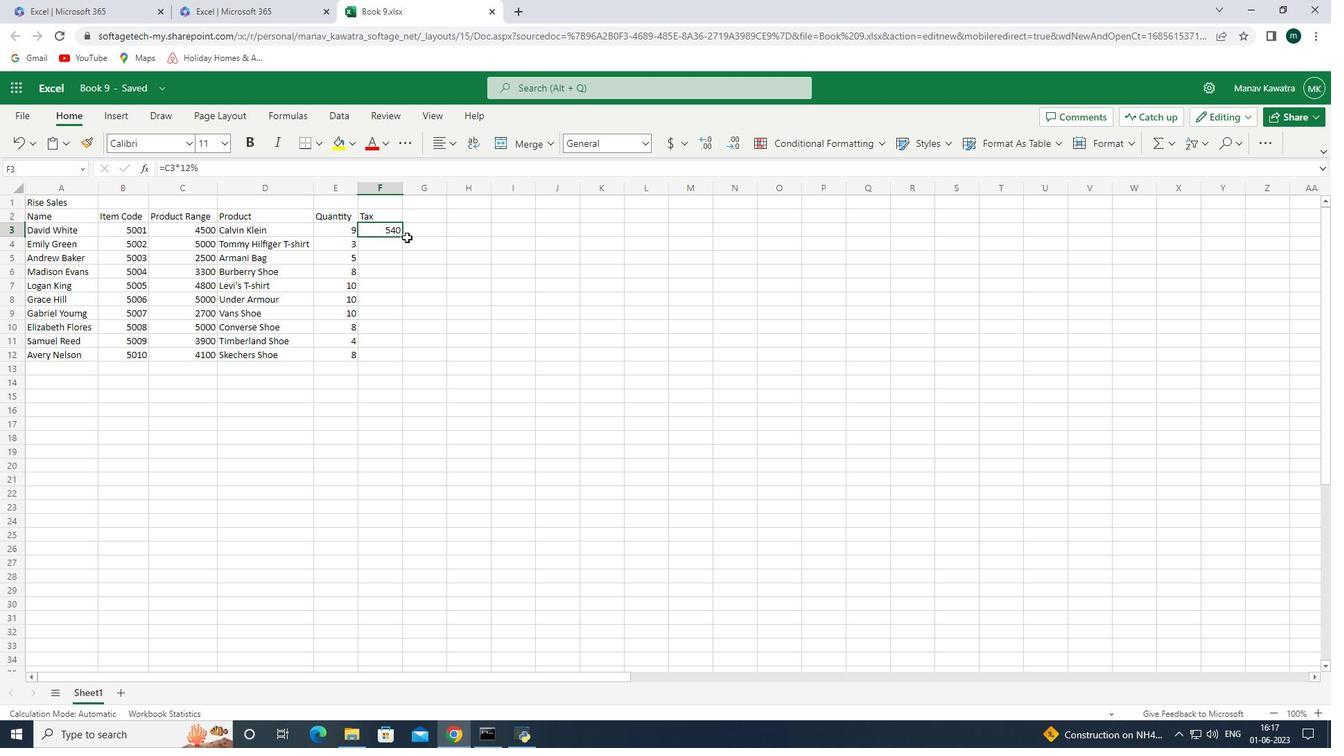 
Action: Mouse pressed left at (400, 236)
Screenshot: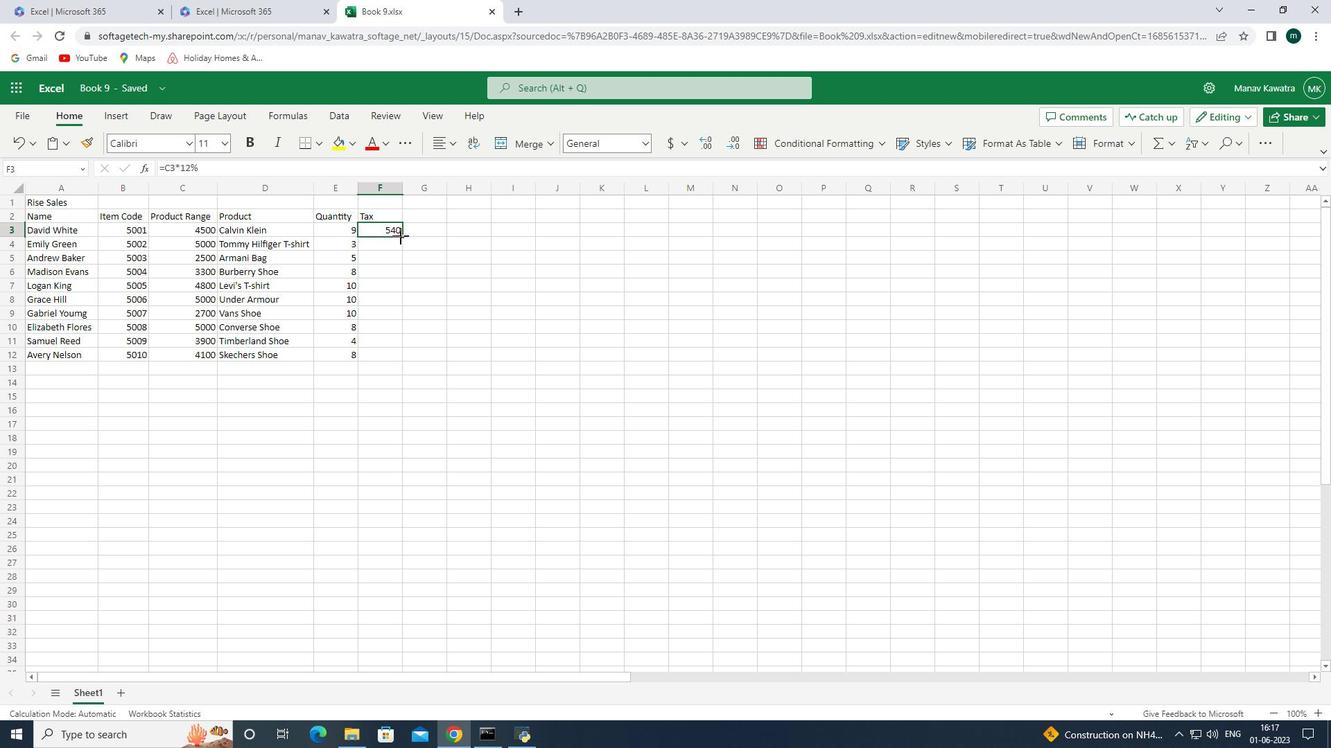 
Action: Mouse moved to (433, 211)
Screenshot: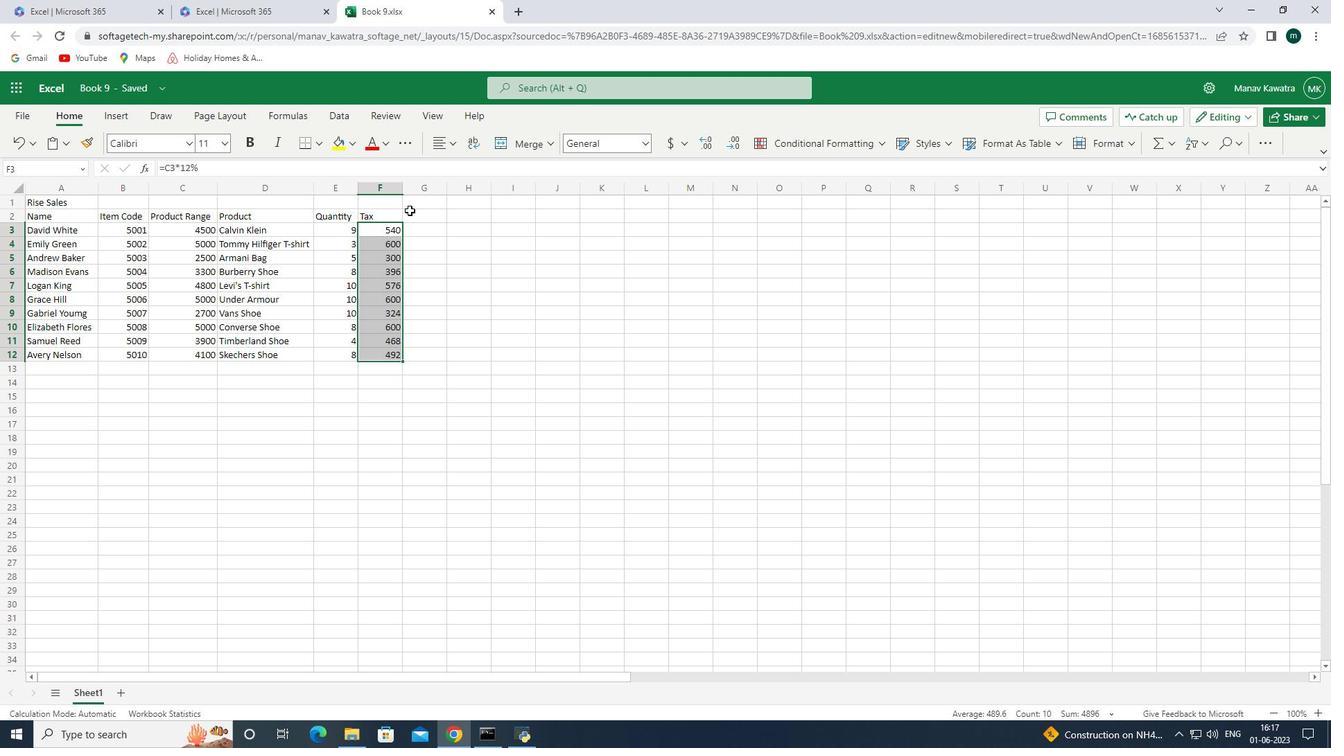 
Action: Mouse pressed left at (433, 211)
Screenshot: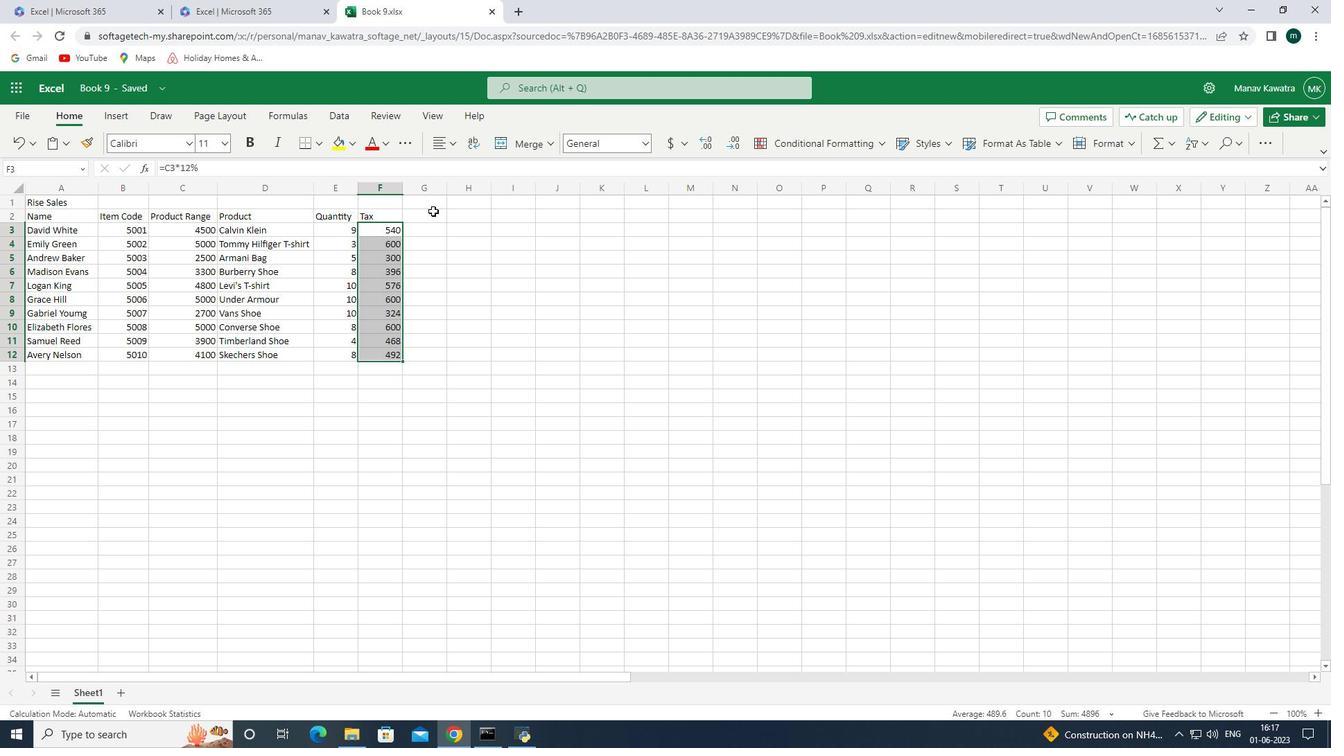 
Action: Key pressed <Key.shift><Key.shift><Key.shift><Key.shift><Key.shift>Commission<Key.down>=
Screenshot: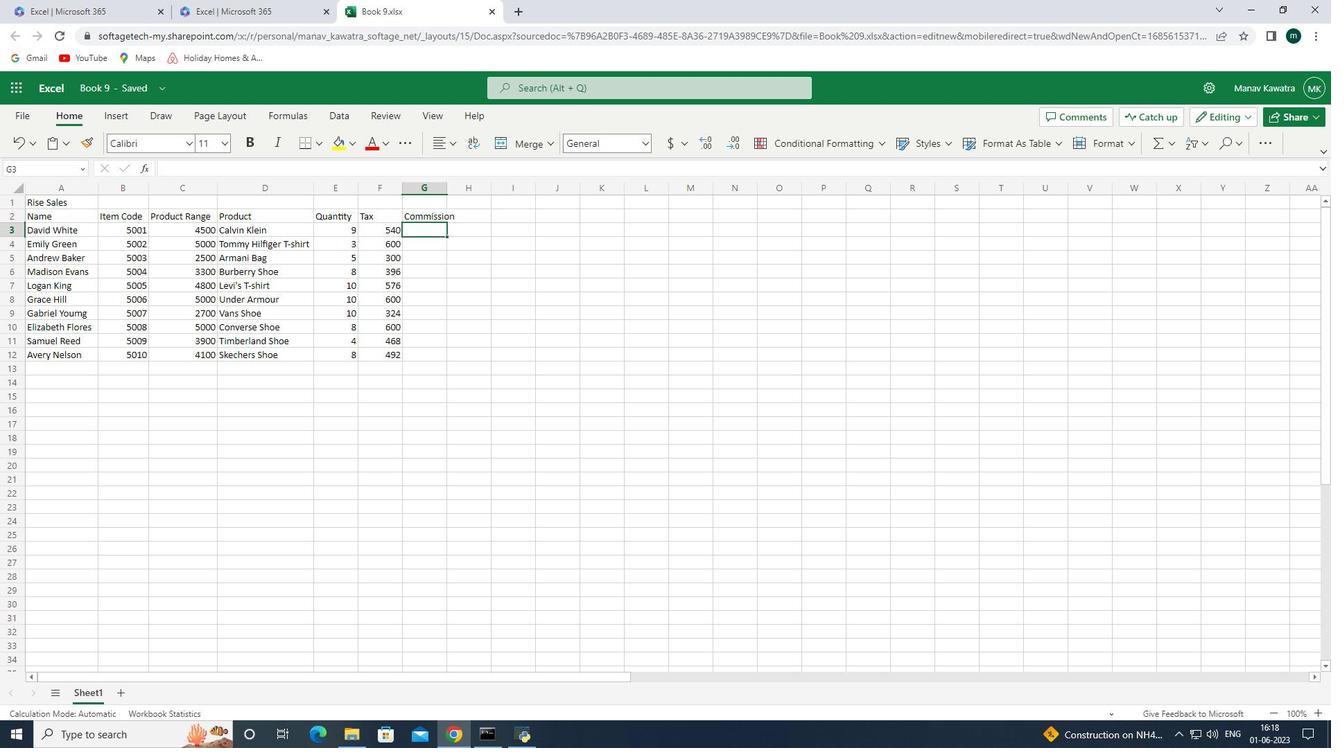 
Action: Mouse moved to (179, 230)
Screenshot: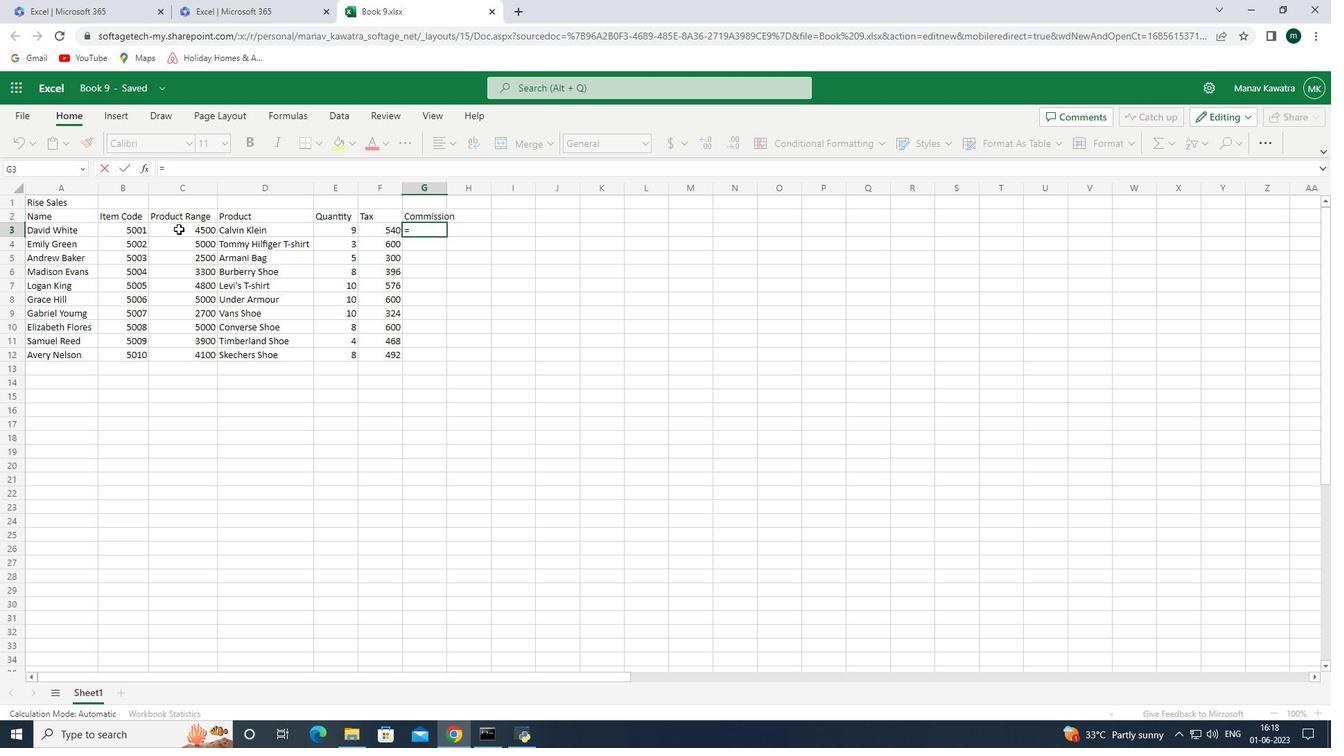 
Action: Mouse pressed left at (179, 230)
Screenshot: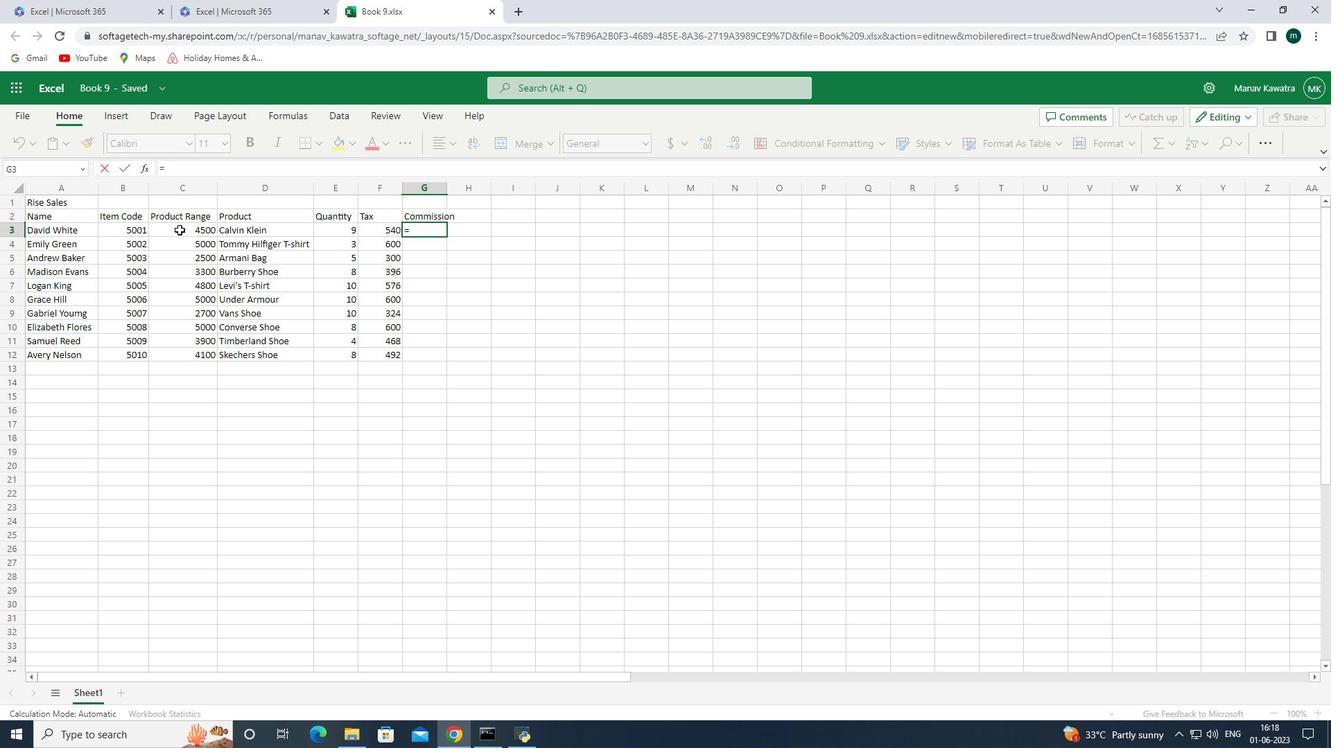 
Action: Key pressed *2<Key.shift_r><Key.shift_r><Key.shift_r><Key.shift_r>%<Key.enter>
Screenshot: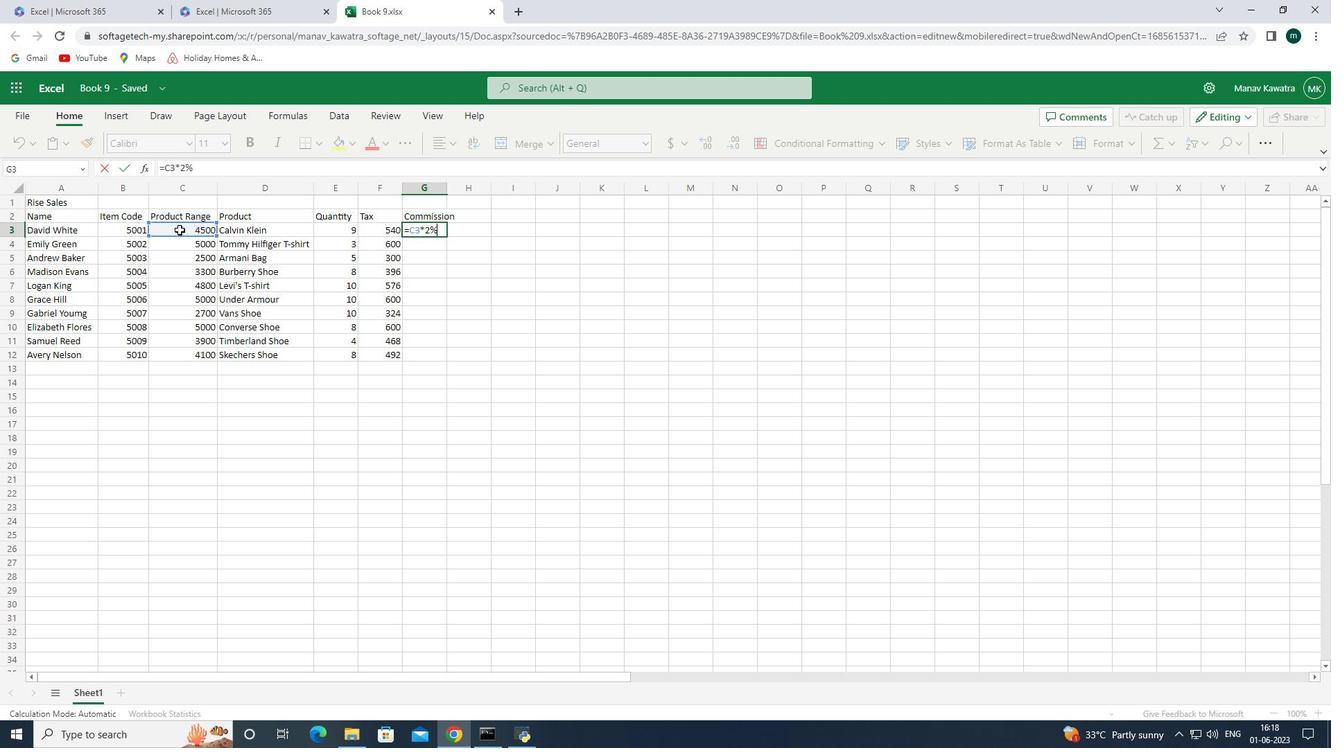 
Action: Mouse moved to (441, 223)
Screenshot: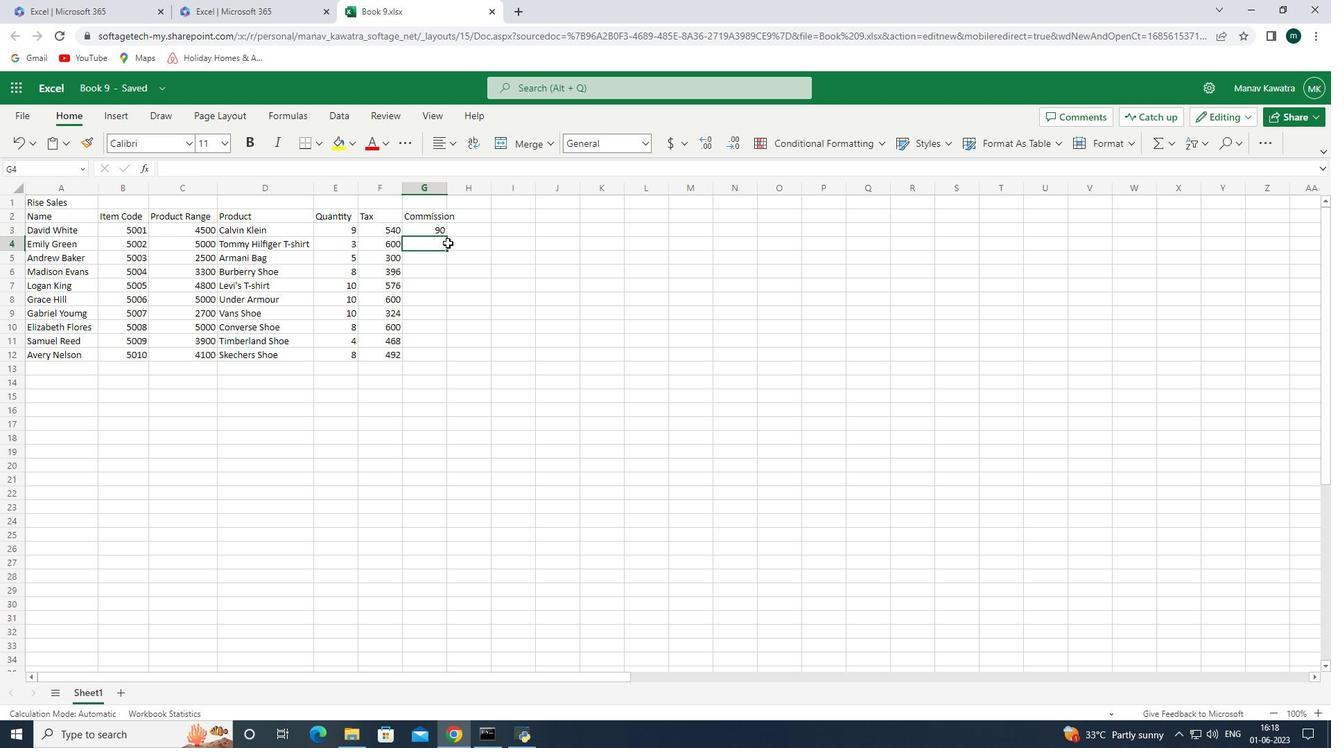 
Action: Mouse pressed left at (441, 223)
Screenshot: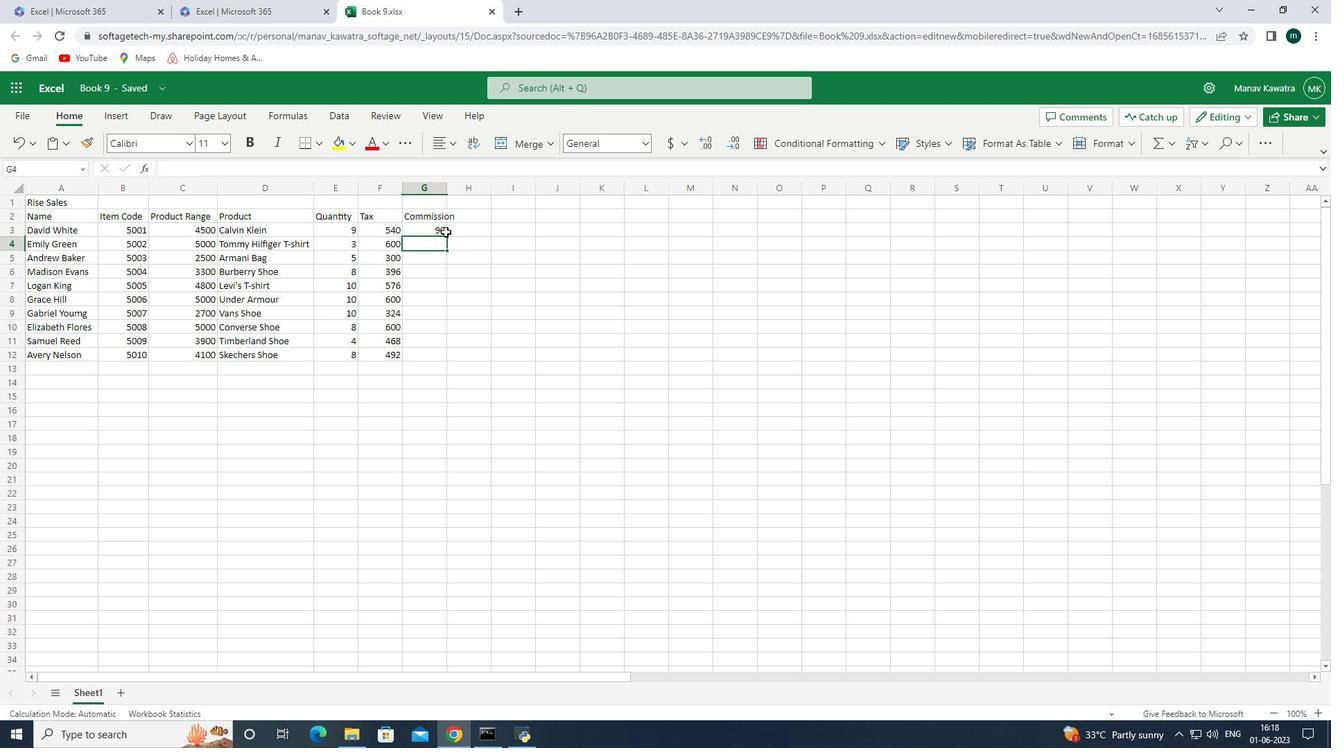 
Action: Mouse moved to (444, 236)
Screenshot: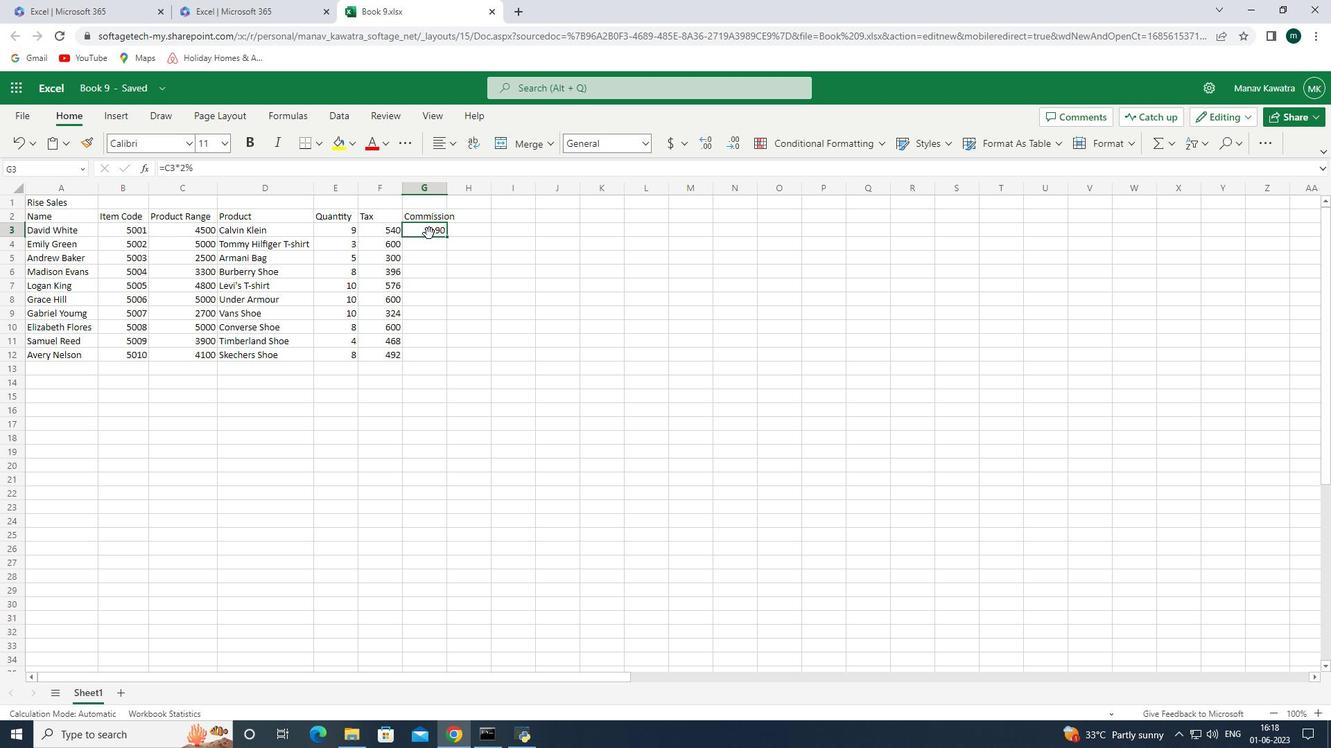 
Action: Mouse pressed left at (444, 236)
Screenshot: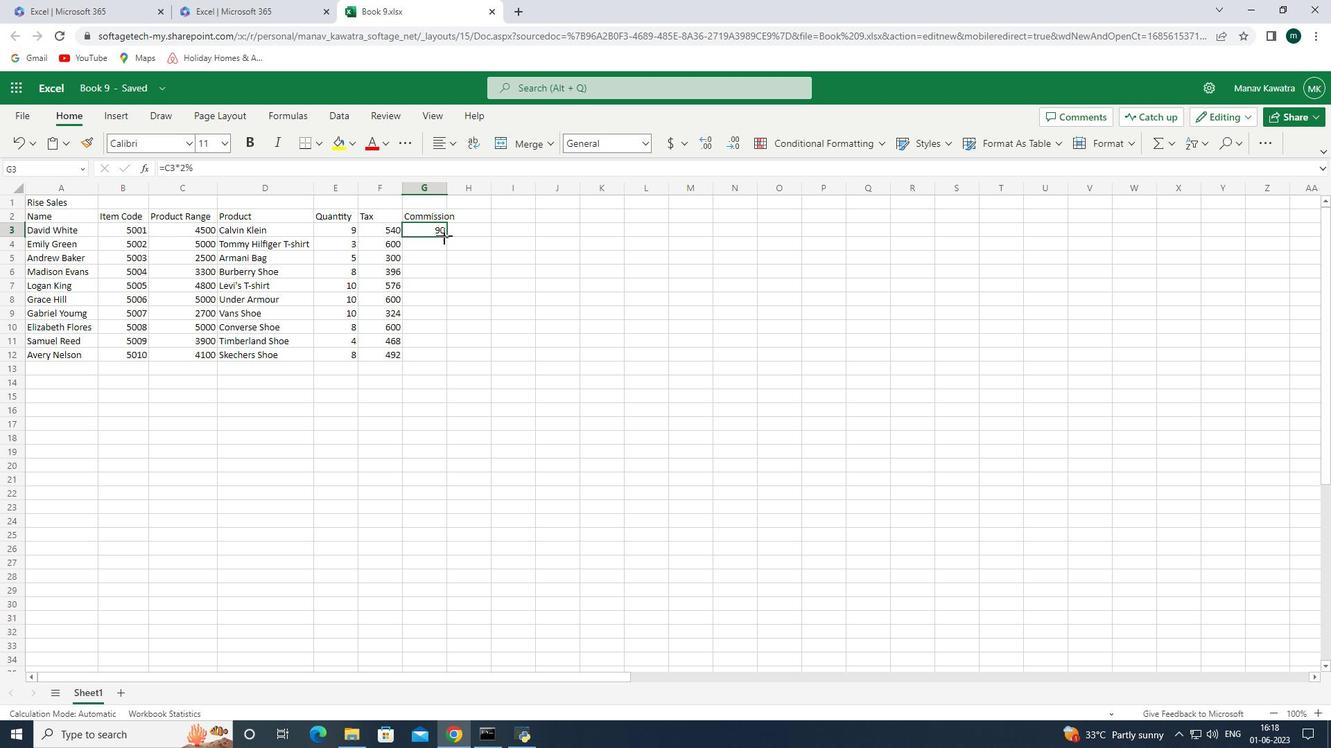 
Action: Mouse moved to (468, 215)
Screenshot: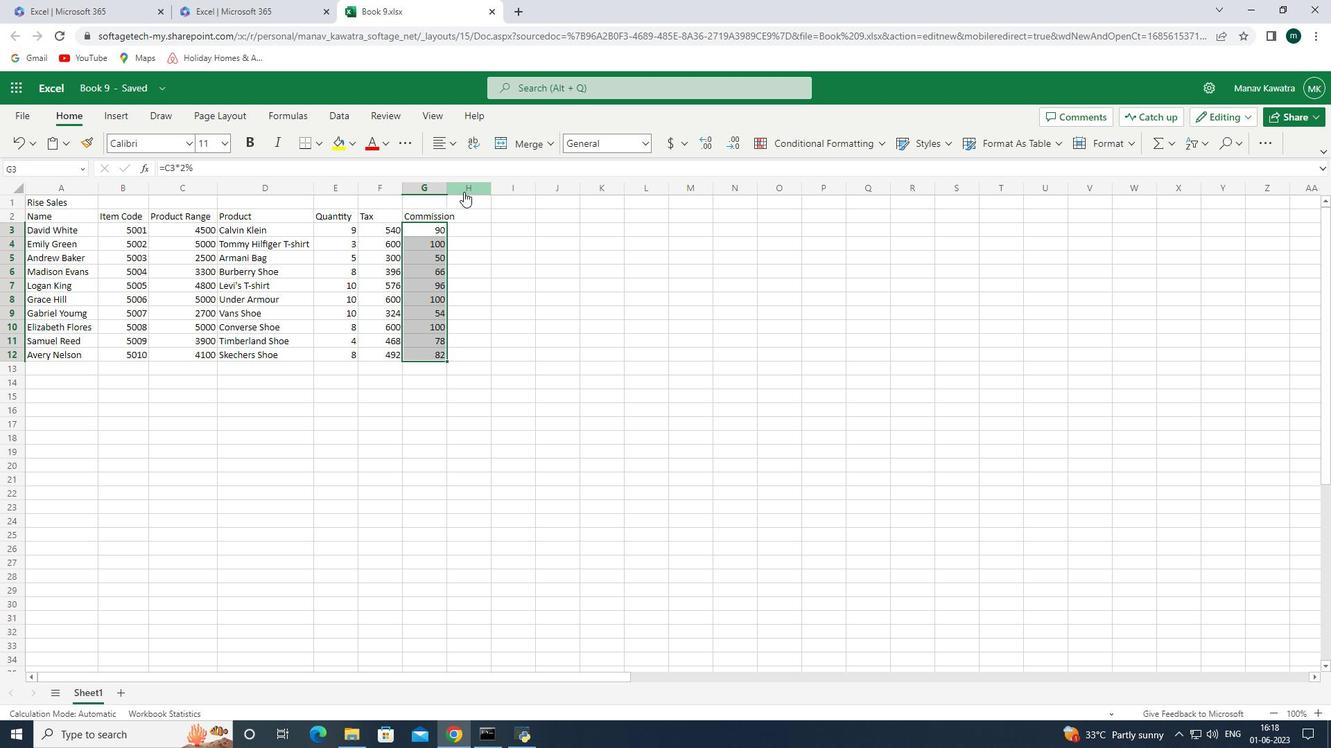 
Action: Mouse pressed left at (468, 215)
Screenshot: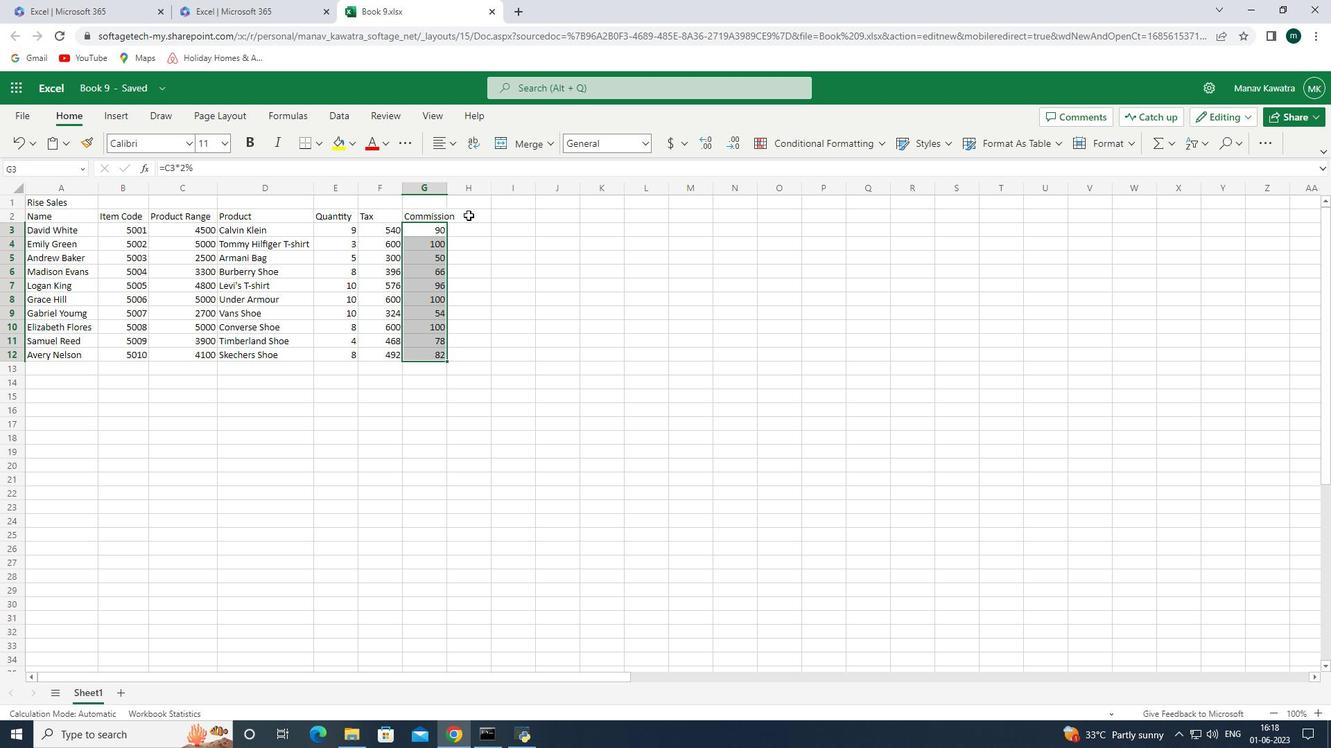 
Action: Mouse moved to (447, 188)
Screenshot: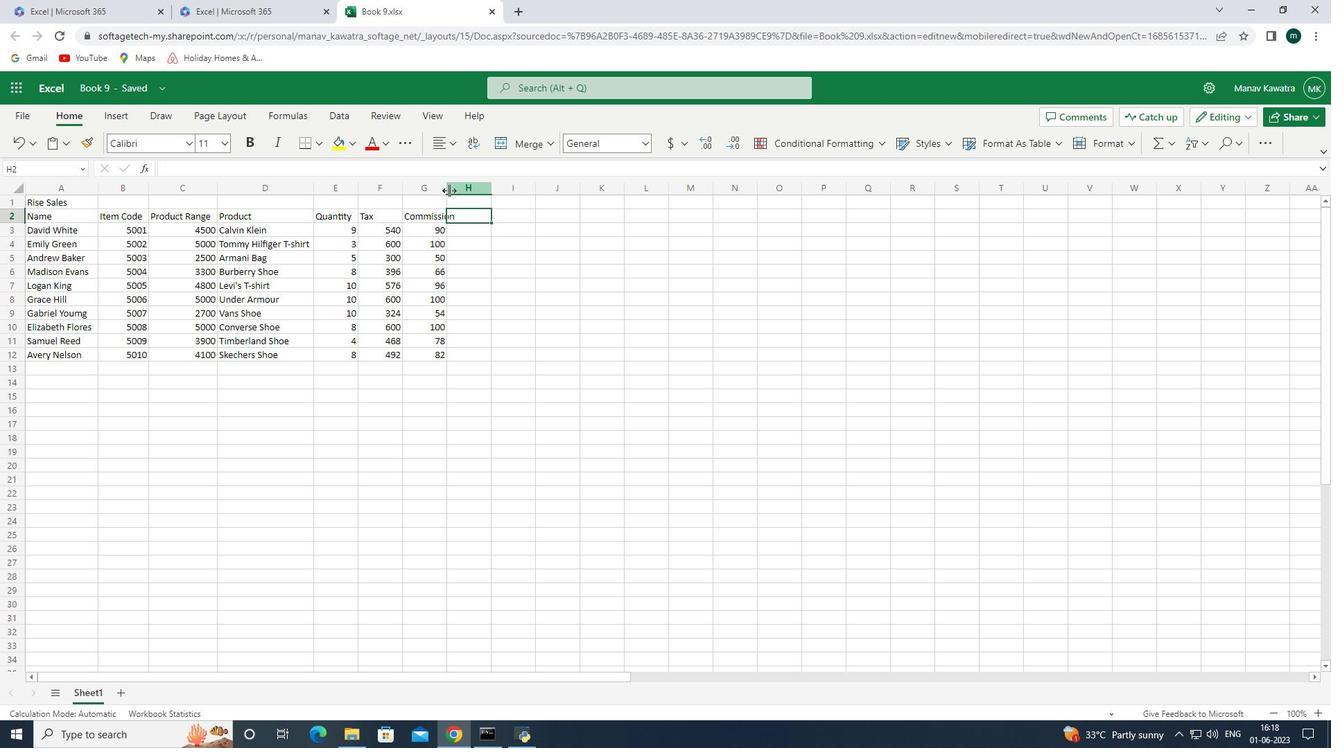 
Action: Mouse pressed left at (447, 188)
Screenshot: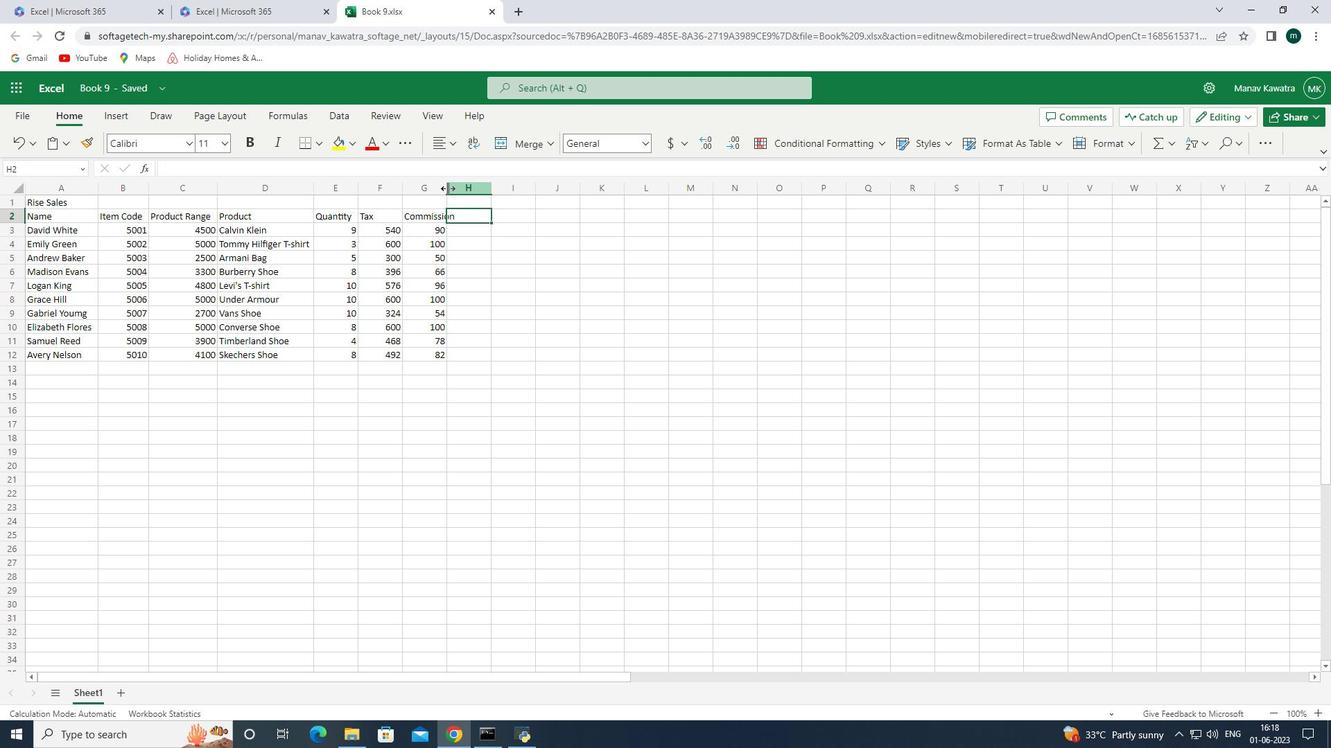 
Action: Mouse pressed left at (447, 188)
Screenshot: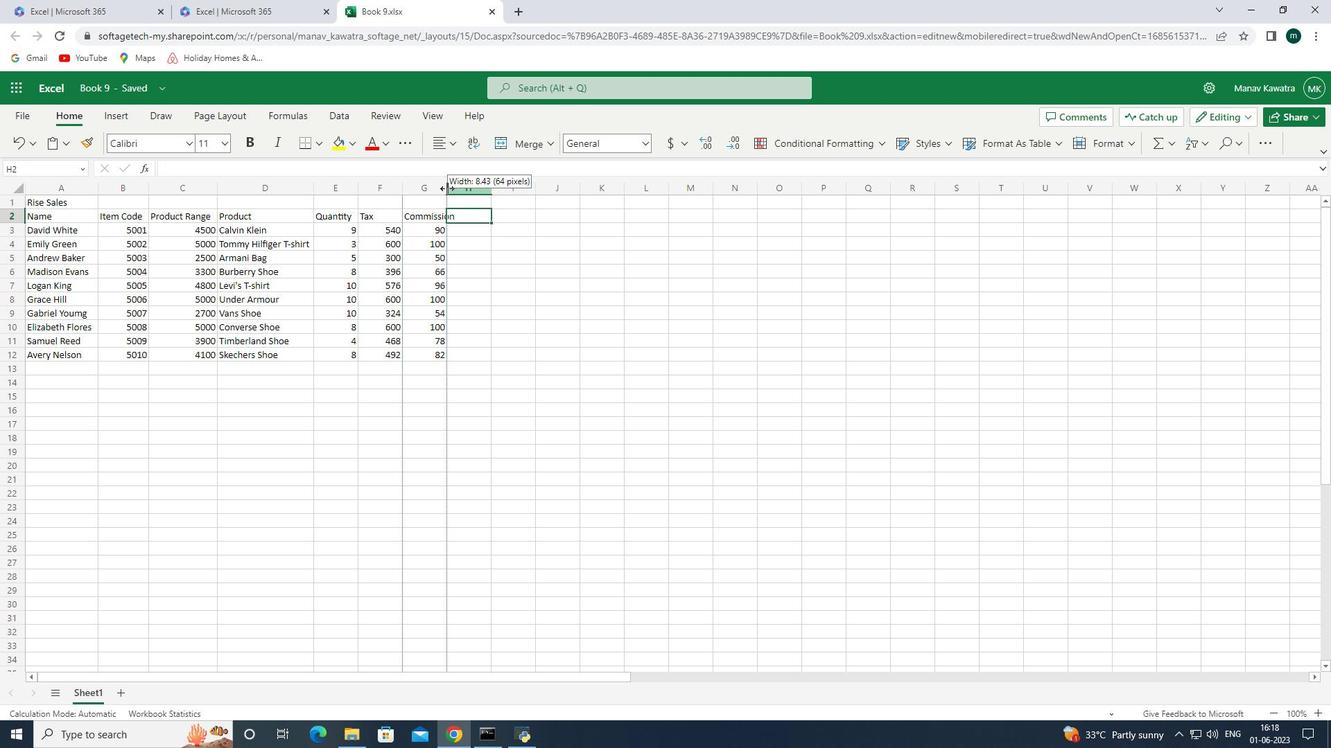 
Action: Mouse moved to (449, 189)
Screenshot: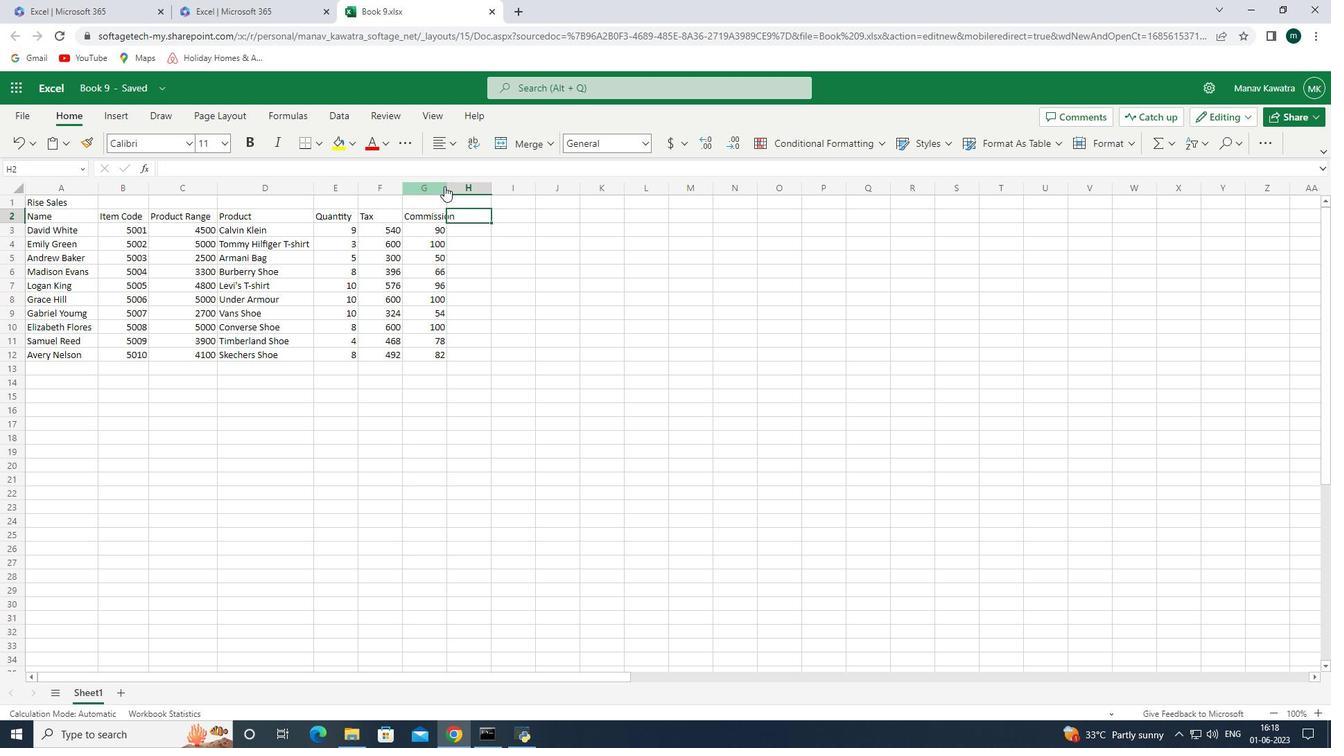 
Action: Mouse pressed left at (449, 189)
Screenshot: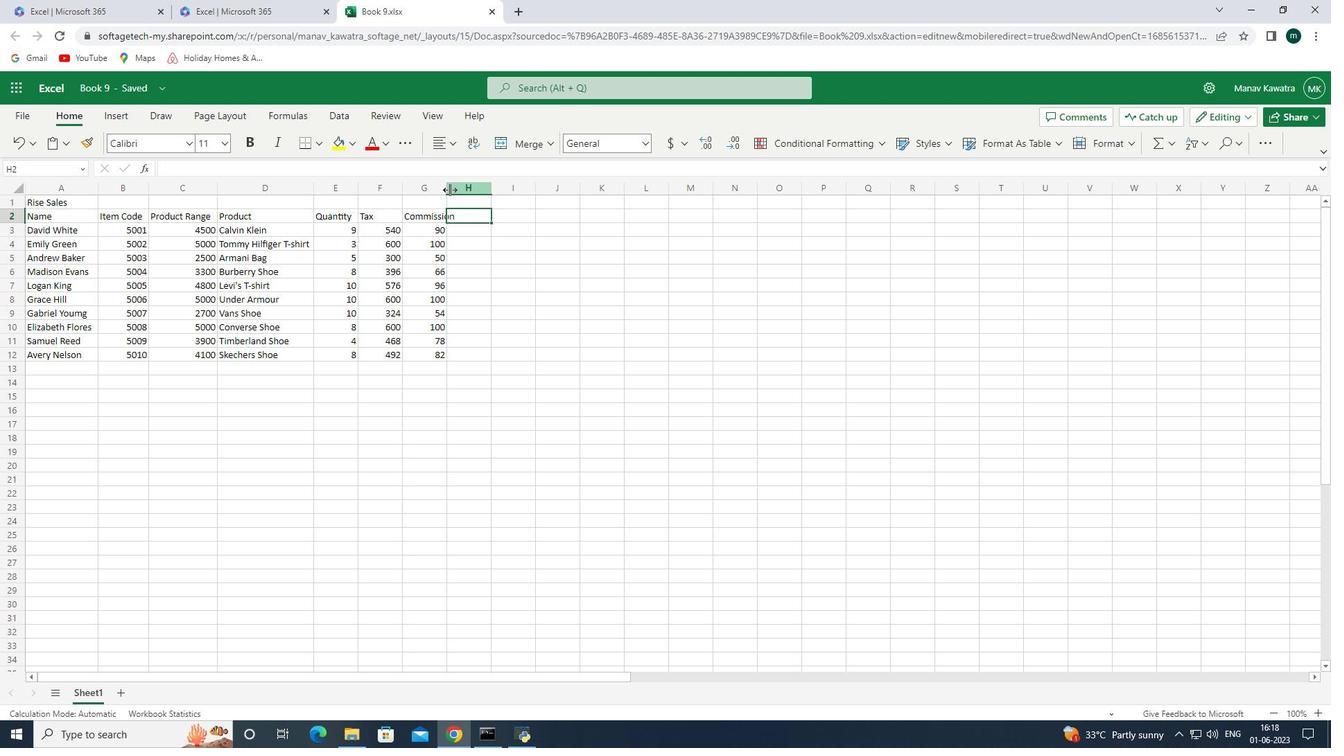
Action: Mouse pressed left at (449, 189)
Screenshot: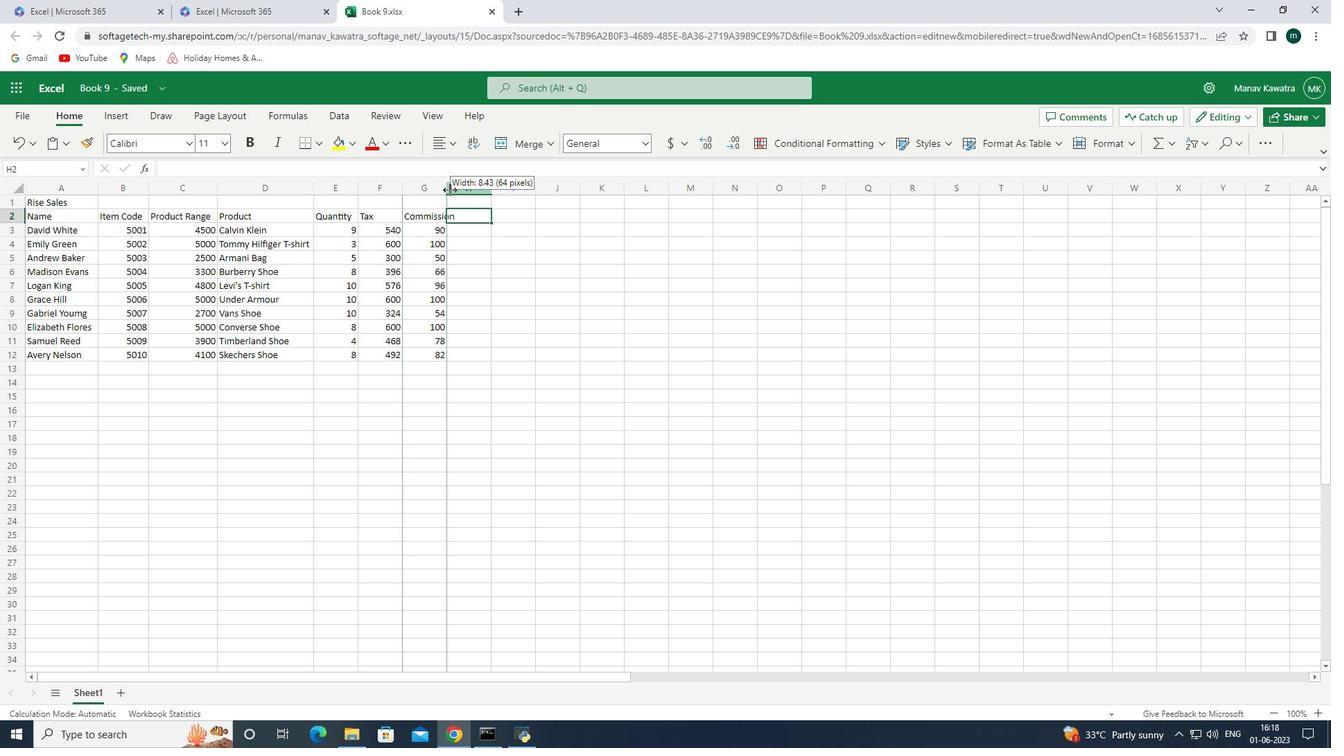 
Action: Key pressed <Key.shift>Total<Key.down>=<Key.shift_r>(
Screenshot: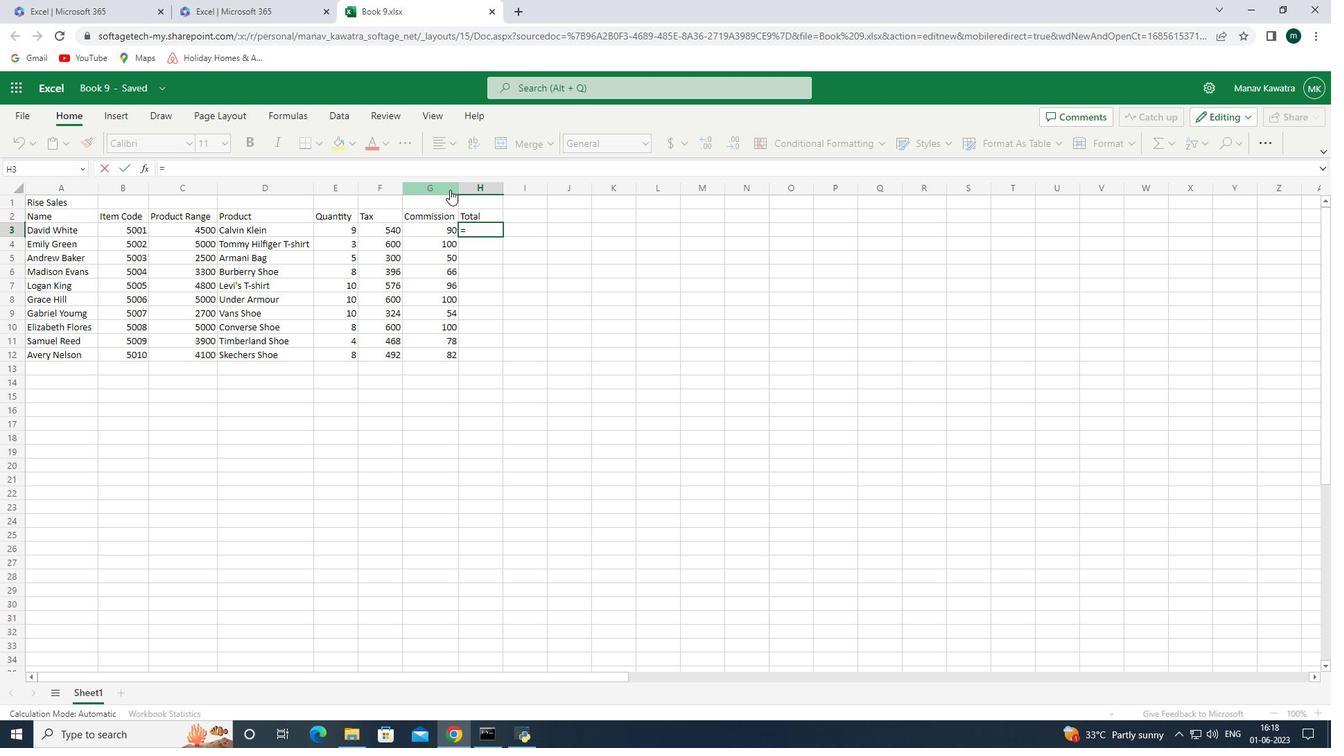 
Action: Mouse moved to (437, 227)
Screenshot: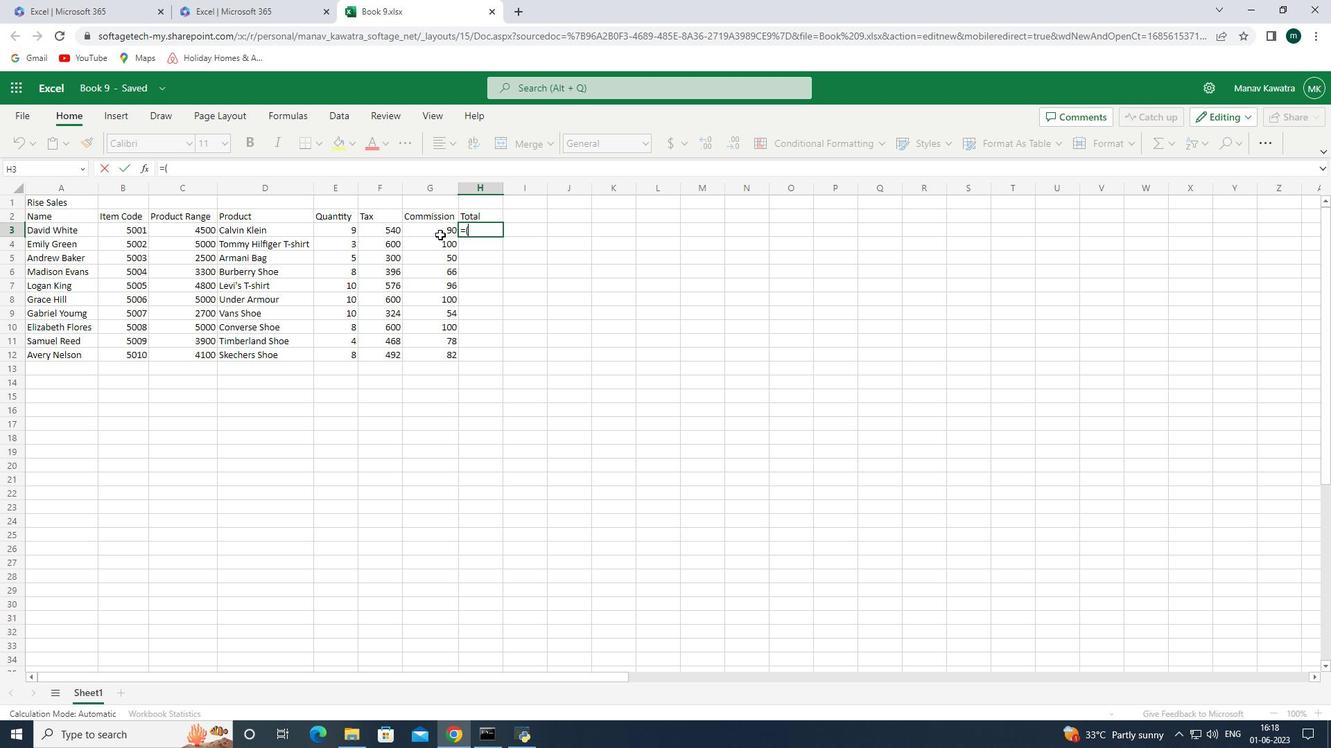 
Action: Mouse pressed left at (437, 227)
Screenshot: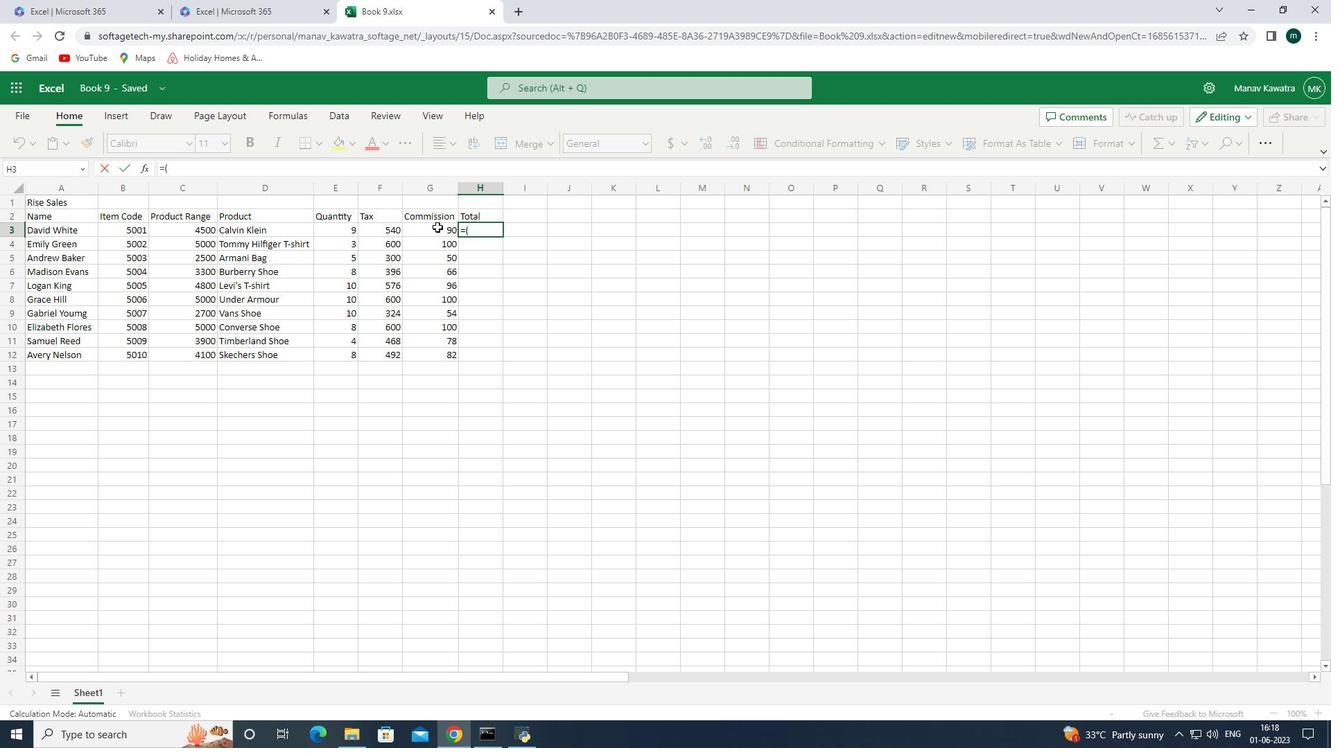 
Action: Mouse moved to (423, 223)
Screenshot: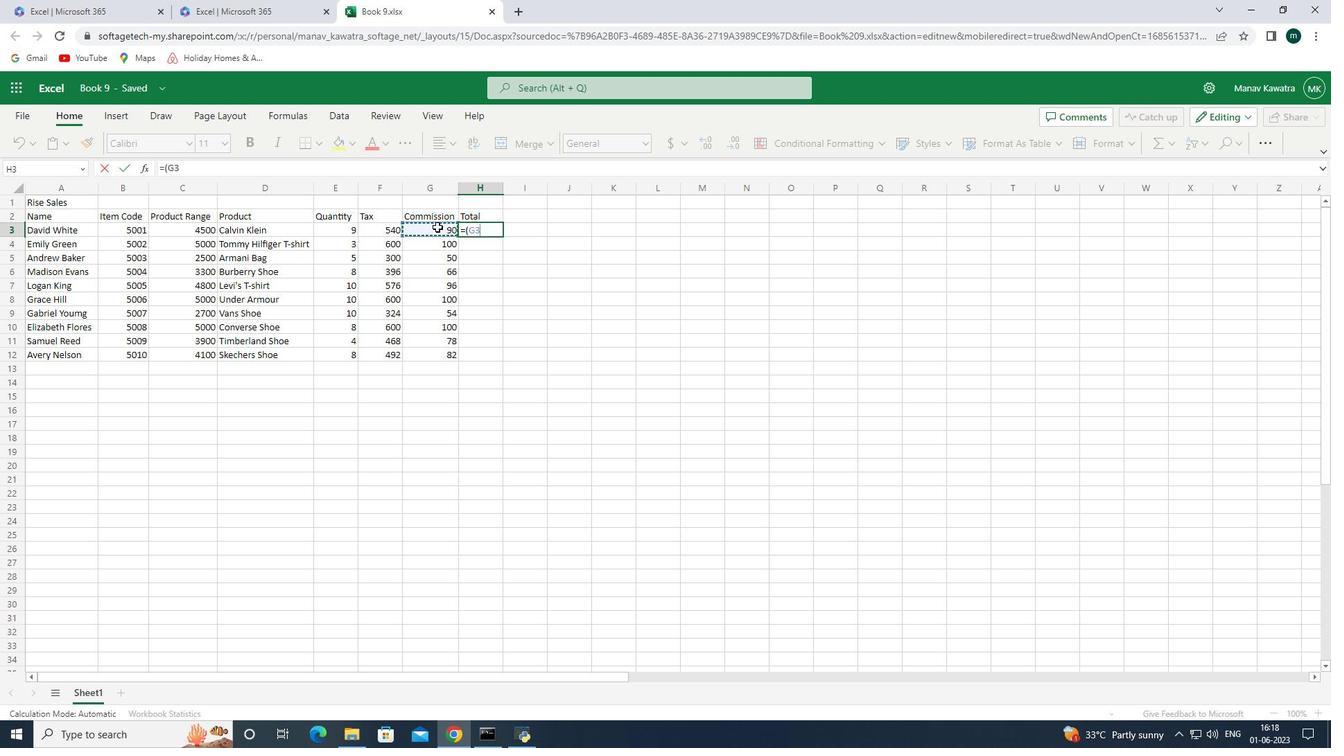 
Action: Key pressed +
Screenshot: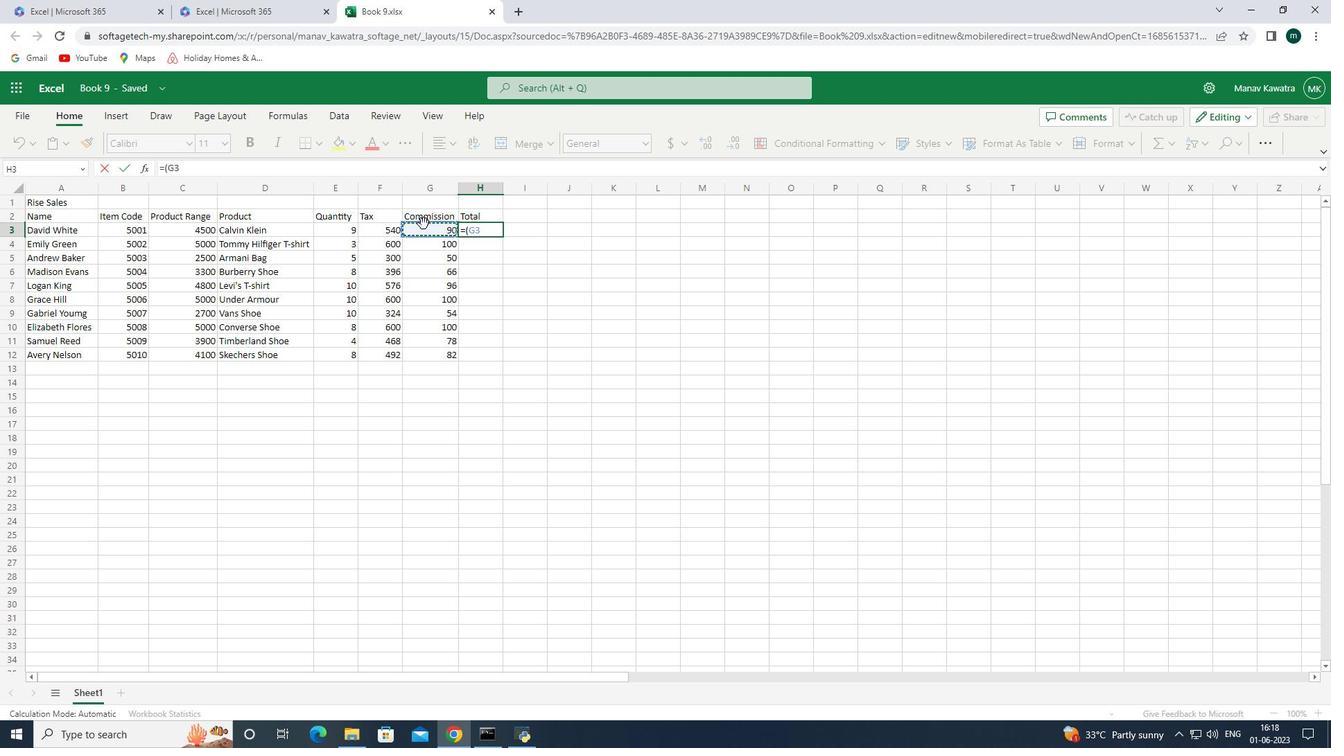 
Action: Mouse moved to (385, 235)
Screenshot: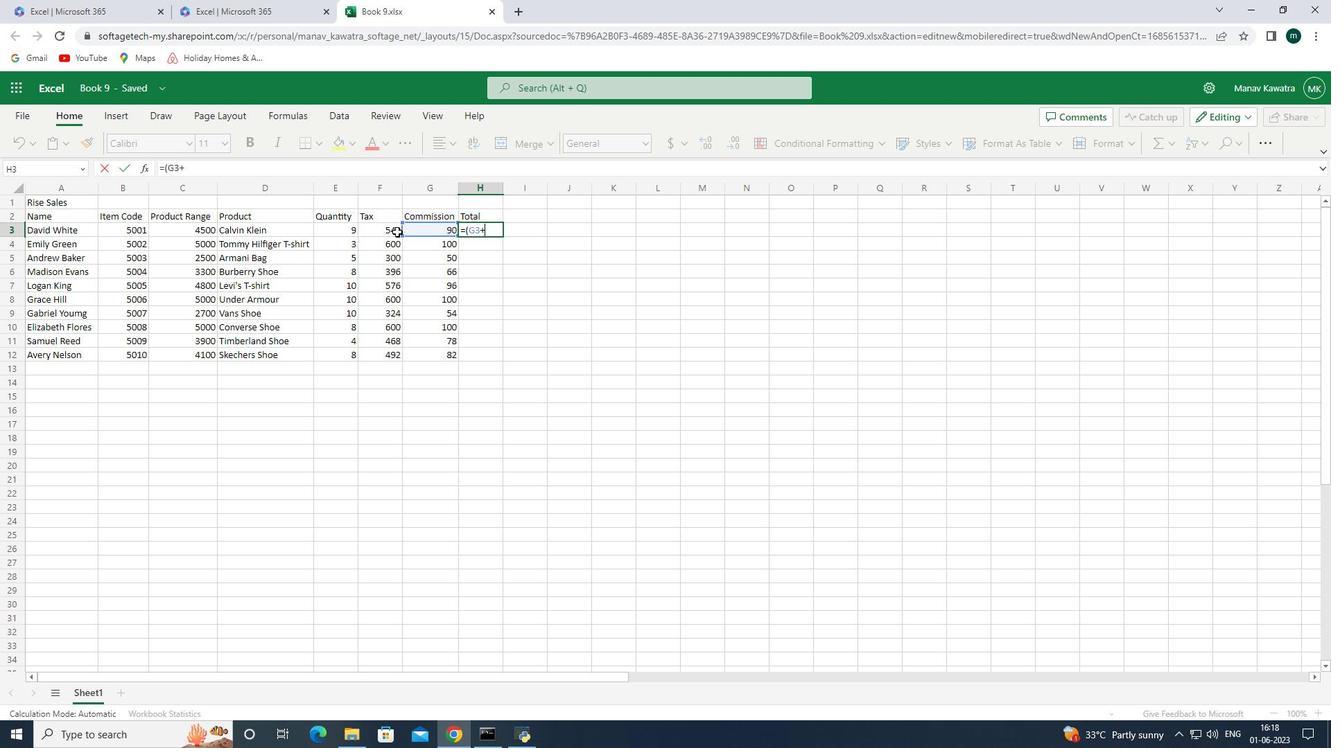 
Action: Mouse pressed left at (385, 235)
Screenshot: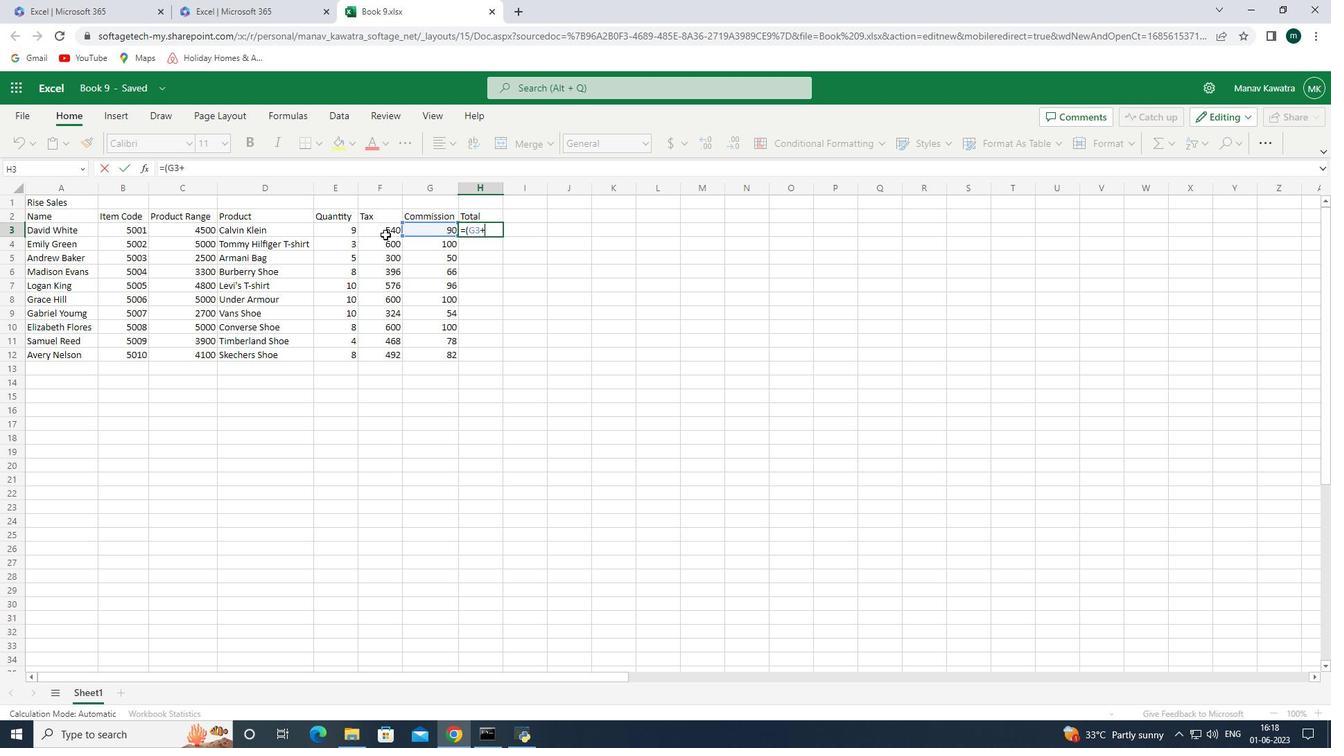 
Action: Mouse moved to (182, 235)
Screenshot: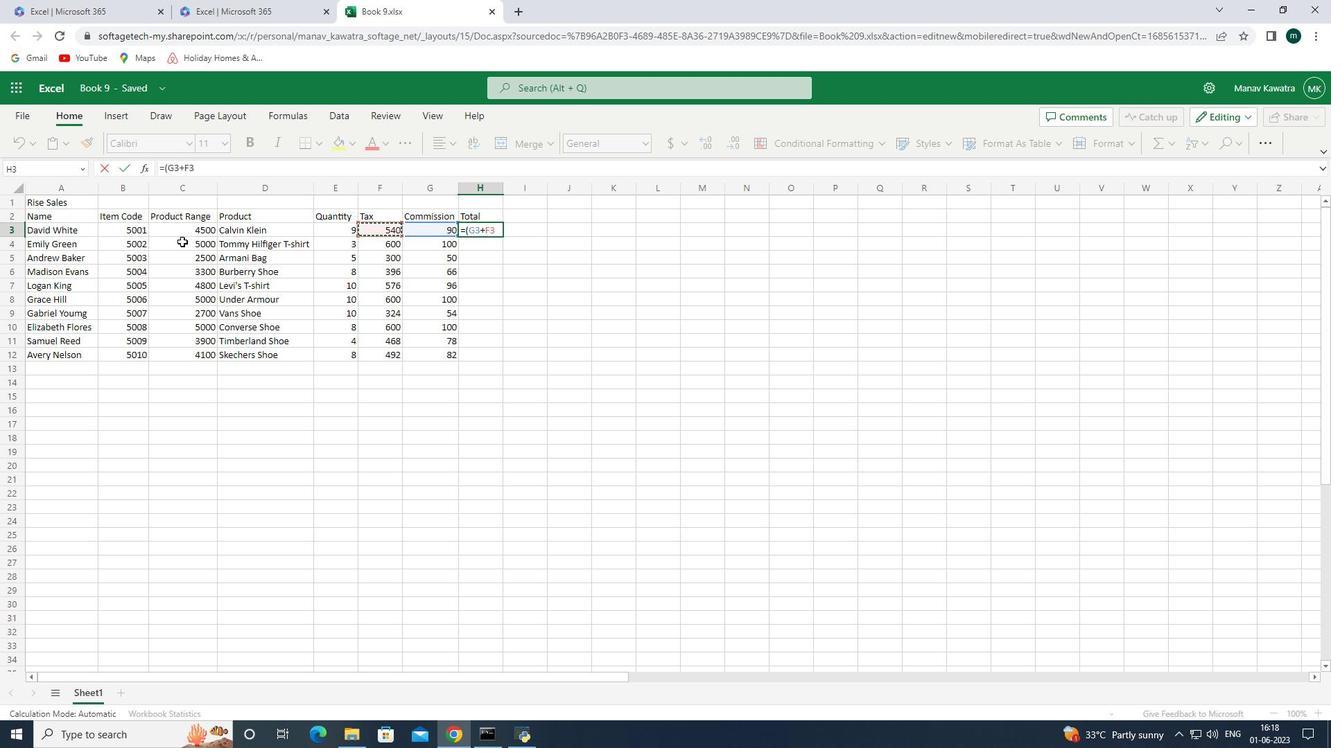 
Action: Key pressed +
Screenshot: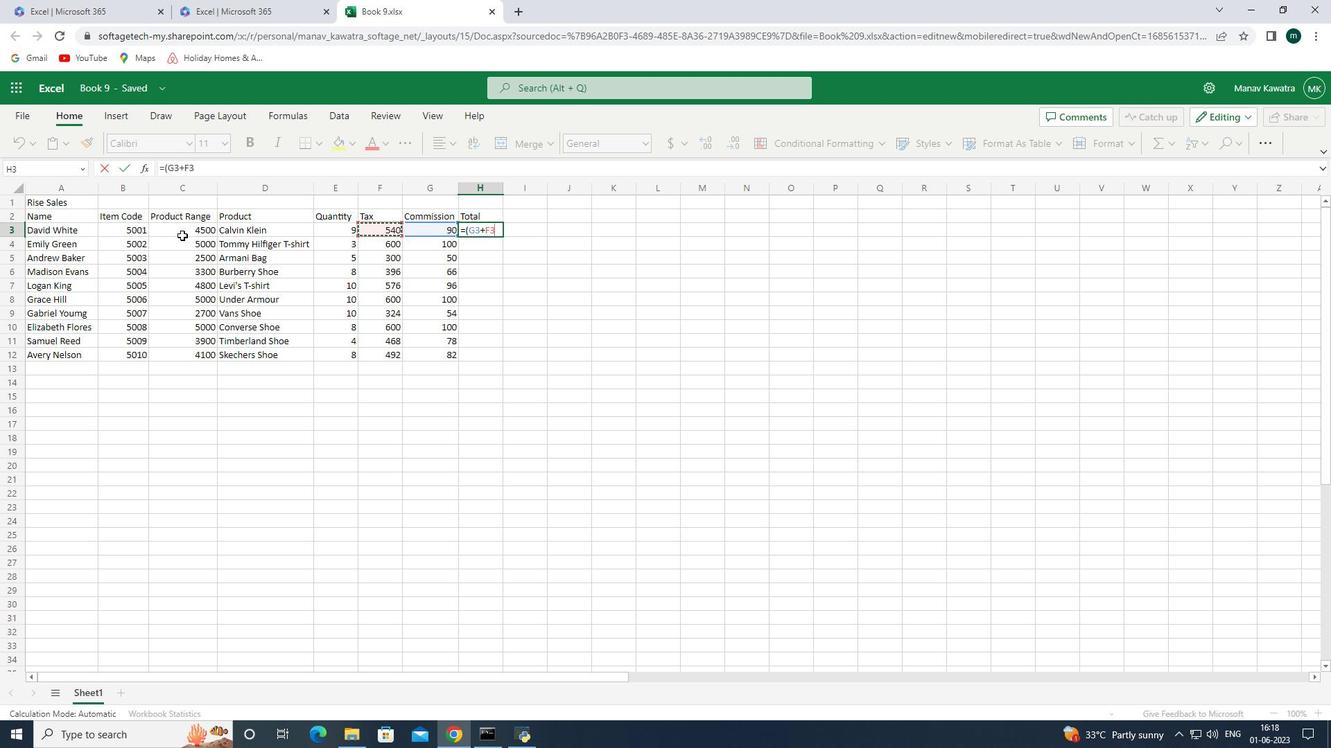 
Action: Mouse moved to (187, 233)
Screenshot: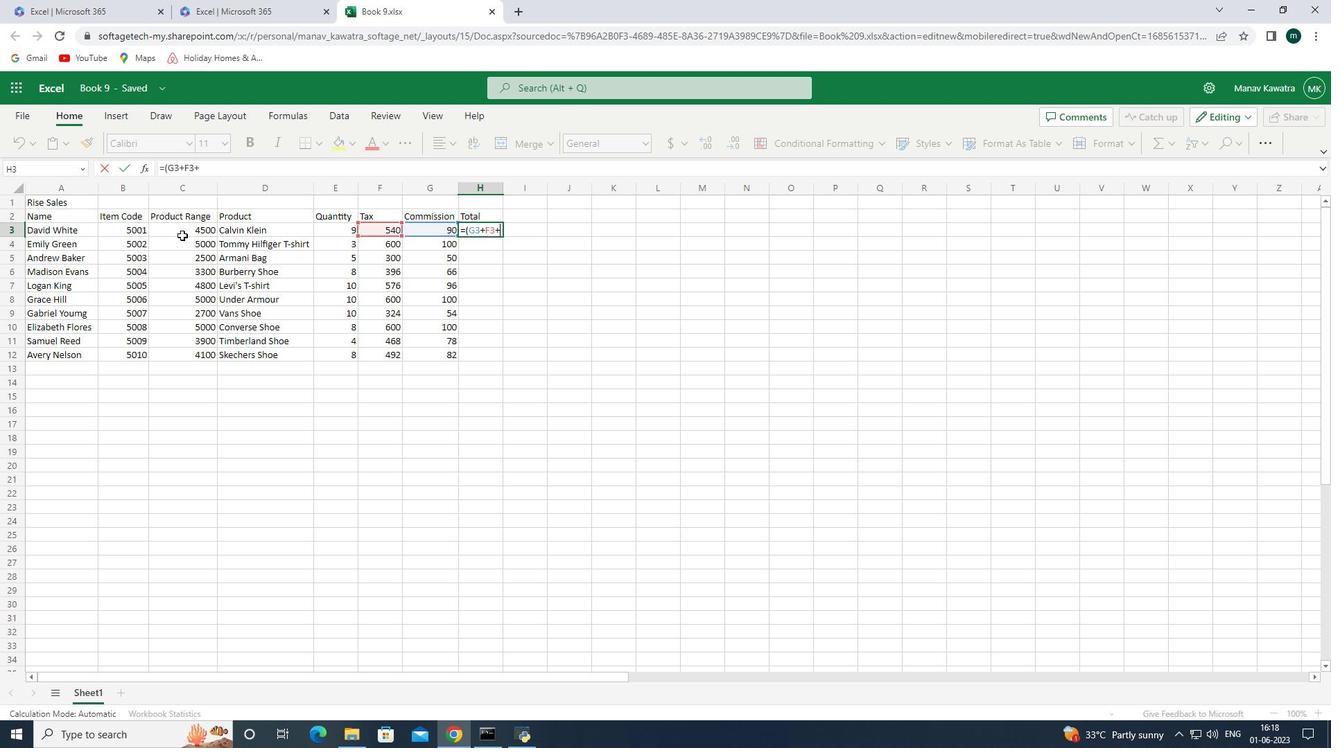 
Action: Mouse pressed left at (187, 233)
Screenshot: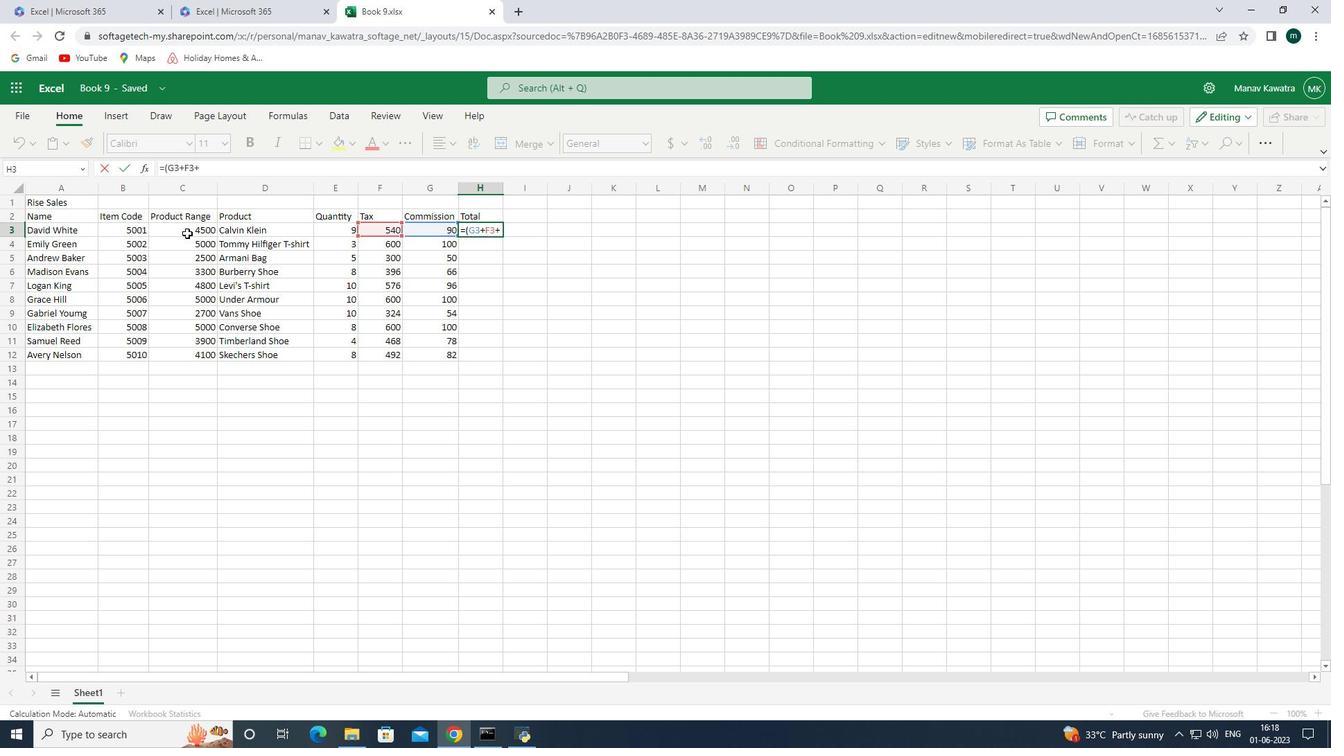 
Action: Mouse moved to (260, 254)
Screenshot: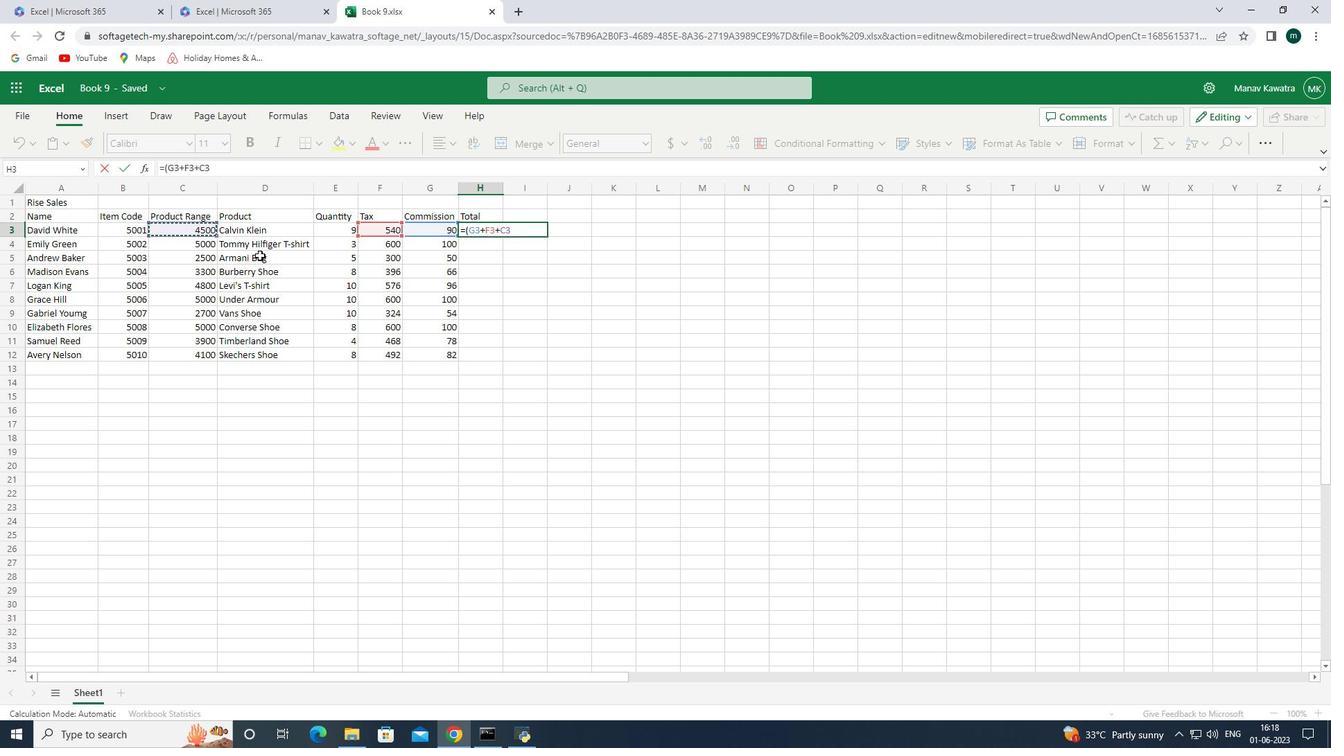 
Action: Key pressed <Key.shift>)*
Screenshot: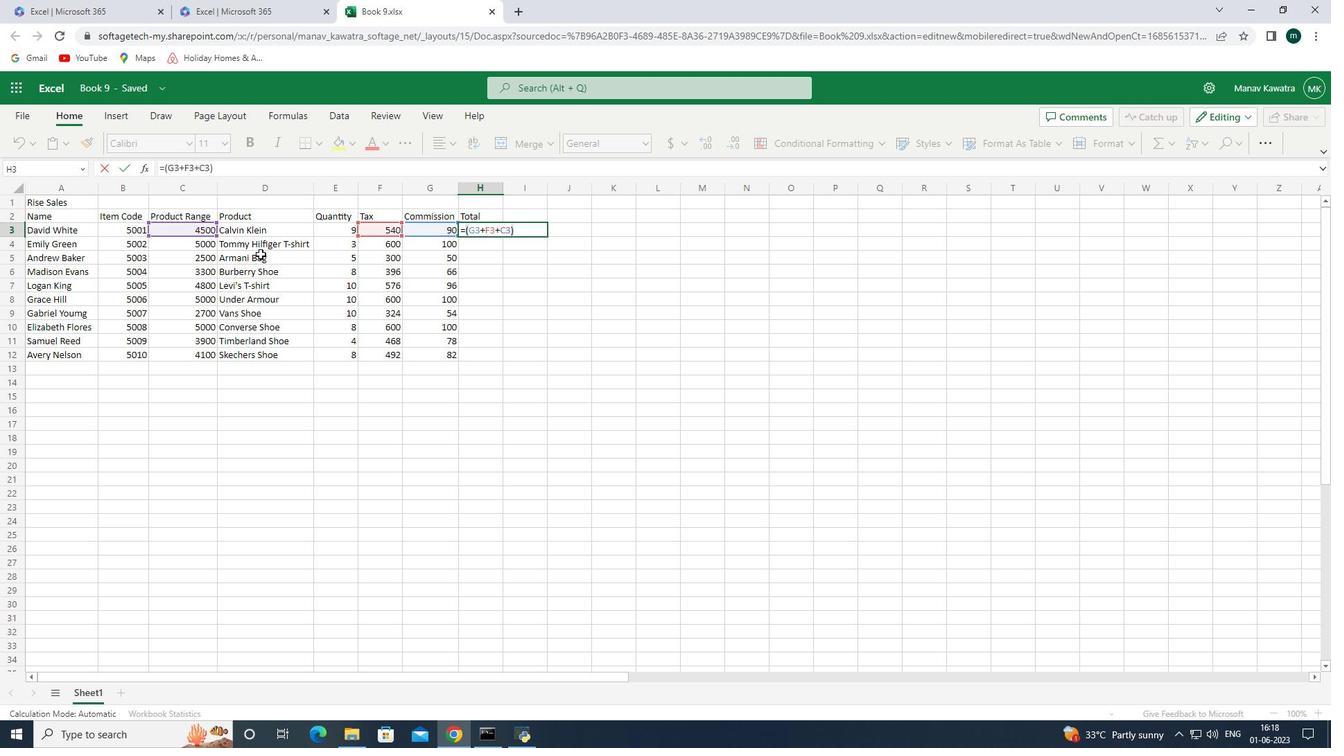 
Action: Mouse moved to (343, 228)
Screenshot: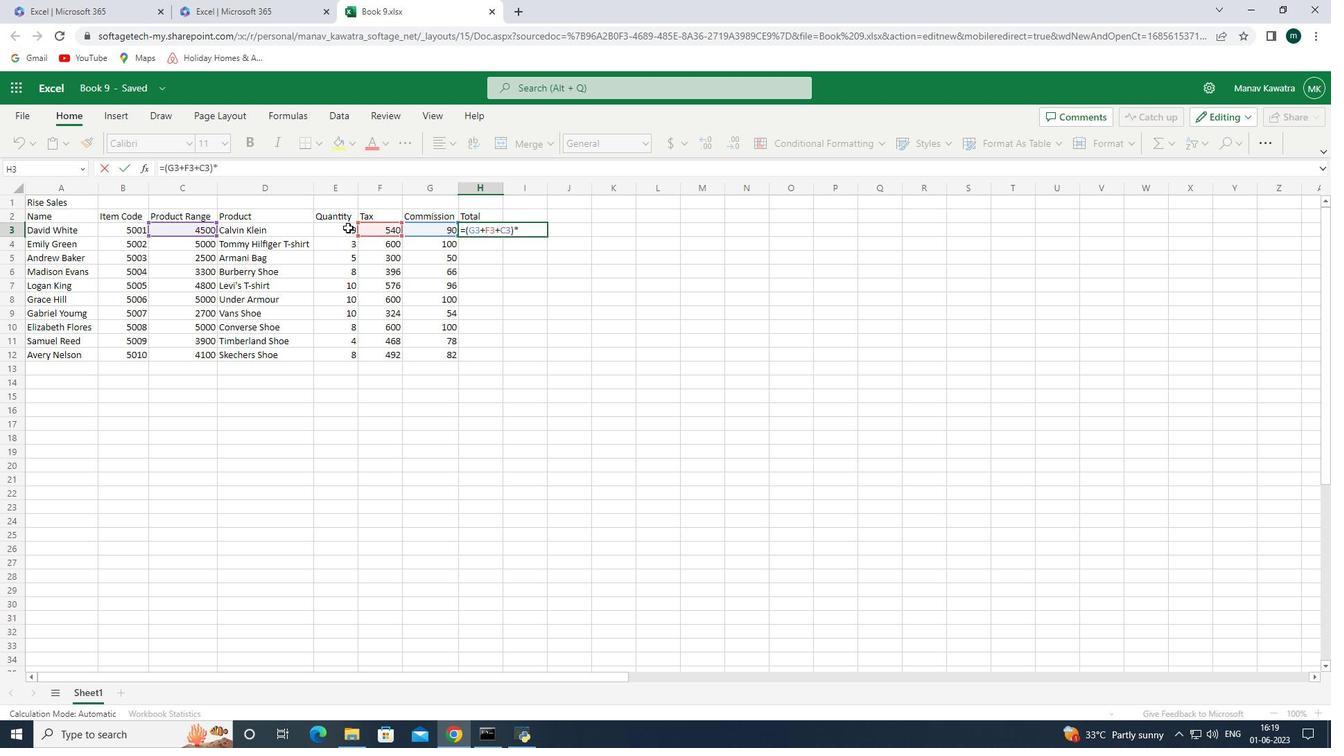 
Action: Mouse pressed left at (343, 228)
Screenshot: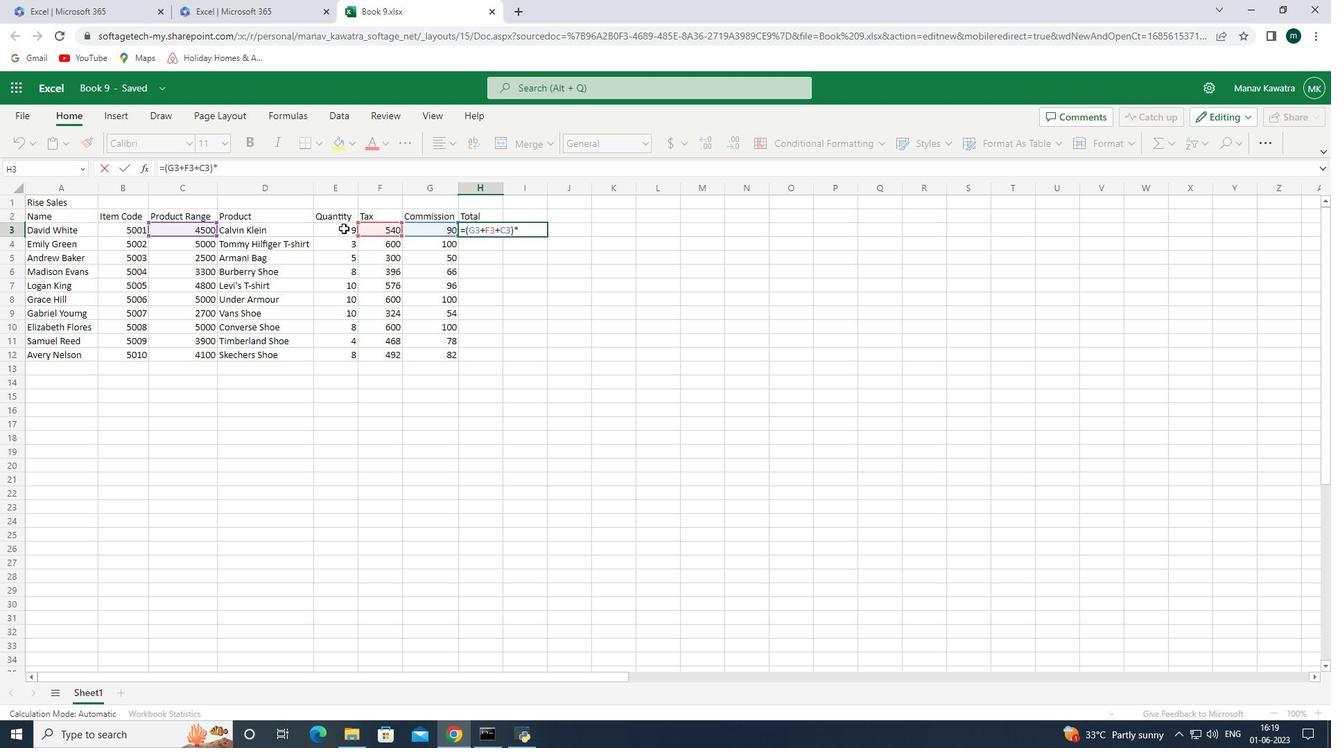 
Action: Mouse moved to (643, 284)
Screenshot: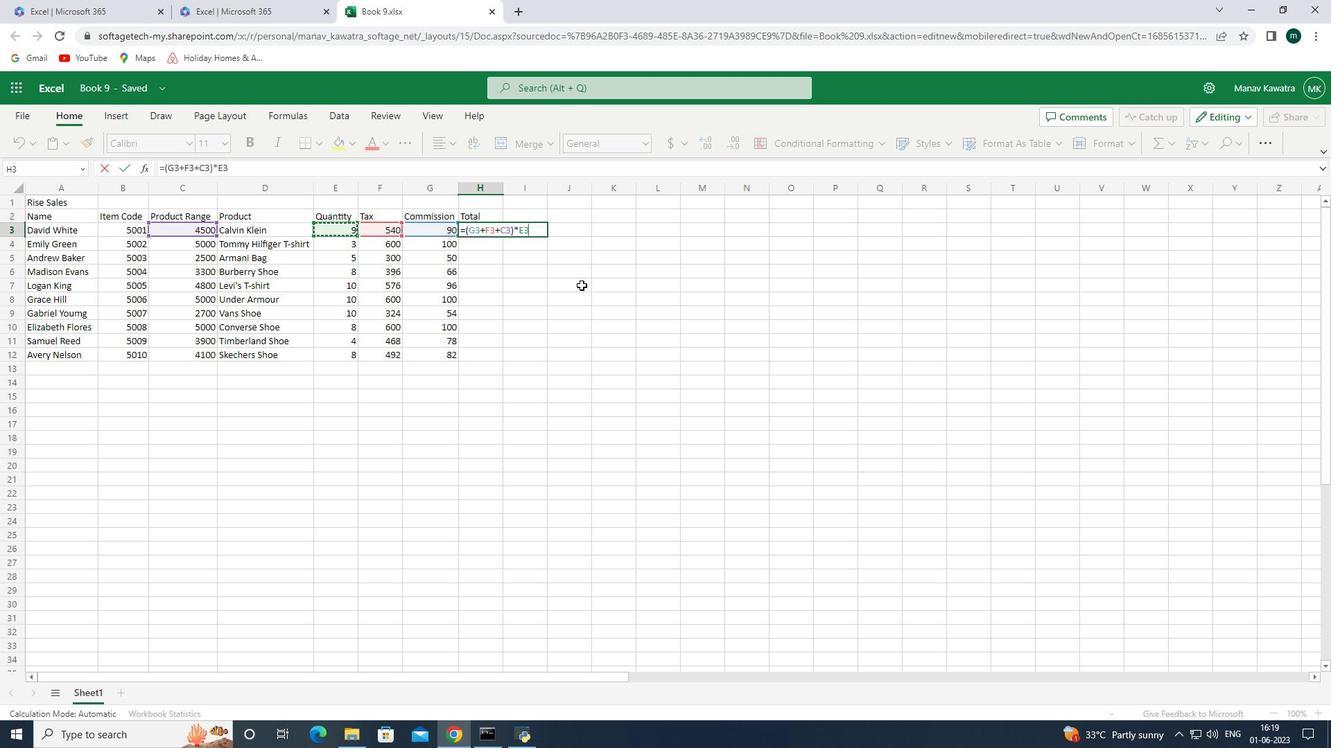 
Action: Key pressed <Key.enter>
Screenshot: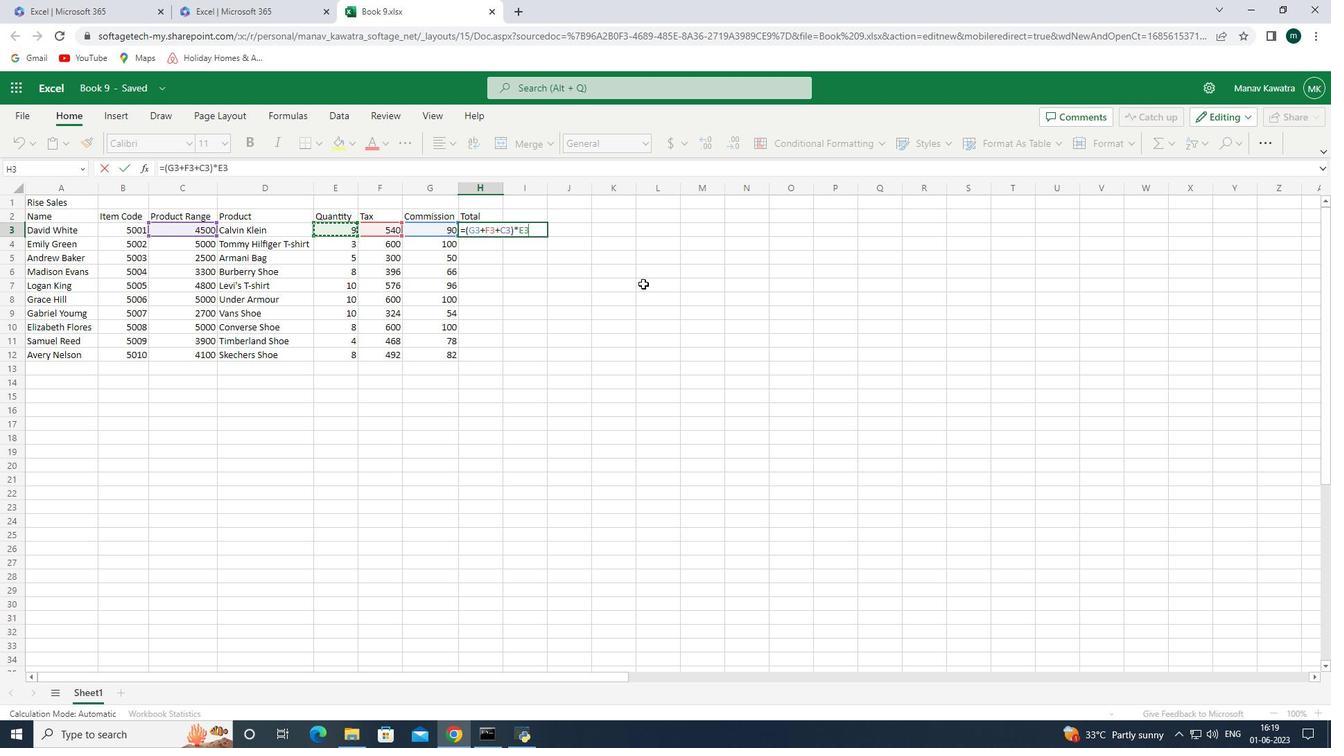 
Action: Mouse moved to (474, 232)
Screenshot: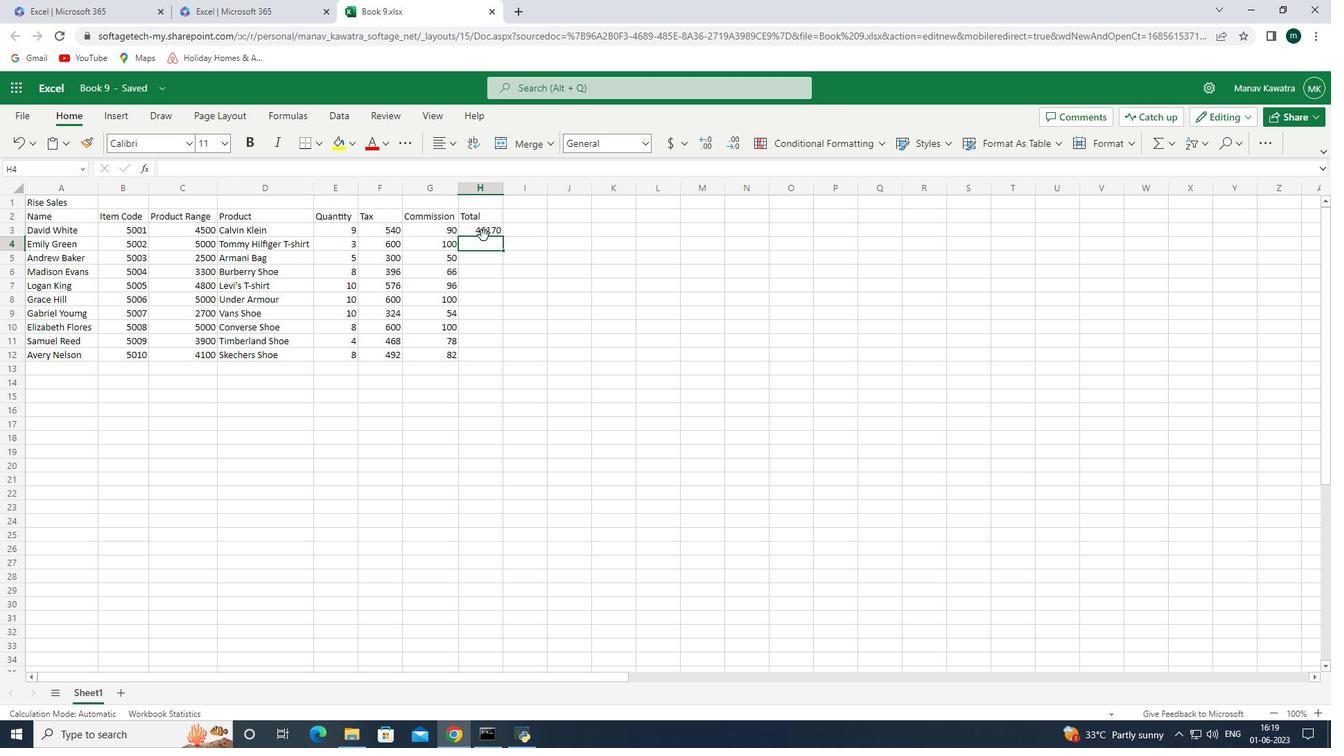 
Action: Mouse pressed left at (474, 232)
Screenshot: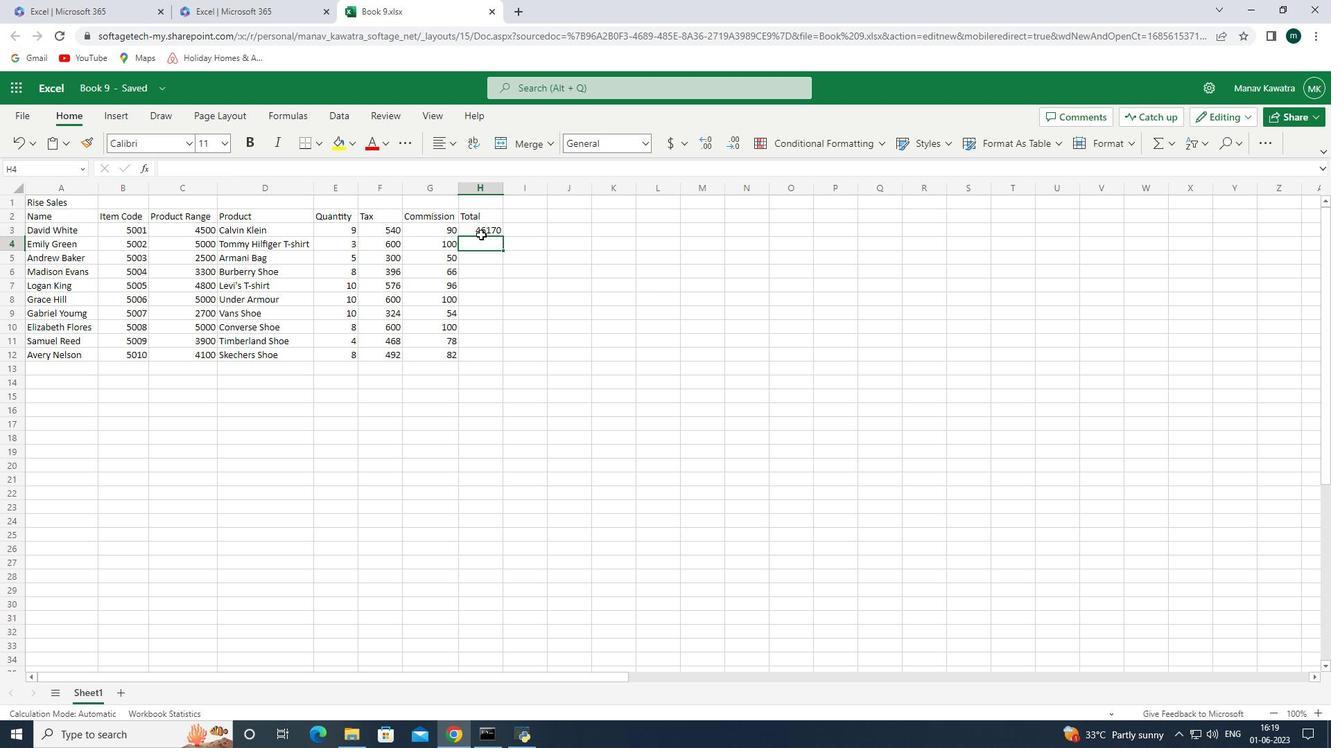 
Action: Mouse moved to (503, 238)
Screenshot: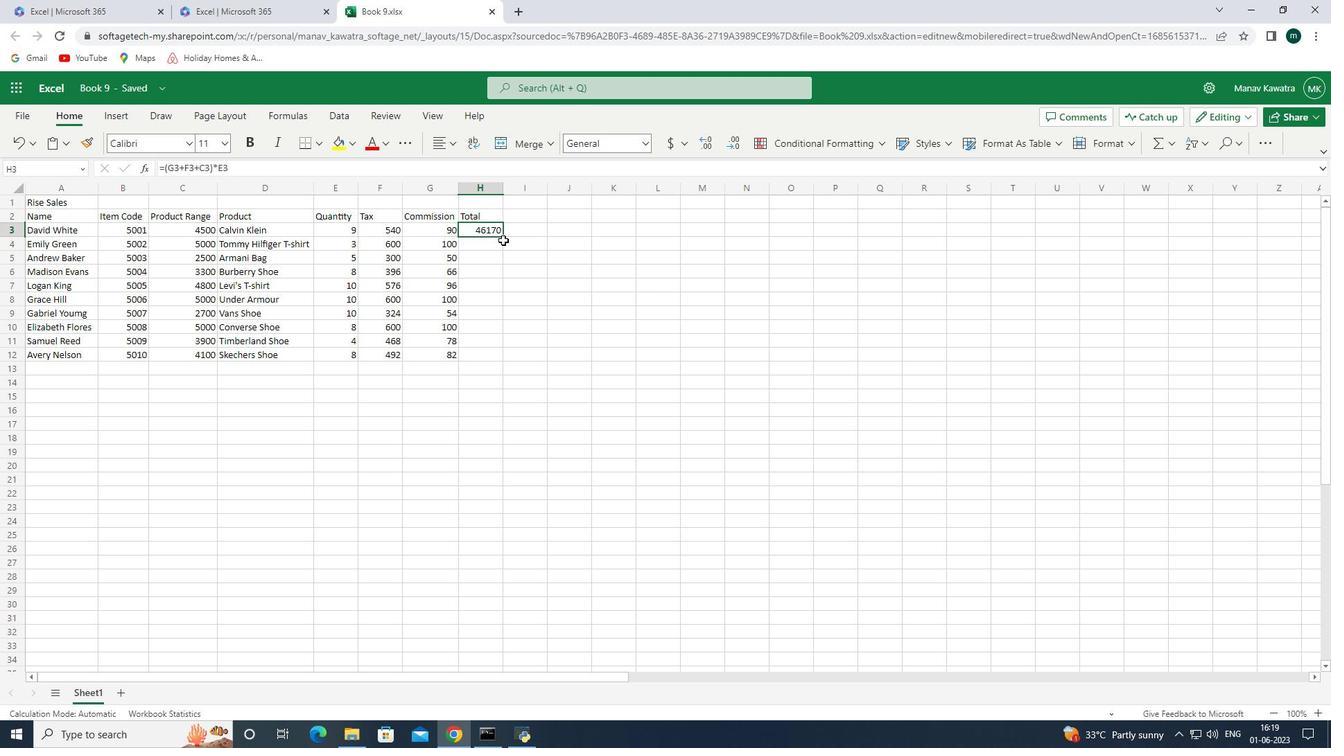 
Action: Mouse pressed left at (503, 238)
Screenshot: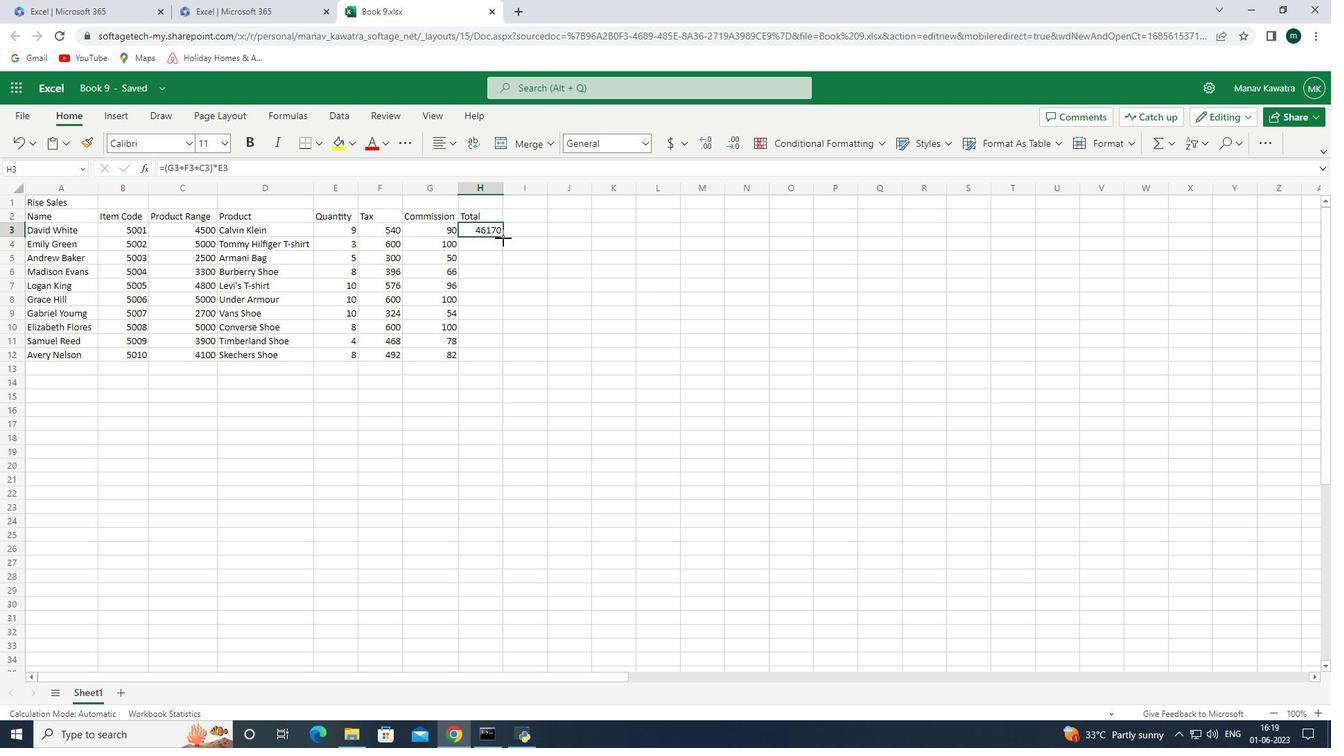 
Action: Mouse moved to (502, 244)
Screenshot: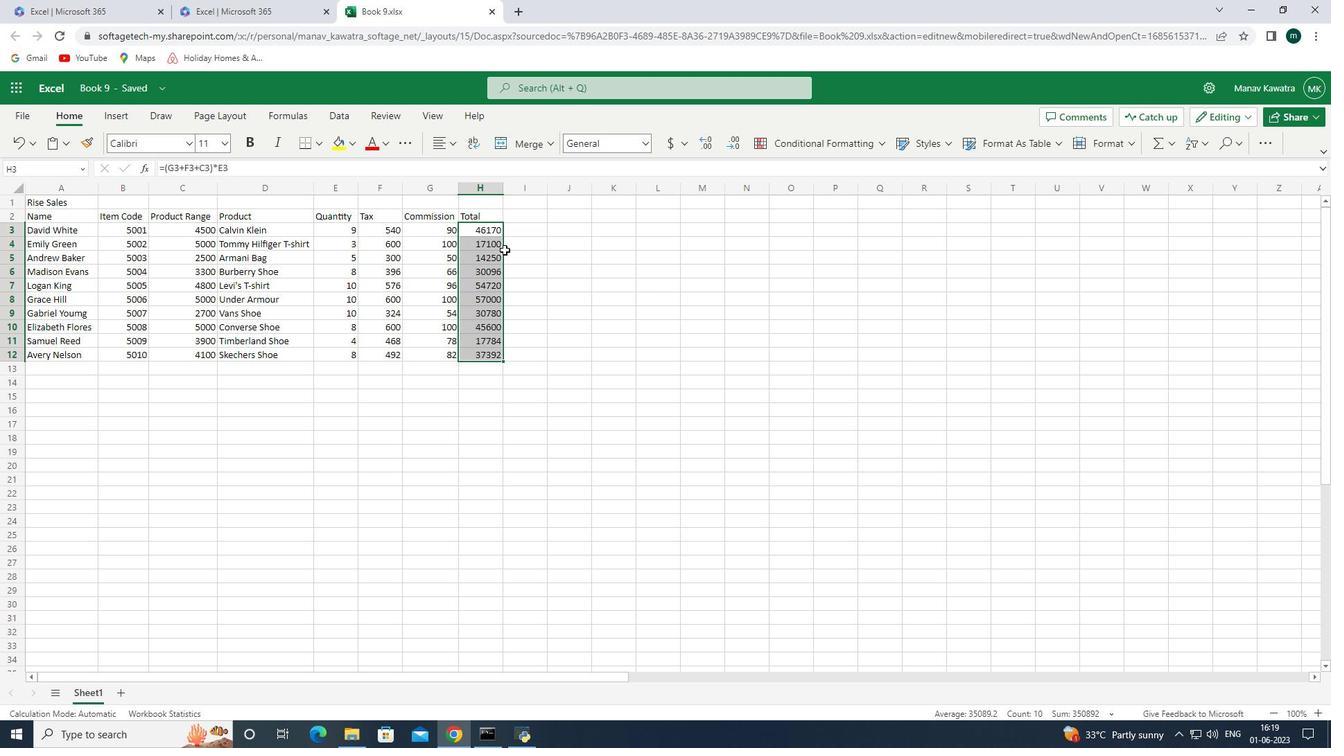 
Action: Key pressed <Key.enter><Key.enter><Key.enter><Key.enter><Key.enter><Key.enter><Key.enter><Key.enter><Key.enter>
Screenshot: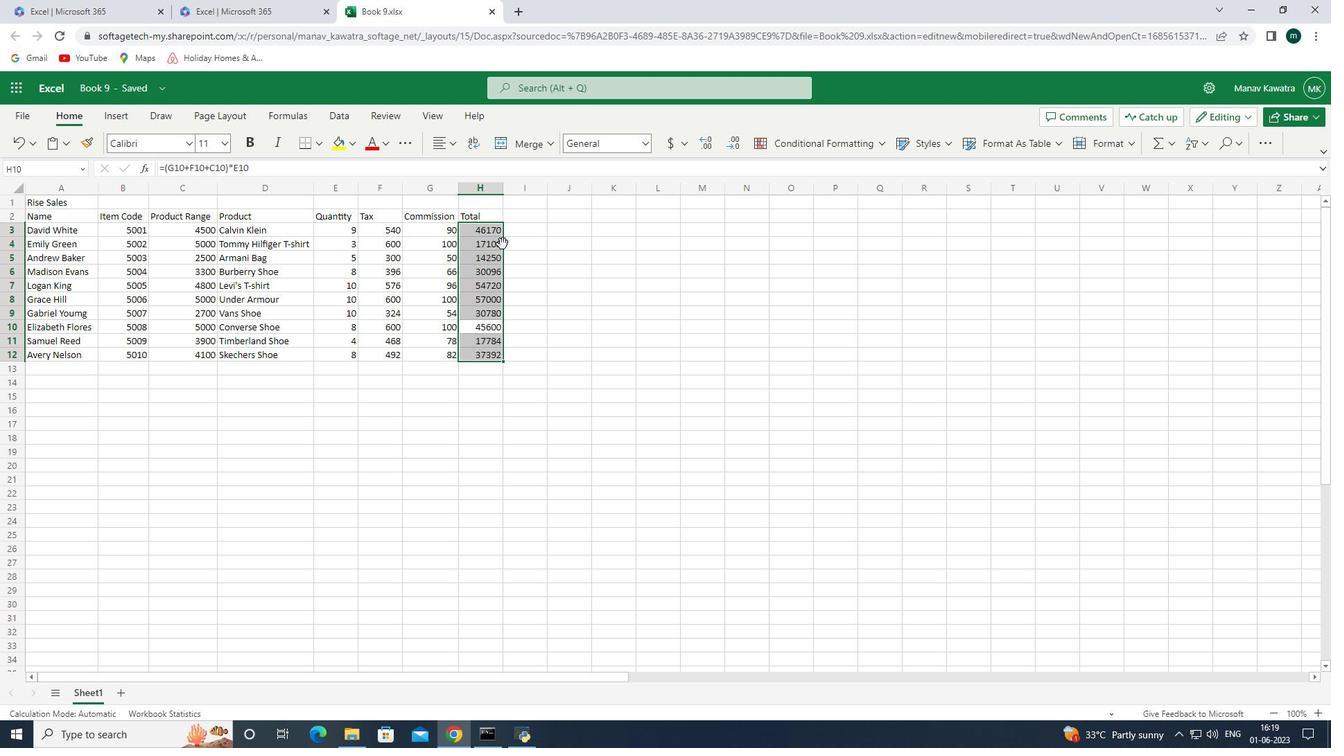 
Action: Mouse moved to (519, 233)
Screenshot: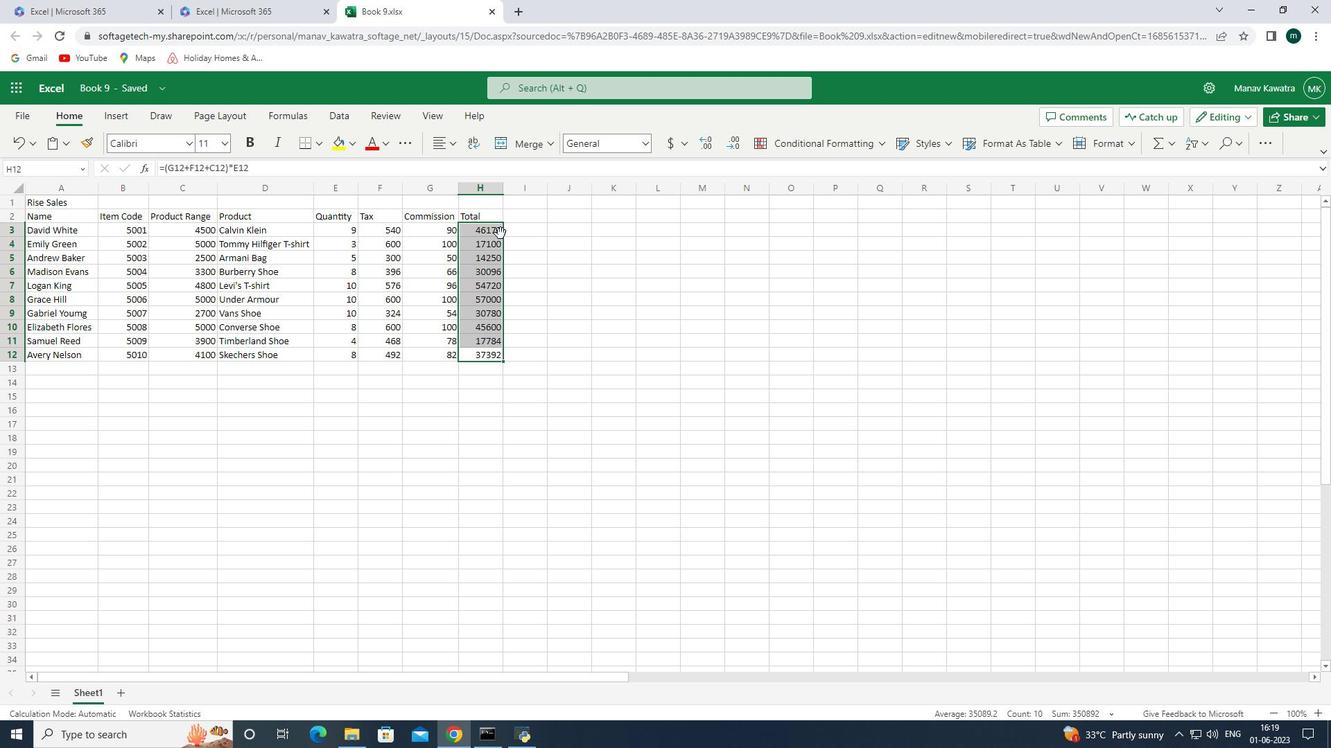 
Action: Mouse pressed left at (519, 233)
Screenshot: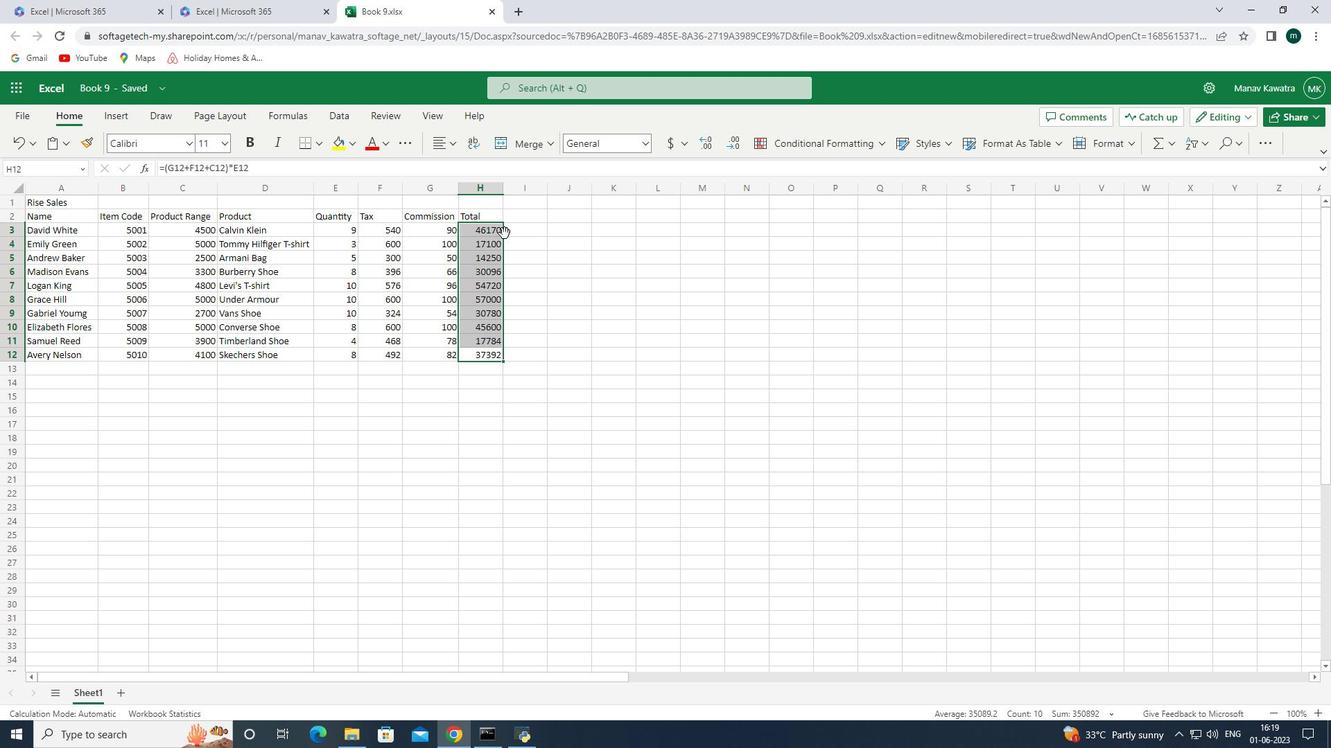 
Action: Mouse moved to (111, 84)
Screenshot: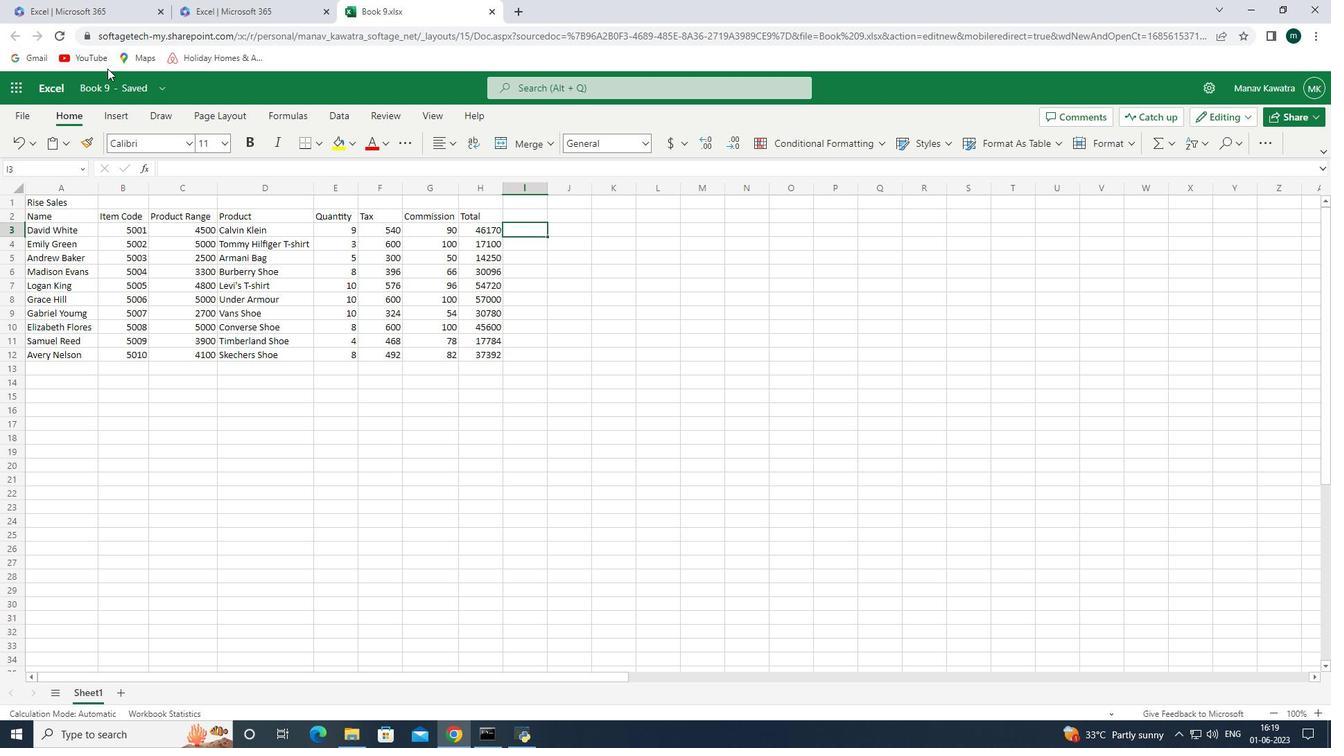
Action: Mouse pressed left at (111, 84)
Screenshot: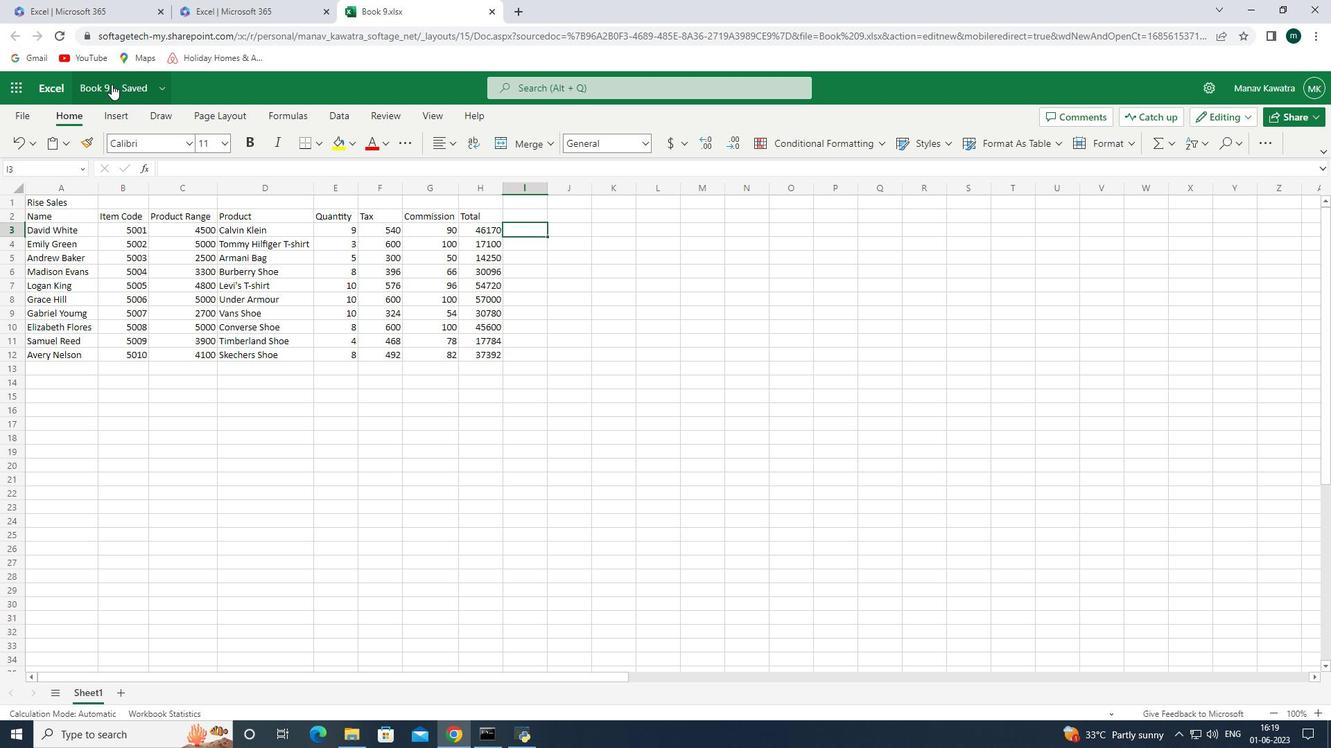 
Action: Mouse moved to (136, 153)
Screenshot: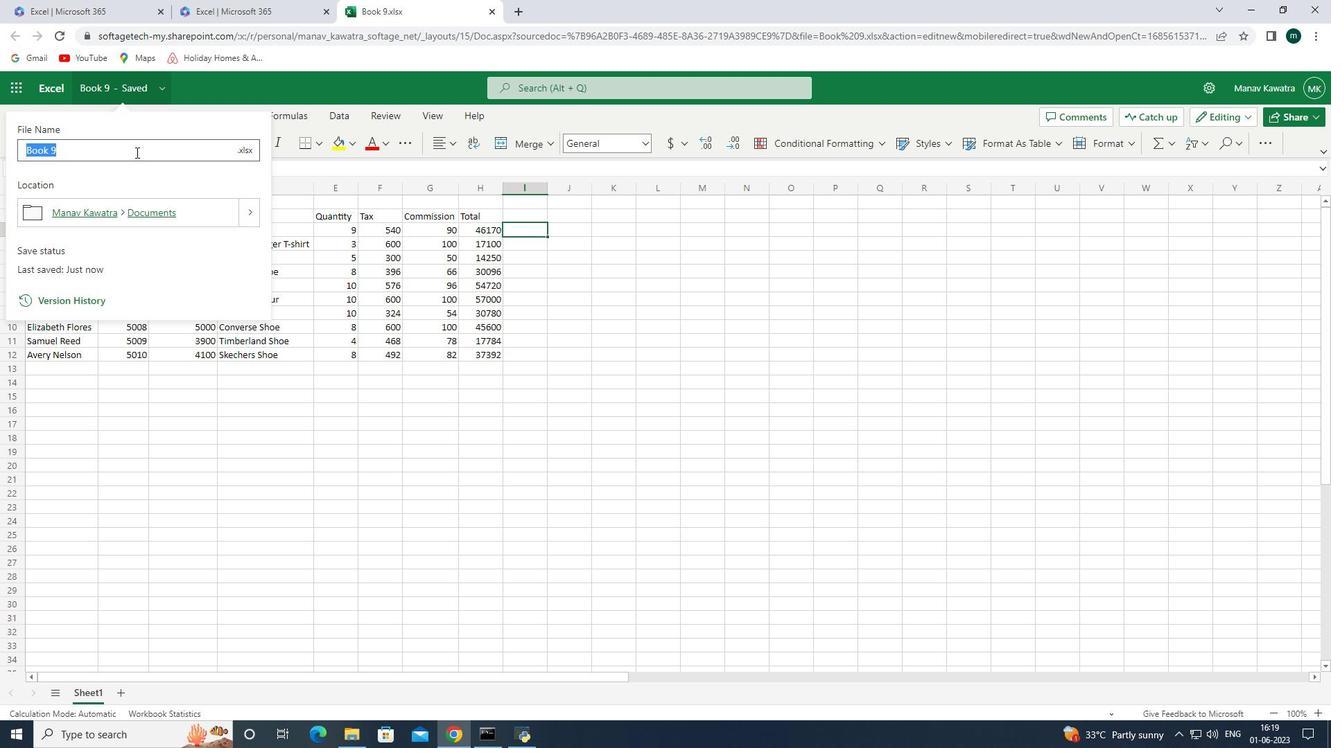 
Action: Key pressed <Key.shift><Key.shift><Key.shift><Key.shift><Key.shift><Key.shift><Key.shift><Key.shift><Key.shift><Key.shift><Key.shift><Key.shift><Key.shift><Key.shift><Key.shift><Key.shift><Key.shift><Key.shift><Key.shift><Key.shift><Key.shift><Key.shift><Key.shift><Key.shift><Key.shift><Key.shift><Key.shift><Key.shift><Key.shift><Key.shift><Key.shift><Key.shift><Key.shift><Key.shift><Key.shift><Key.shift><Key.shift><Key.shift><Key.shift><Key.shift><Key.shift><Key.shift>Attendance<Key.space><Key.shift>Sheet<Key.space><Key.shift><Key.shift><Key.shift><Key.shift><Key.shift><Key.shift><Key.shift><Key.shift><Key.shift><Key.shift><Key.shift><Key.shift><Key.shift><Key.shift><Key.shift><Key.shift><Key.shift><Key.shift><Key.shift><Key.shift><Key.shift><Key.shift><Key.shift><Key.shift><Key.shift><Key.shift><Key.shift><Key.shift><Key.shift><Key.shift><Key.shift><Key.shift><Key.shift><Key.shift><Key.shift><Key.shift><Key.shift><Key.shift><Key.shift><Key.shift><Key.shift><Key.shift><Key.shift><Key.shift><Key.shift><Key.shift><Key.shift><Key.shift><Key.shift><Key.shift><Key.shift><Key.shift><Key.shift><Key.shift><Key.shift><Key.shift><Key.shift><Key.shift><Key.shift><Key.shift><Key.shift><Key.shift><Key.shift><Key.shift><Key.shift><Key.shift><Key.shift><Key.shift><Key.shift><Key.shift><Key.shift><Key.shift><Key.shift><Key.shift><Key.shift><Key.shift><Key.shift><Key.shift><Key.shift><Key.shift><Key.shift><Key.shift><Key.shift><Key.shift><Key.shift><Key.shift><Key.shift><Key.shift><Key.shift><Key.shift><Key.shift><Key.shift><Key.shift><Key.shift><Key.shift><Key.shift><Key.shift><Key.shift><Key.shift><Key.shift><Key.shift><Key.shift><Key.shift><Key.shift><Key.shift><Key.shift><Key.shift><Key.shift><Key.shift><Key.shift><Key.shift>For<Key.space><Key.shift><Key.shift><Key.shift><Key.shift><Key.shift><Key.shift><Key.shift><Key.shift><Key.shift><Key.shift><Key.shift><Key.shift><Key.shift><Key.shift><Key.shift><Key.shift><Key.shift><Key.shift><Key.shift><Key.shift><Key.shift><Key.shift><Key.shift><Key.shift><Key.shift><Key.shift><Key.shift><Key.shift><Key.shift><Key.shift><Key.shift><Key.shift><Key.shift><Key.shift><Key.shift><Key.shift><Key.shift><Key.shift><Key.shift><Key.shift><Key.shift><Key.shift><Key.shift><Key.shift><Key.shift><Key.shift><Key.shift><Key.shift><Key.shift><Key.shift><Key.shift>Weekk<Key.backspace>ly<Key.space><Key.shift>Assw<Key.backspace>essment<Key.shift><Key.shift><Key.shift><Key.shift><Key.shift><Key.shift>B<Key.backspace>book<Key.enter>ctrl+S
Screenshot: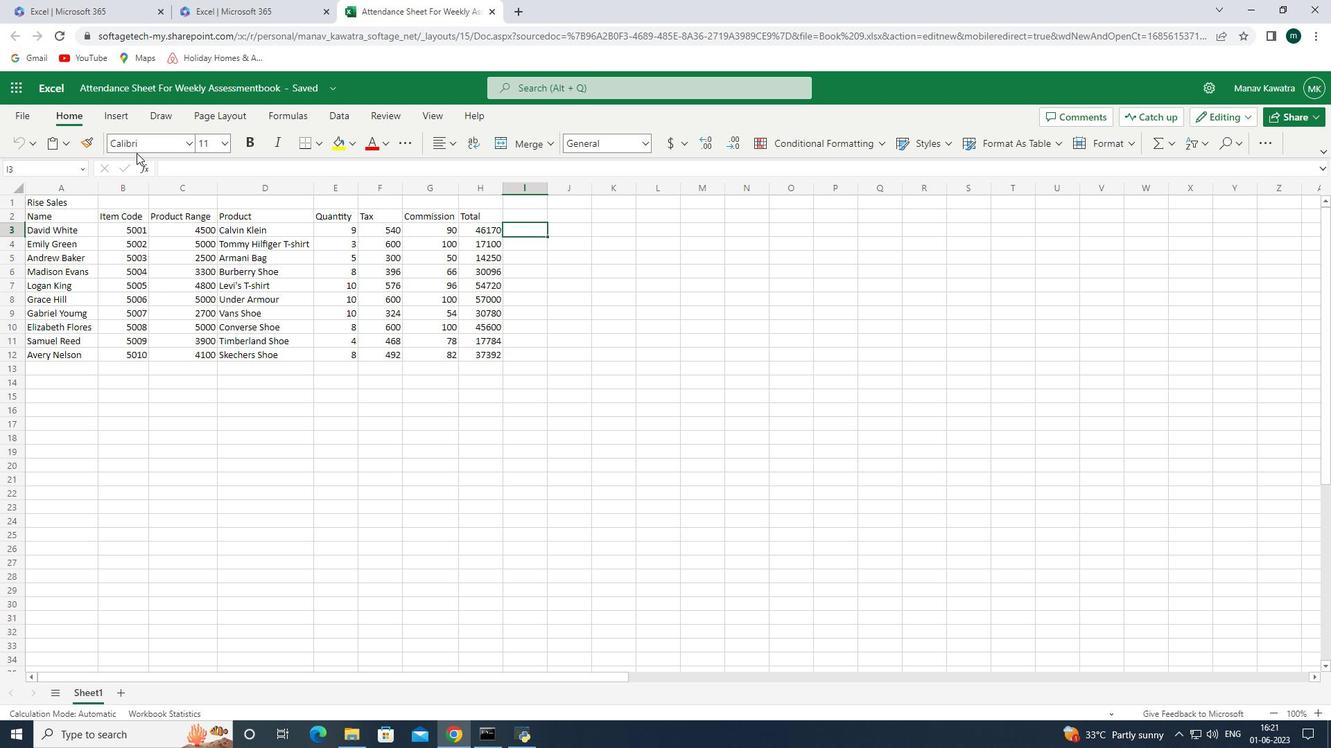 
Action: Mouse moved to (79, 201)
Screenshot: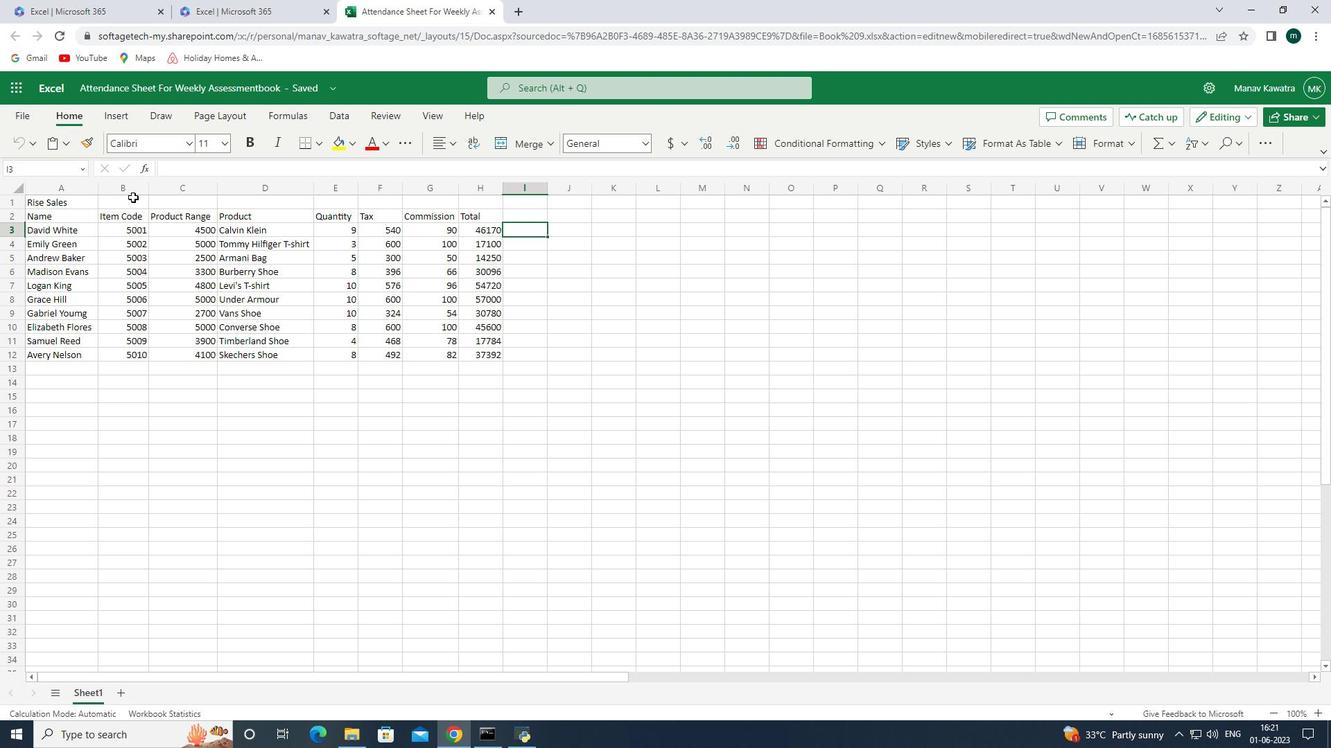 
Action: Mouse pressed left at (79, 201)
Screenshot: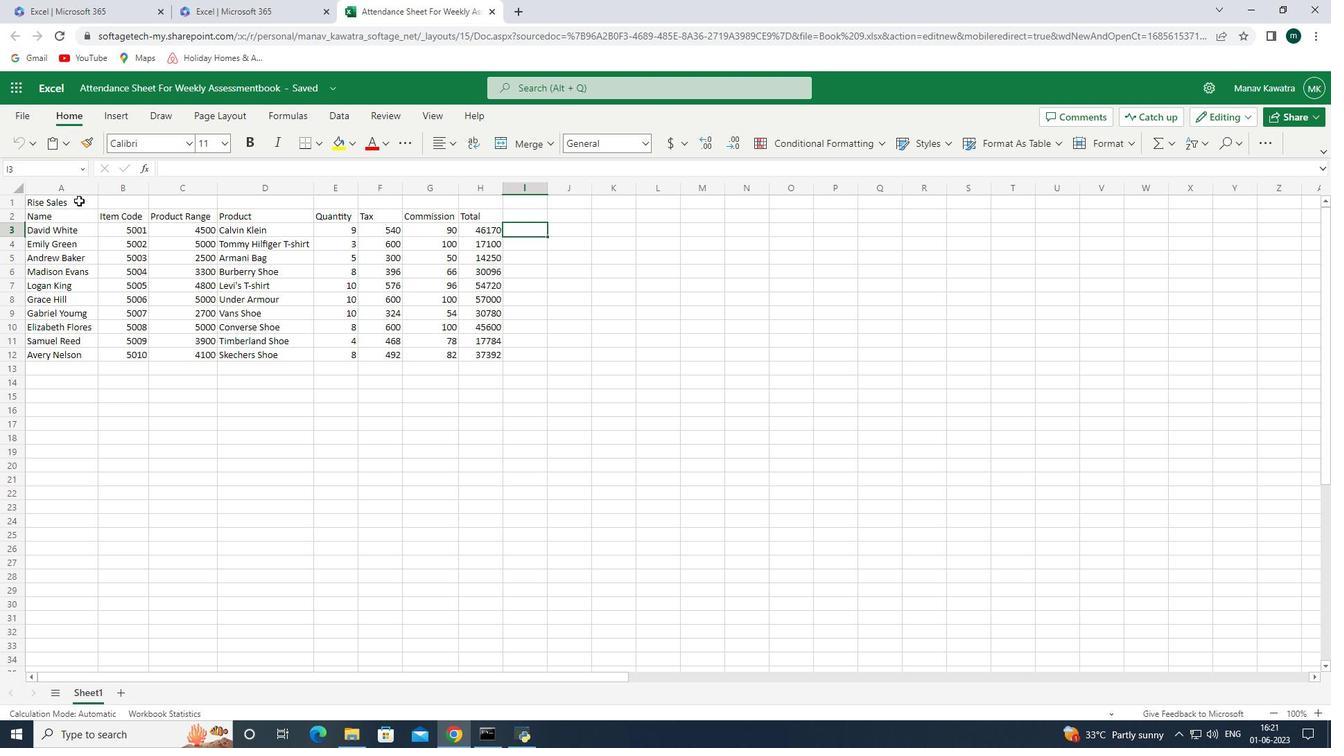 
Action: Mouse moved to (430, 147)
Screenshot: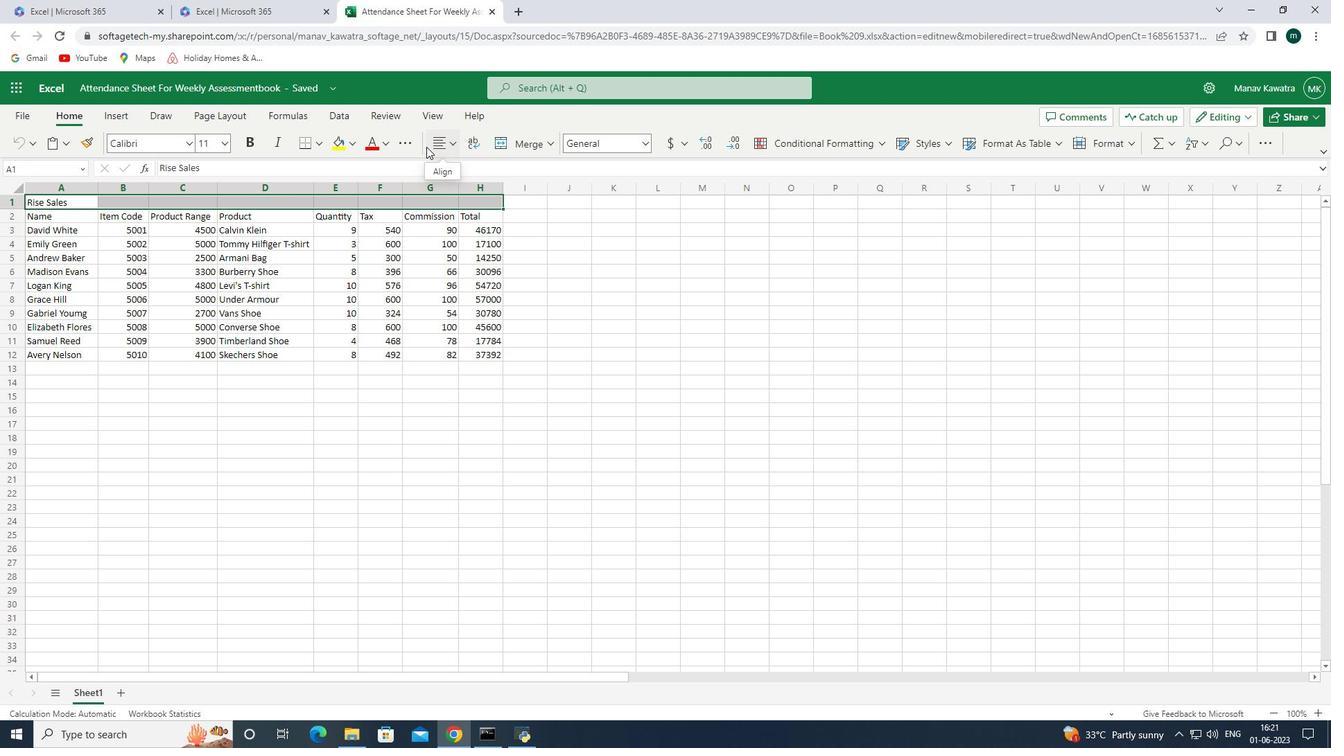 
Action: Mouse pressed left at (430, 147)
Screenshot: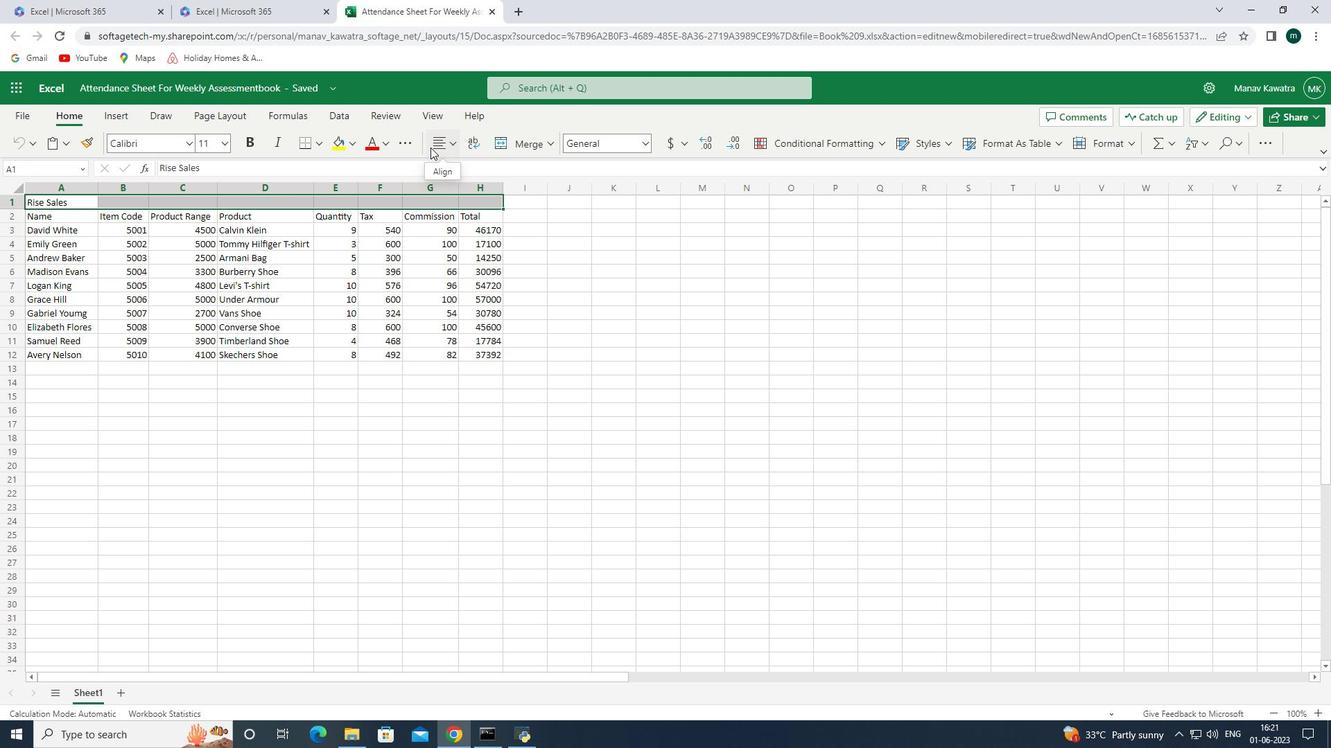 
Action: Mouse moved to (474, 195)
Screenshot: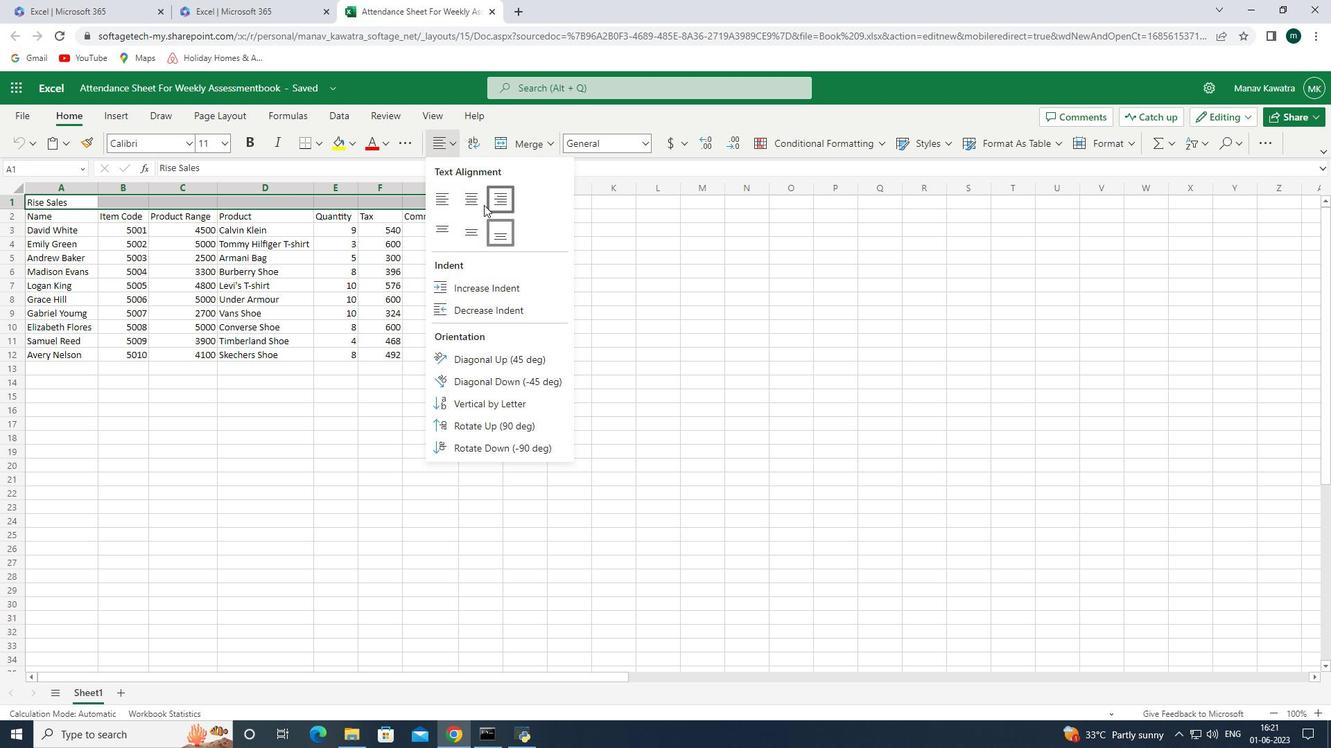 
Action: Mouse pressed left at (474, 195)
Screenshot: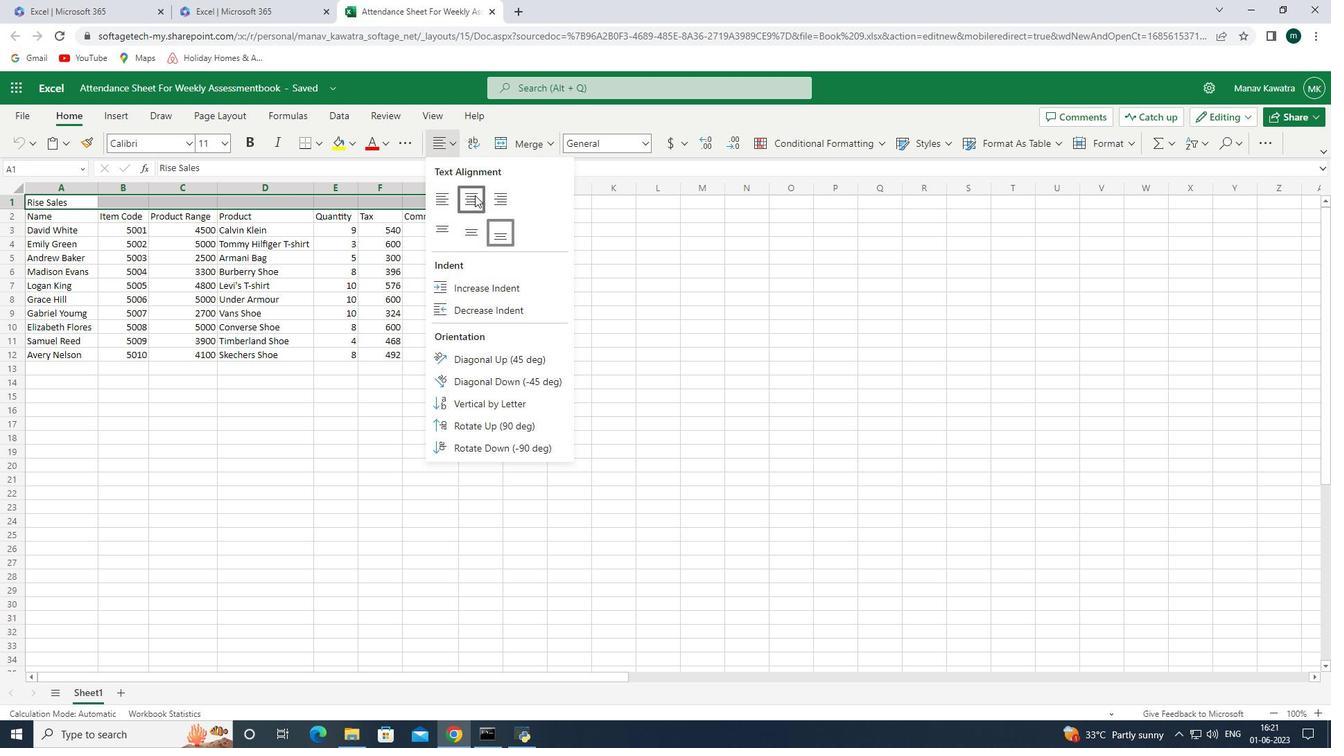
Action: Mouse moved to (781, 240)
Screenshot: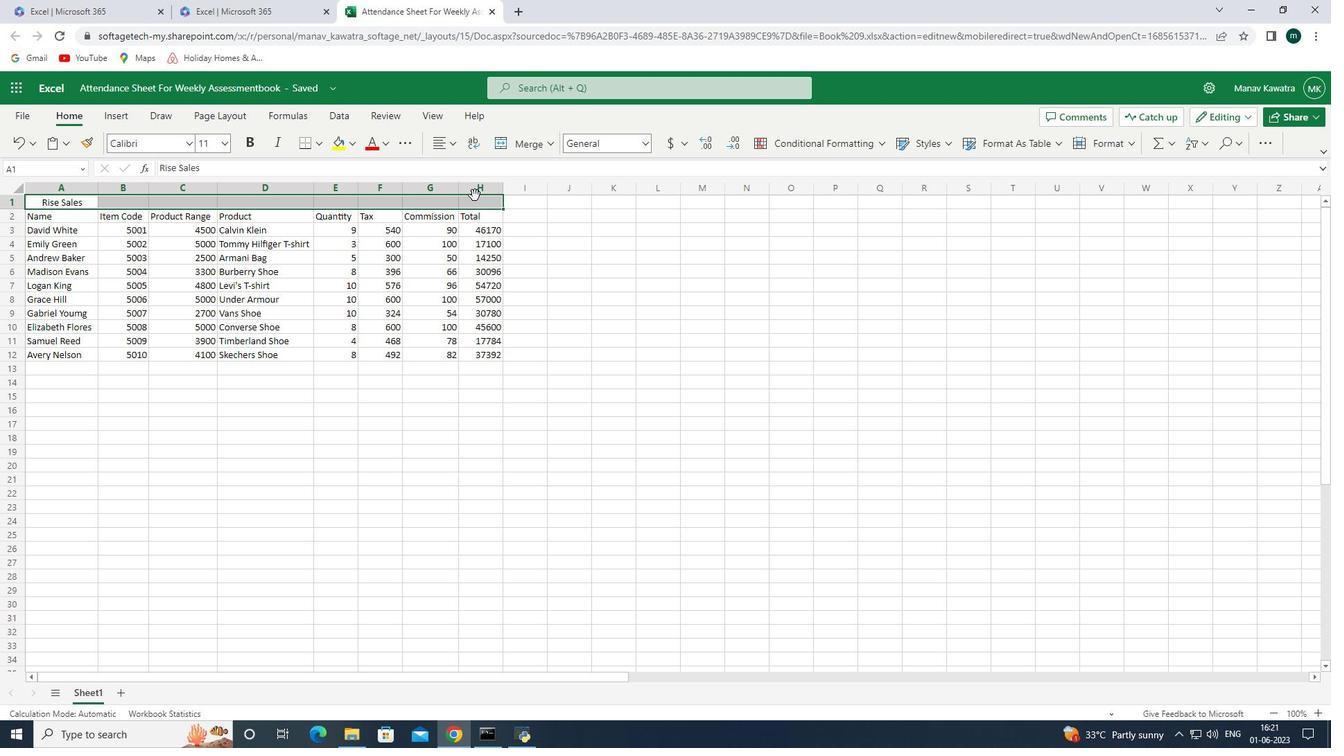 
Action: Mouse pressed left at (781, 240)
Screenshot: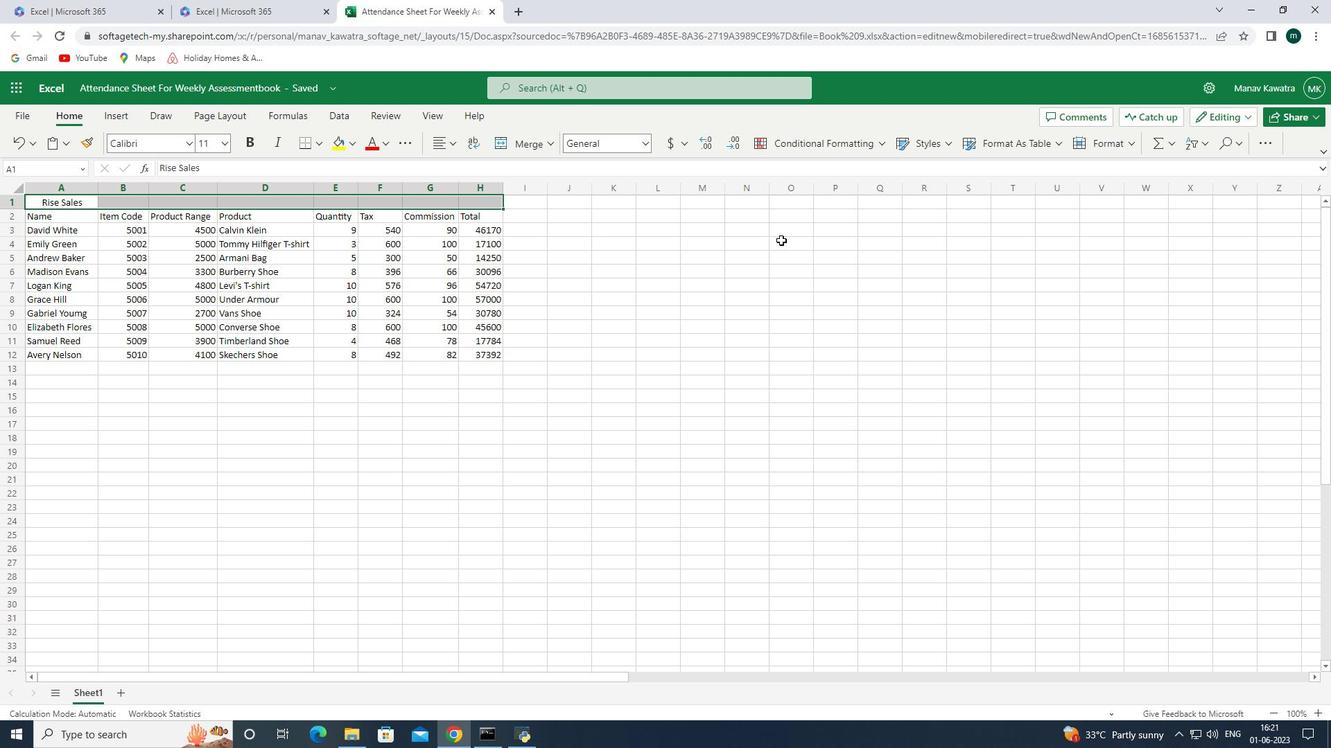 
Action: Mouse moved to (463, 130)
Screenshot: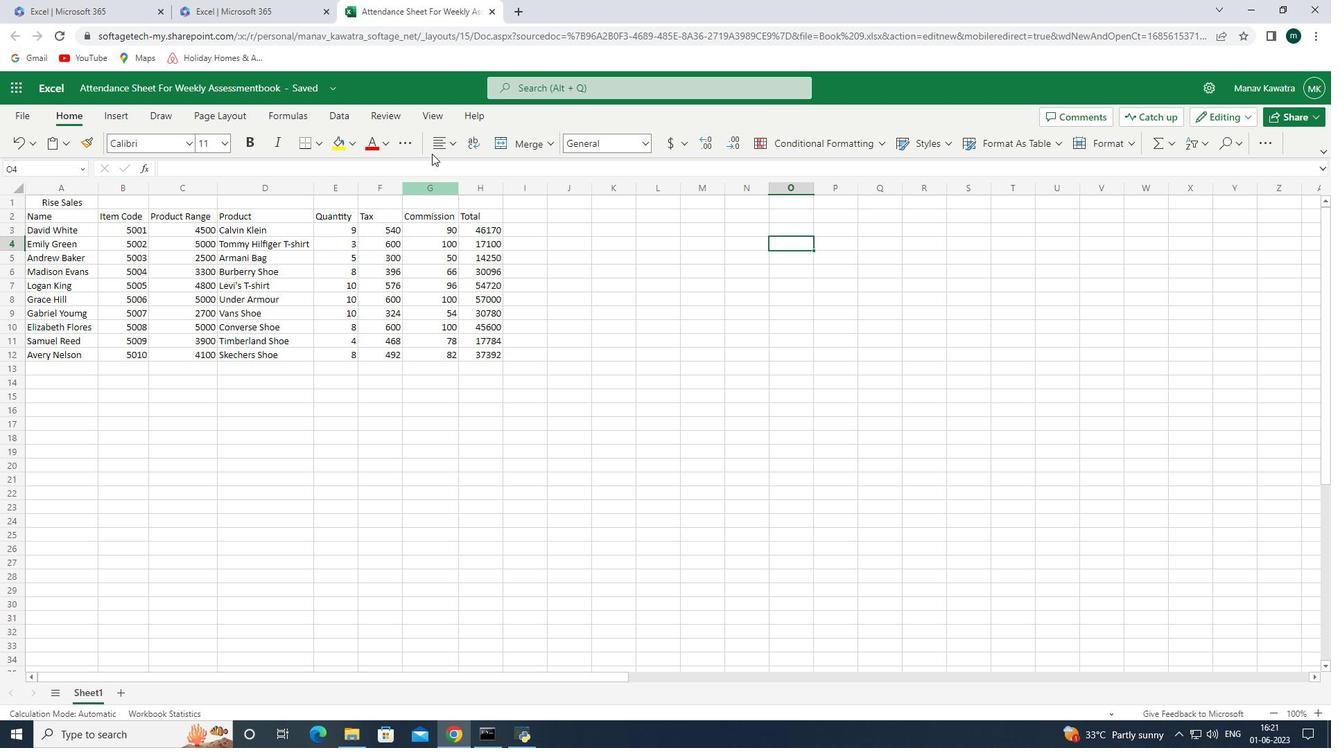 
